 Task: Fill out the 'New Customer Data' form with the provided customer details, including name, gender, age, mobile number, date, current address, email, and permanent address. Save the form after completion.
Action: Mouse moved to (535, 105)
Screenshot: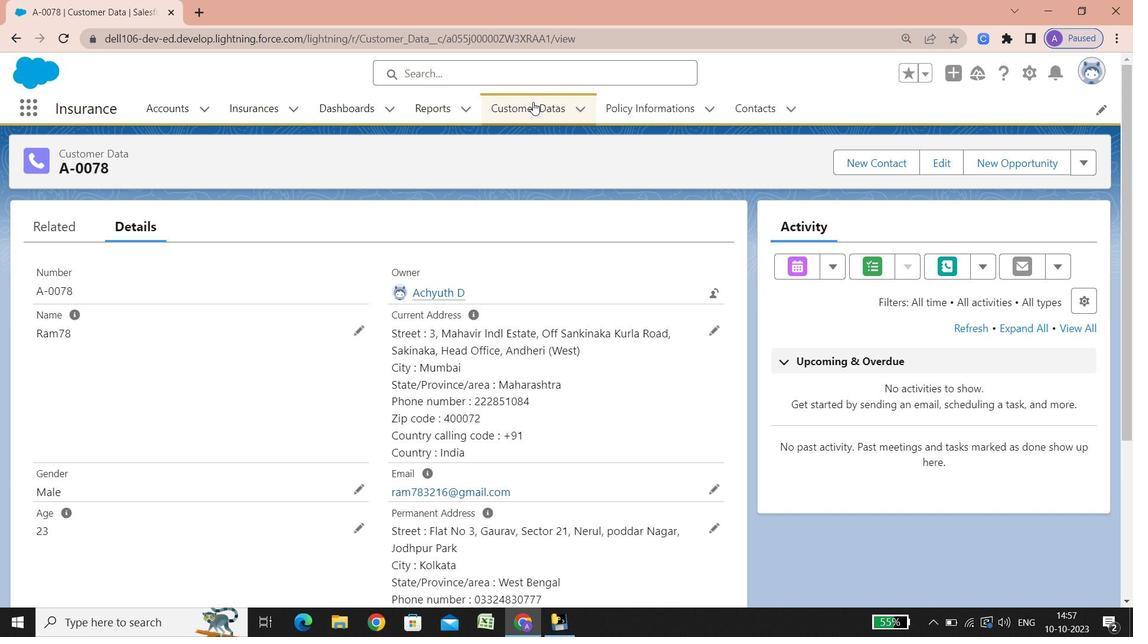 
Action: Mouse pressed left at (535, 105)
Screenshot: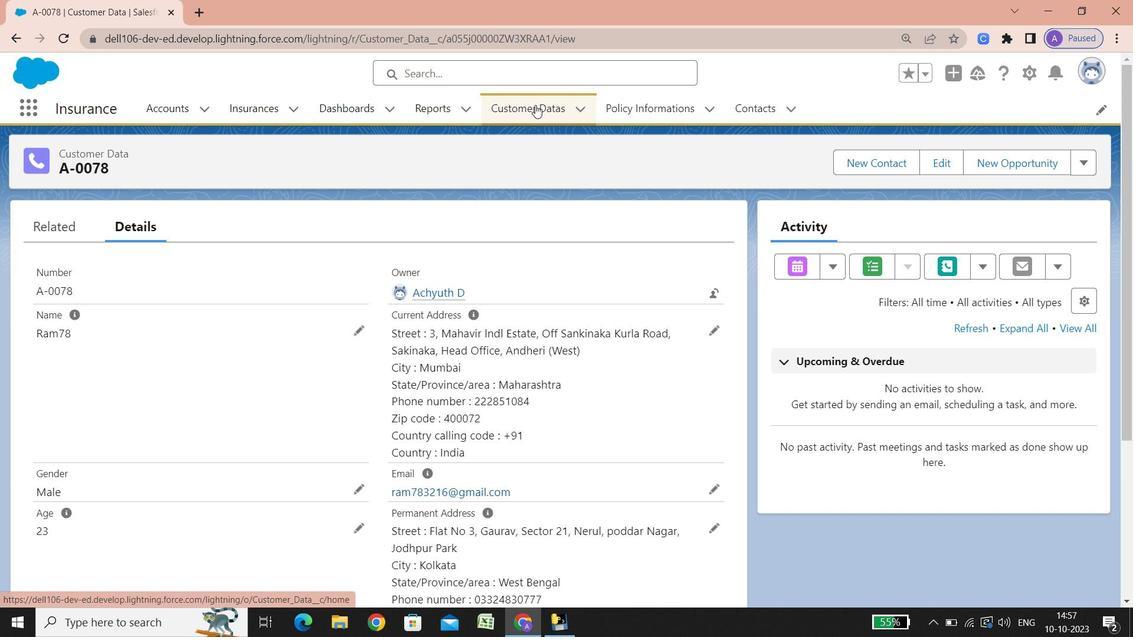 
Action: Mouse moved to (516, 105)
Screenshot: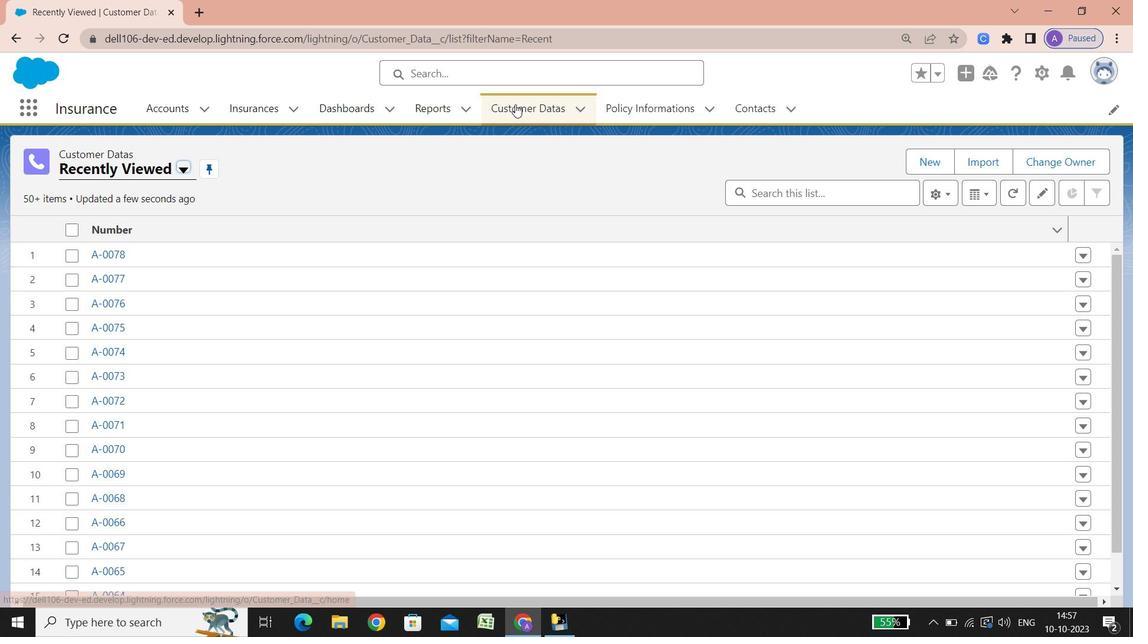 
Action: Mouse pressed left at (516, 105)
Screenshot: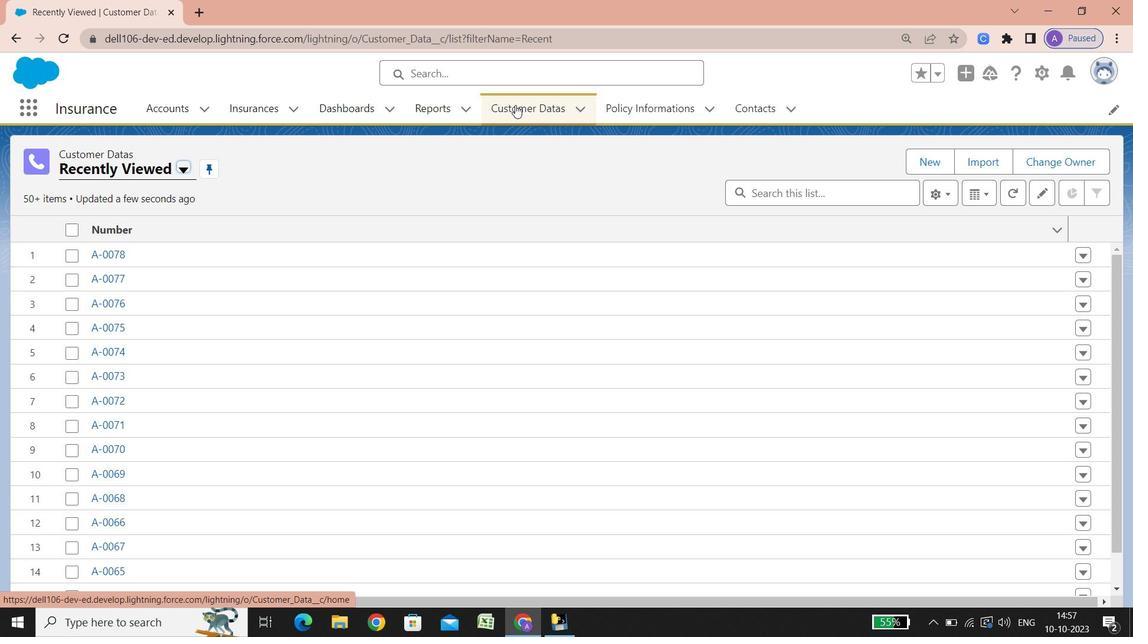 
Action: Mouse pressed left at (516, 105)
Screenshot: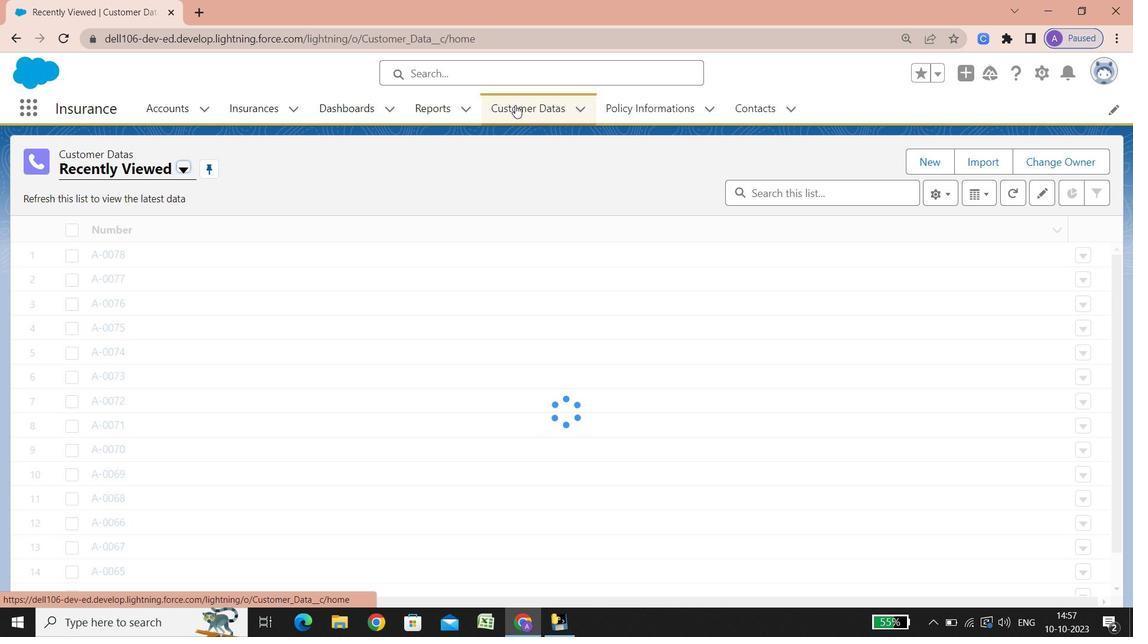 
Action: Mouse moved to (941, 157)
Screenshot: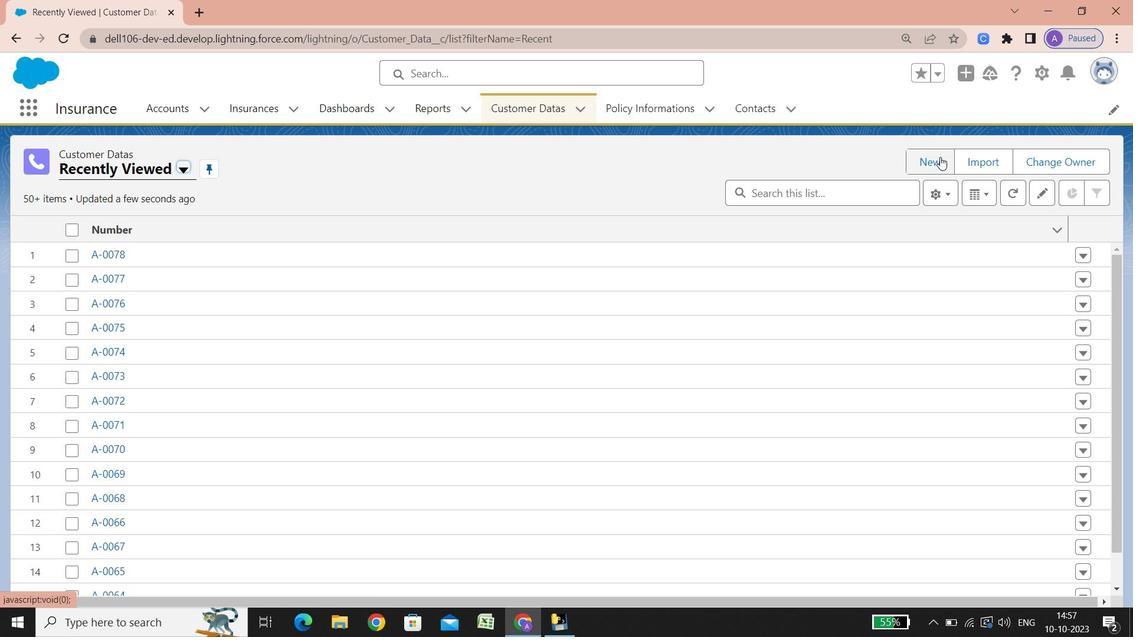 
Action: Mouse pressed left at (941, 157)
Screenshot: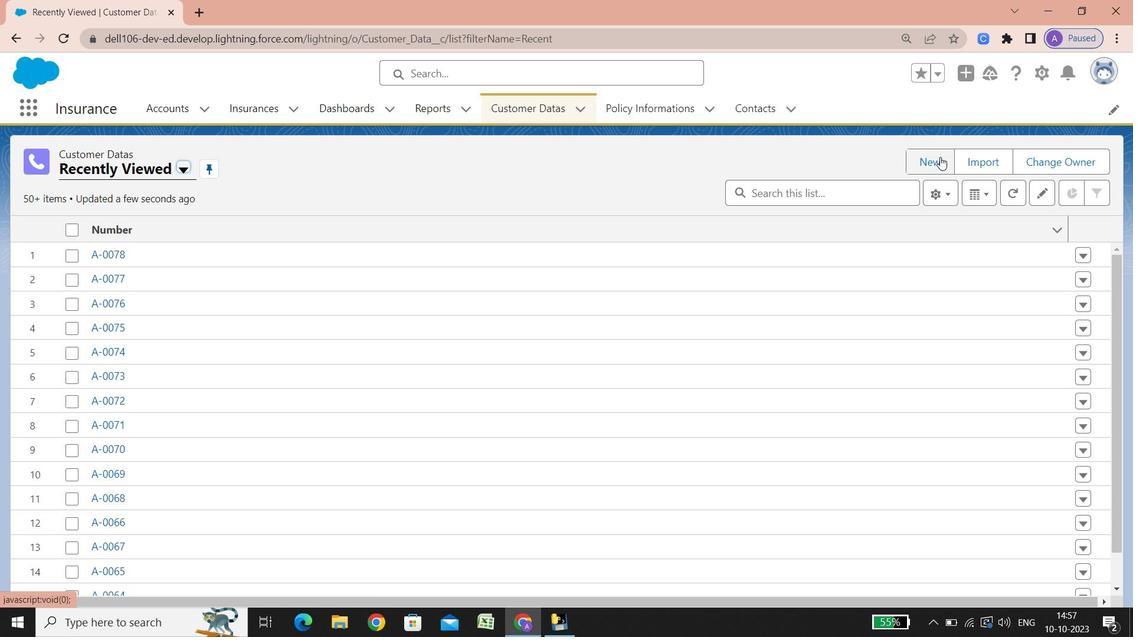 
Action: Mouse moved to (1133, 102)
Screenshot: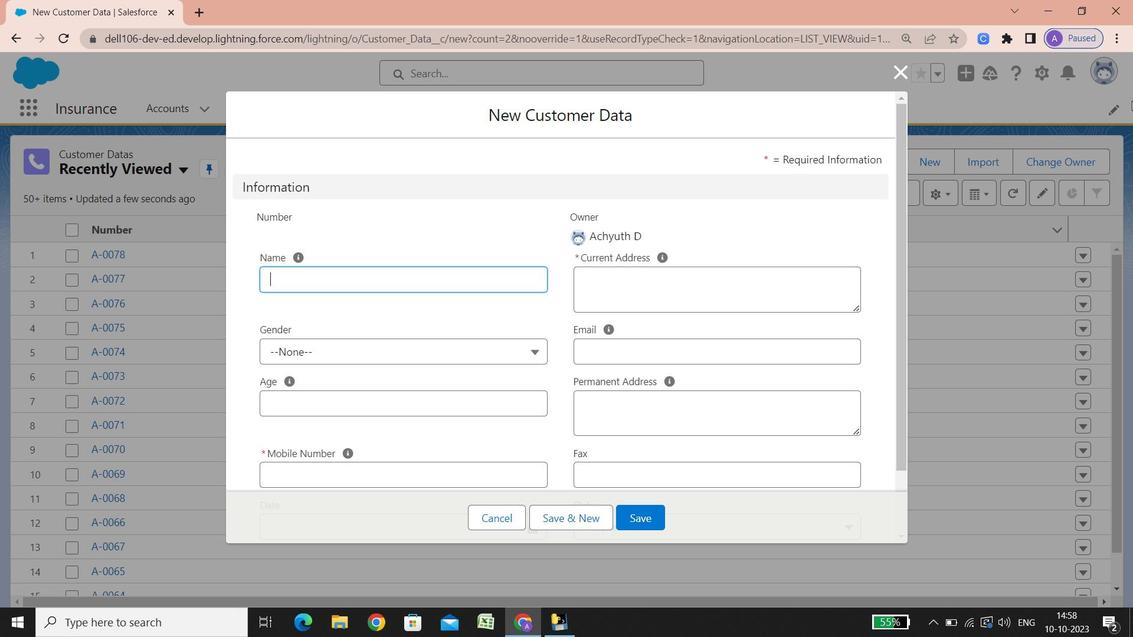 
Action: Mouse pressed left at (1132, 102)
Screenshot: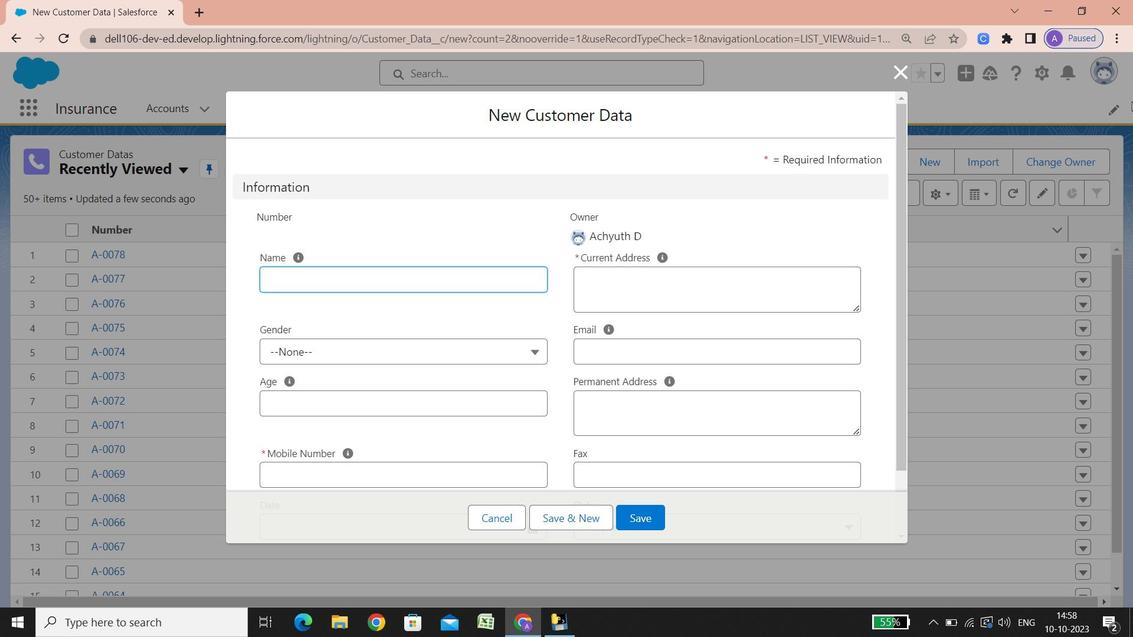 
Action: Mouse moved to (280, 278)
Screenshot: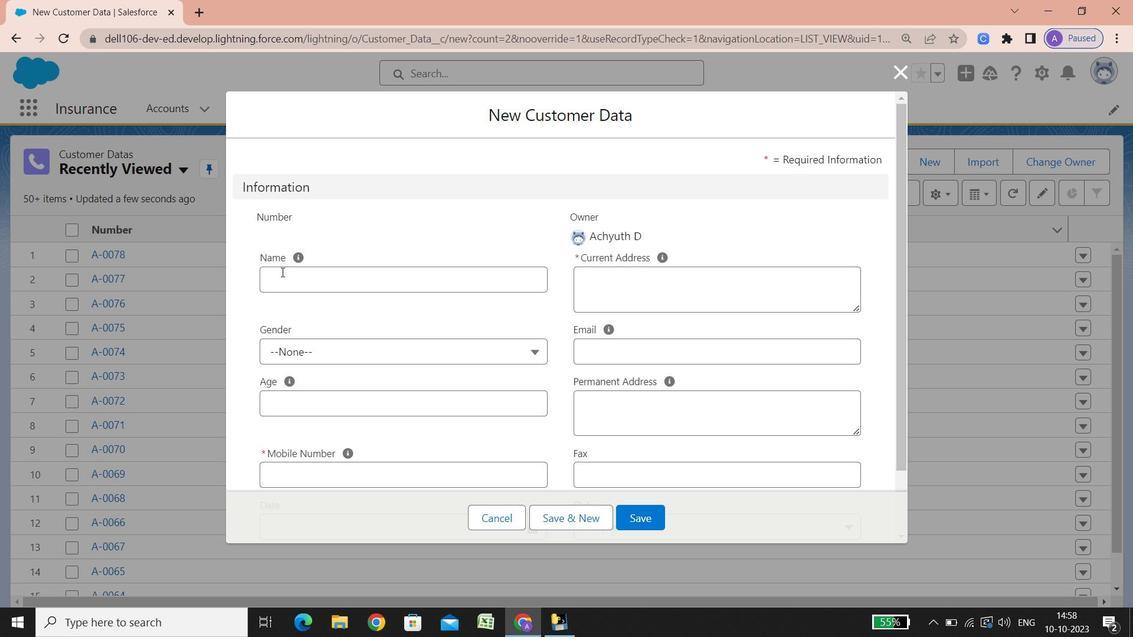 
Action: Mouse pressed left at (280, 278)
Screenshot: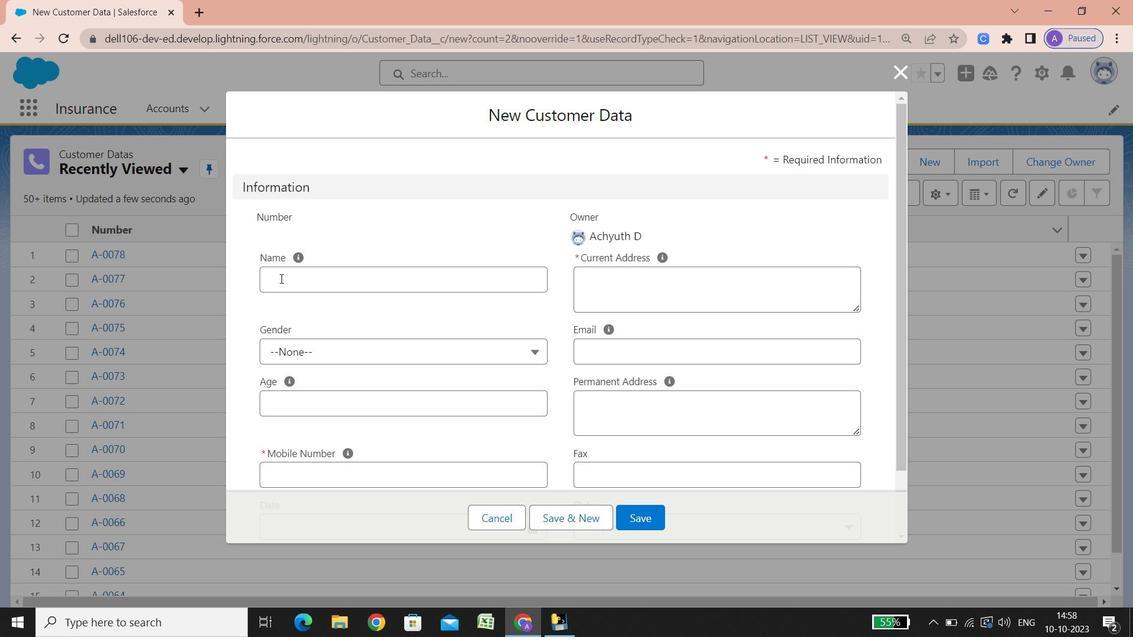
Action: Key pressed <Key.shift>Ram79
Screenshot: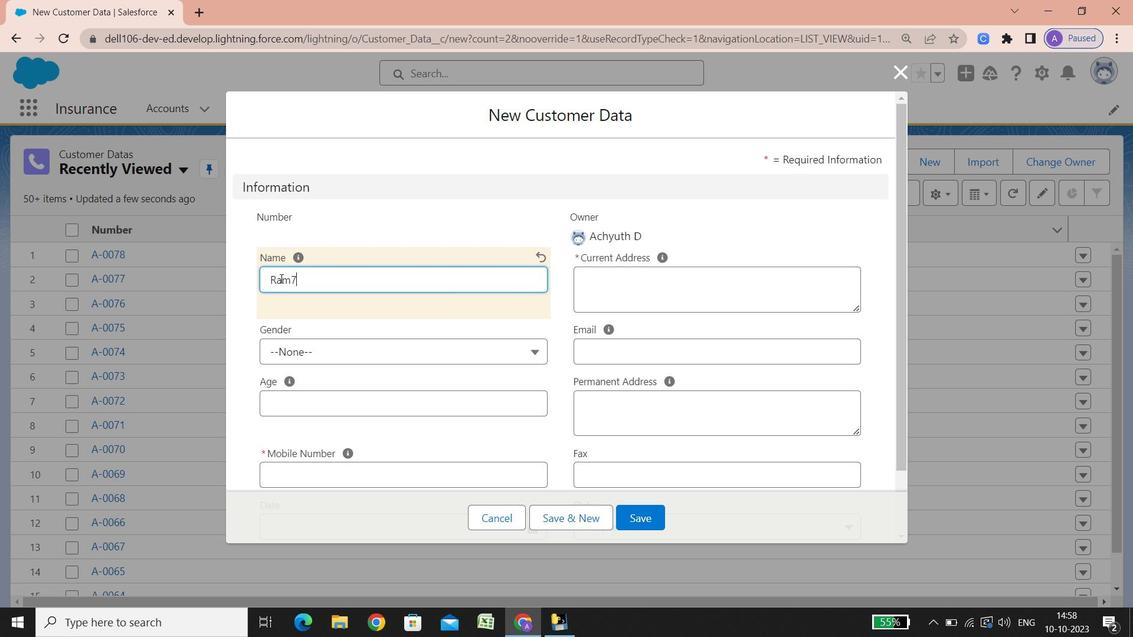 
Action: Mouse moved to (477, 355)
Screenshot: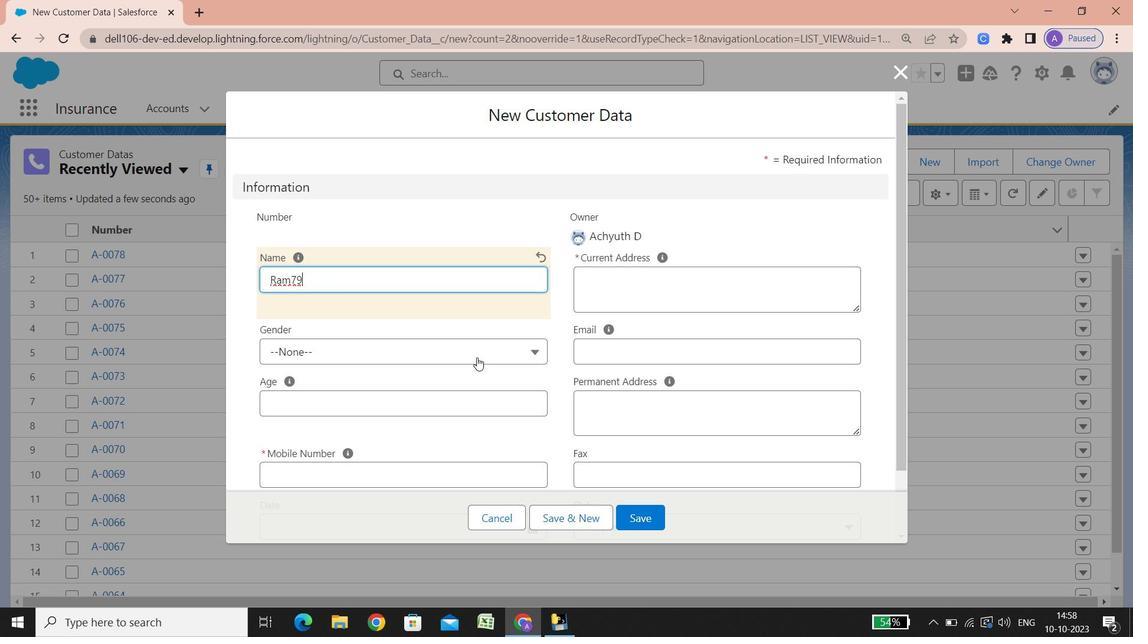 
Action: Mouse pressed left at (477, 355)
Screenshot: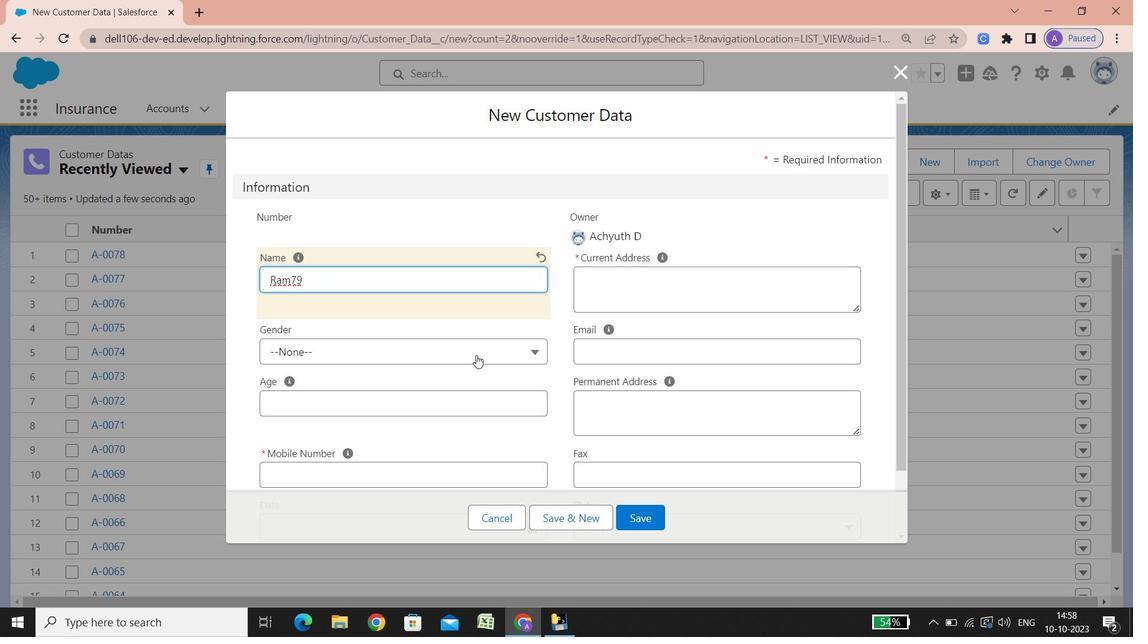 
Action: Mouse moved to (337, 413)
Screenshot: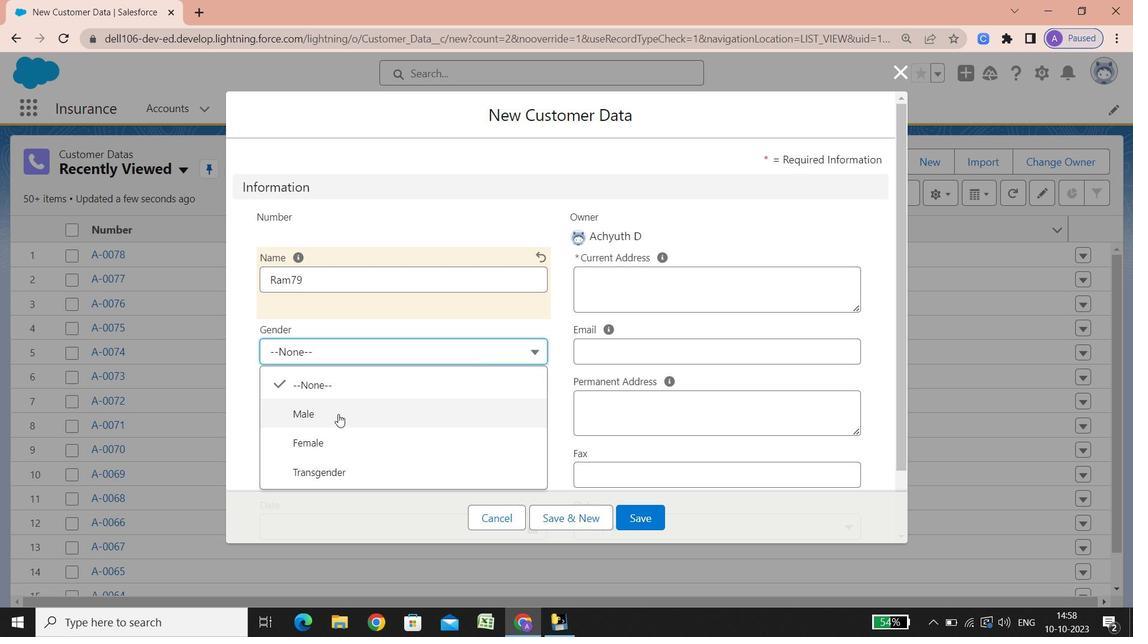 
Action: Mouse pressed left at (337, 413)
Screenshot: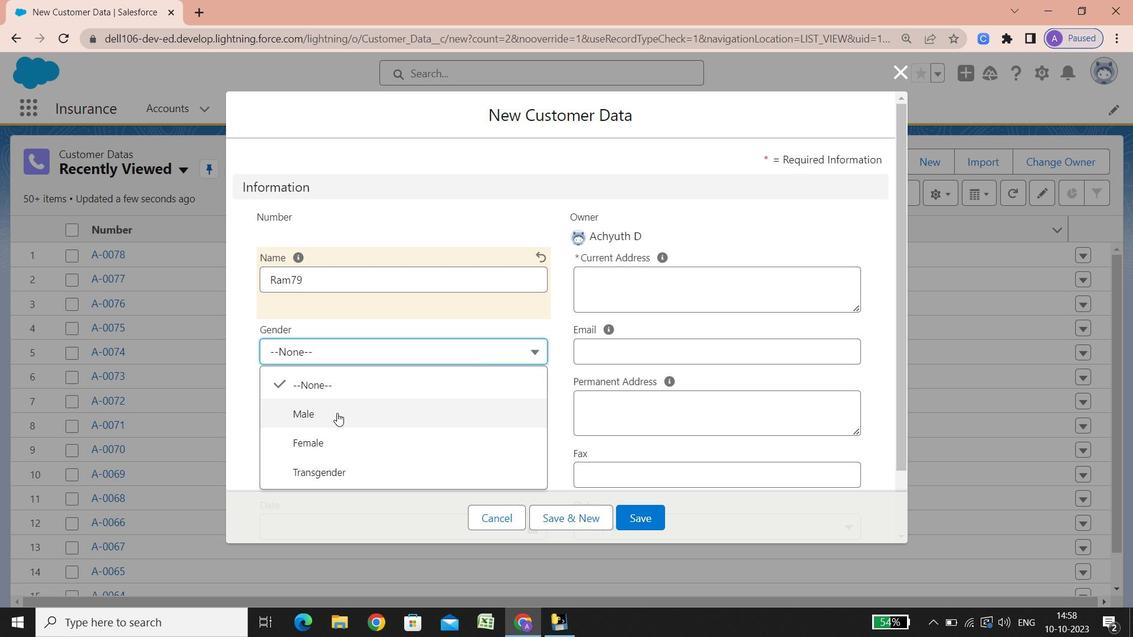 
Action: Mouse moved to (343, 409)
Screenshot: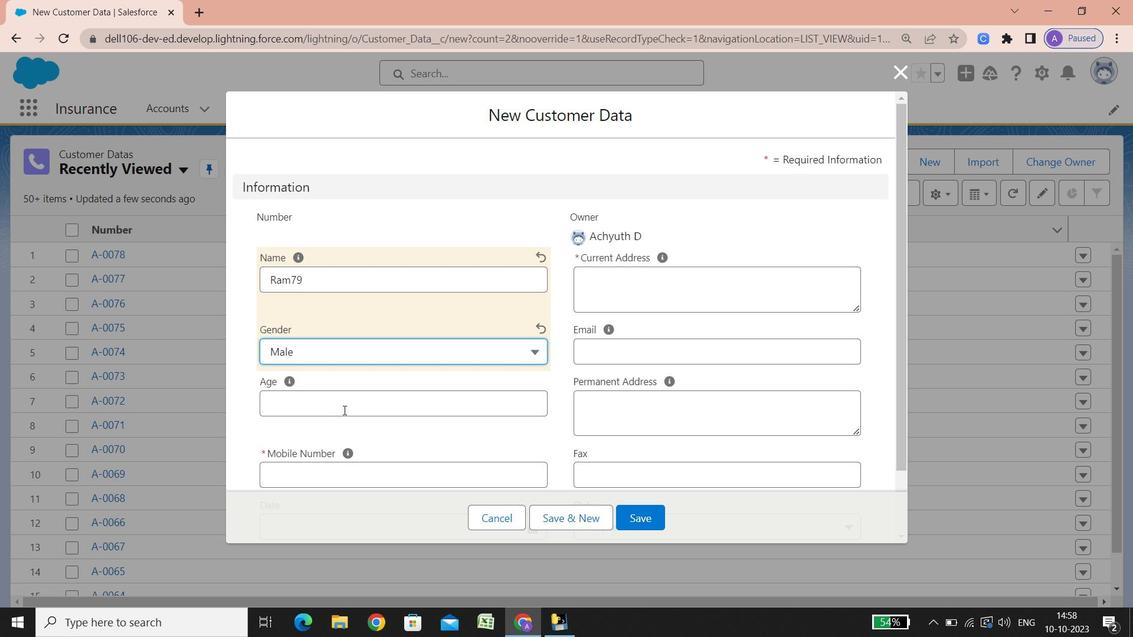 
Action: Mouse pressed left at (343, 409)
Screenshot: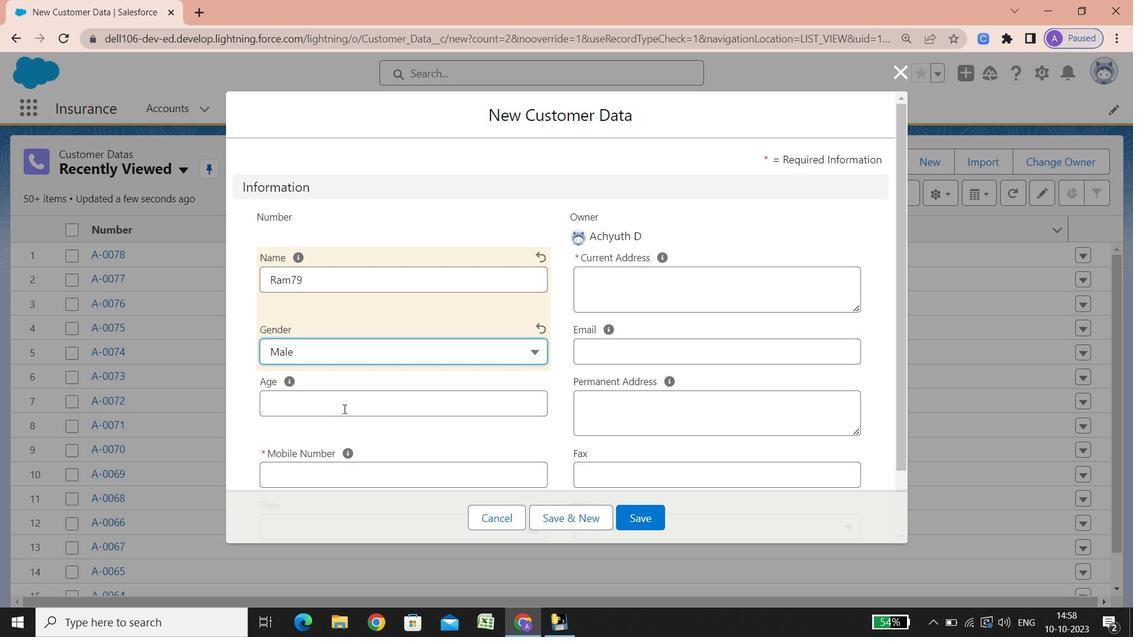 
Action: Key pressed 23
Screenshot: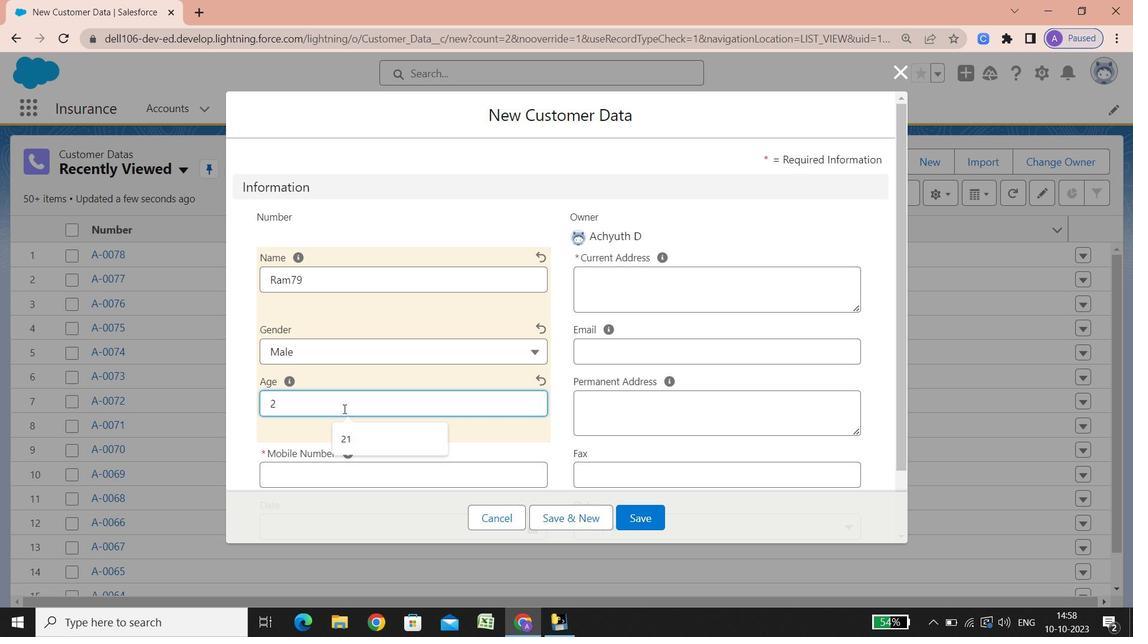 
Action: Mouse scrolled (343, 409) with delta (0, 0)
Screenshot: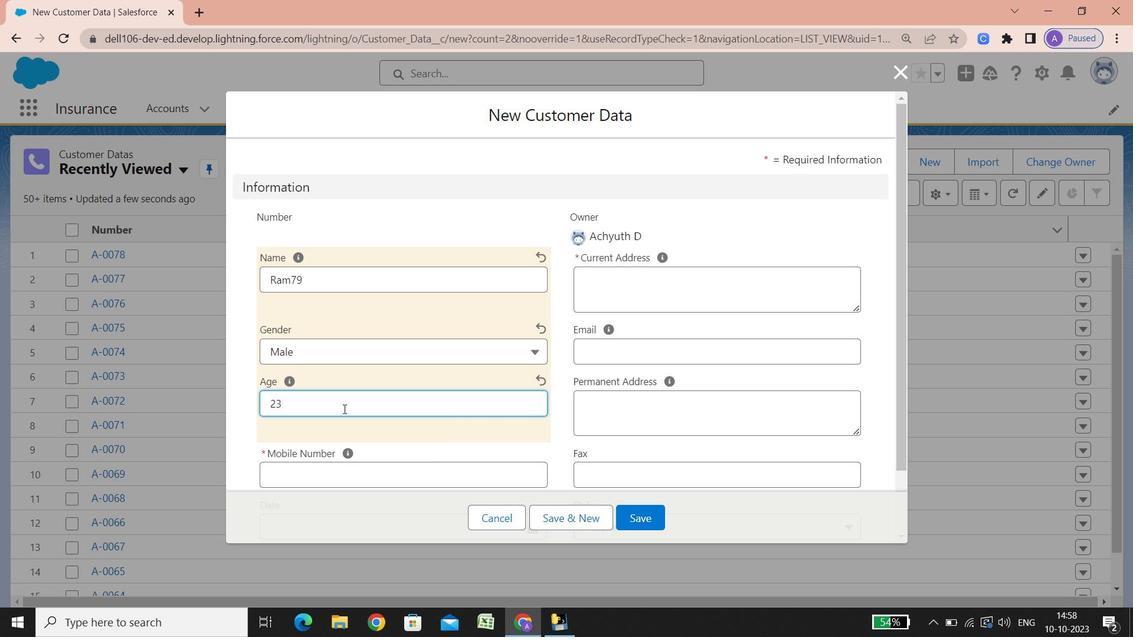 
Action: Mouse scrolled (343, 409) with delta (0, 0)
Screenshot: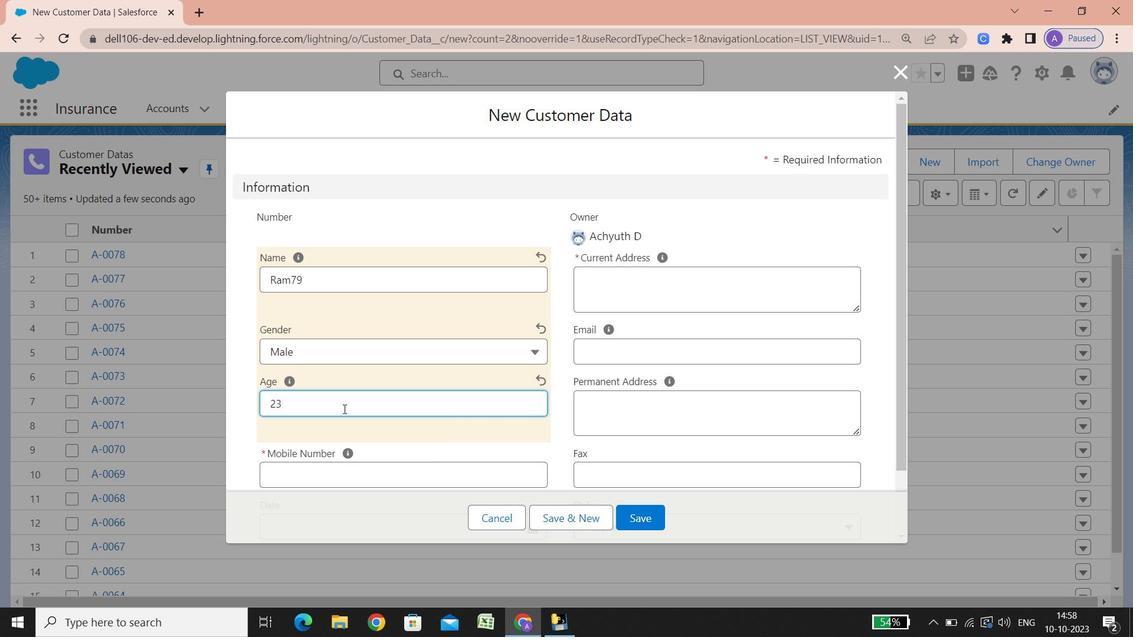 
Action: Mouse scrolled (343, 409) with delta (0, 0)
Screenshot: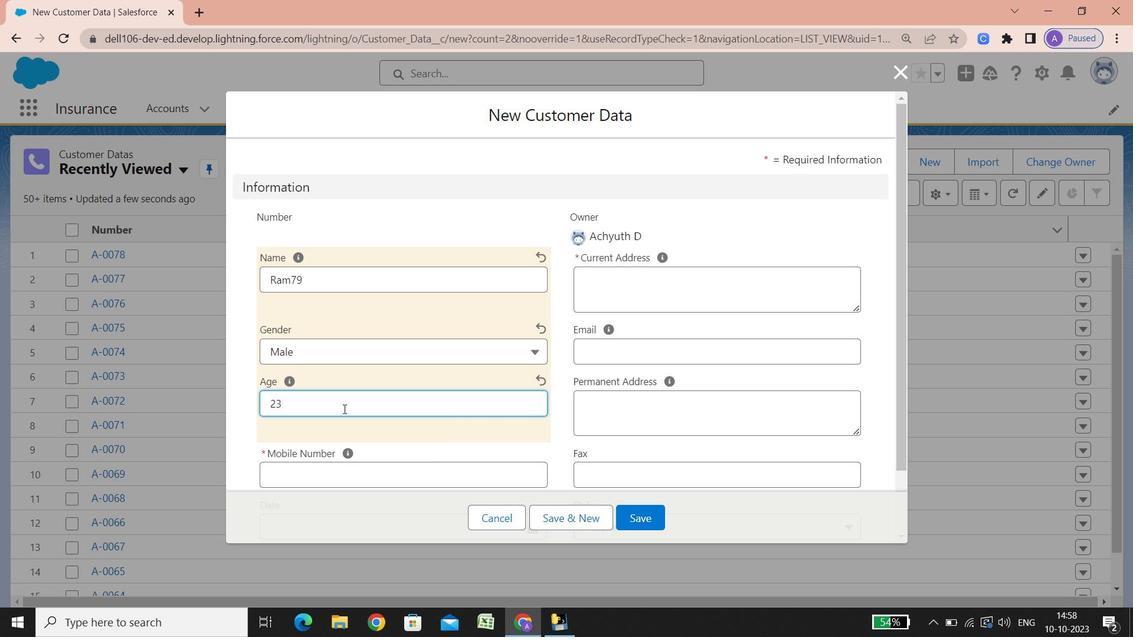 
Action: Mouse scrolled (343, 409) with delta (0, 0)
Screenshot: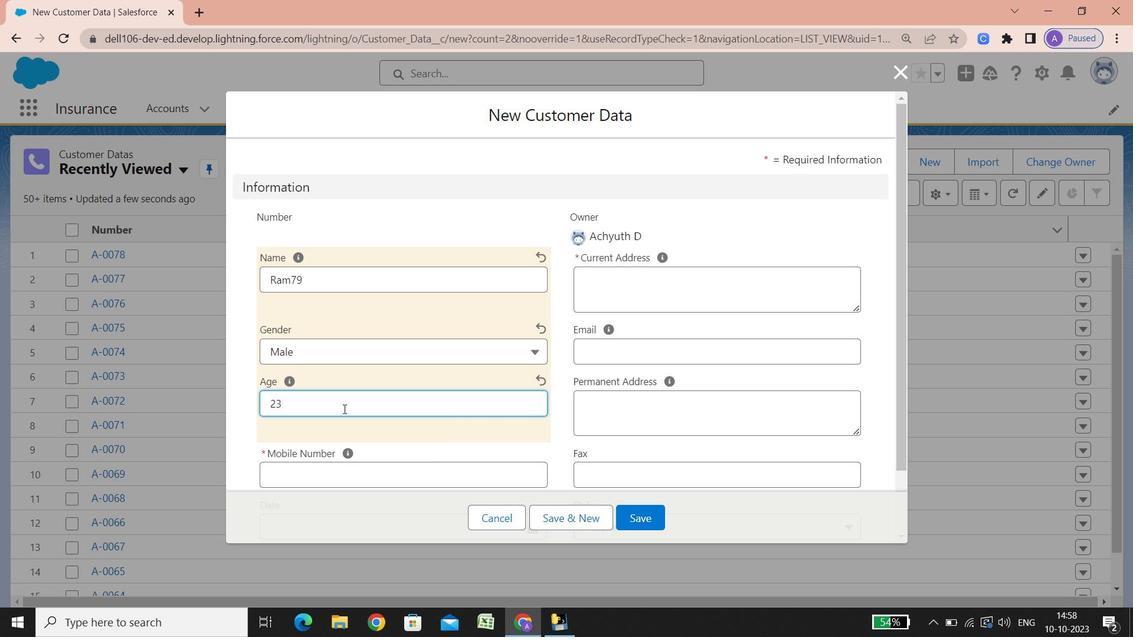 
Action: Mouse scrolled (343, 409) with delta (0, 0)
Screenshot: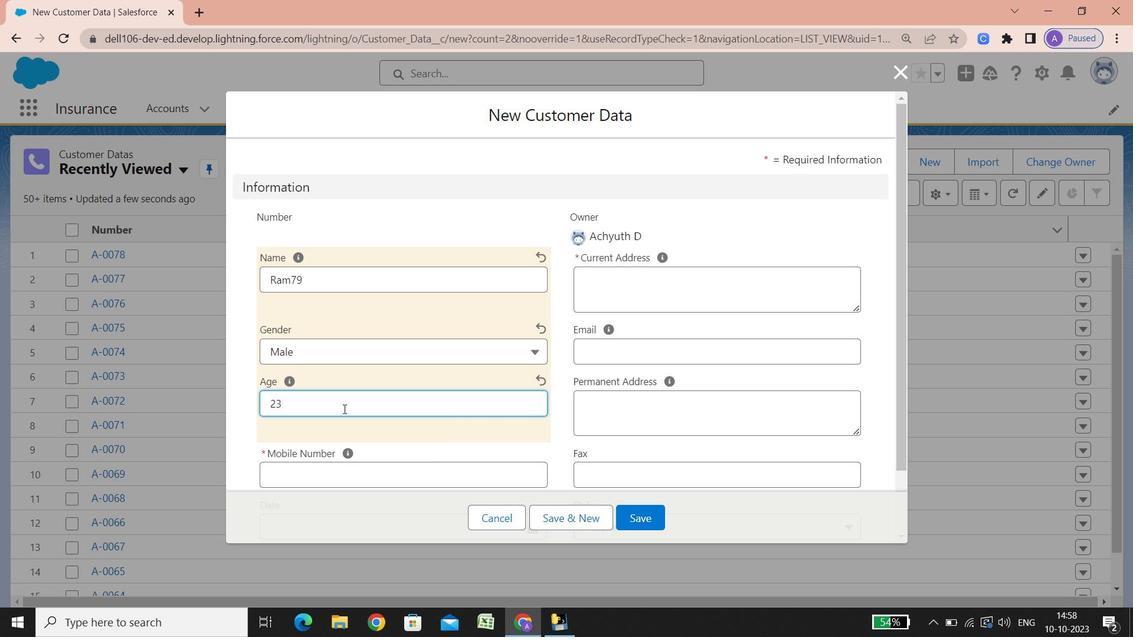 
Action: Mouse scrolled (343, 409) with delta (0, 0)
Screenshot: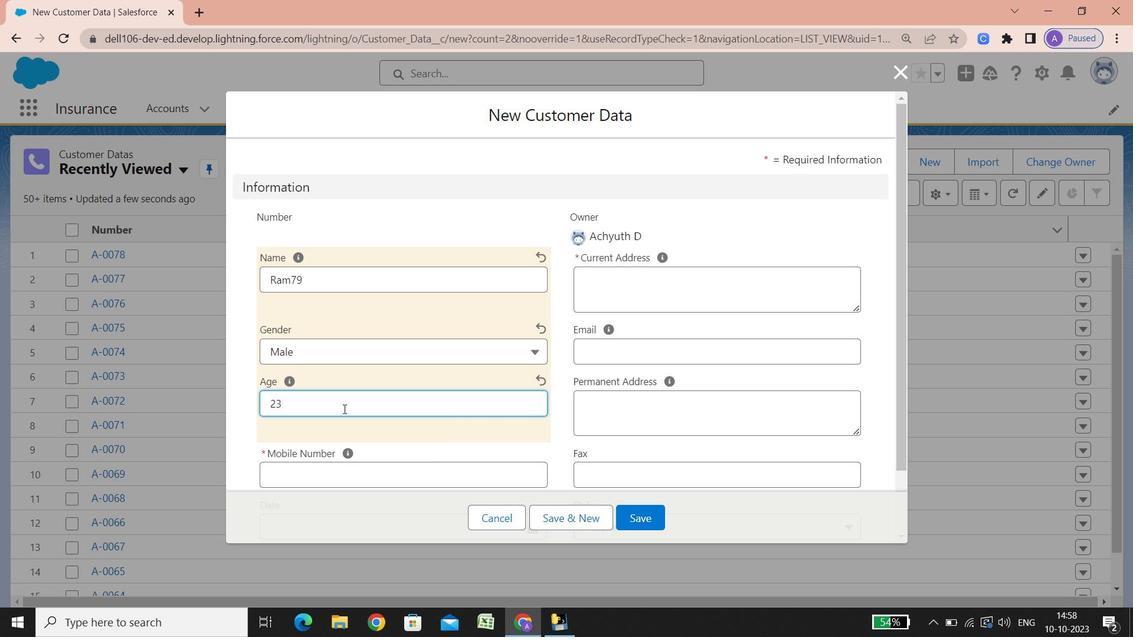 
Action: Mouse scrolled (343, 409) with delta (0, 0)
Screenshot: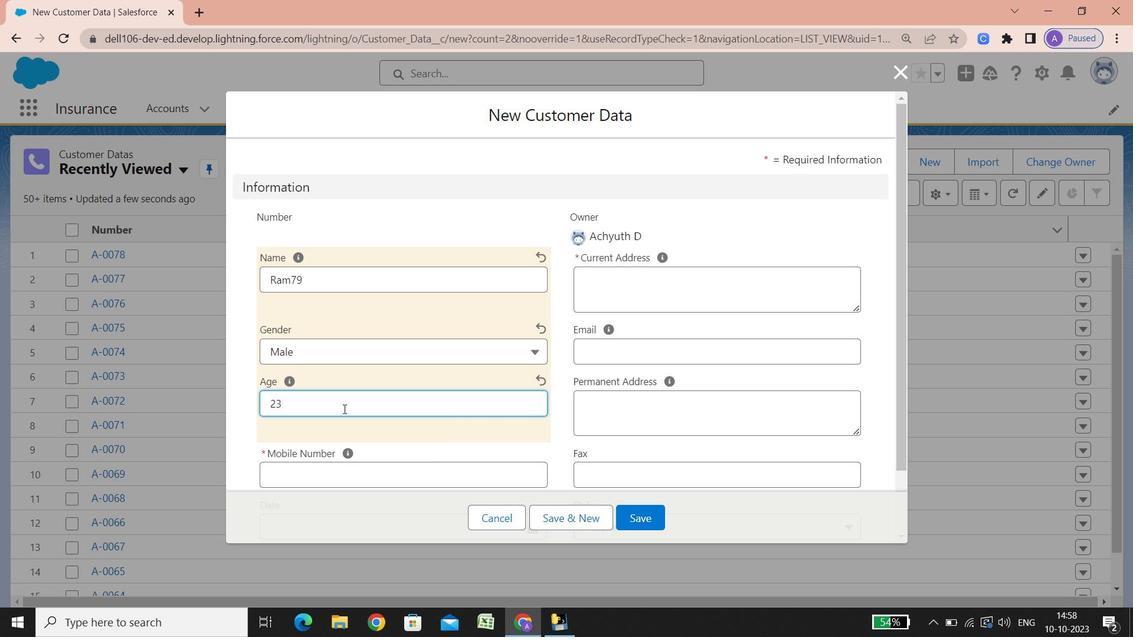 
Action: Mouse scrolled (343, 409) with delta (0, 0)
Screenshot: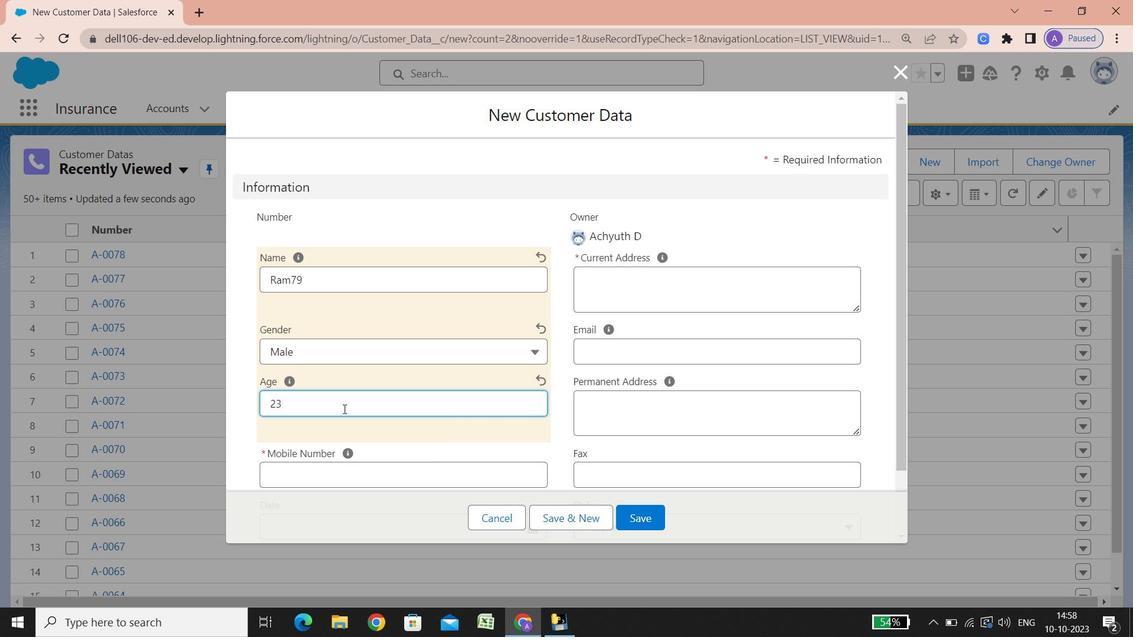 
Action: Mouse scrolled (343, 409) with delta (0, 0)
Screenshot: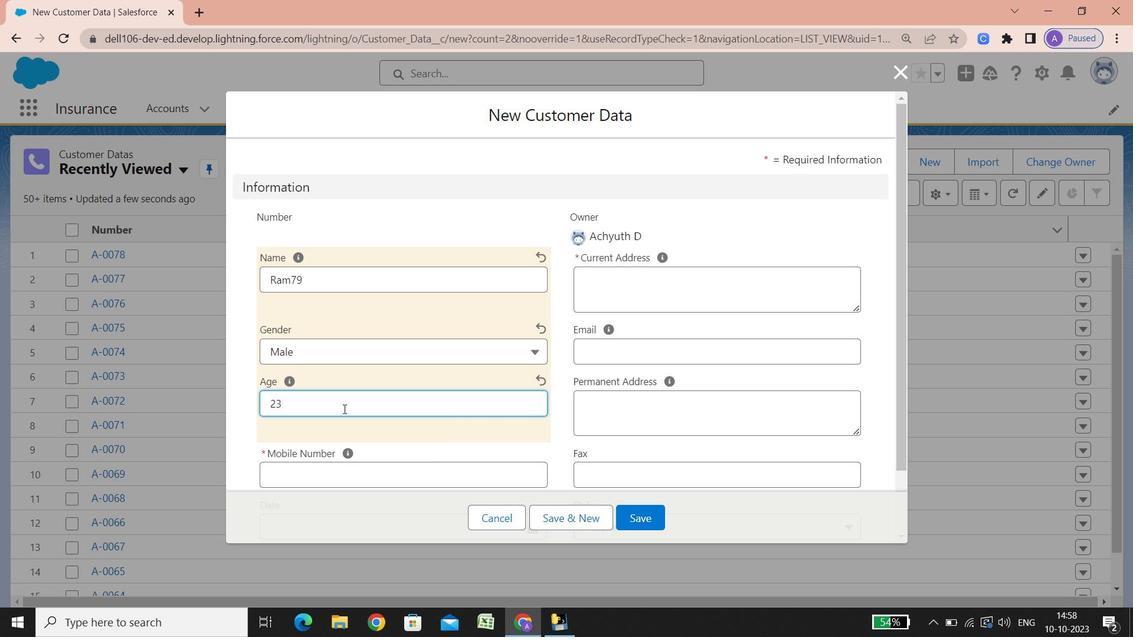 
Action: Mouse scrolled (343, 409) with delta (0, 0)
Screenshot: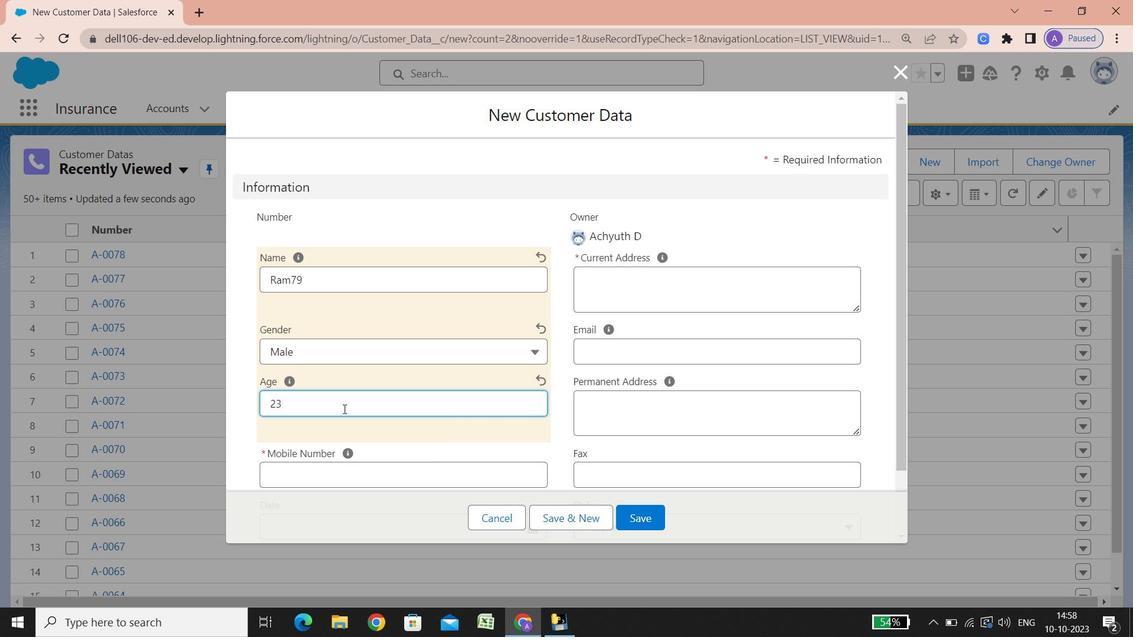 
Action: Mouse scrolled (343, 409) with delta (0, 0)
Screenshot: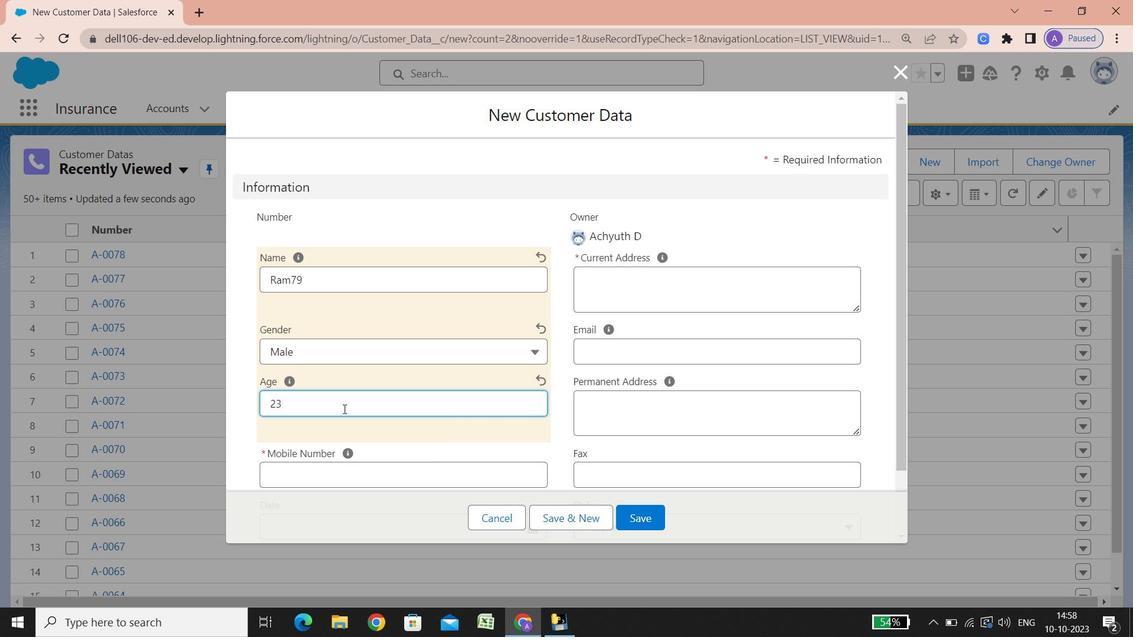 
Action: Mouse scrolled (343, 409) with delta (0, 0)
Screenshot: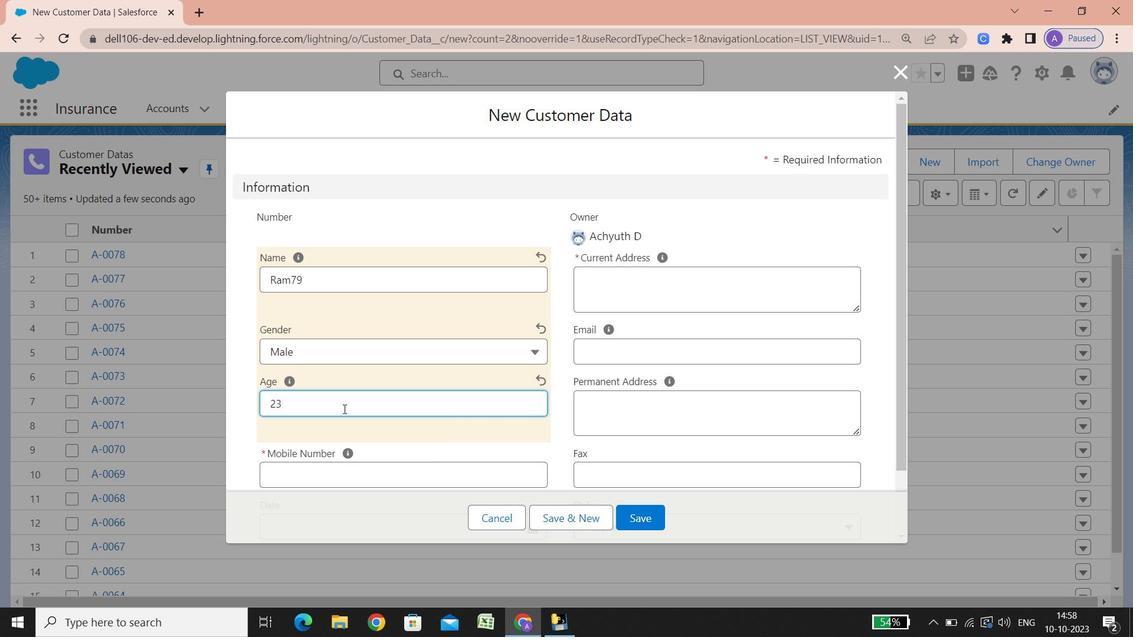 
Action: Mouse scrolled (343, 409) with delta (0, 0)
Screenshot: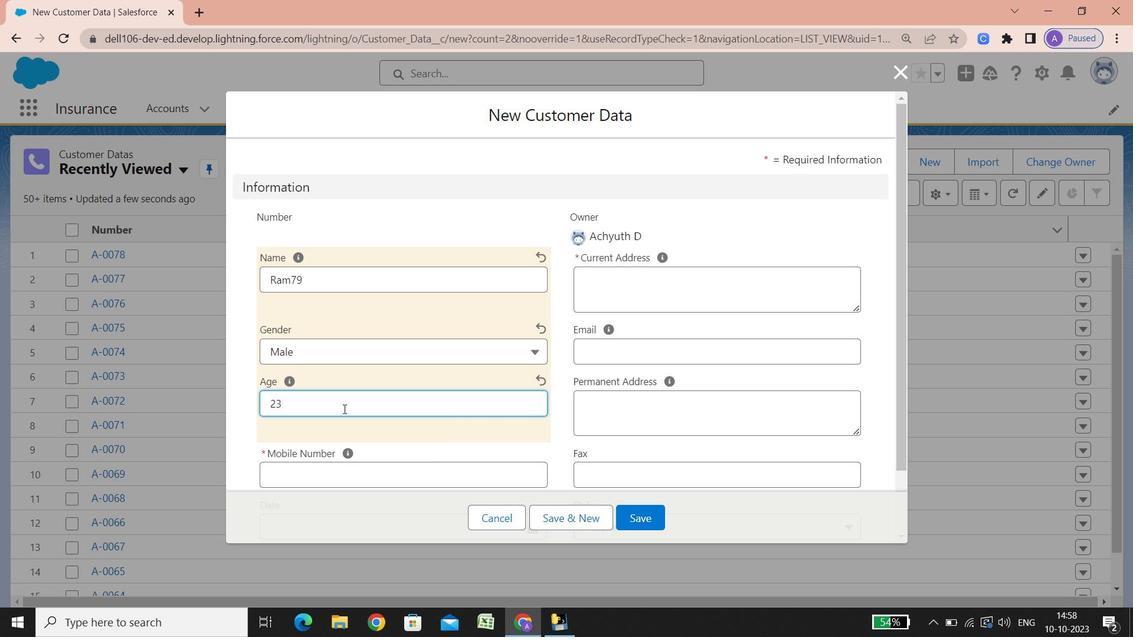 
Action: Mouse scrolled (343, 409) with delta (0, 0)
Screenshot: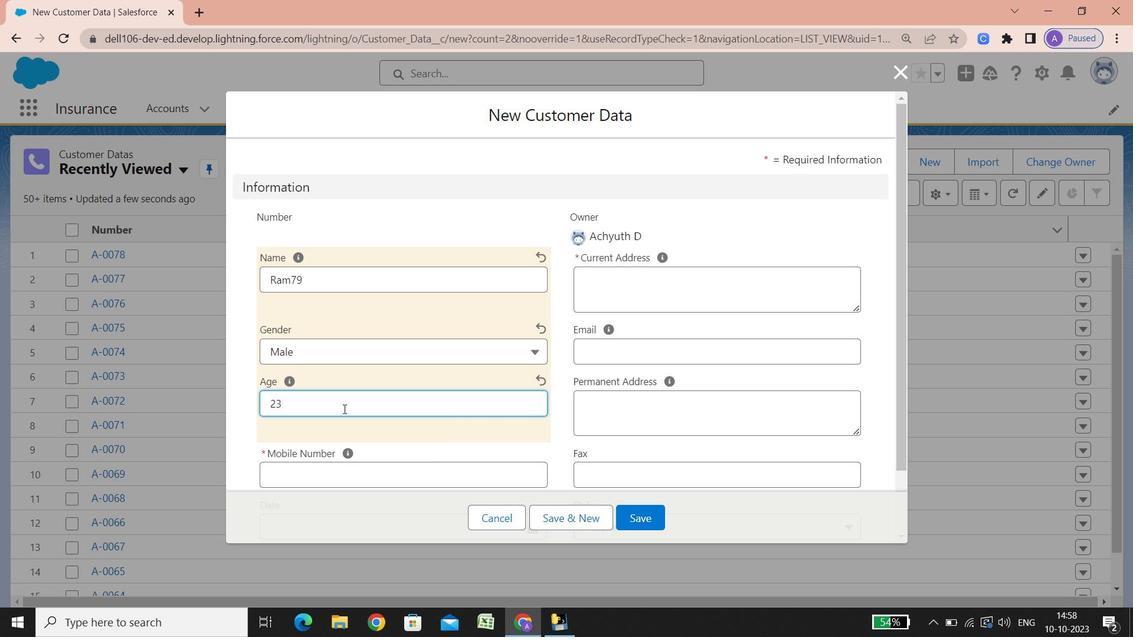 
Action: Mouse scrolled (343, 409) with delta (0, 0)
Screenshot: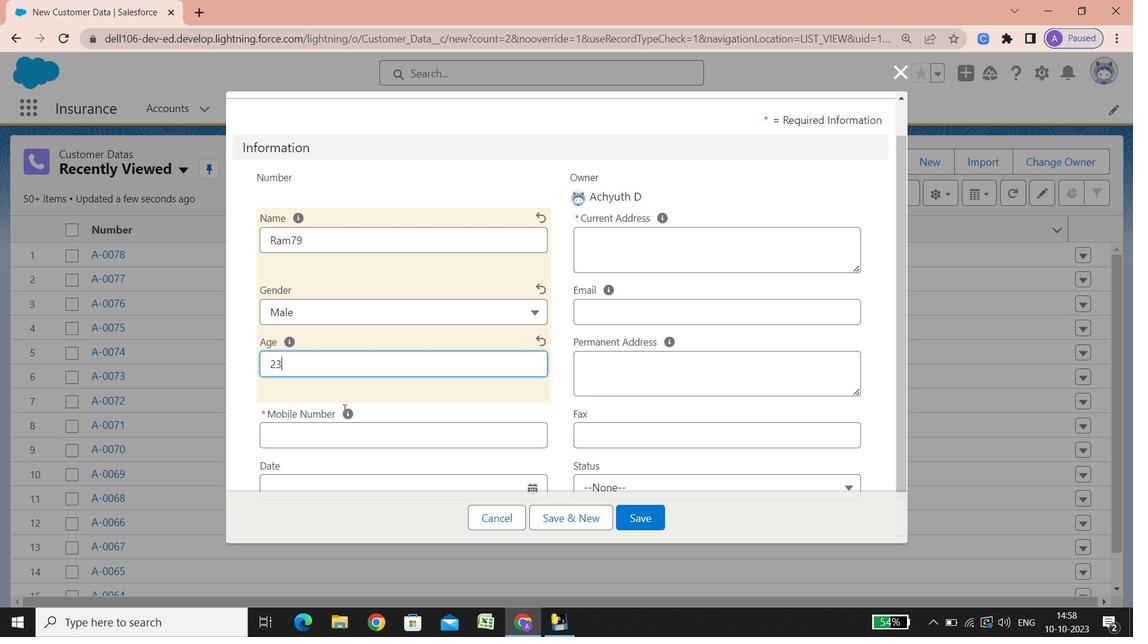 
Action: Mouse scrolled (343, 409) with delta (0, 0)
Screenshot: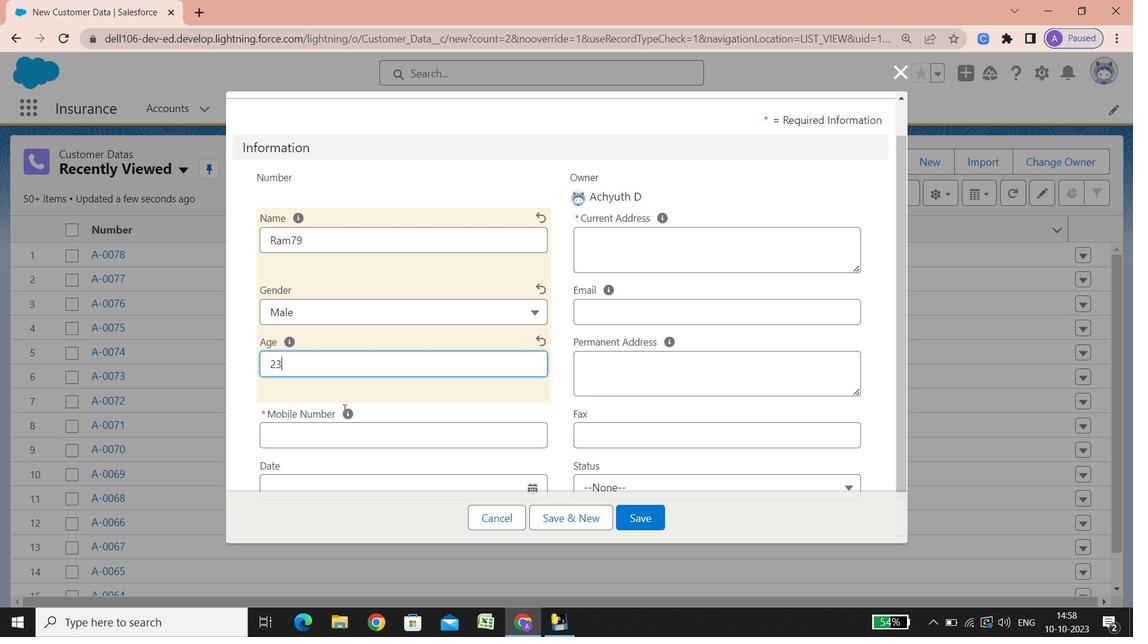 
Action: Mouse scrolled (343, 409) with delta (0, 0)
Screenshot: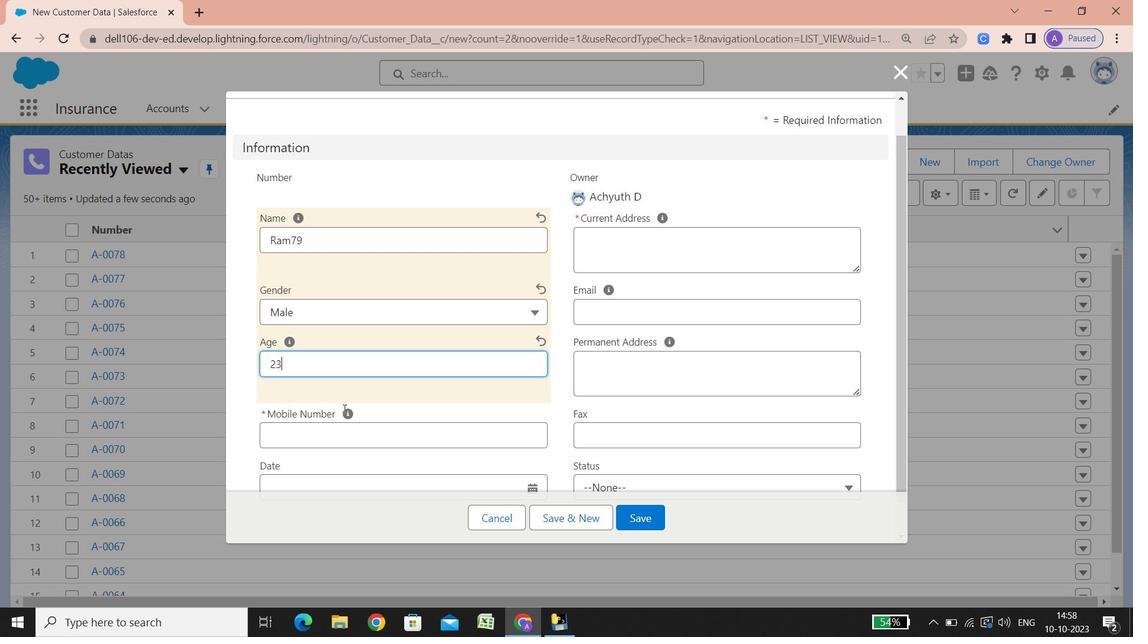 
Action: Mouse scrolled (343, 409) with delta (0, 0)
Screenshot: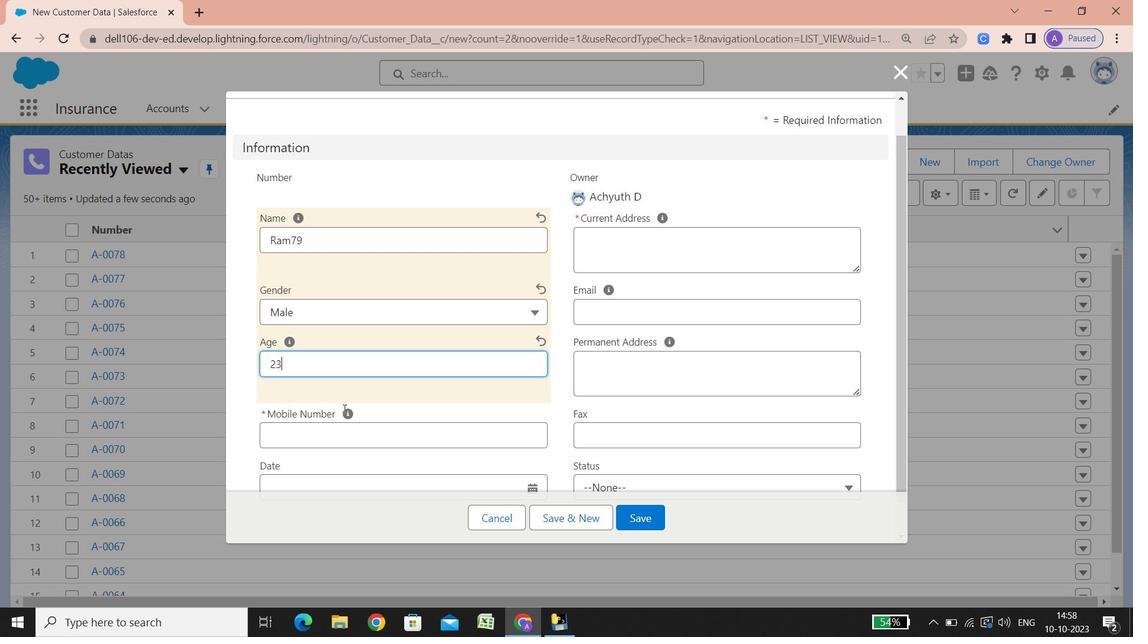
Action: Mouse scrolled (343, 409) with delta (0, 0)
Screenshot: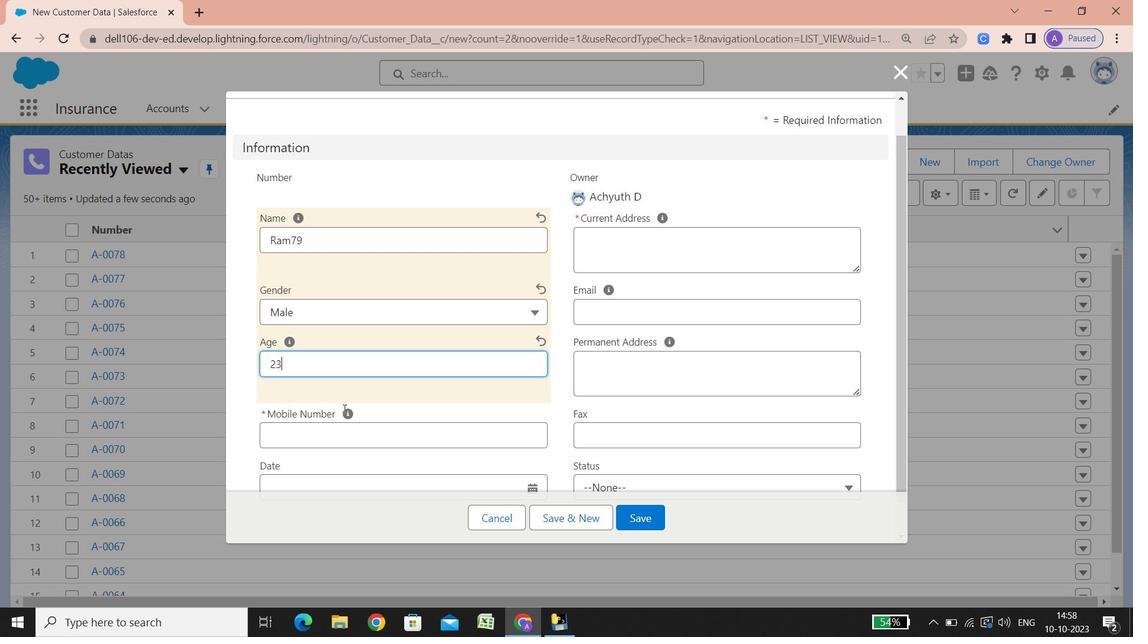 
Action: Mouse scrolled (343, 409) with delta (0, 0)
Screenshot: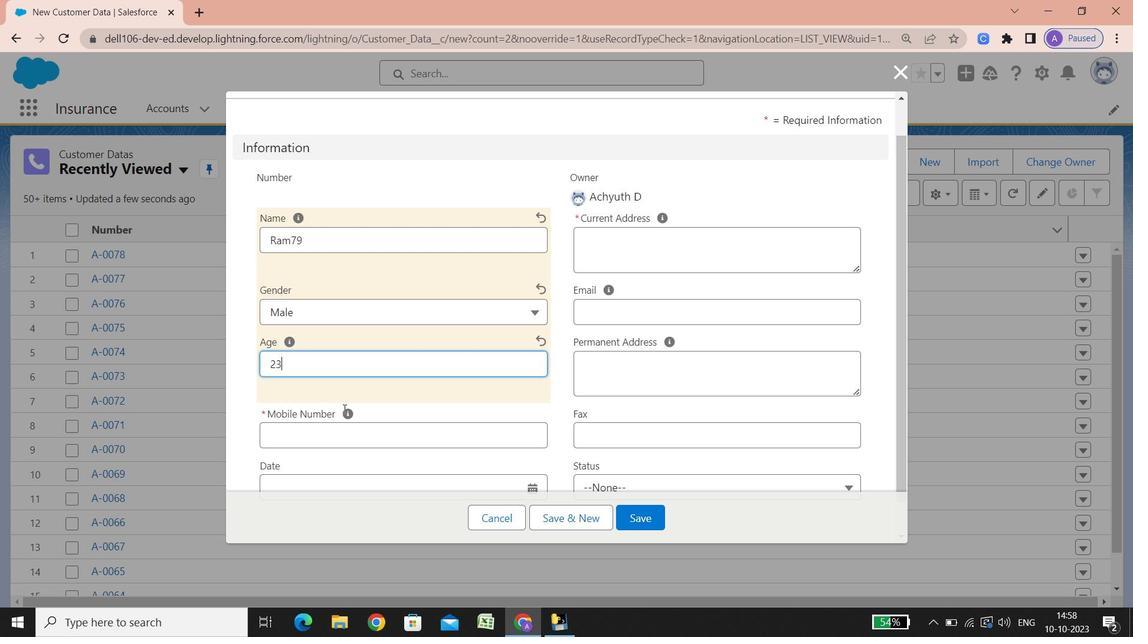 
Action: Mouse scrolled (343, 409) with delta (0, 0)
Screenshot: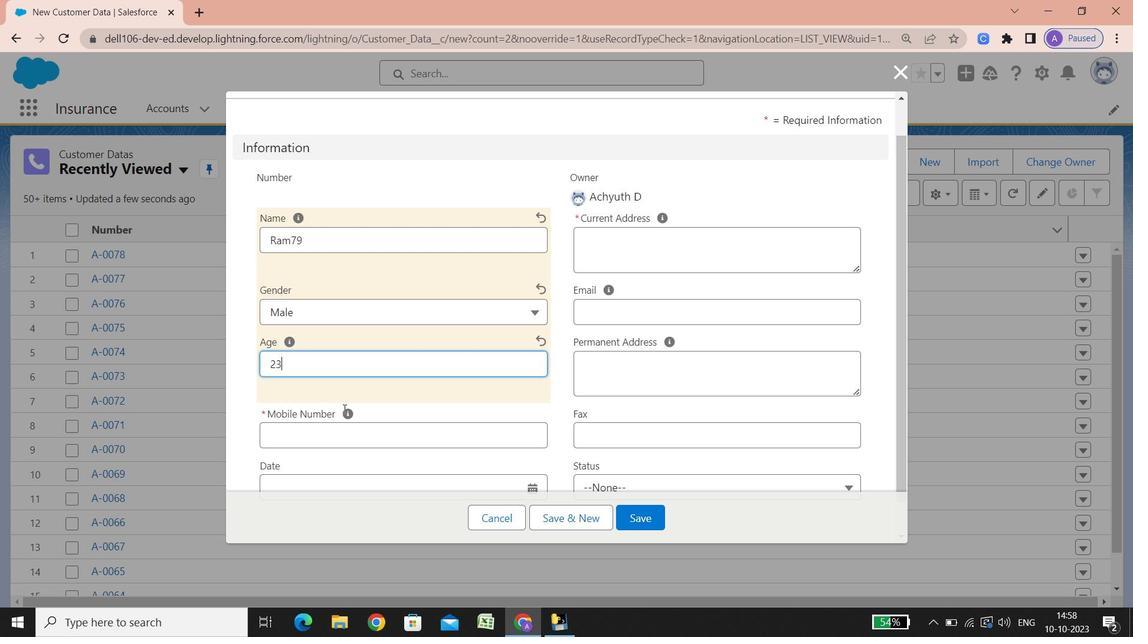 
Action: Mouse scrolled (343, 409) with delta (0, 0)
Screenshot: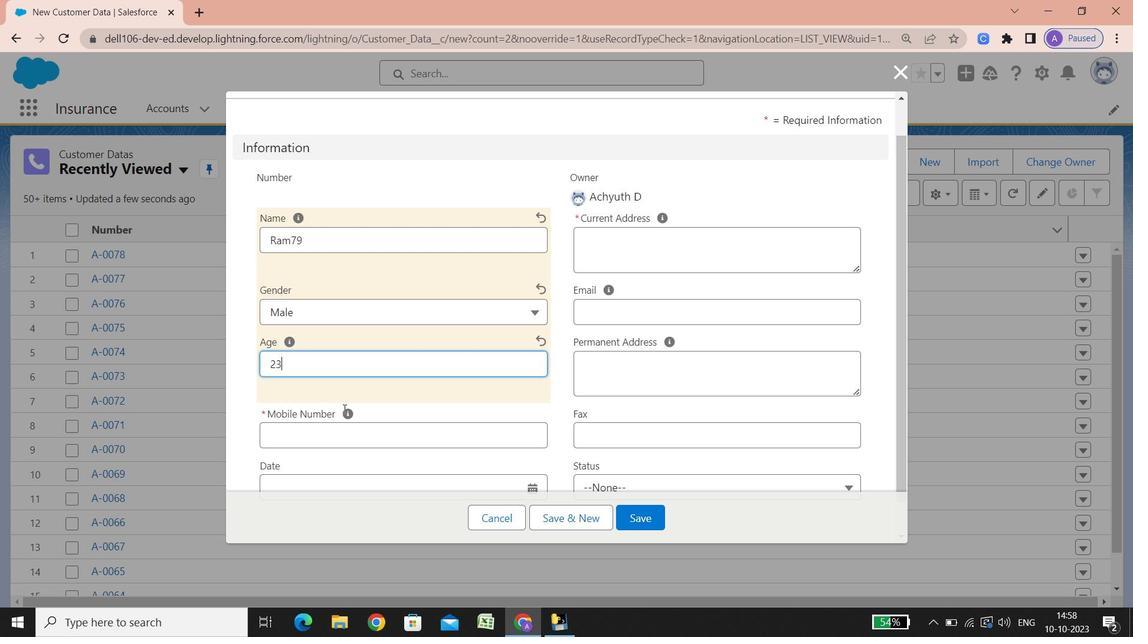 
Action: Mouse scrolled (343, 409) with delta (0, 0)
Screenshot: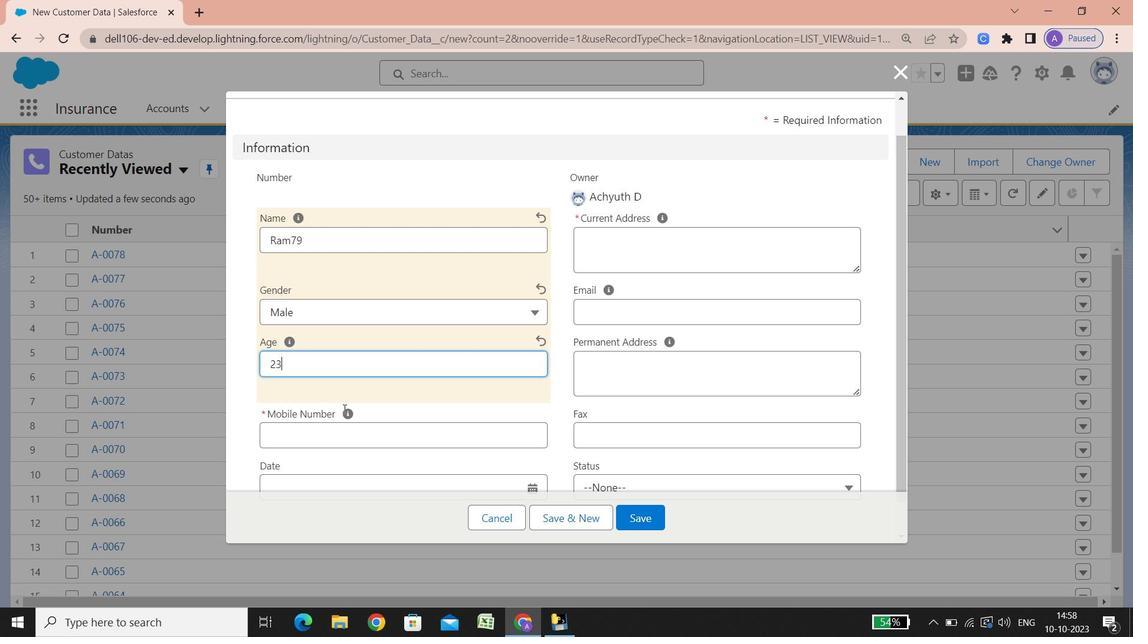 
Action: Mouse scrolled (343, 409) with delta (0, 0)
Screenshot: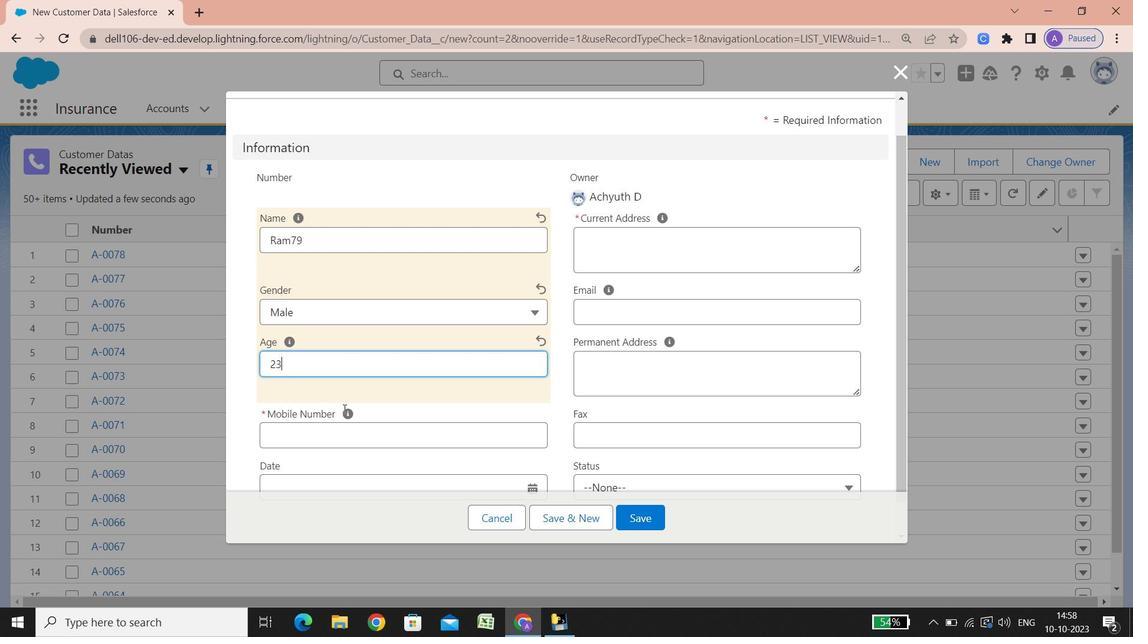 
Action: Mouse scrolled (343, 409) with delta (0, 0)
Screenshot: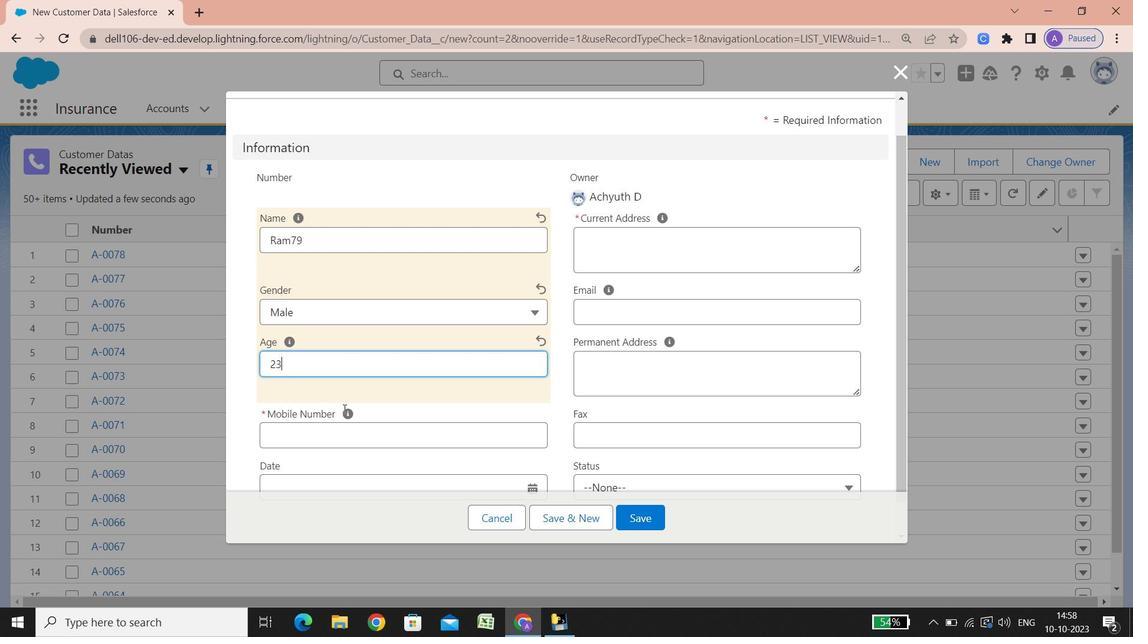 
Action: Mouse scrolled (343, 409) with delta (0, 0)
Screenshot: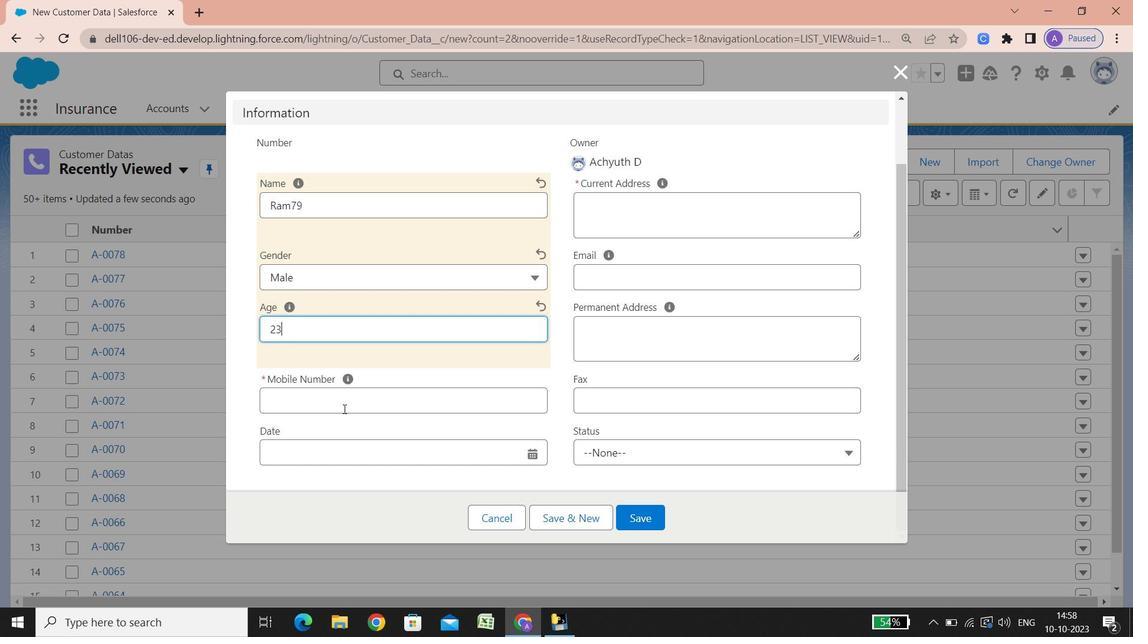 
Action: Mouse moved to (315, 401)
Screenshot: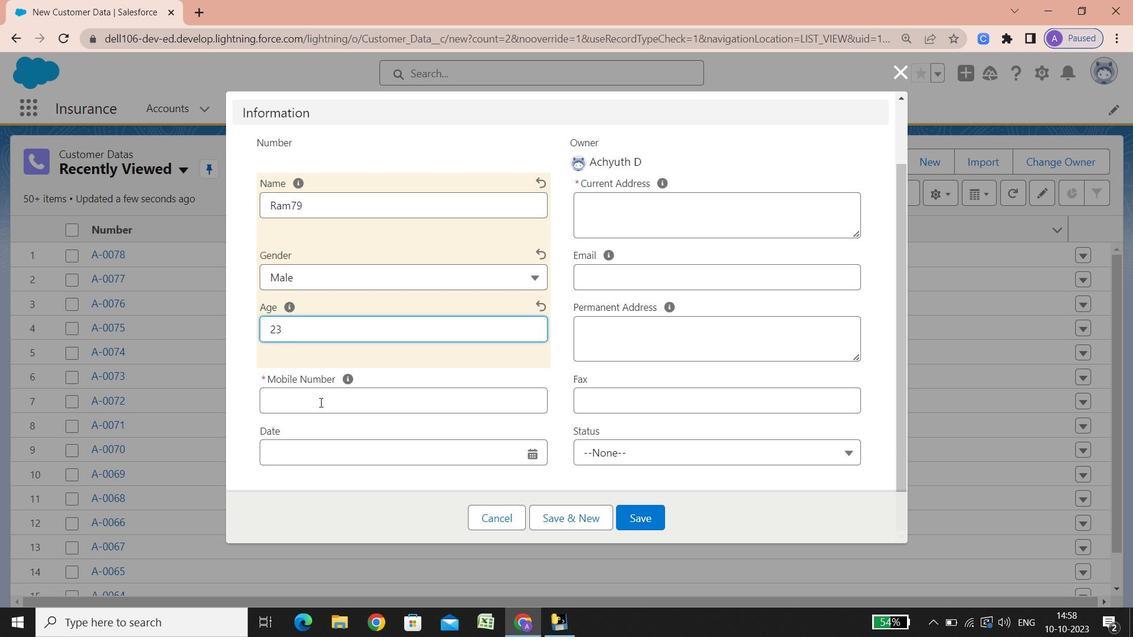 
Action: Mouse pressed left at (315, 401)
Screenshot: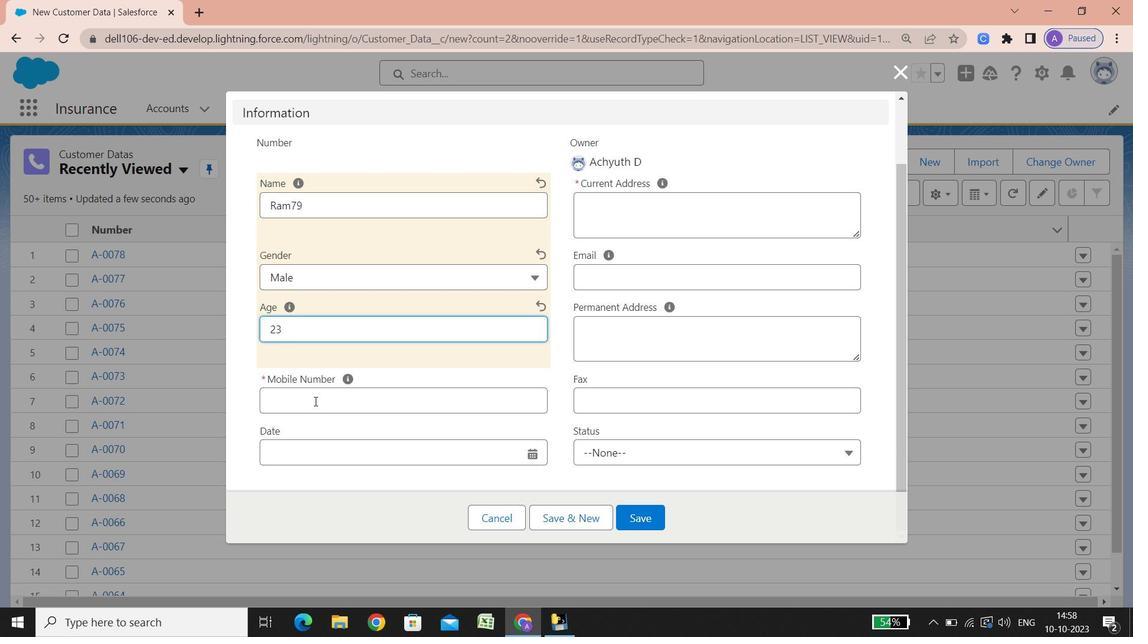 
Action: Key pressed 02223813363
Screenshot: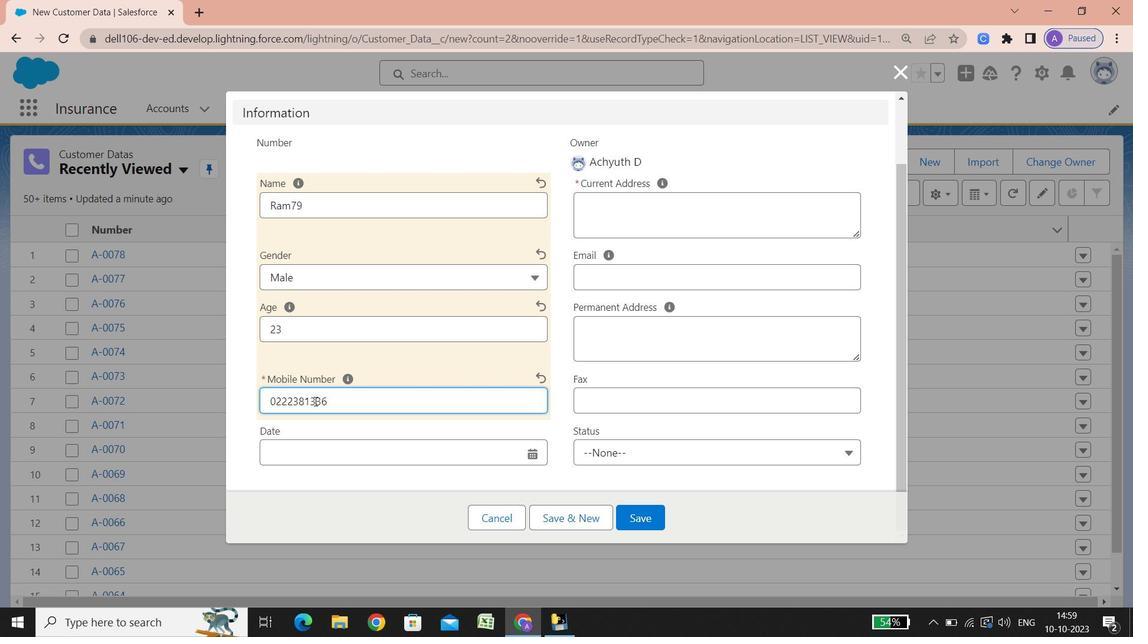 
Action: Mouse moved to (492, 451)
Screenshot: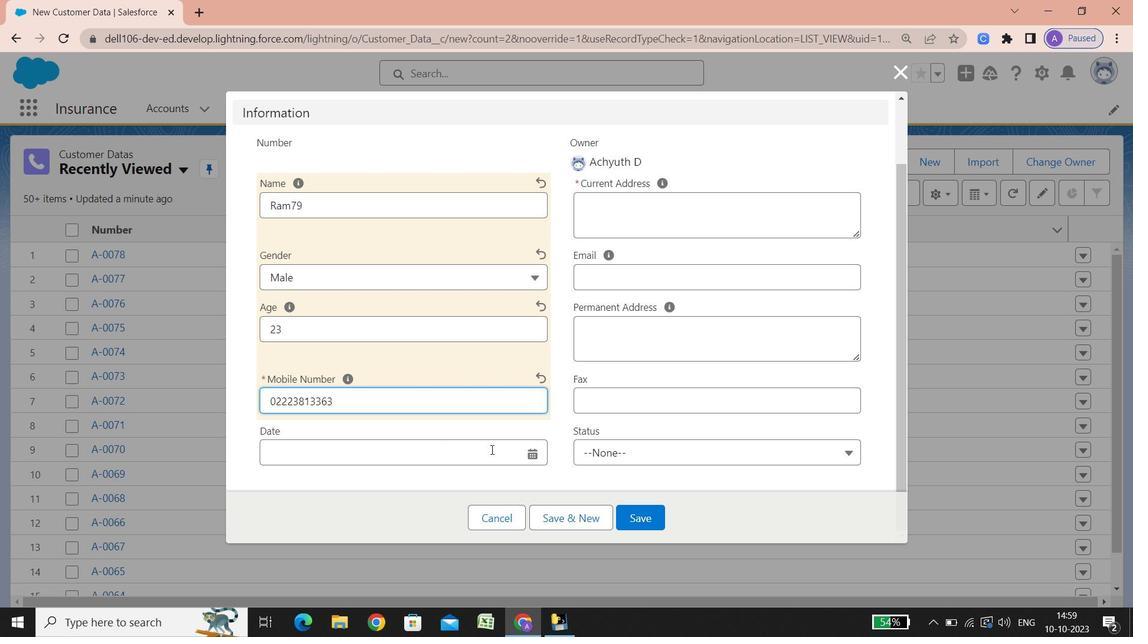 
Action: Mouse pressed left at (492, 451)
Screenshot: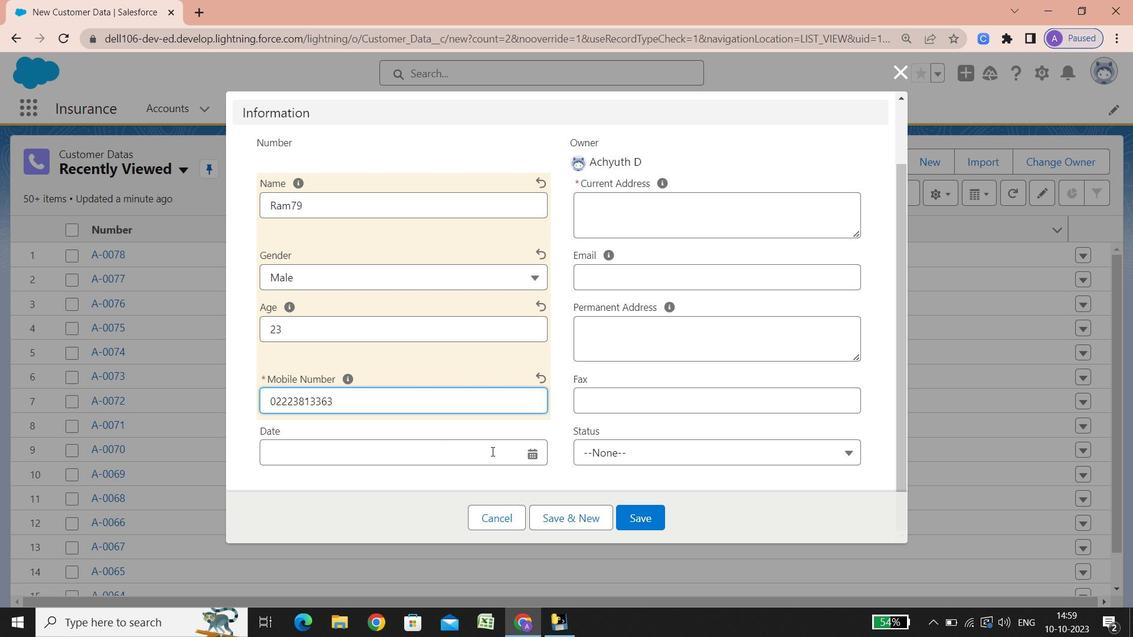 
Action: Mouse moved to (436, 430)
Screenshot: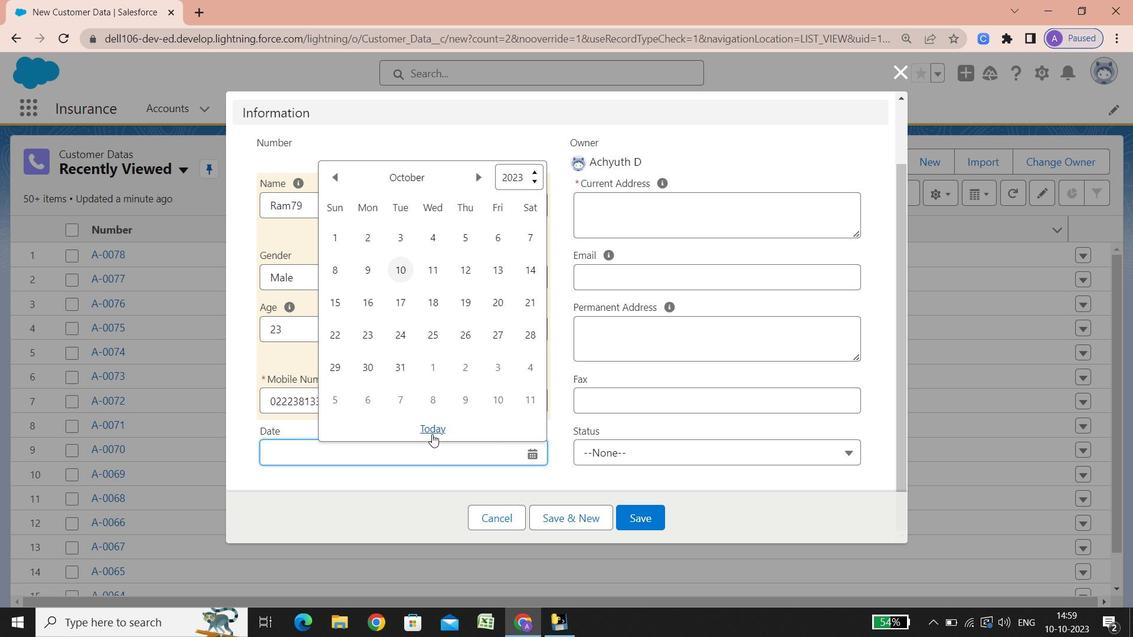 
Action: Mouse pressed left at (436, 430)
Screenshot: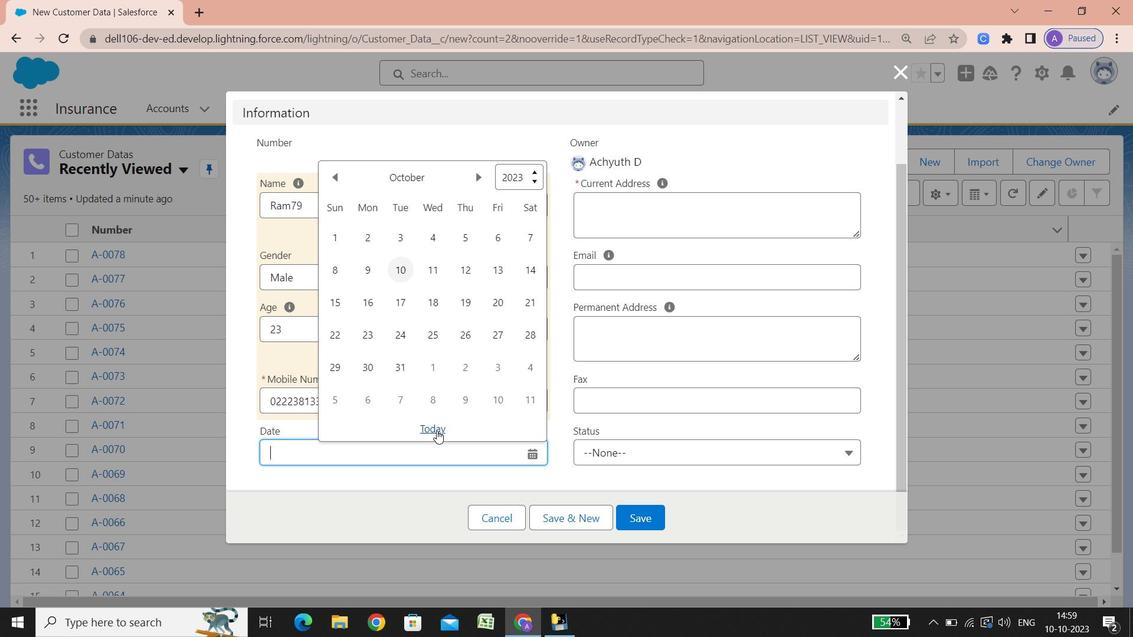 
Action: Mouse moved to (589, 216)
Screenshot: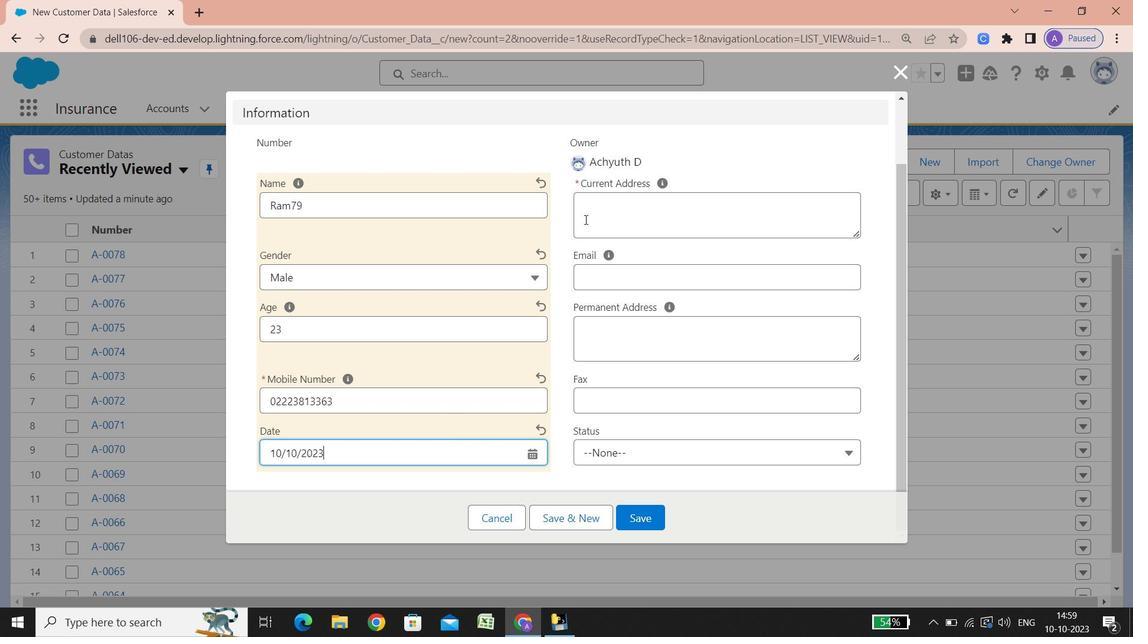 
Action: Mouse pressed left at (589, 216)
Screenshot: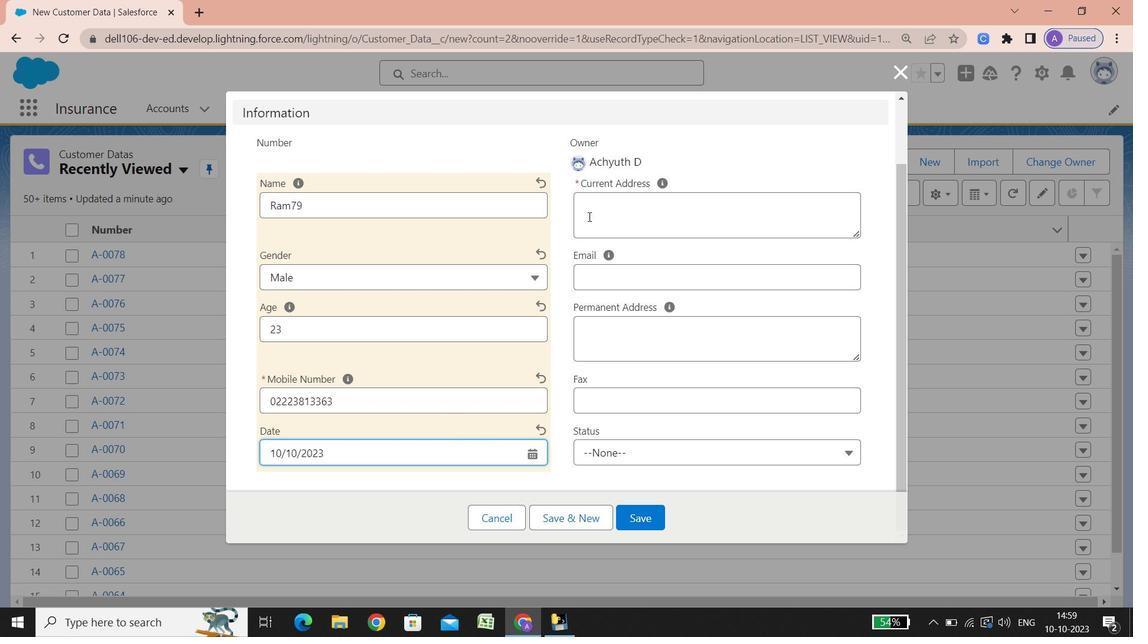
Action: Key pressed <Key.shift>Street<Key.space><Key.shift_r><Key.shift_r><Key.shift_r>:<Key.space>4,<Key.space>90,<Key.space><Key.shift>Abhyankar<Key.space><Key.shift>Bldg,<Key.space><Key.shift>Sleater<Key.space><Key.shift><Key.shift><Key.shift><Key.shift>Road,<Key.space><Key.shift>Nana<Key.space><Key.shift>Chowk,<Key.space><Key.space><Key.shift>Grant<Key.space><Key.shift><Key.shift><Key.shift><Key.shift><Key.shift><Key.shift><Key.shift>Roag<Key.backspace>d<Key.space>
Screenshot: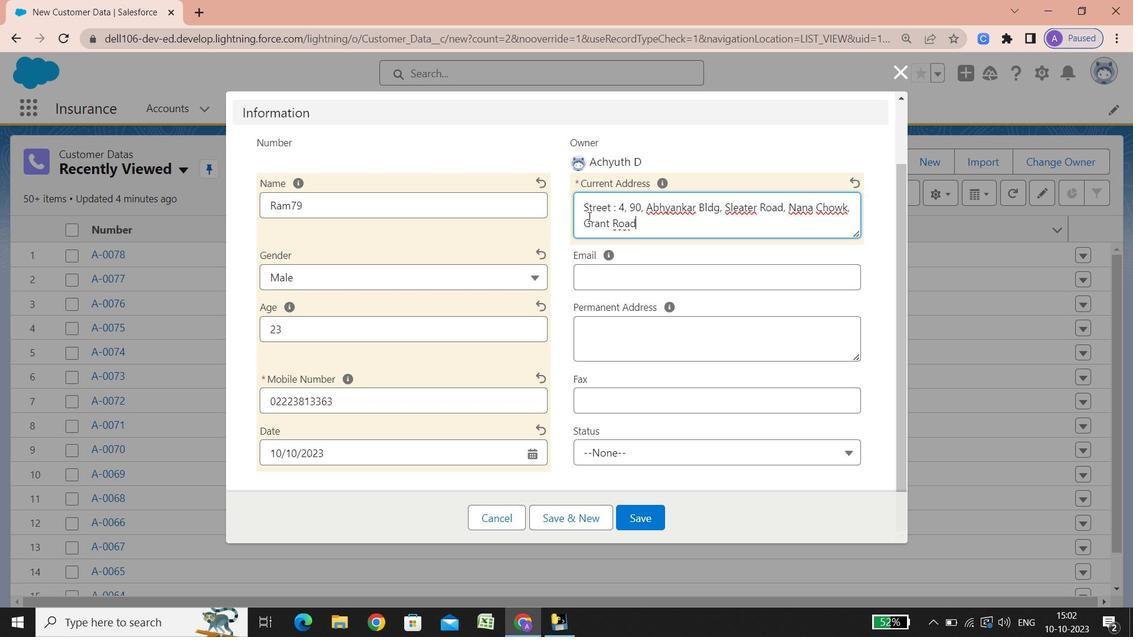 
Action: Mouse moved to (592, 216)
Screenshot: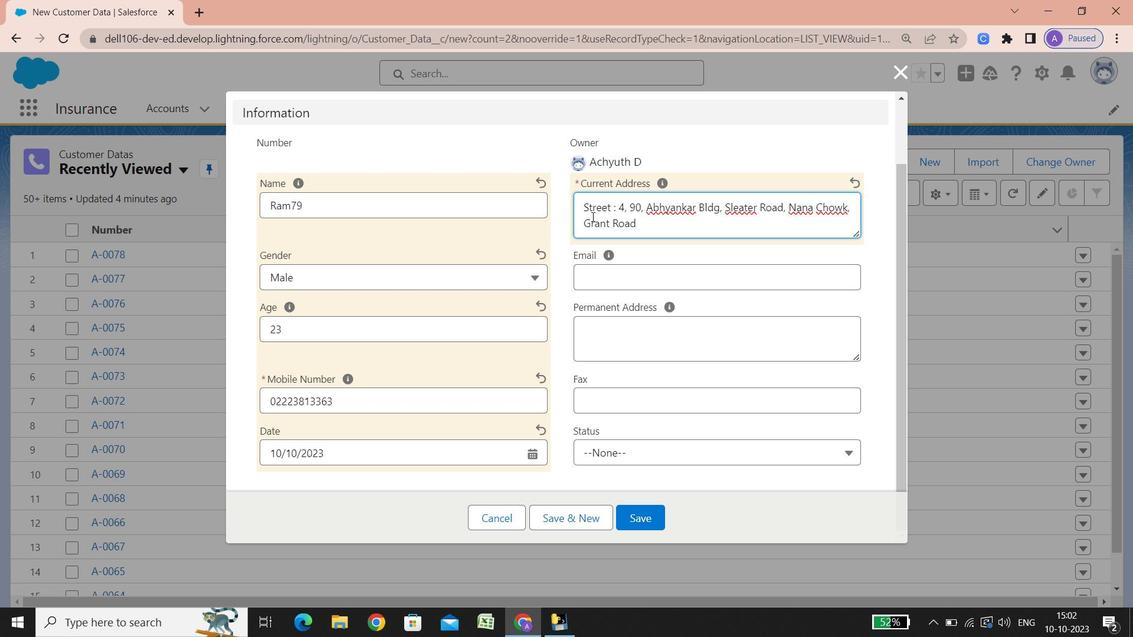 
Action: Key pressed <Key.backspace>,<Key.space><Key.shift><Key.shift><Key.shift><Key.shift><Key.shift><Key.shift><Key.shift><Key.shift><Key.shift><Key.shift><Key.shift><Key.shift><Key.shift><Key.shift><Key.shift><Key.shift><Key.shift><Key.shift><Key.shift><Key.shift><Key.shift><Key.shift><Key.shift><Key.shift><Key.shift><Key.shift><Key.shift><Key.shift><Key.shift><Key.shift><Key.shift><Key.shift><Key.shift><Key.shift><Key.shift><Key.shift><Key.shift><Key.shift><Key.shift>Opp<Key.space><Key.shift>Joy<Key.space><Key.shift>Ice<Key.space><Key.shift>Cream<Key.space><Key.shift>Company,<Key.space><Key.shift><Key.shift><Key.shift><Key.shift>Kandivali<Key.space><Key.shift_r><Key.shift_r><Key.shift_r><Key.shift_r>(<Key.shift>west<Key.shift_r><Key.shift_r><Key.shift_r><Key.shift_r><Key.shift_r>)<Key.enter><Key.shift>City<Key.space><Key.shift_r>:<Key.space><Key.shift>Mumbai<Key.enter><Key.shift>State/<Key.shift>Province/area<Key.space><Key.shift_r>:<Key.space><Key.shift>Maharashtra<Key.enter><Key.shift>Phone<Key.space>number<Key.space><Key.shift_r>:<Key.space>02223813363<Key.enter><Key.shift><Key.shift><Key.shift><Key.shift>Zip<Key.space>code<Key.space><Key.shift_r>:<Key.space>400007<Key.enter><Key.shift>Country<Key.space>calling<Key.space>code<Key.space><Key.shift_r><Key.shift_r><Key.shift_r><Key.shift_r><Key.shift_r><Key.shift_r>:<Key.space><Key.shift_r><Key.shift_r><Key.shift_r><Key.shift_r><Key.shift_r><Key.shift_r>+91<Key.enter><Key.shift>Country<Key.space><Key.shift_r>:<Key.space><Key.shift>India
Screenshot: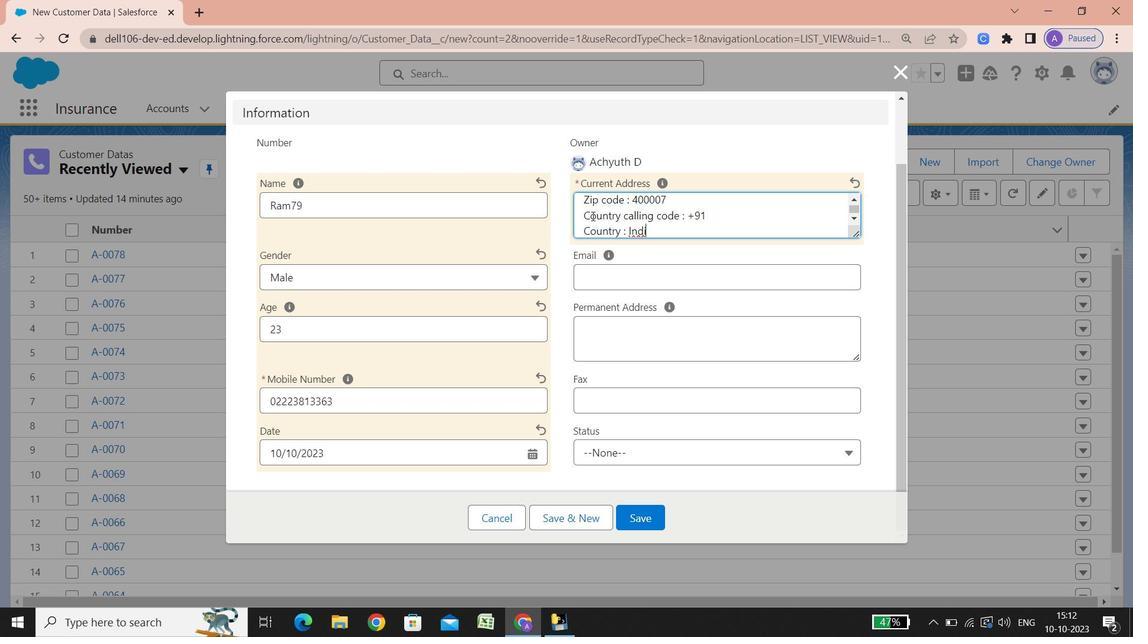 
Action: Mouse moved to (582, 276)
Screenshot: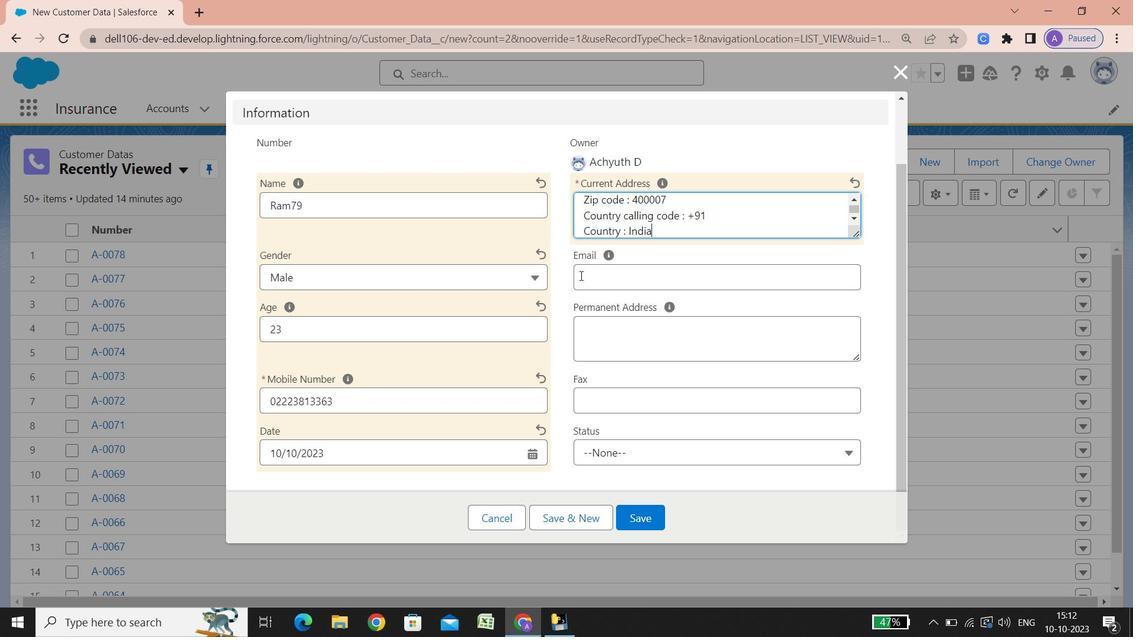 
Action: Mouse pressed left at (582, 276)
Screenshot: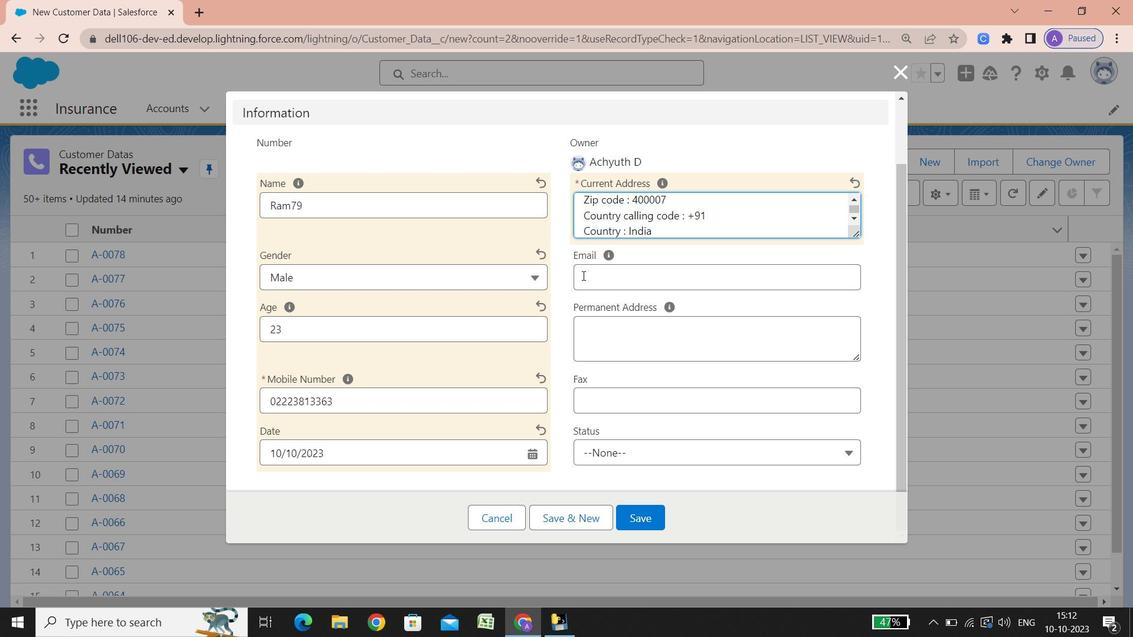 
Action: Key pressed <Key.shift><Key.shift><Key.shift><Key.shift>Ram792355<Key.shift>@gmail.com
Screenshot: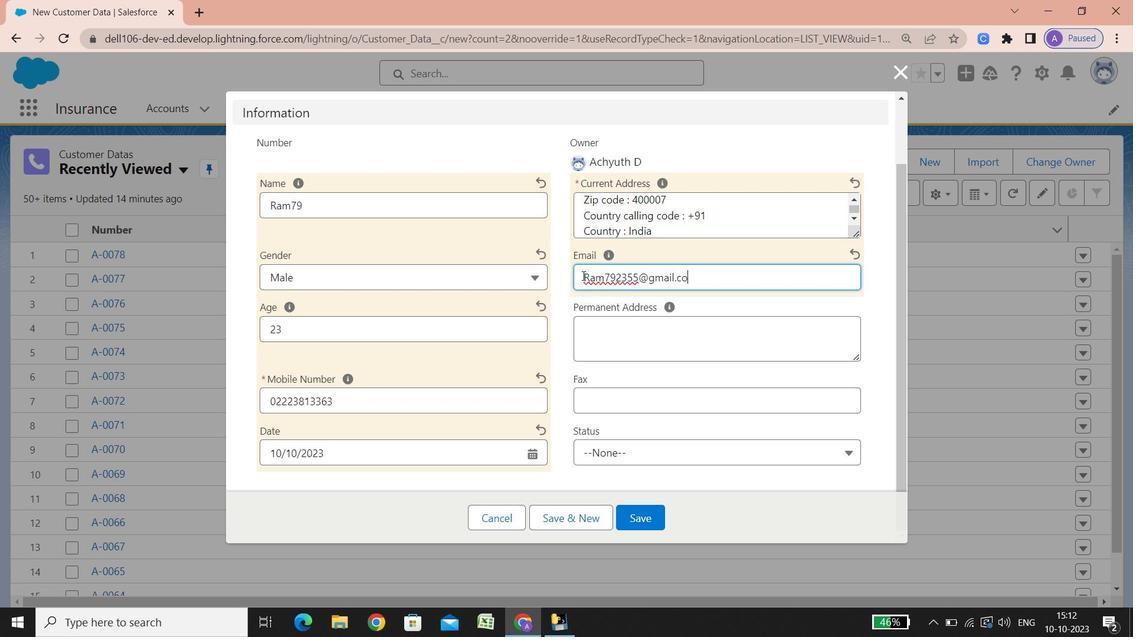 
Action: Mouse moved to (575, 322)
Screenshot: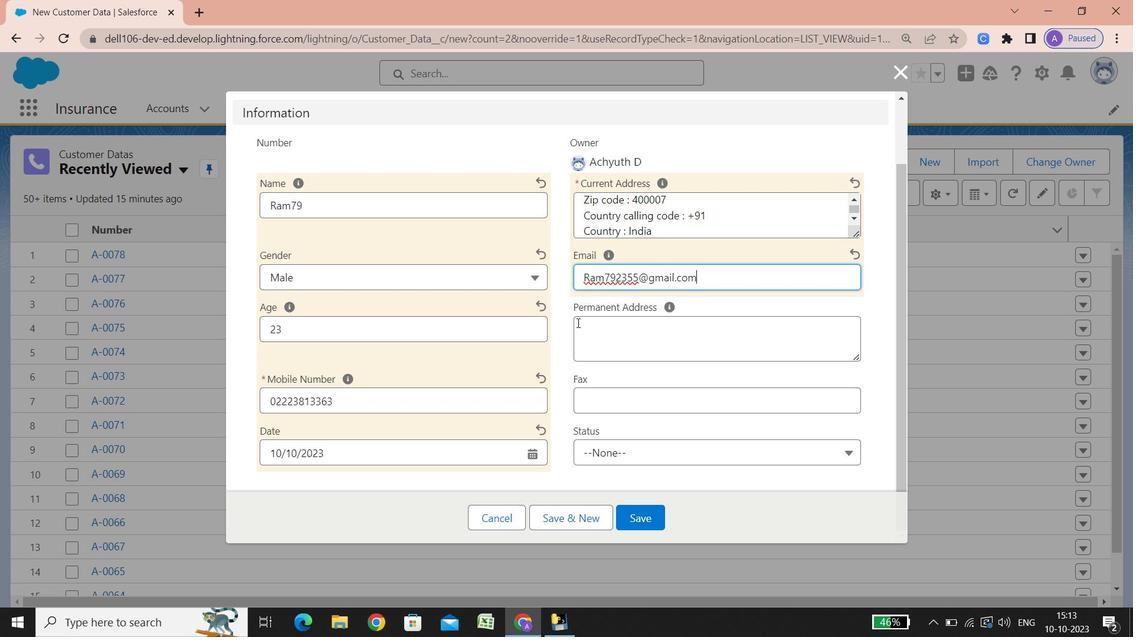 
Action: Mouse pressed left at (575, 322)
Screenshot: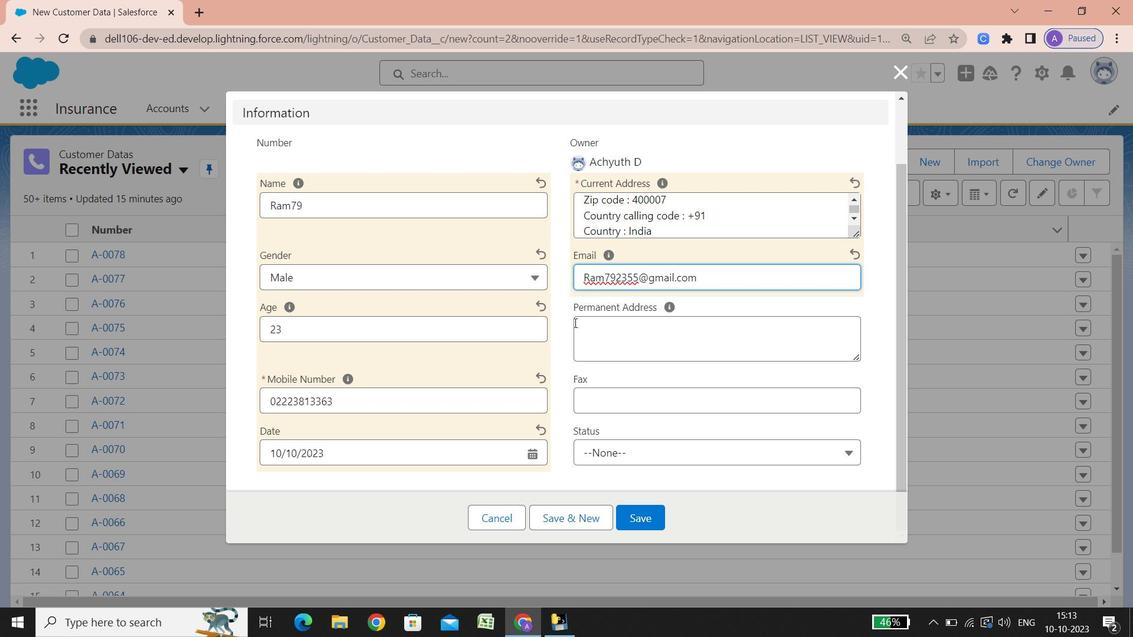 
Action: Key pressed <Key.shift><Key.shift><Key.shift><Key.shift><Key.shift><Key.shift><Key.shift><Key.shift><Key.shift><Key.shift><Key.shift><Key.shift><Key.shift><Key.shift><Key.shift><Key.shift><Key.shift><Key.shift><Key.shift><Key.shift><Key.shift><Key.shift><Key.shift><Key.shift>Street<Key.space><Key.shift_r>:<Key.space>7-1-454,<Key.space><Key.shift><Key.shift><Key.shift><Key.shift><Key.shift><Key.shift><Key.shift><Key.shift><Key.shift><Key.shift><Key.shift><Key.shift><Key.shift><Key.shift><Key.shift><Key.shift><Key.shift><Key.shift><Key.shift>Near<Key.space><Key.shift><Key.shift><Key.shift><Key.shift><Key.shift><Key.shift><Key.shift><Key.shift><Key.shift><Key.shift><Key.shift><Key.shift><Key.shift><Key.shift><Key.shift><Key.shift><Key.shift><Key.shift><Key.shift><Key.shift>ADC<Key.space>softtech<Key.left><Key.left><Key.left><Key.left><Key.space><Key.right><Key.right><Key.right><Key.right><Key.right><Key.right><Key.right><Key.right><Key.right><Key.right><Key.right><Key.right><Key.right><Key.right><Key.right><Key.right><Key.right><Key.right><Key.space><Key.shift>pvt<Key.space>ltd,<Key.space>
Screenshot: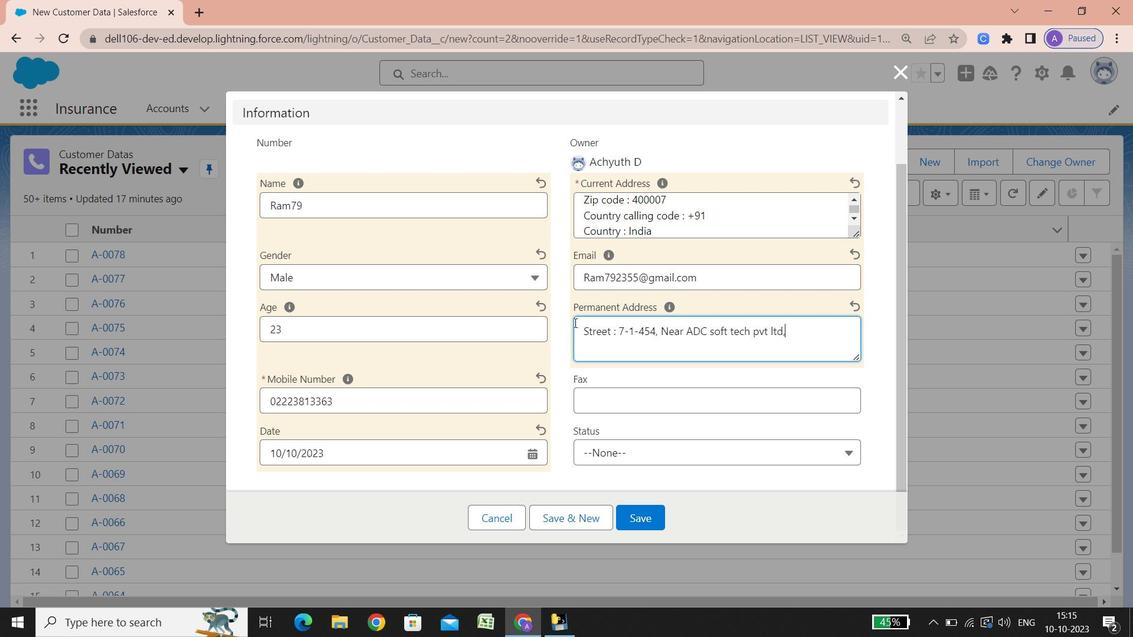 
Action: Mouse moved to (575, 324)
Screenshot: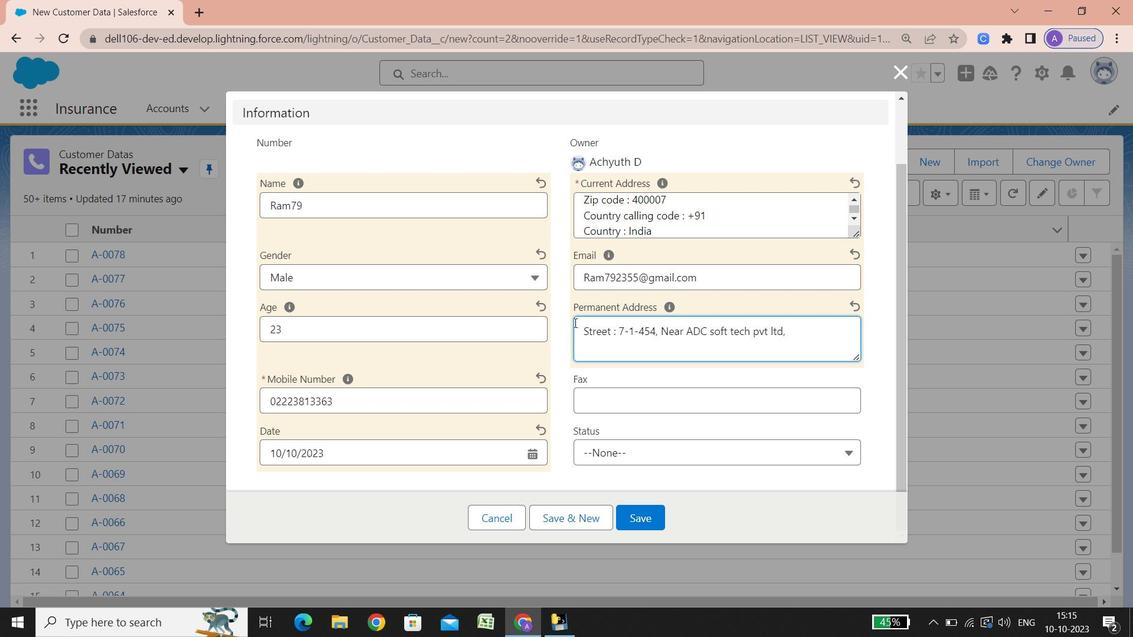 
Action: Key pressed <Key.shift><Key.shift><Key.shift><Key.shift><Key.shift><Key.shift><Key.shift><Key.shift><Key.shift><Key.shift><Key.shift><Key.shift><Key.shift><Key.shift><Key.shift><Key.shift><Key.shift><Key.shift><Key.shift><Key.shift><Key.shift>Wipro<Key.space><Key.shift><Key.shift><Key.shift><Key.shift><Key.shift><Key.shift><Key.shift><Key.shift><Key.shift>Cycle,<Key.space><Key.shift>k<Key.backspace><Key.shift><Key.shift><Key.shift><Key.shift><Key.shift><Key.shift><Key.shift><Key.shift><Key.shift><Key.shift><Key.shift><Key.shift><Key.shift><Key.shift>Basement<Key.space><Key.shift><Key.shift><Key.shift><Key.shift><Key.shift><Key.shift><Key.shift><Key.shift><Key.shift><Key.shift><Key.shift><Key.shift><Key.shift><Key.shift><Key.shift><Key.shift><Key.shift><Key.shift><Key.shift><Key.shift><Key.shift><Key.shift><Key.shift><Key.shift><Key.shift><Key.shift><Key.shift><Key.shift><Key.shift><Key.shift><Key.shift><Key.shift><Key.shift><Key.shift>Sector<Key.space>11,<Key.space><Key.shift>Kondapur<Key.backspace><Key.backspace>uram<Key.enter><Key.shift><Key.shift><Key.shift><Key.shift><Key.shift><Key.shift><Key.shift><Key.shift><Key.shift><Key.shift><Key.shift><Key.shift><Key.shift><Key.shift><Key.shift><Key.shift><Key.shift><Key.shift><Key.shift><Key.shift><Key.shift><Key.shift><Key.shift><Key.shift><Key.shift><Key.shift><Key.shift><Key.shift><Key.shift>C
Screenshot: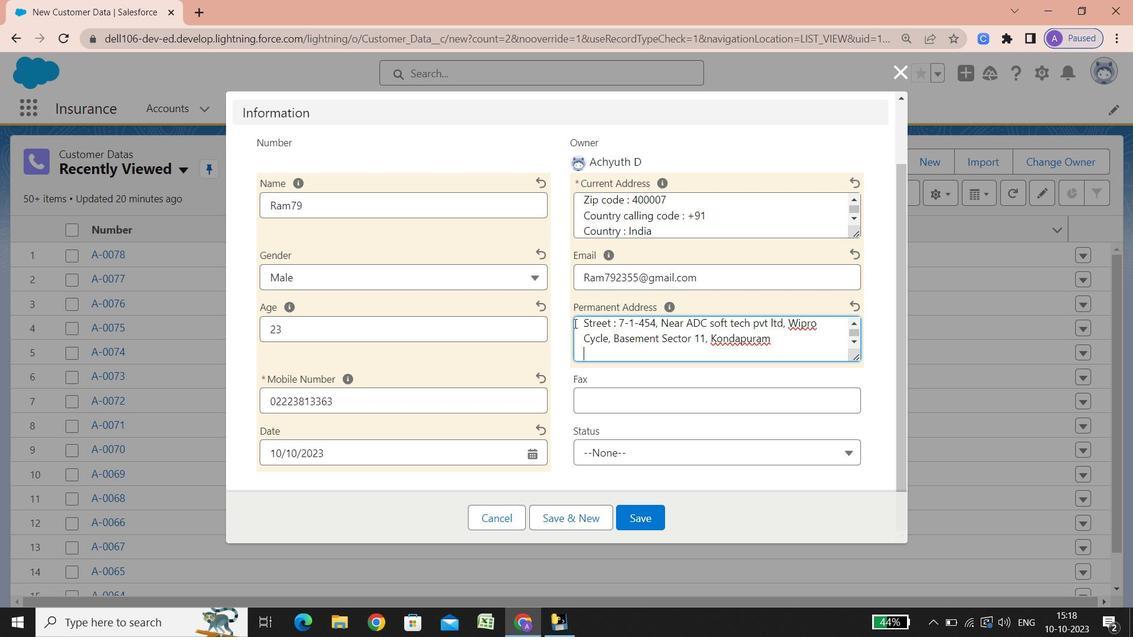 
Action: Mouse moved to (567, 321)
Screenshot: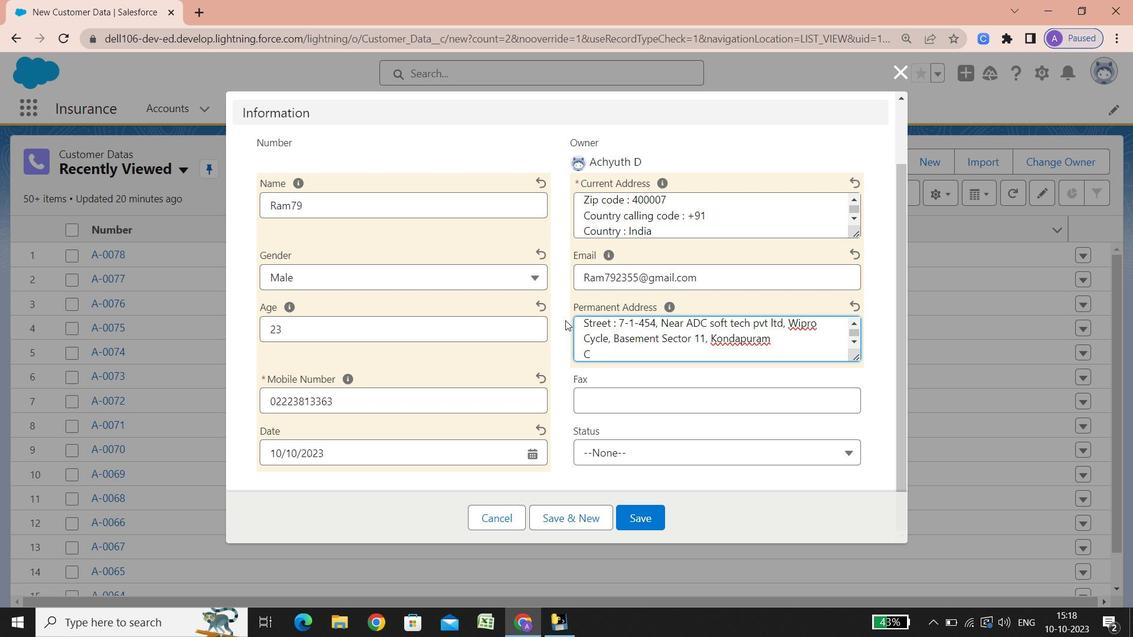 
Action: Key pressed i
Screenshot: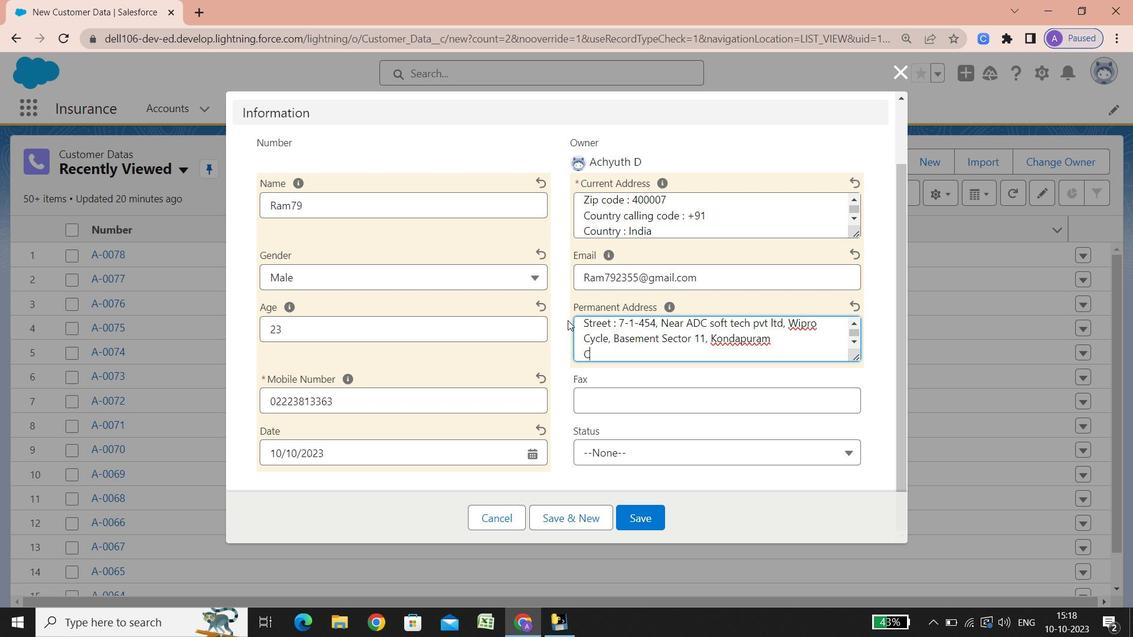 
Action: Mouse moved to (570, 331)
Screenshot: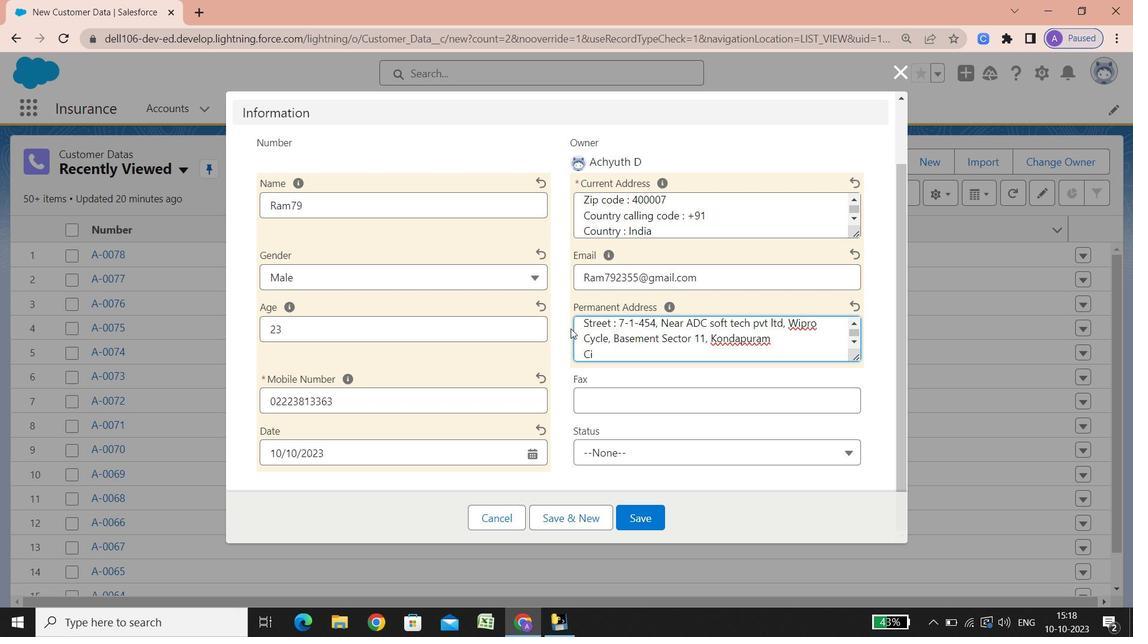 
Action: Key pressed ty<Key.space><Key.shift_r>:<Key.space><Key.shift><Key.shift>Hyderabad<Key.enter><Key.shift><Key.shift><Key.shift><Key.shift><Key.shift><Key.shift><Key.shift><Key.shift><Key.shift><Key.shift><Key.shift><Key.shift><Key.shift><Key.shift><Key.shift><Key.shift><Key.shift><Key.shift>State/<Key.shift><Key.shift><Key.shift><Key.shift><Key.shift><Key.shift><Key.shift><Key.shift><Key.shift><Key.shift><Key.shift><Key.shift><Key.shift><Key.shift><Key.shift><Key.shift><Key.shift><Key.shift><Key.shift><Key.shift><Key.shift><Key.shift><Key.shift><Key.shift><Key.shift><Key.shift><Key.shift><Key.shift><Key.shift><Key.shift>Province/area<Key.space><Key.shift_r><Key.shift_r>:<Key.space><Key.shift><Key.shift><Key.shift><Key.shift><Key.shift><Key.shift><Key.shift><Key.shift><Key.shift><Key.shift><Key.shift><Key.shift><Key.shift><Key.shift><Key.shift><Key.shift>Andhra<Key.space><Key.shift>Pradesh<Key.enter><Key.shift><Key.shift>Phone<Key.space>number<Key.space><Key.shift_r>:<Key.space>04023734542<Key.enter><Key.shift>Zip<Key.space>code<Key.space><Key.shift_r>:<Key.space>500016<Key.enter><Key.shift>Country<Key.space>calling<Key.space>code<Key.space><Key.shift_r>:<Key.space><Key.shift_r>+91<Key.enter><Key.shift><Key.shift><Key.shift><Key.shift><Key.shift><Key.shift><Key.shift><Key.shift><Key.shift><Key.shift><Key.shift><Key.shift><Key.shift><Key.shift>Country<Key.space><Key.shift_r>:<Key.space><Key.shift>India
Screenshot: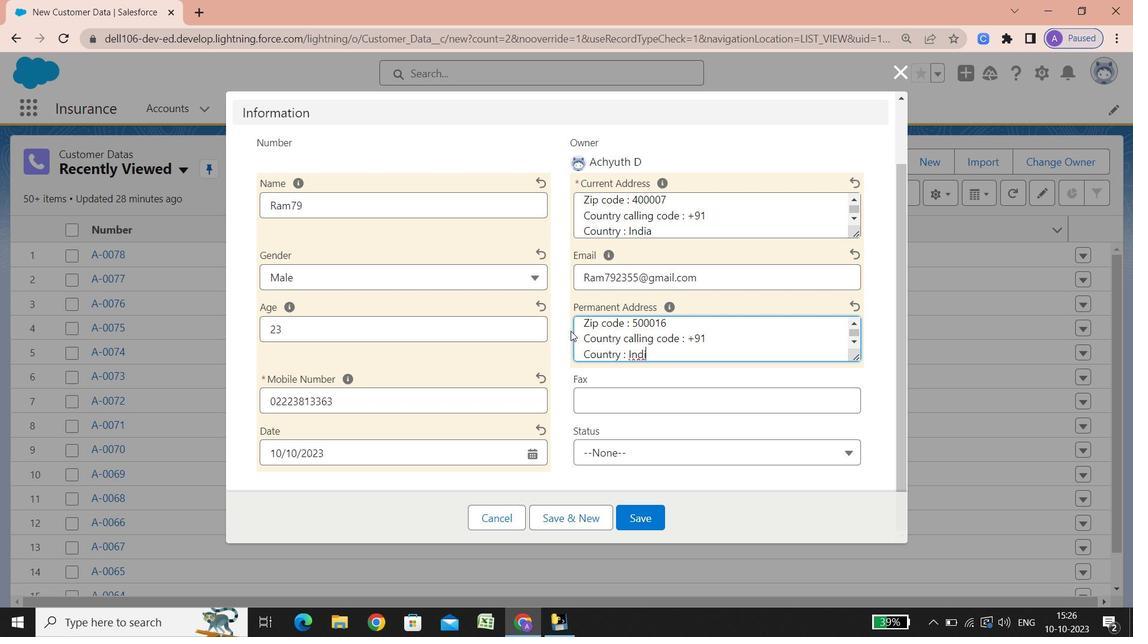 
Action: Mouse moved to (583, 400)
Screenshot: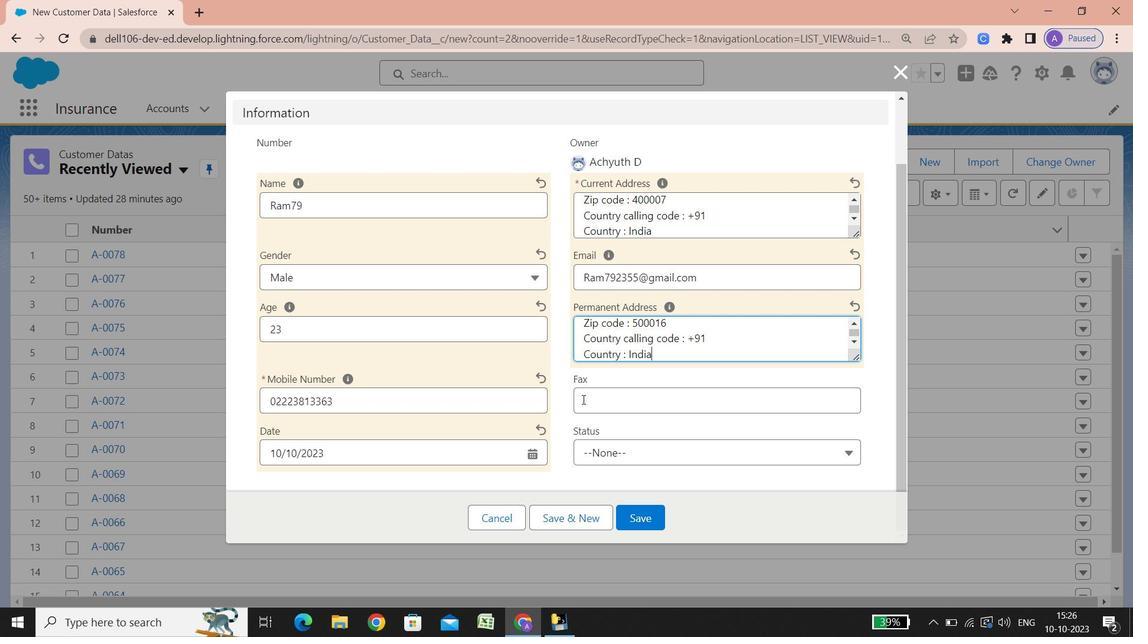 
Action: Mouse pressed left at (583, 400)
Screenshot: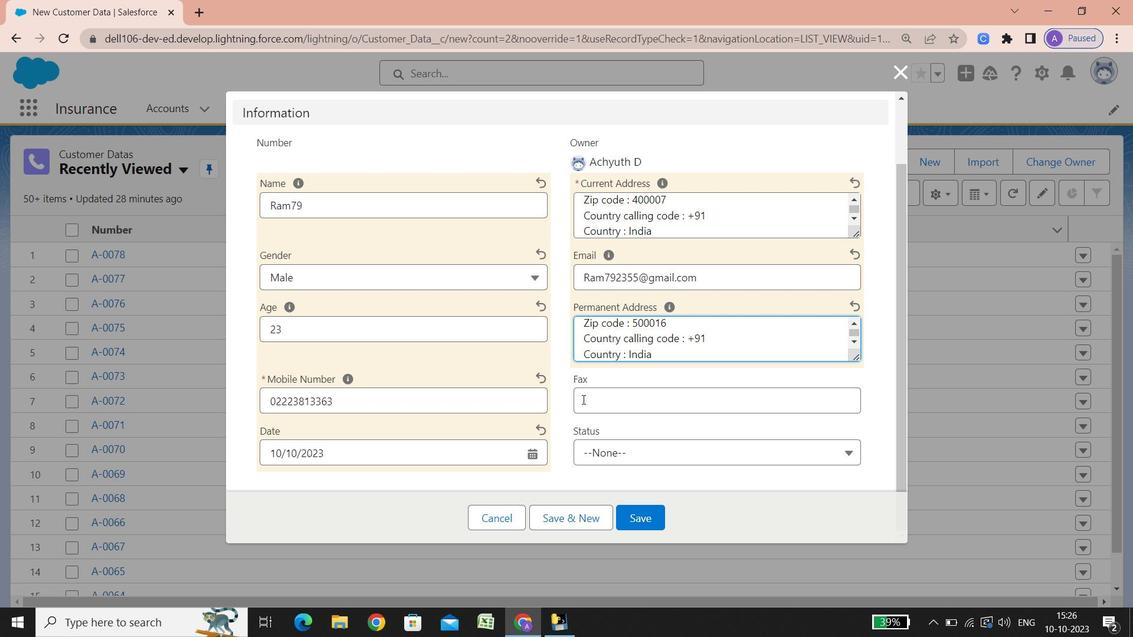 
Action: Key pressed 555
Screenshot: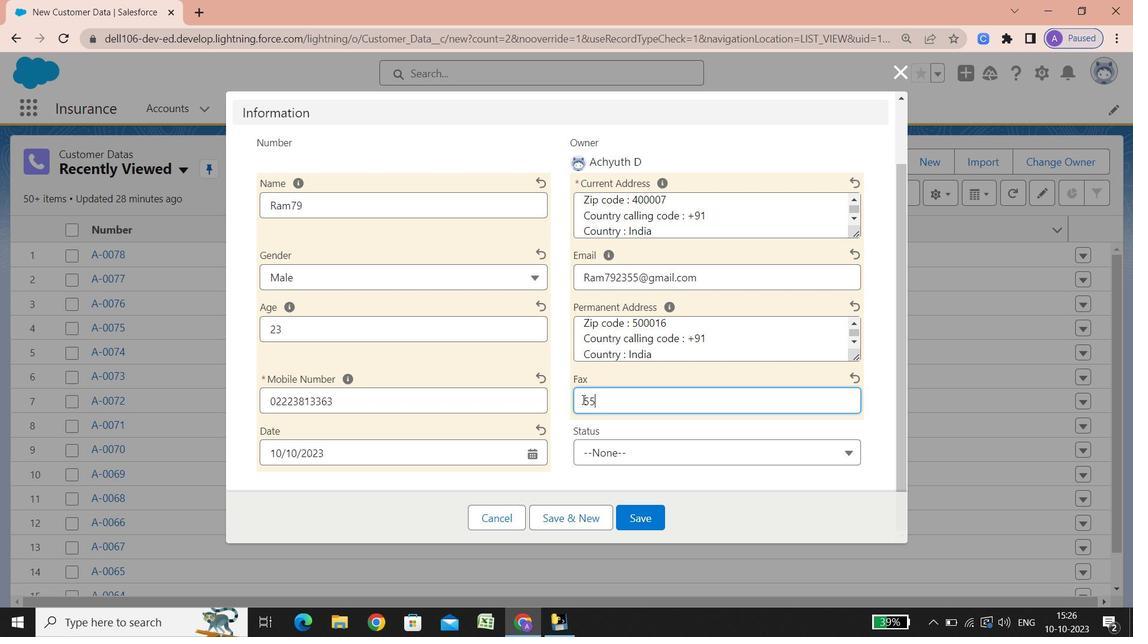 
Action: Mouse moved to (658, 415)
Screenshot: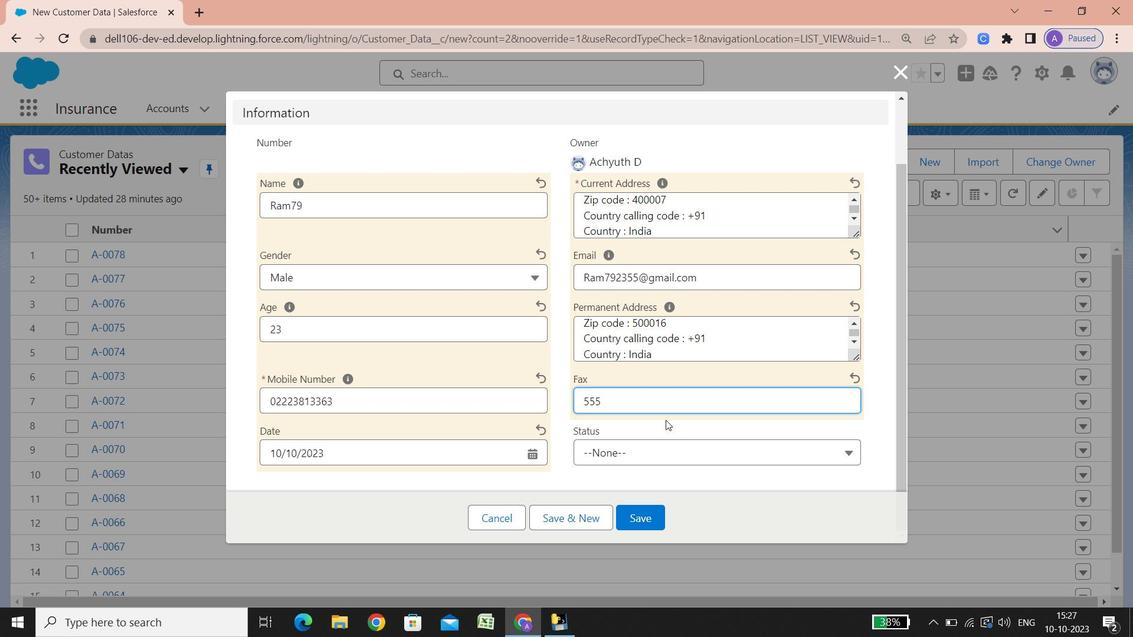 
Action: Key pressed <'6'><'5'><'6'><'6'><'6'><'6'><'6'><'6'><'6'><'6'><'2'><'5'><'6'><'4'><'5'><'6'><'4'><'4'><Key.backspace><Key.backspace><Key.backspace><Key.backspace>
Screenshot: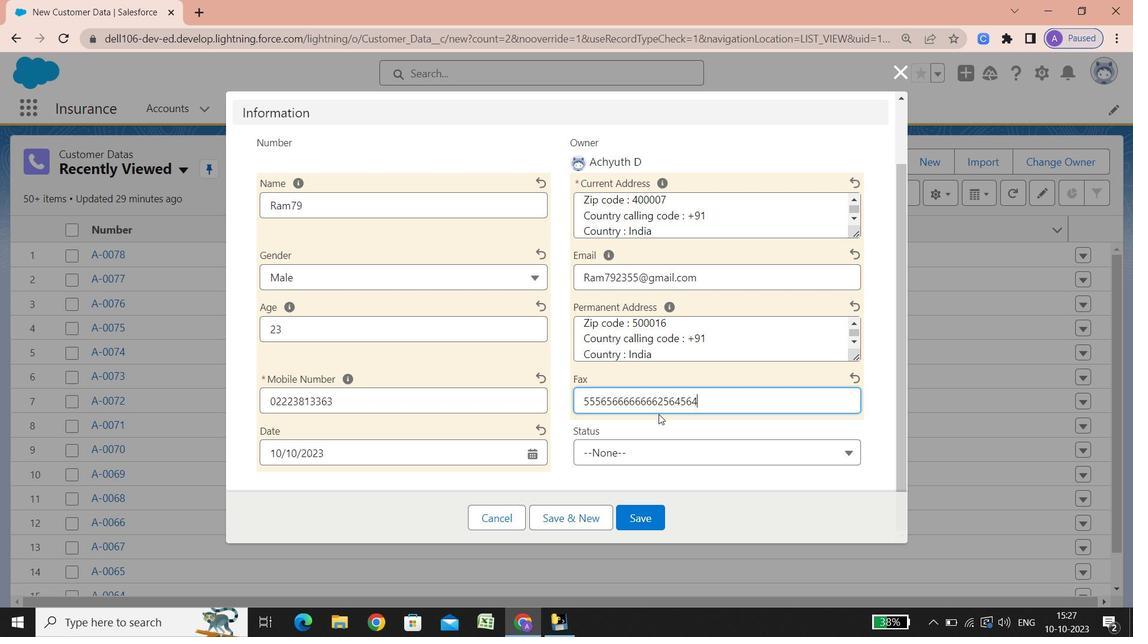 
Action: Mouse moved to (697, 446)
Screenshot: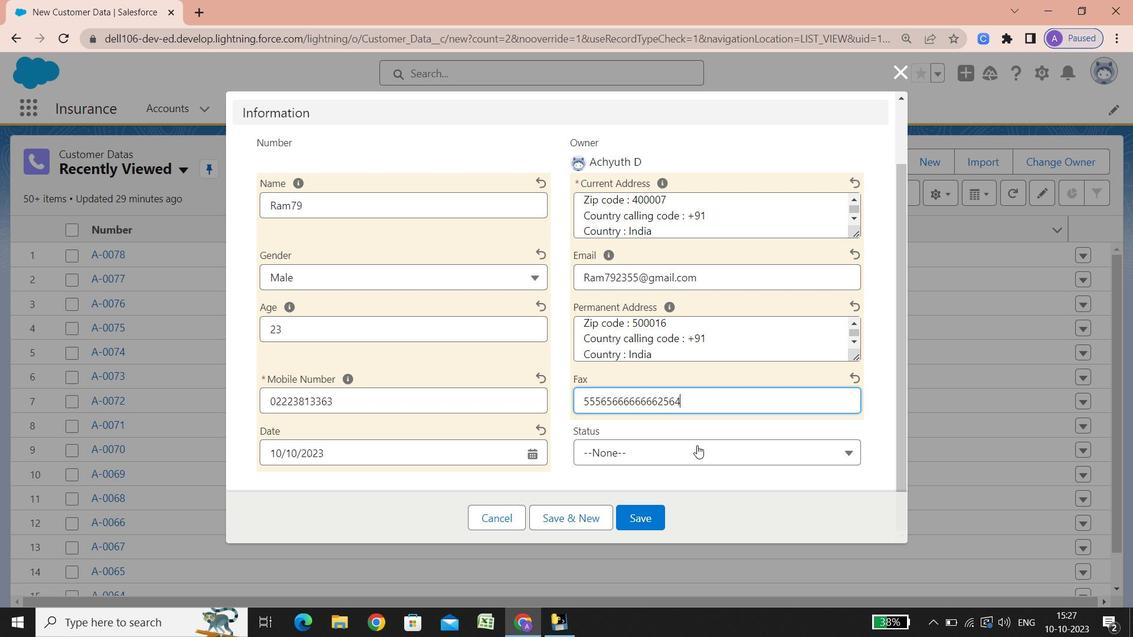 
Action: Mouse pressed left at (697, 446)
Screenshot: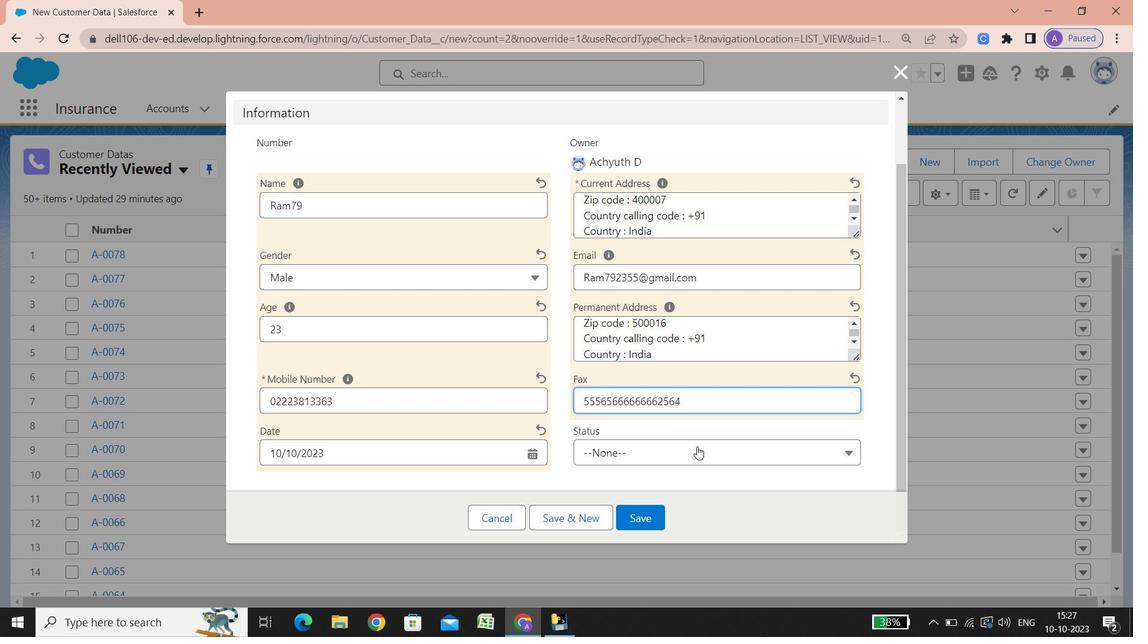 
Action: Mouse moved to (637, 536)
Screenshot: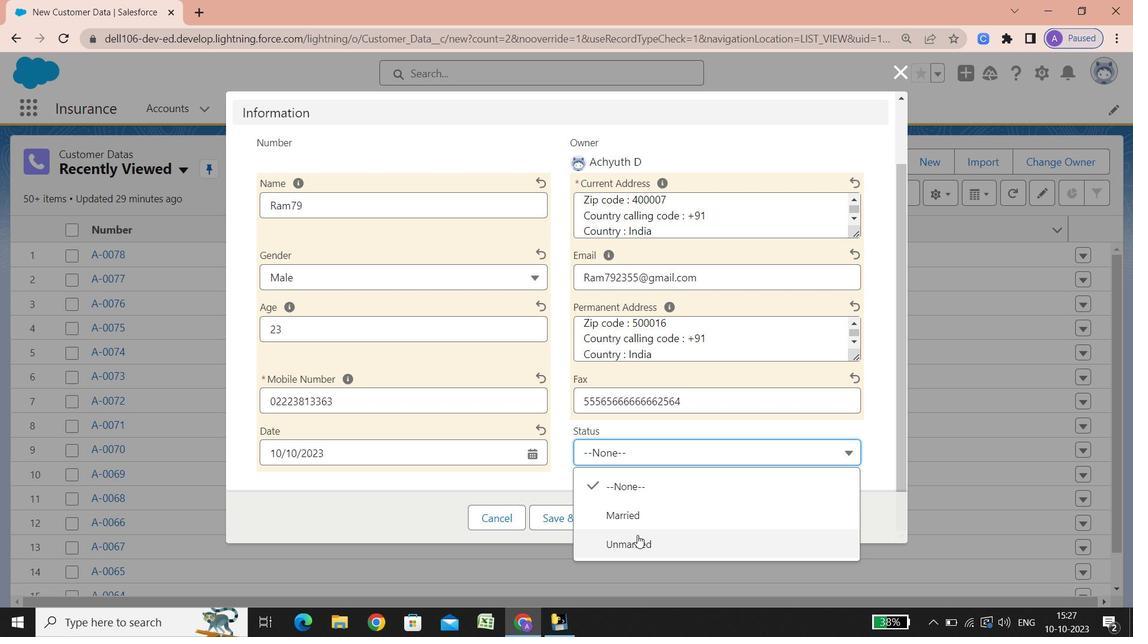 
Action: Mouse pressed left at (637, 536)
Screenshot: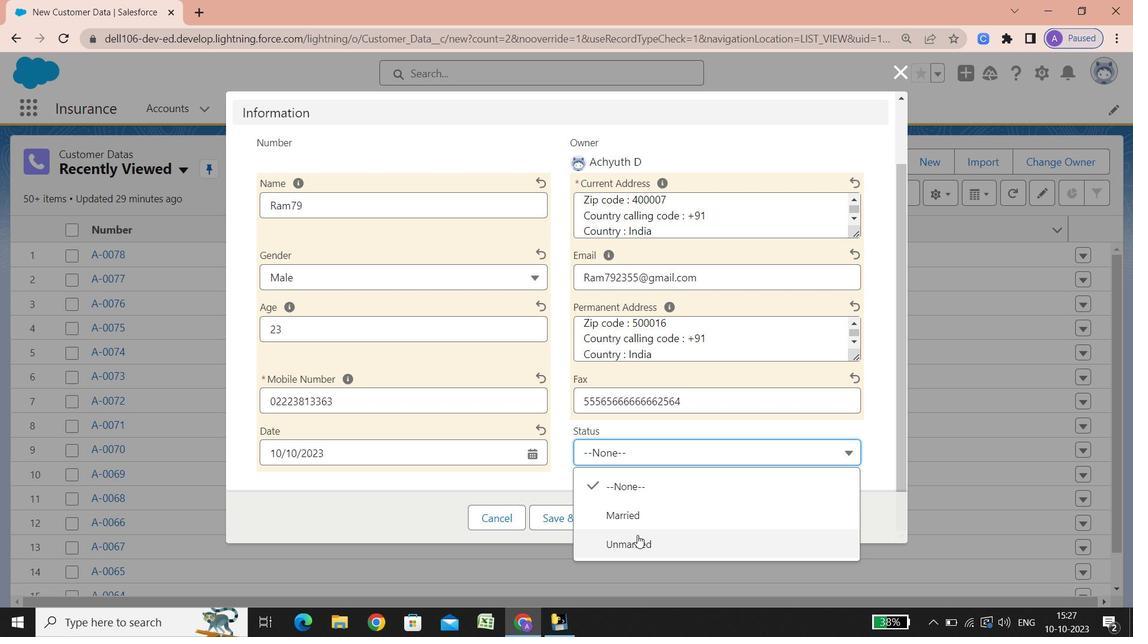 
Action: Mouse moved to (629, 516)
Screenshot: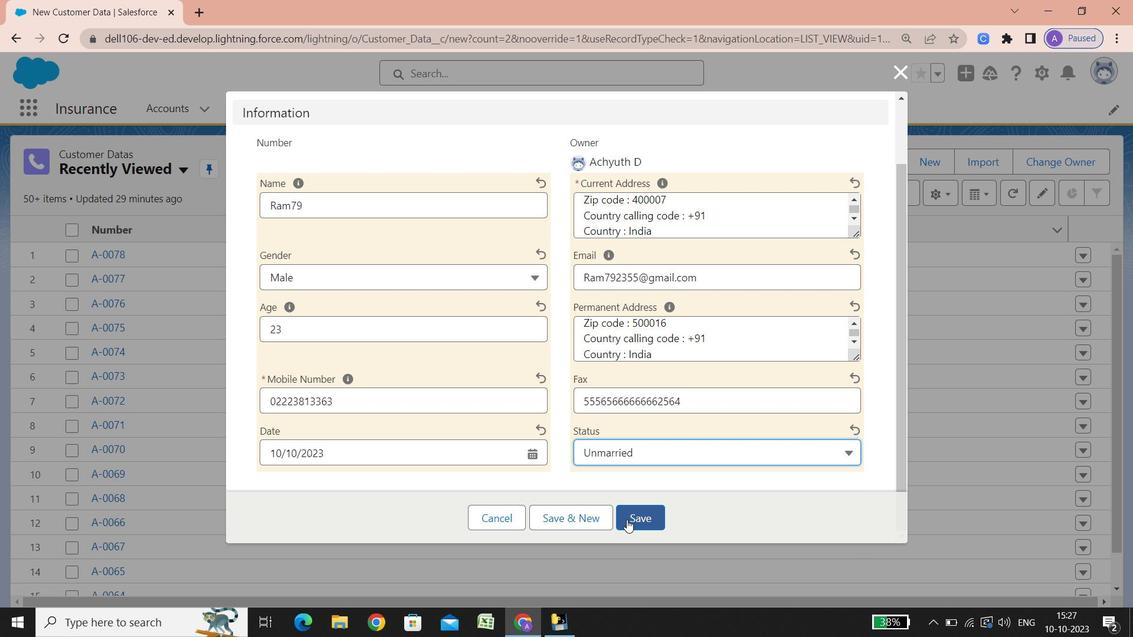 
Action: Mouse pressed left at (629, 516)
Screenshot: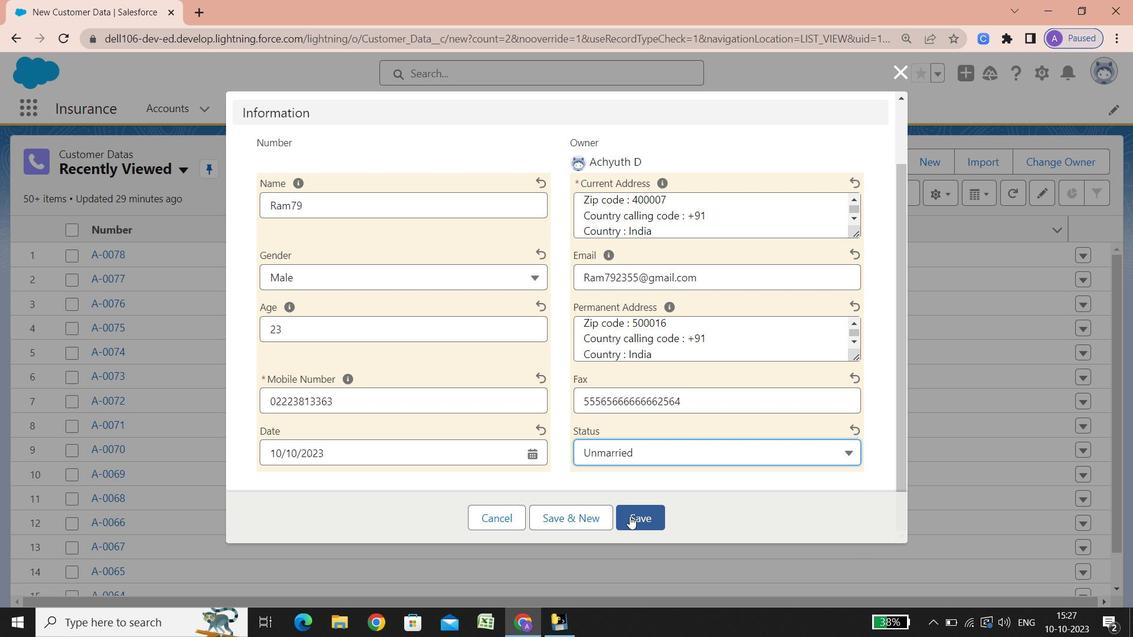 
Action: Mouse moved to (696, 467)
Screenshot: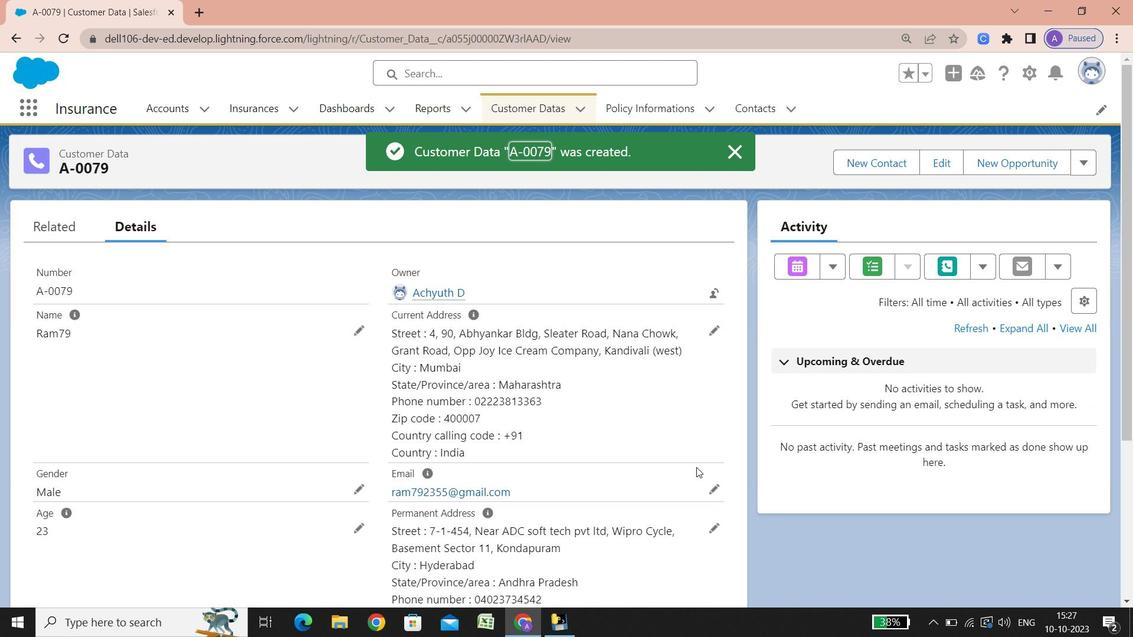 
Action: Mouse scrolled (696, 466) with delta (0, 0)
Screenshot: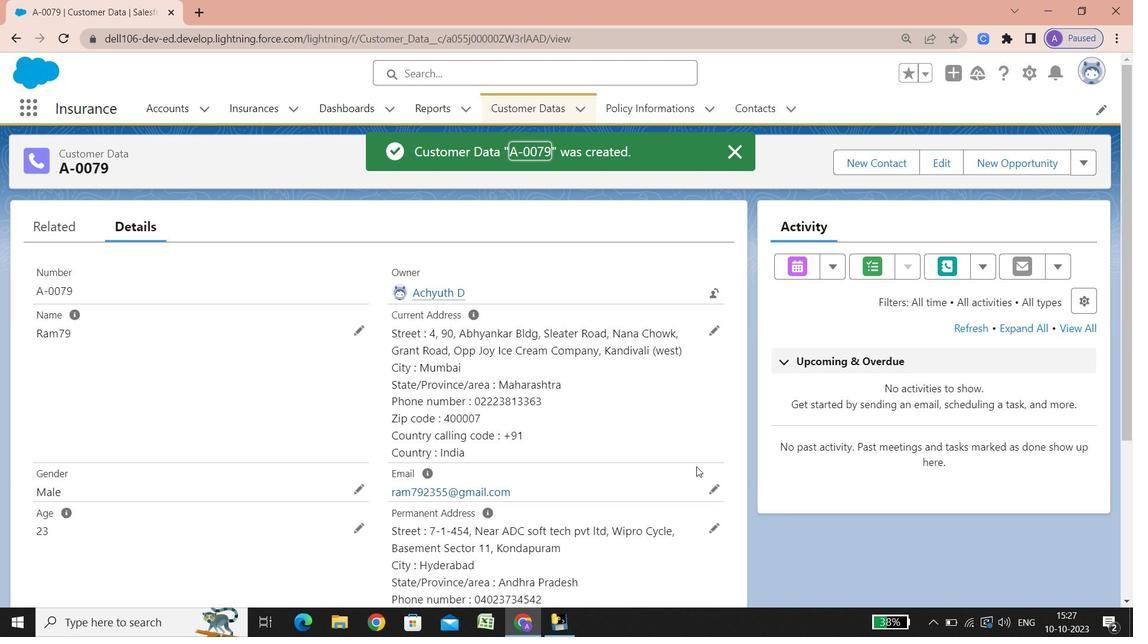 
Action: Mouse scrolled (696, 466) with delta (0, 0)
Screenshot: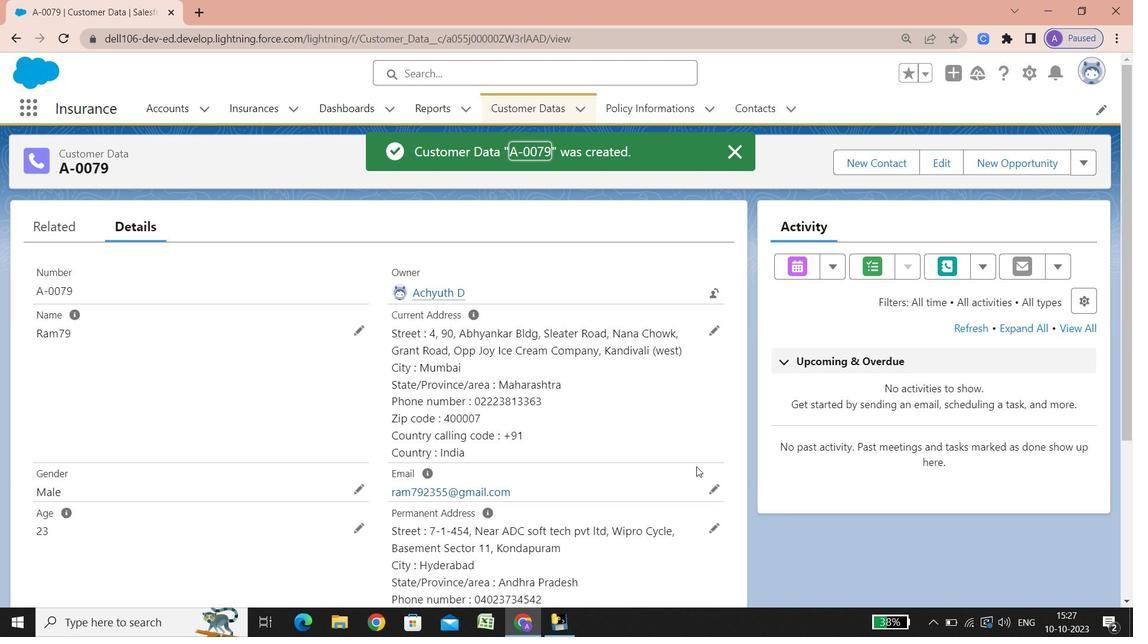 
Action: Mouse scrolled (696, 466) with delta (0, 0)
Screenshot: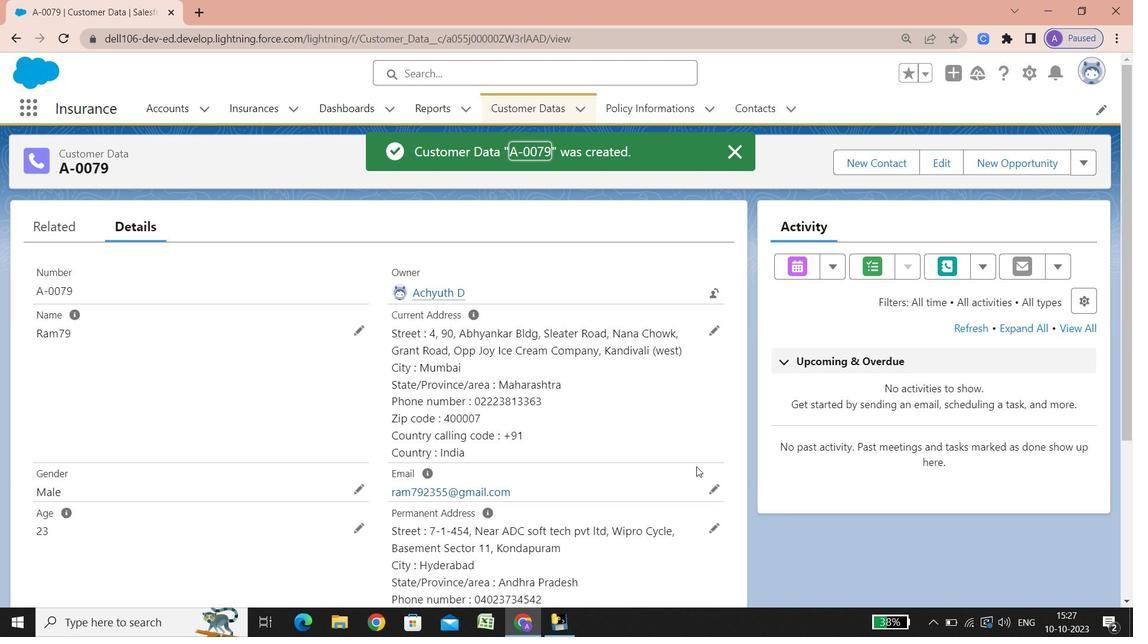 
Action: Mouse scrolled (696, 466) with delta (0, 0)
Screenshot: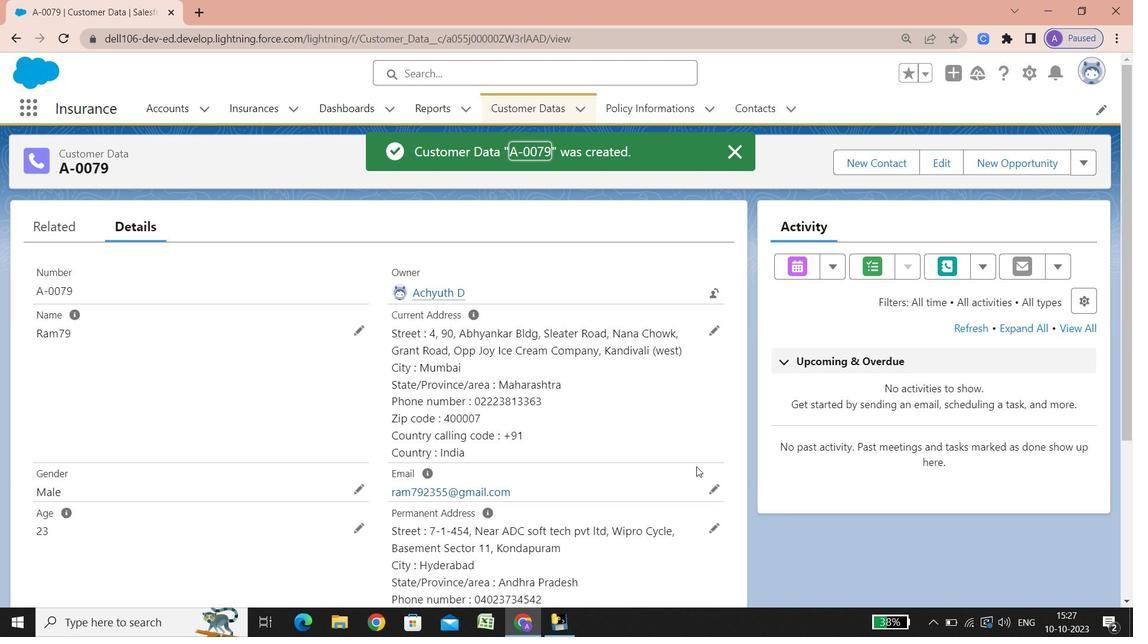 
Action: Mouse scrolled (696, 466) with delta (0, 0)
Screenshot: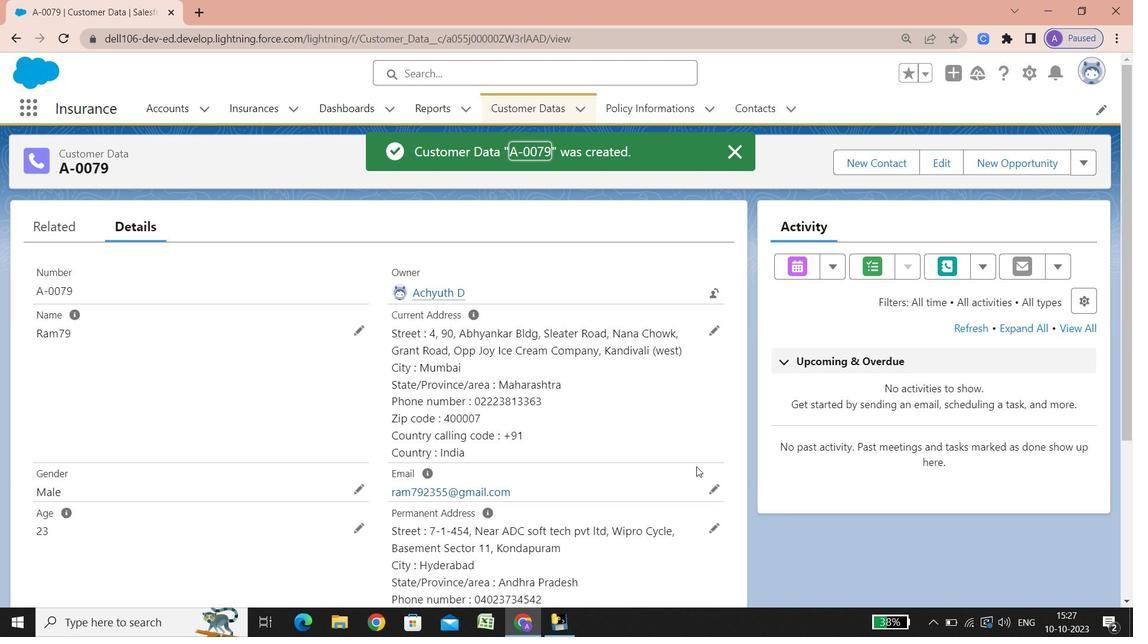 
Action: Mouse scrolled (696, 466) with delta (0, 0)
Screenshot: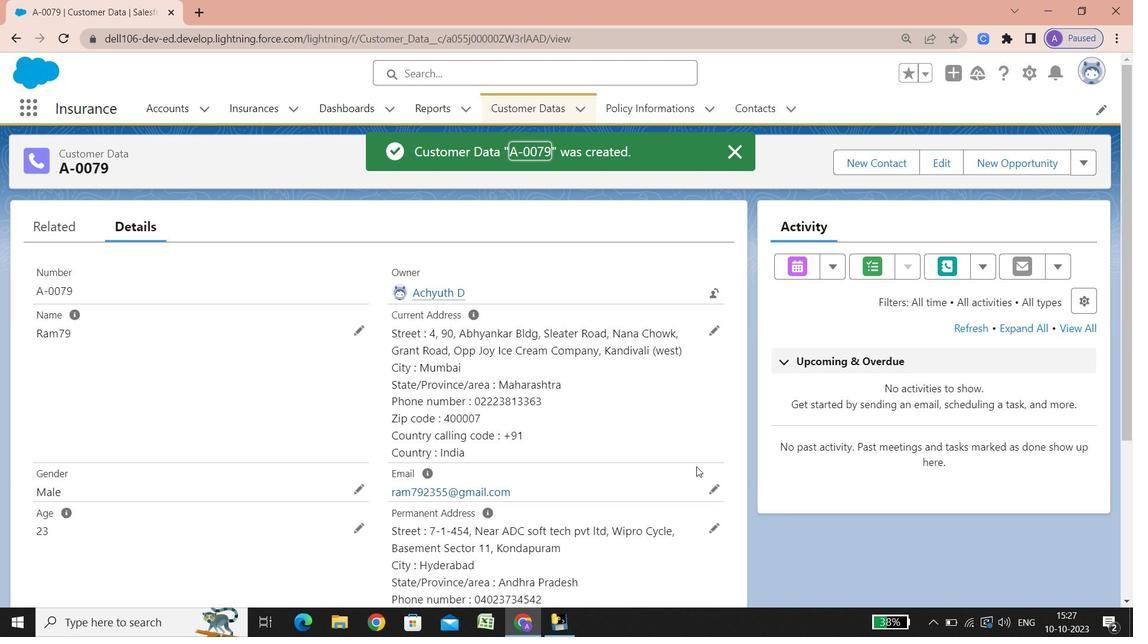 
Action: Mouse scrolled (696, 466) with delta (0, 0)
Screenshot: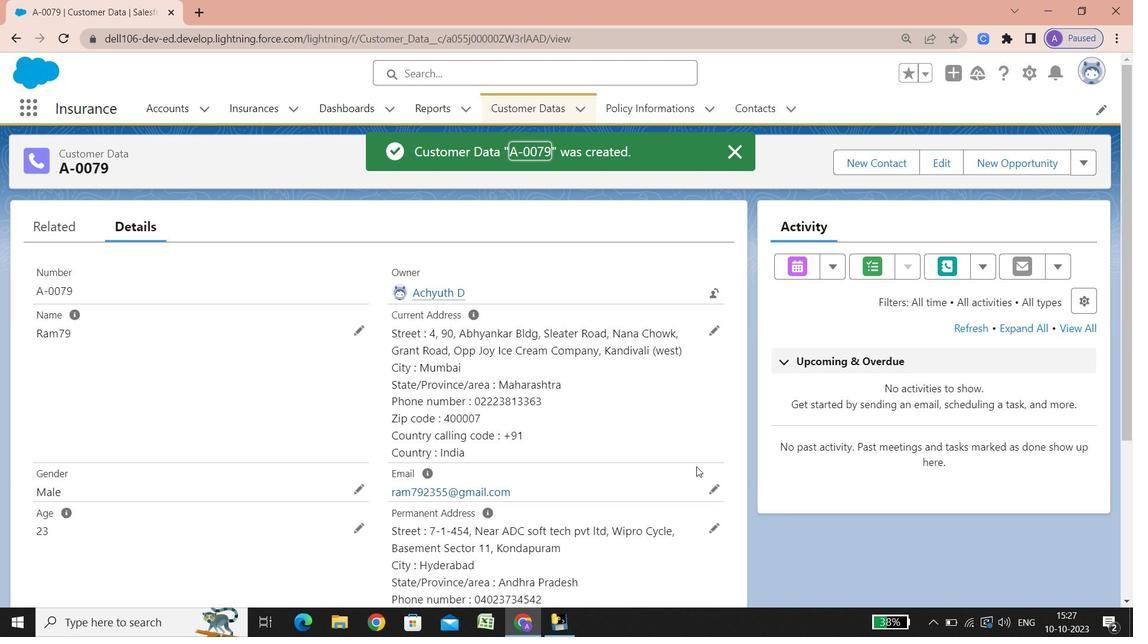 
Action: Mouse scrolled (696, 466) with delta (0, 0)
Screenshot: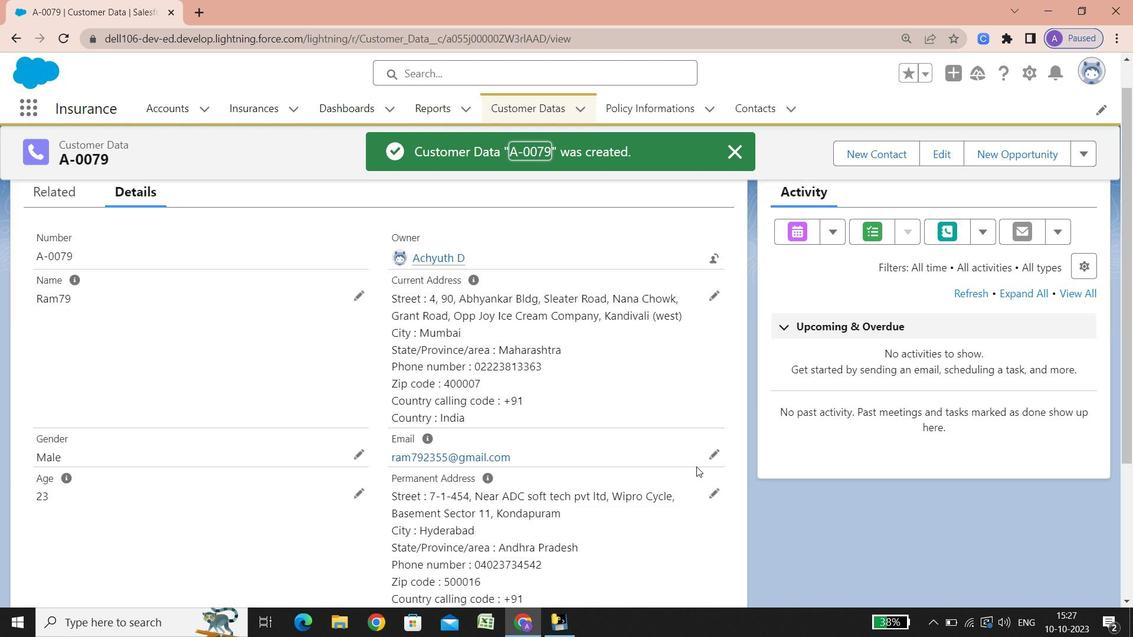 
Action: Mouse scrolled (696, 466) with delta (0, 0)
Screenshot: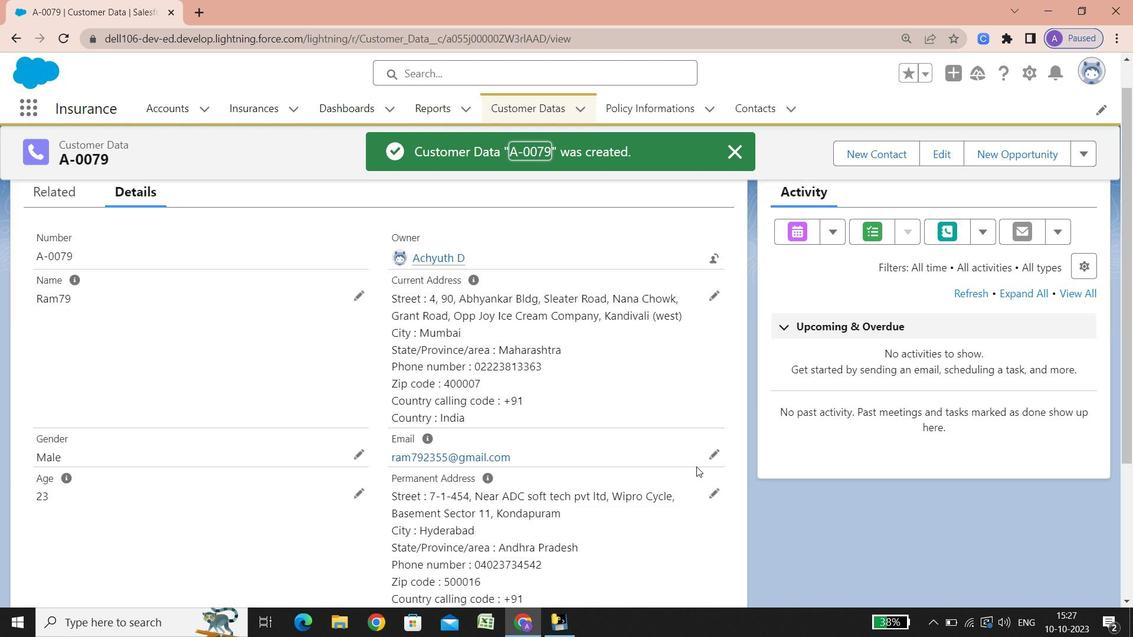 
Action: Mouse scrolled (696, 466) with delta (0, 0)
Screenshot: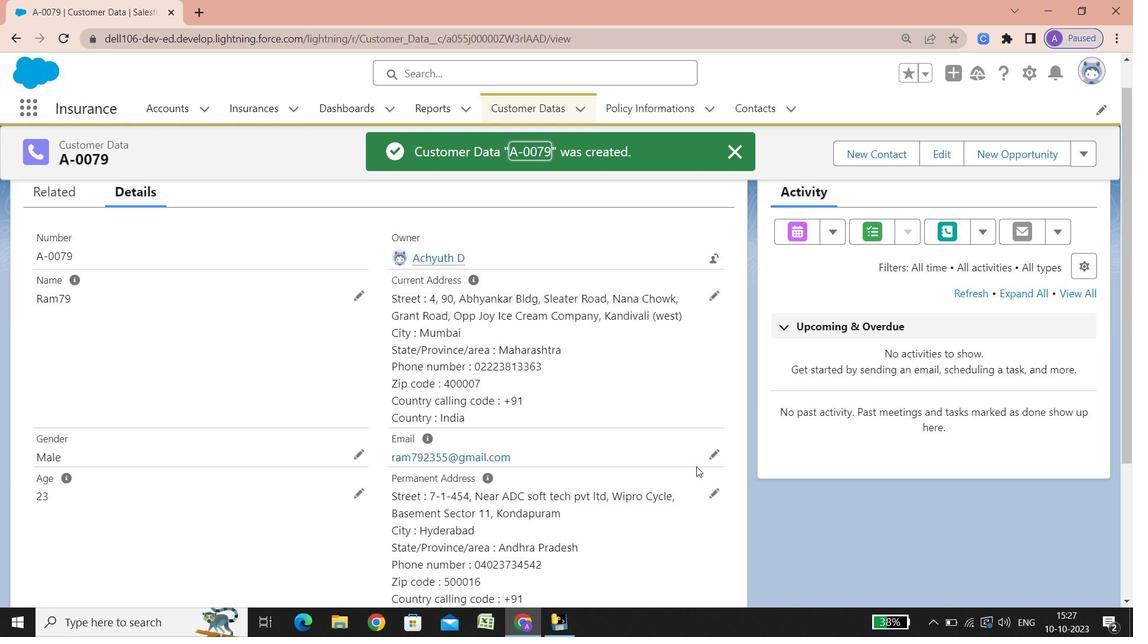 
Action: Mouse scrolled (696, 466) with delta (0, 0)
Screenshot: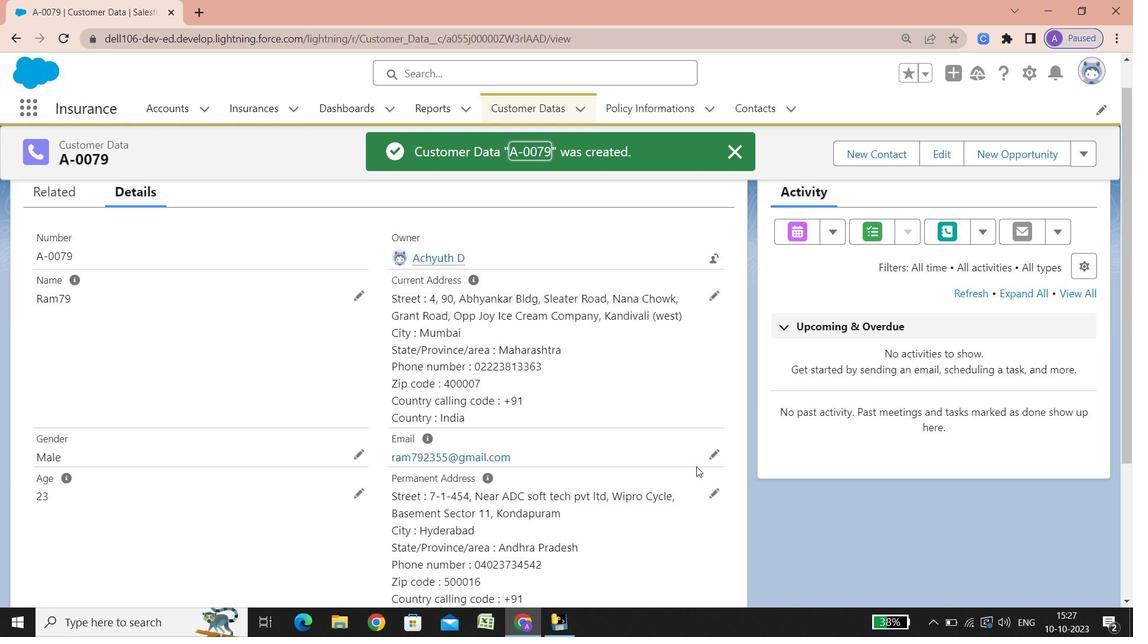 
Action: Mouse scrolled (696, 466) with delta (0, 0)
Screenshot: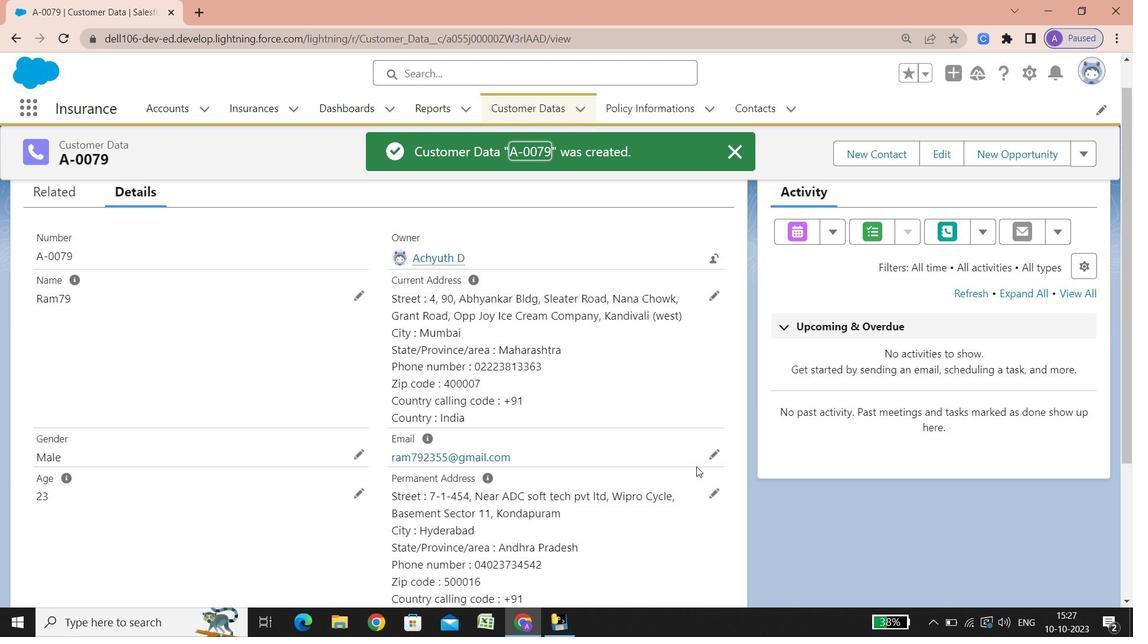 
Action: Mouse scrolled (696, 466) with delta (0, 0)
Screenshot: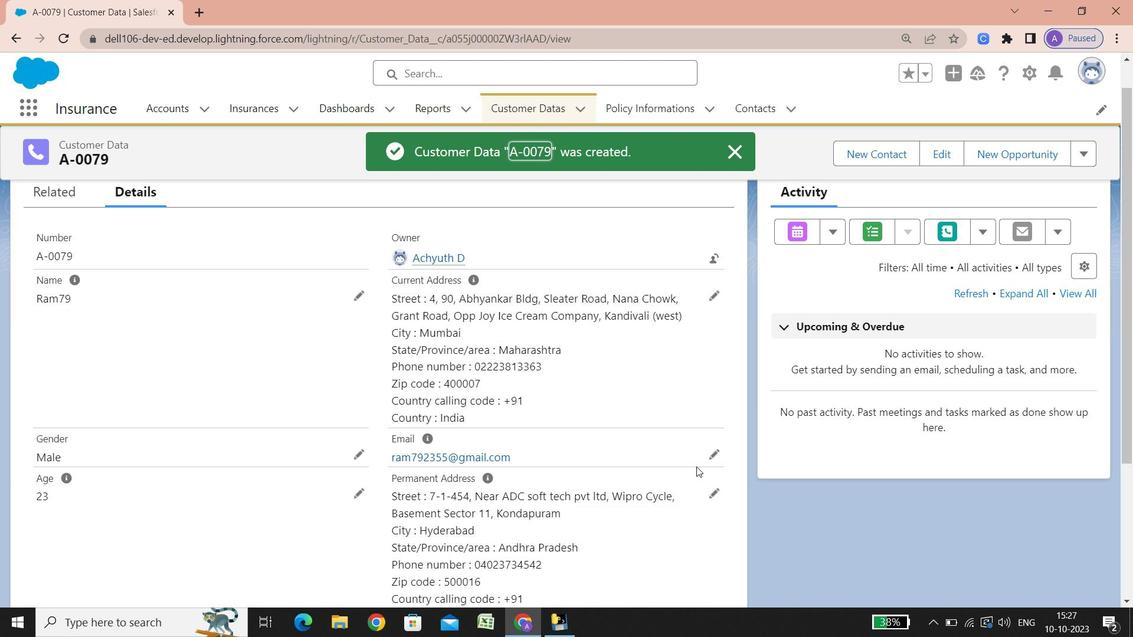 
Action: Mouse moved to (553, 115)
Screenshot: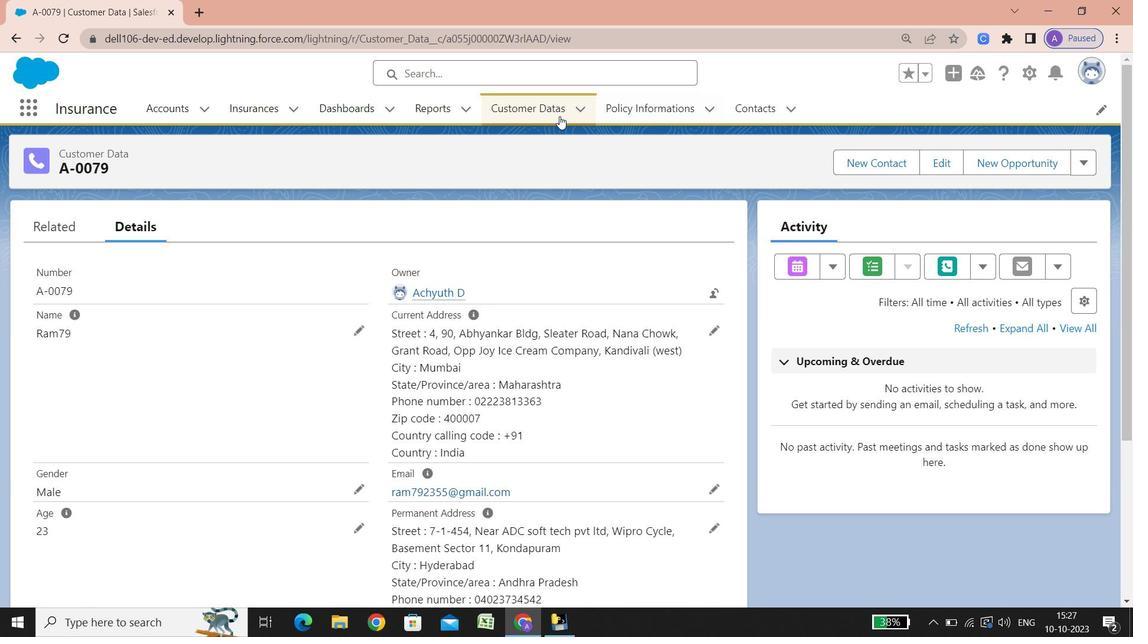 
Action: Mouse pressed left at (553, 115)
Screenshot: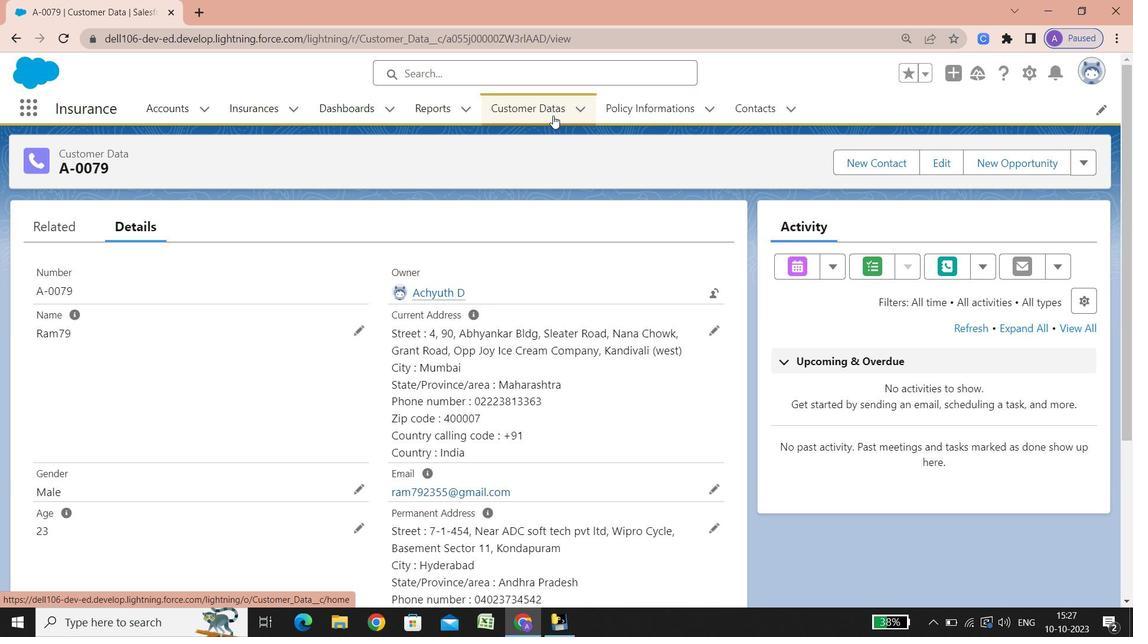 
Action: Mouse moved to (919, 155)
Screenshot: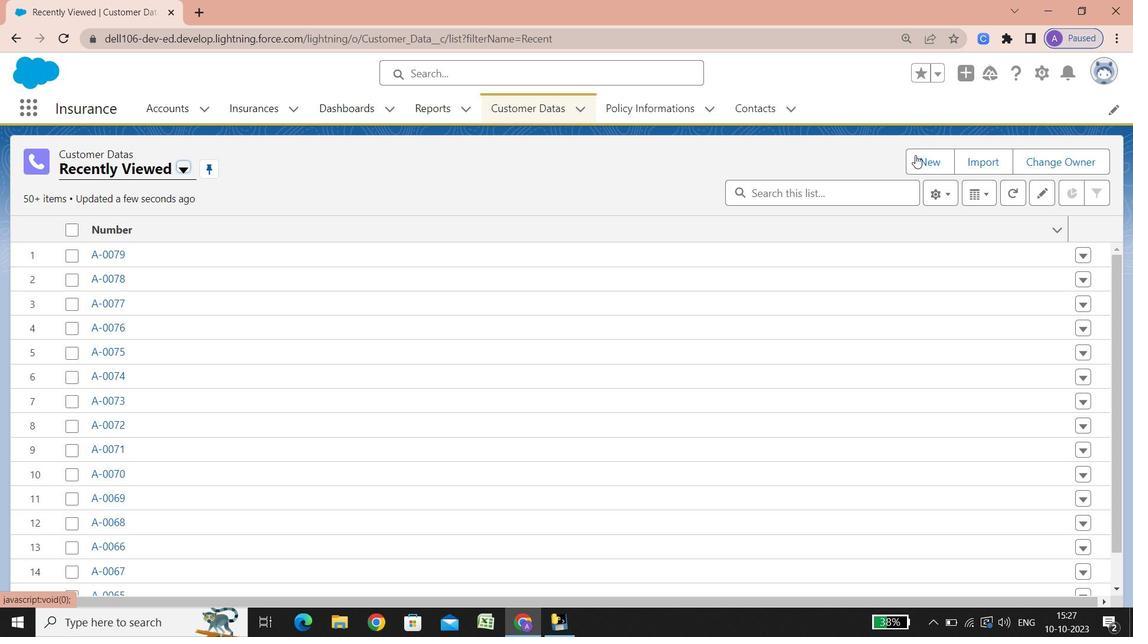 
Action: Mouse pressed left at (919, 155)
Screenshot: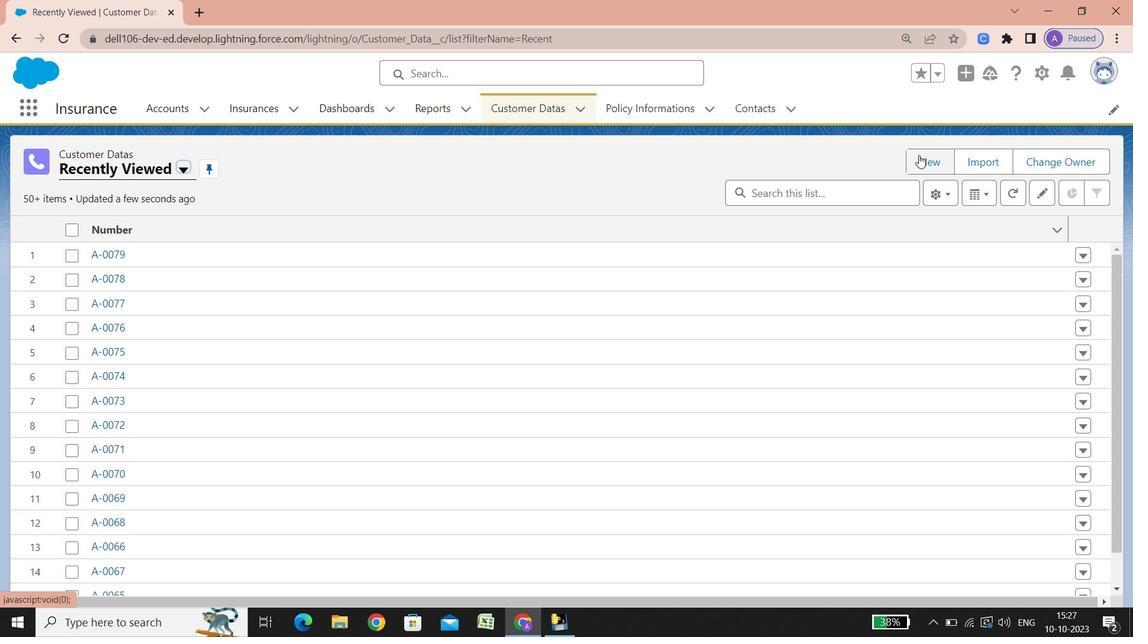 
Action: Mouse moved to (262, 281)
Screenshot: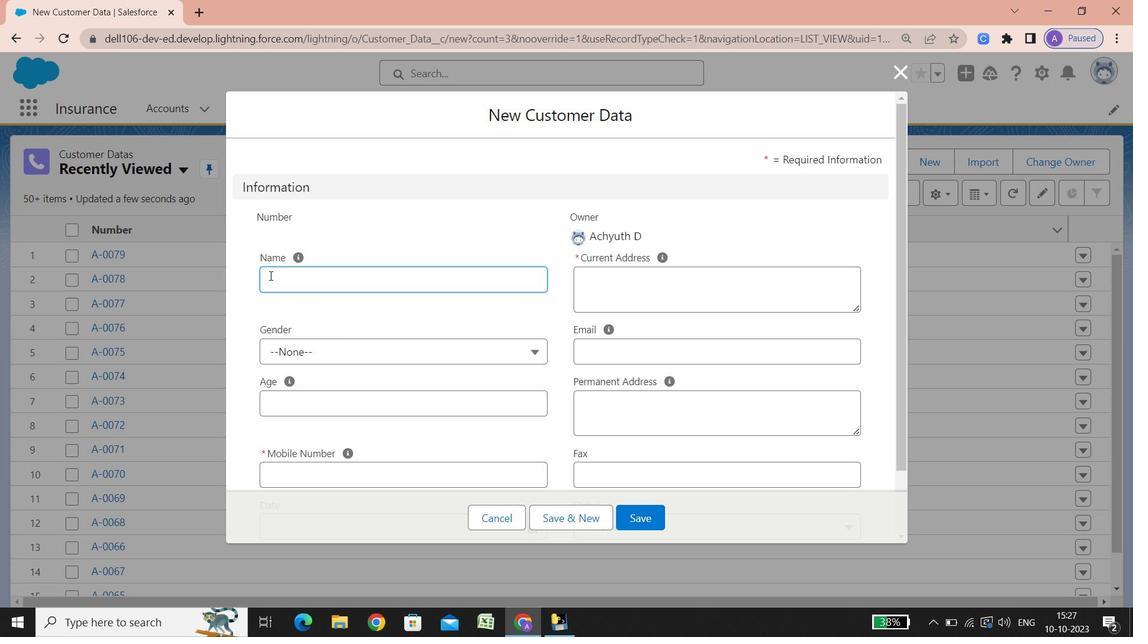 
Action: Key pressed <Key.shift><Key.shift><Key.shift><Key.shift><Key.shift><Key.shift><Key.shift><Key.shift><Key.shift>ctrl+Ram80
Screenshot: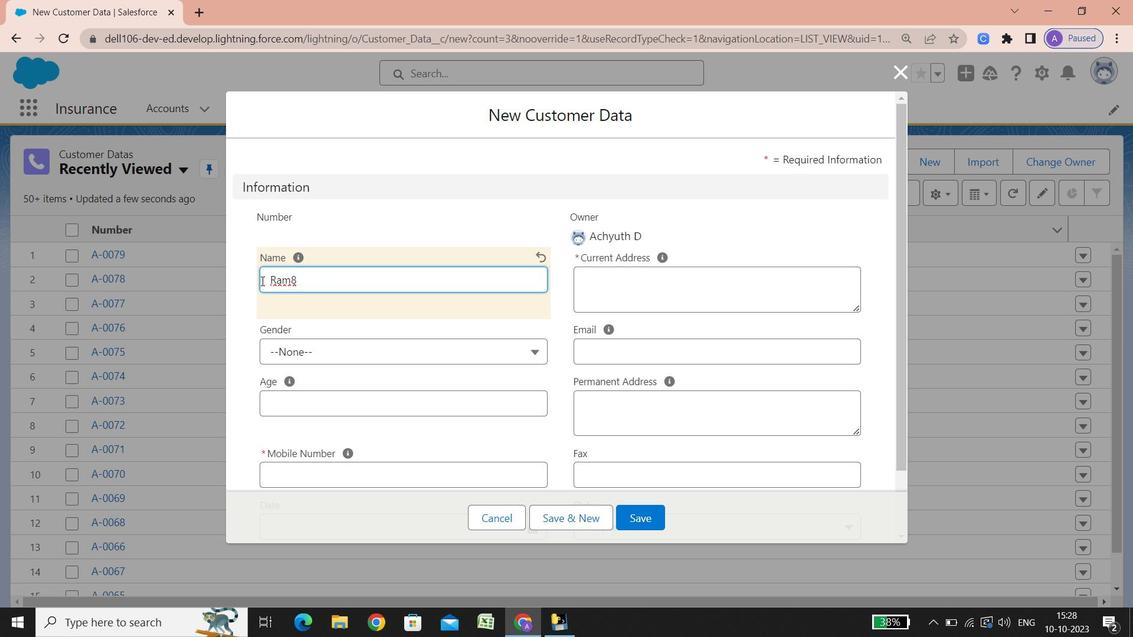 
Action: Mouse moved to (370, 354)
Screenshot: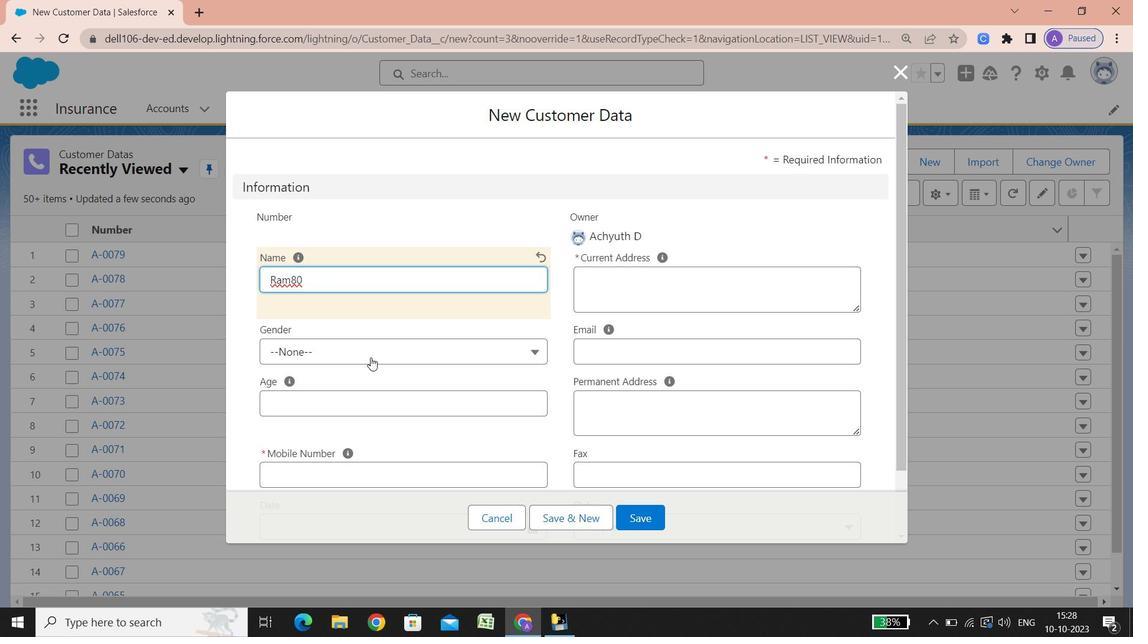 
Action: Mouse pressed left at (370, 354)
Screenshot: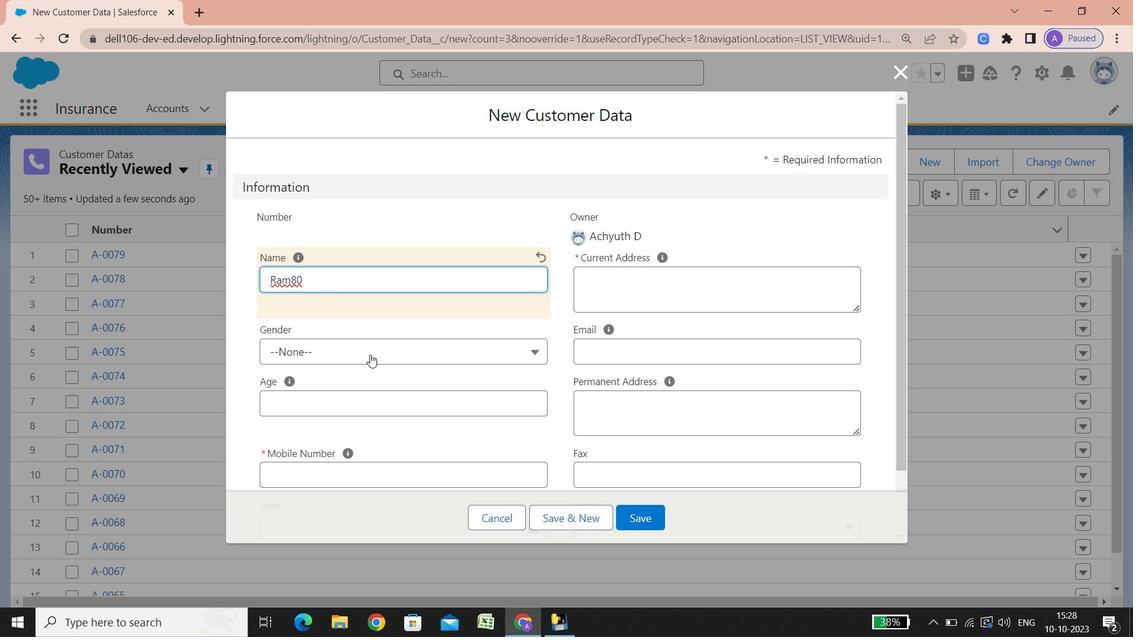 
Action: Mouse moved to (340, 422)
Screenshot: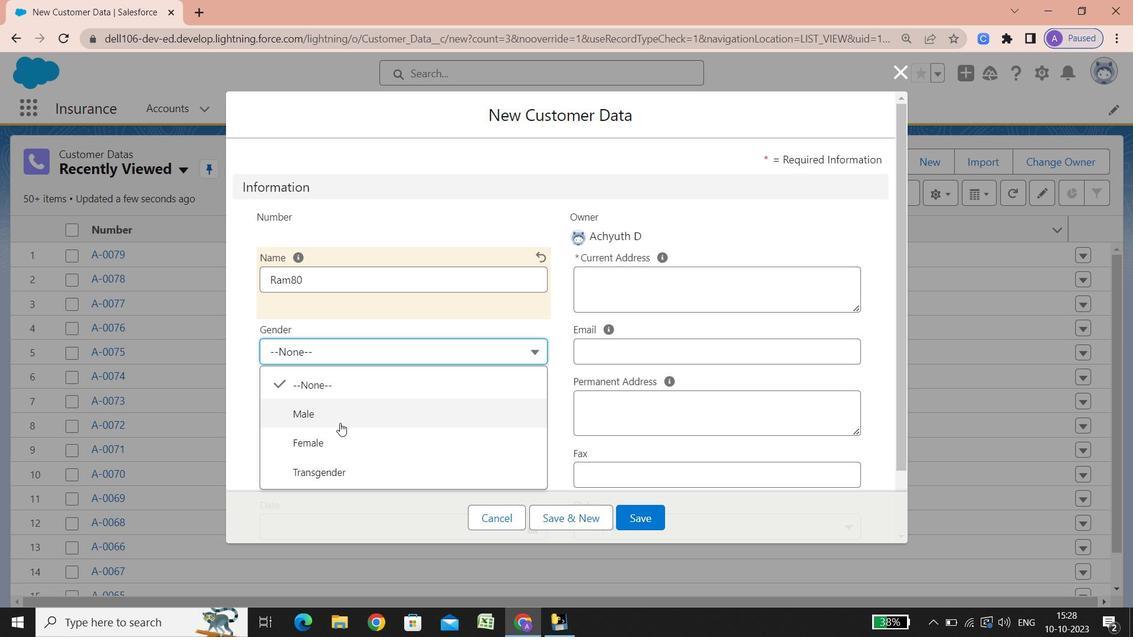 
Action: Mouse pressed left at (340, 422)
Screenshot: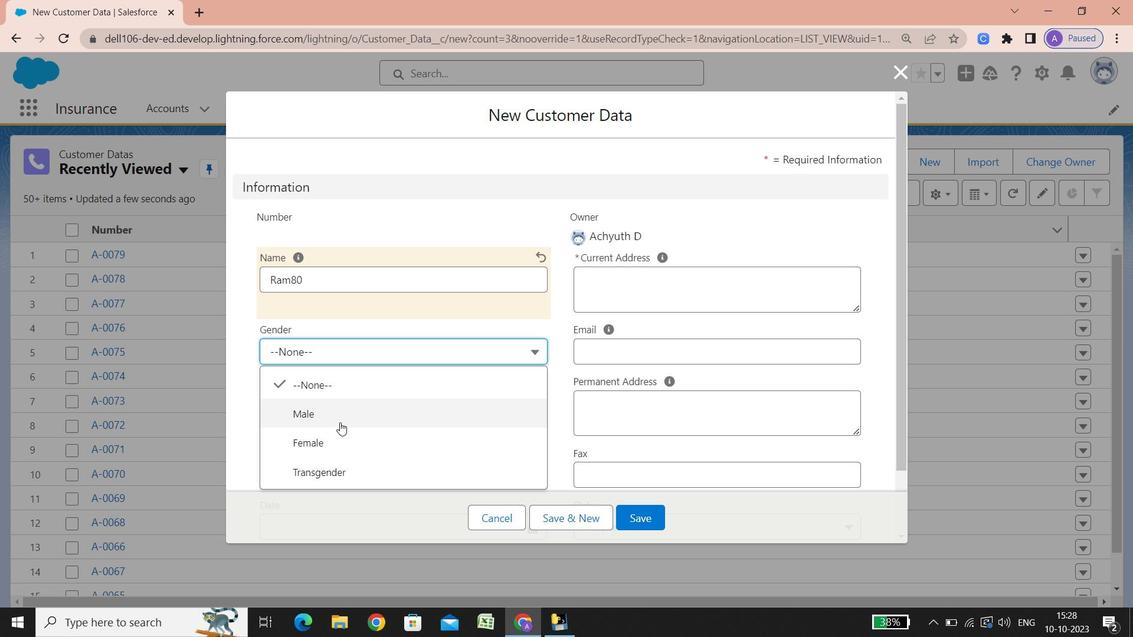 
Action: Mouse moved to (297, 405)
Screenshot: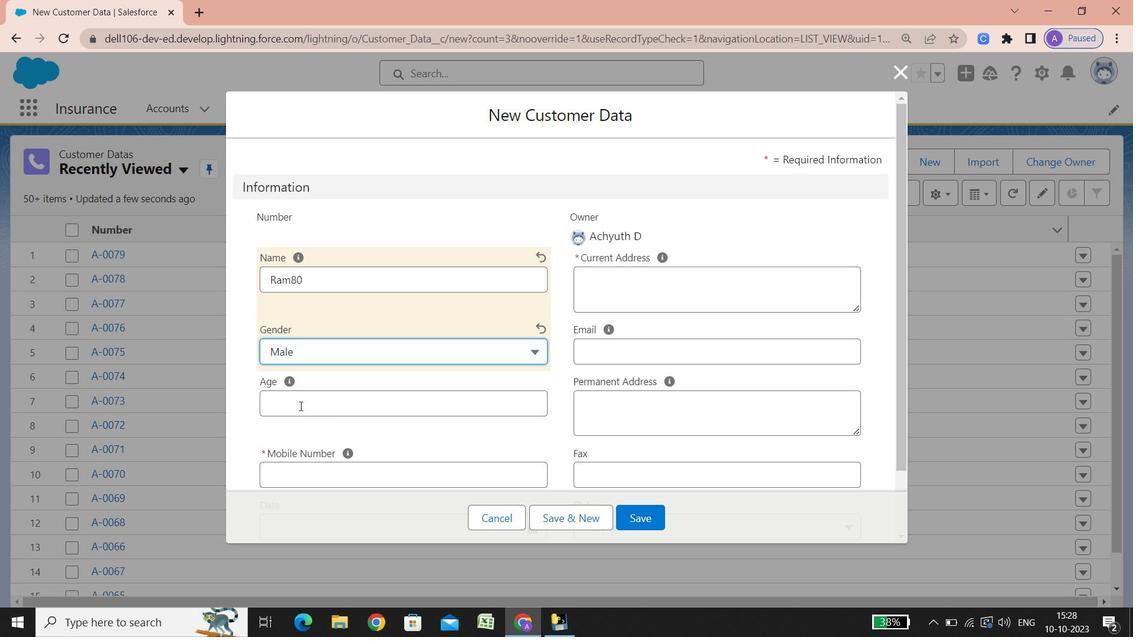 
Action: Mouse pressed left at (297, 405)
Screenshot: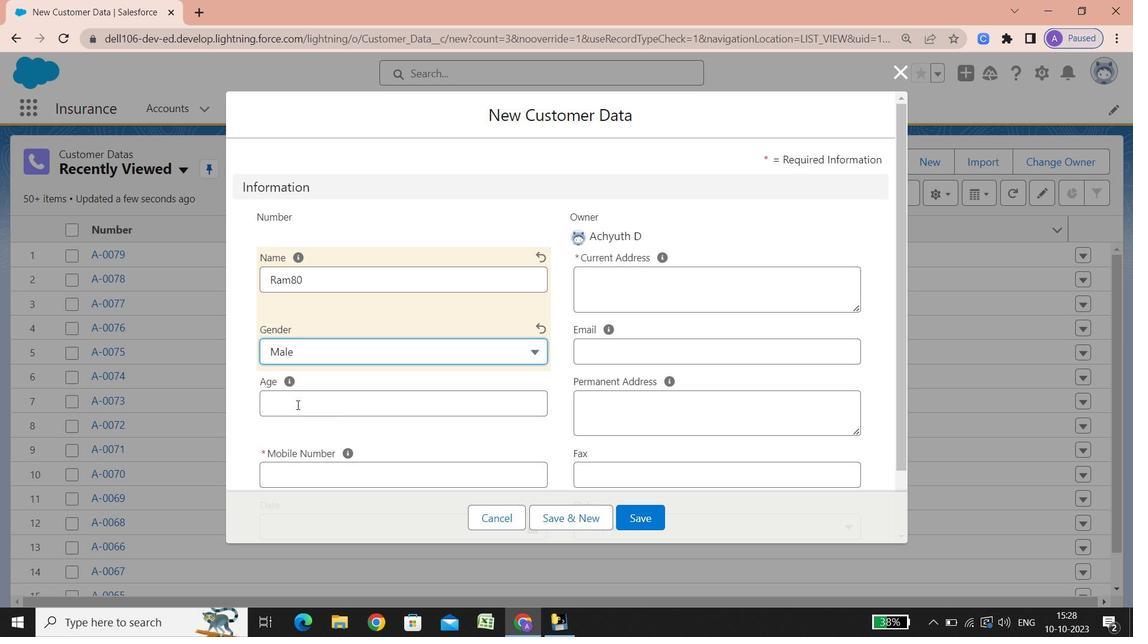 
Action: Mouse moved to (282, 399)
Screenshot: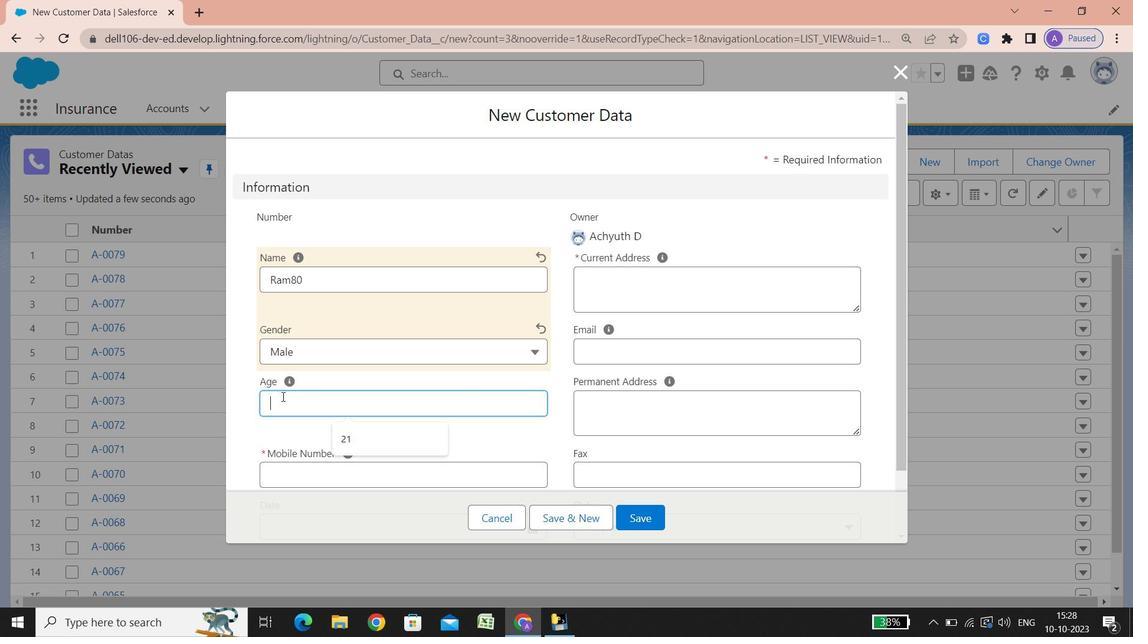 
Action: Key pressed 23
Screenshot: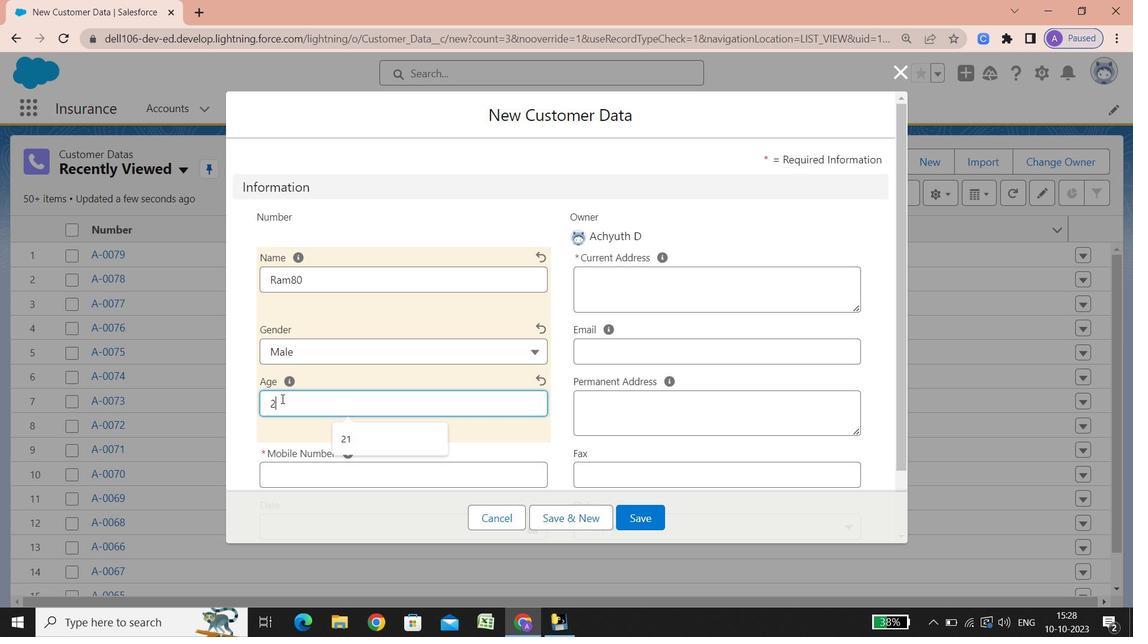 
Action: Mouse scrolled (282, 398) with delta (0, 0)
Screenshot: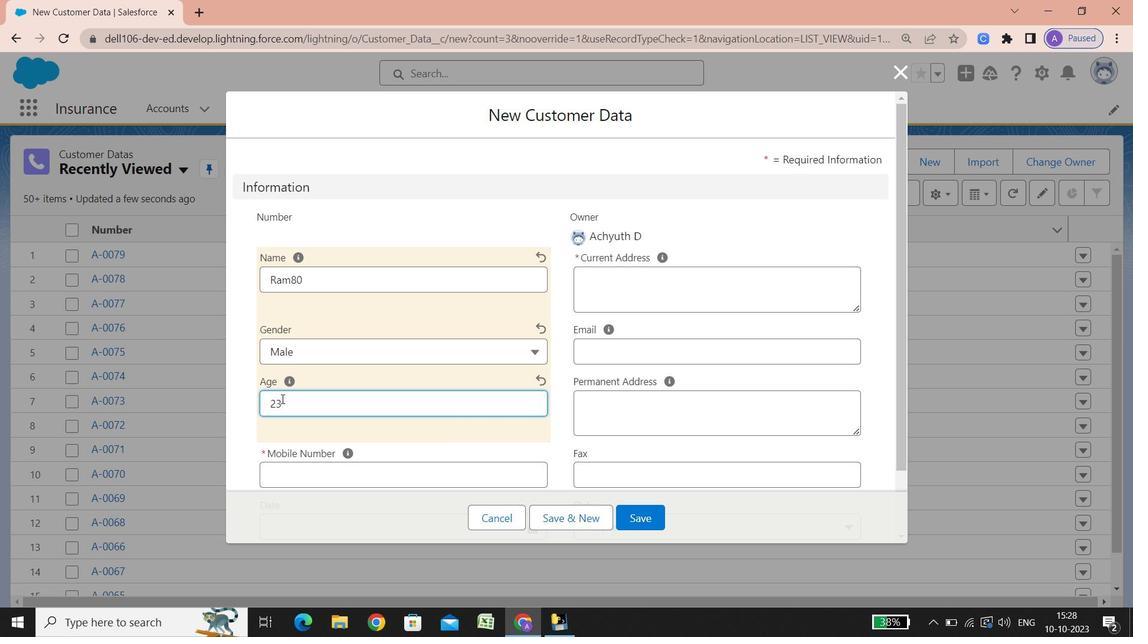 
Action: Mouse scrolled (282, 398) with delta (0, 0)
Screenshot: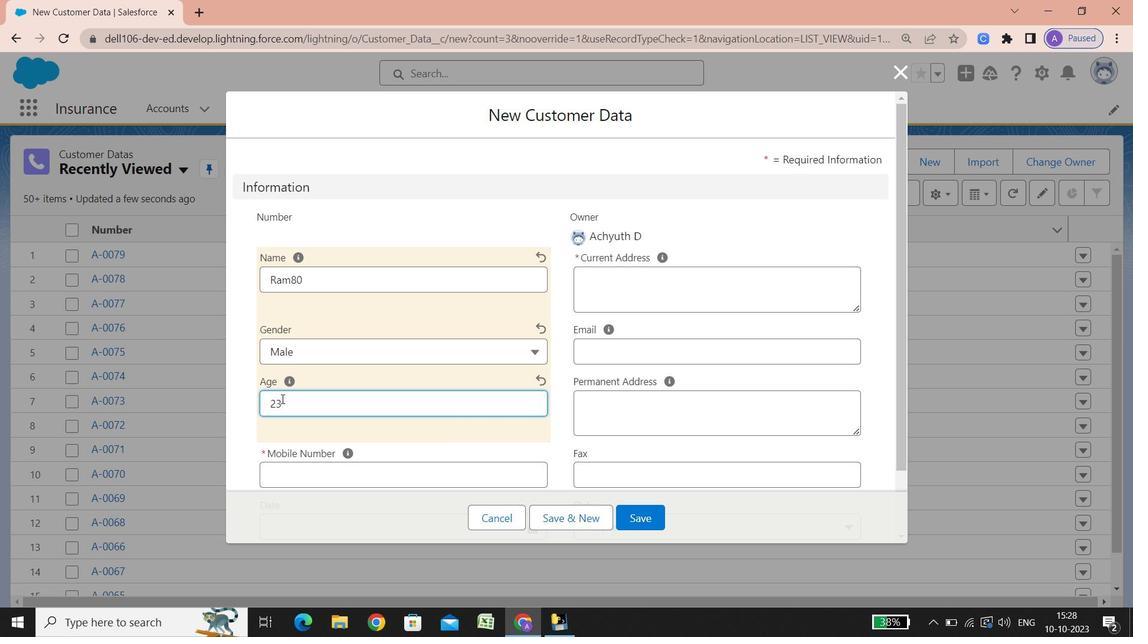 
Action: Mouse scrolled (282, 398) with delta (0, 0)
Screenshot: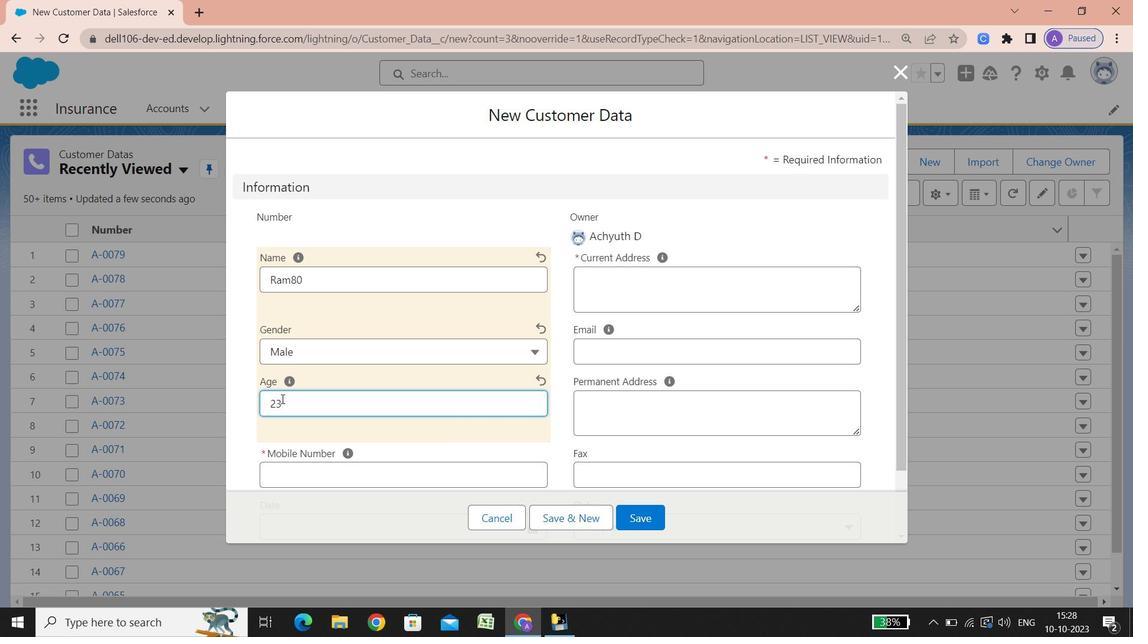 
Action: Mouse scrolled (282, 398) with delta (0, 0)
Screenshot: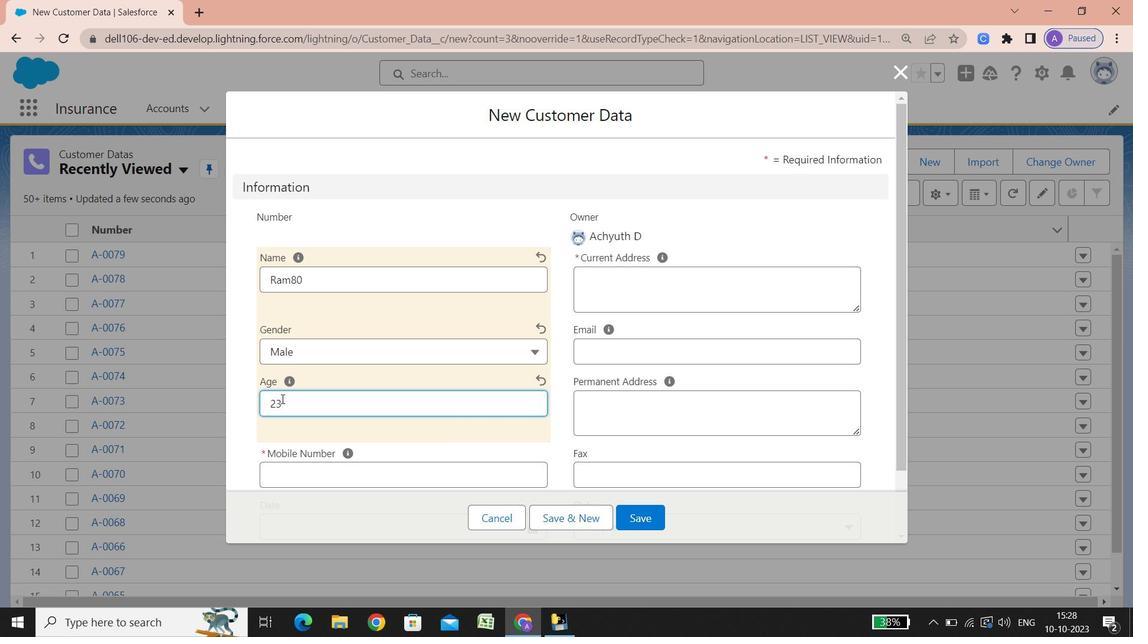 
Action: Mouse scrolled (282, 398) with delta (0, 0)
Screenshot: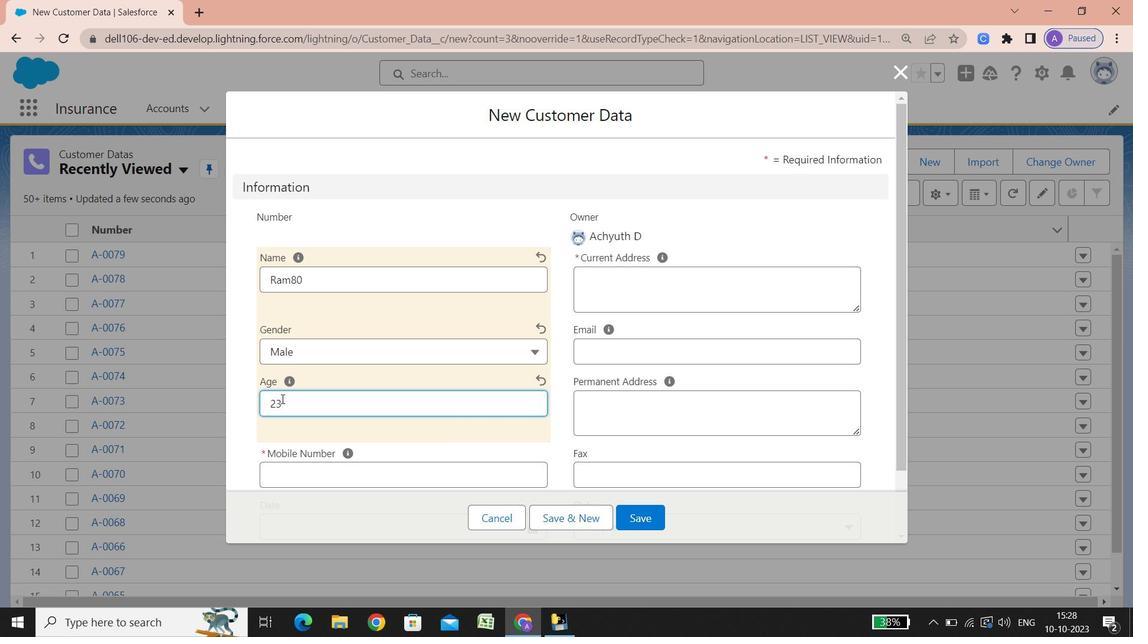 
Action: Mouse scrolled (282, 398) with delta (0, 0)
Screenshot: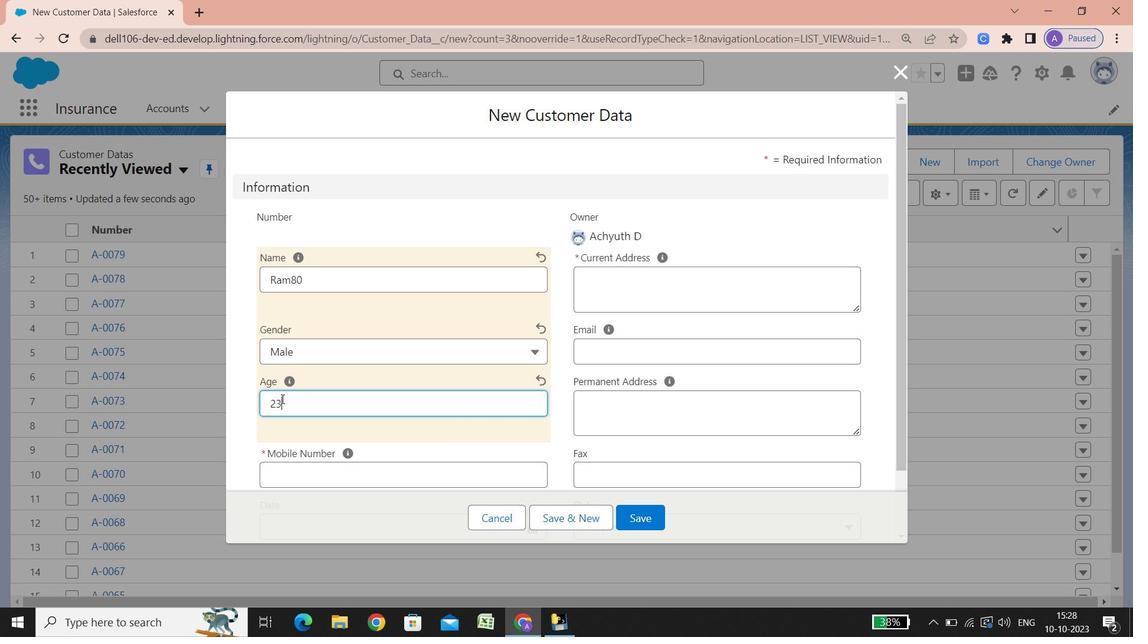
Action: Mouse scrolled (282, 398) with delta (0, 0)
Screenshot: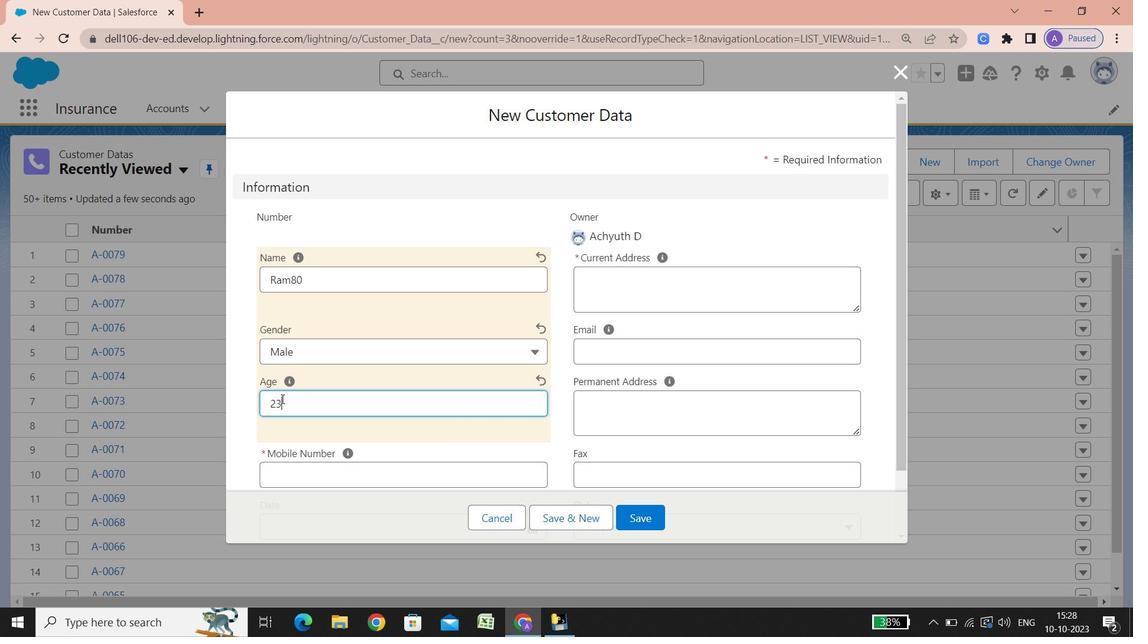 
Action: Mouse scrolled (282, 398) with delta (0, 0)
Screenshot: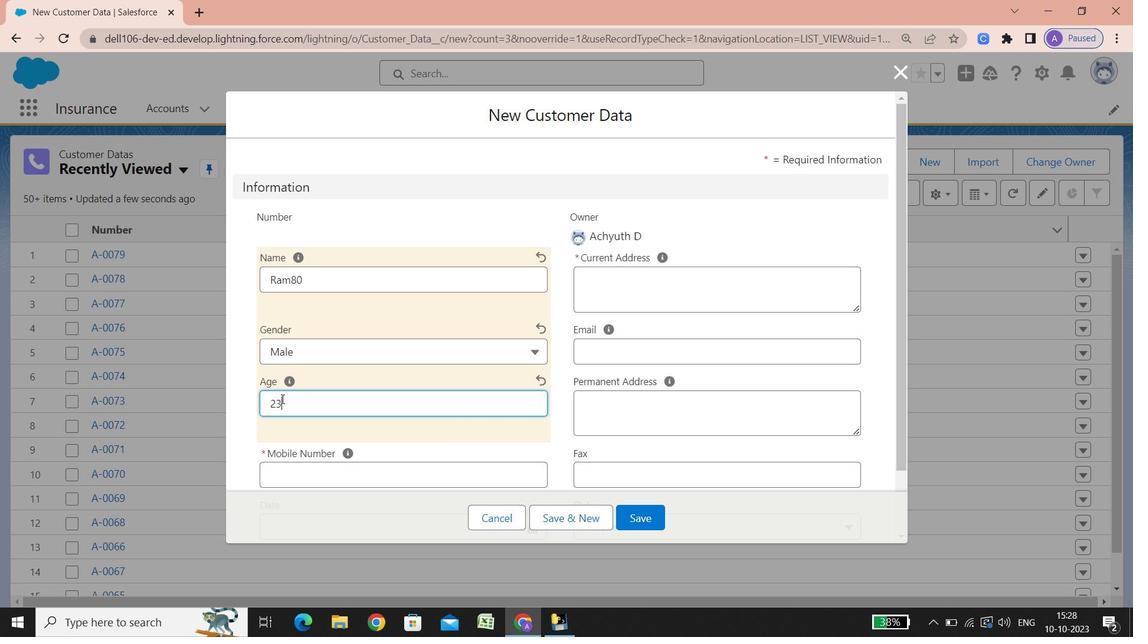 
Action: Mouse scrolled (282, 398) with delta (0, 0)
Screenshot: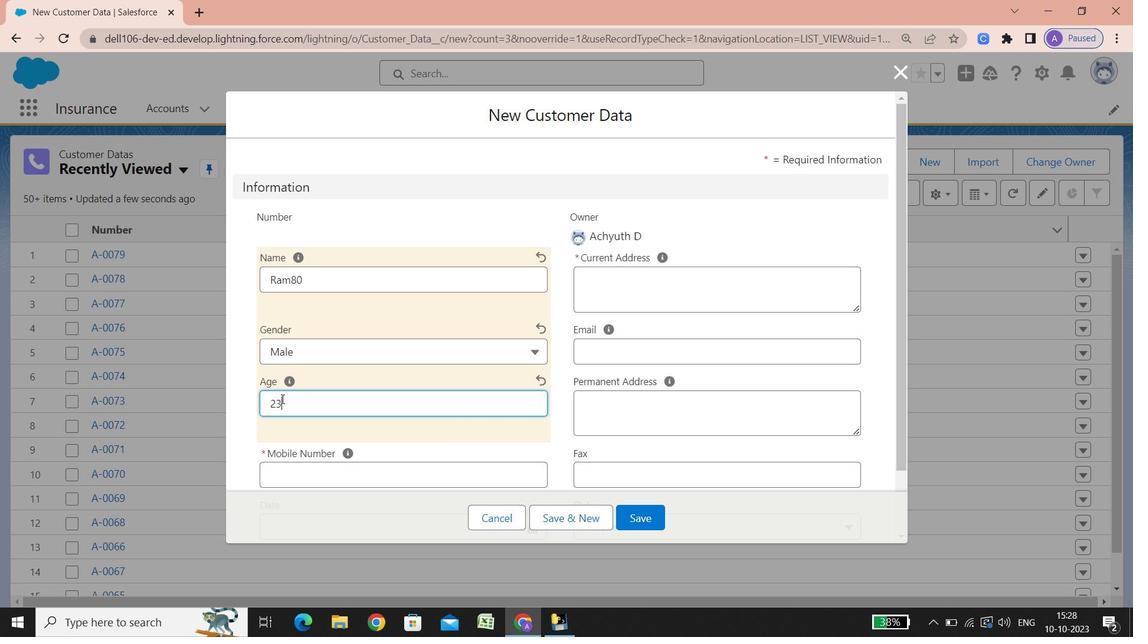 
Action: Mouse scrolled (282, 398) with delta (0, 0)
Screenshot: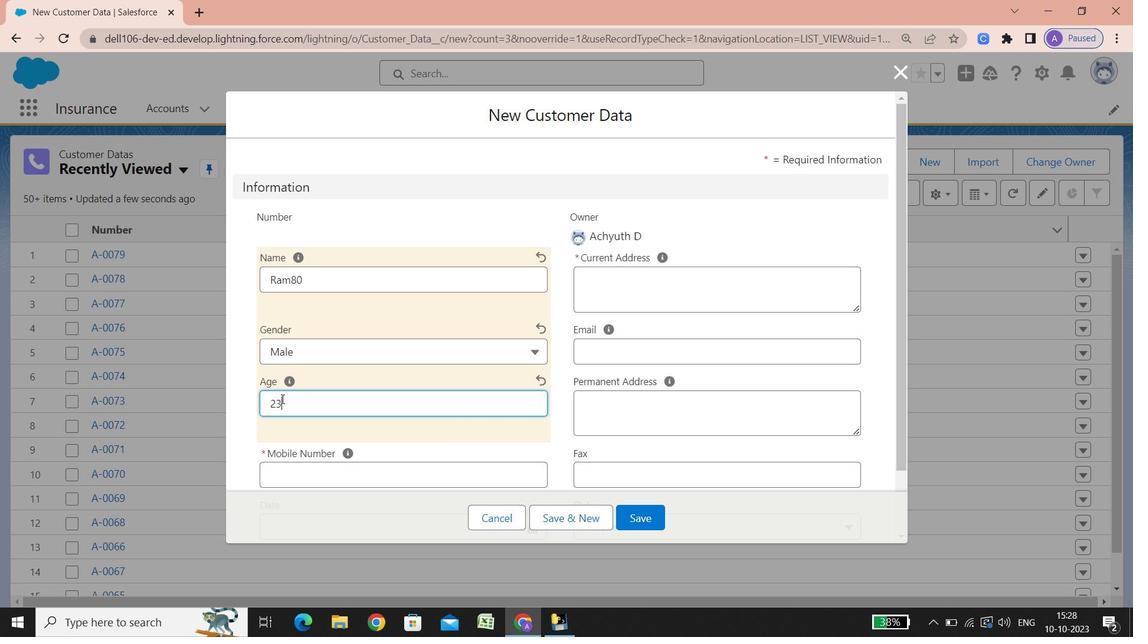 
Action: Mouse scrolled (282, 398) with delta (0, 0)
Screenshot: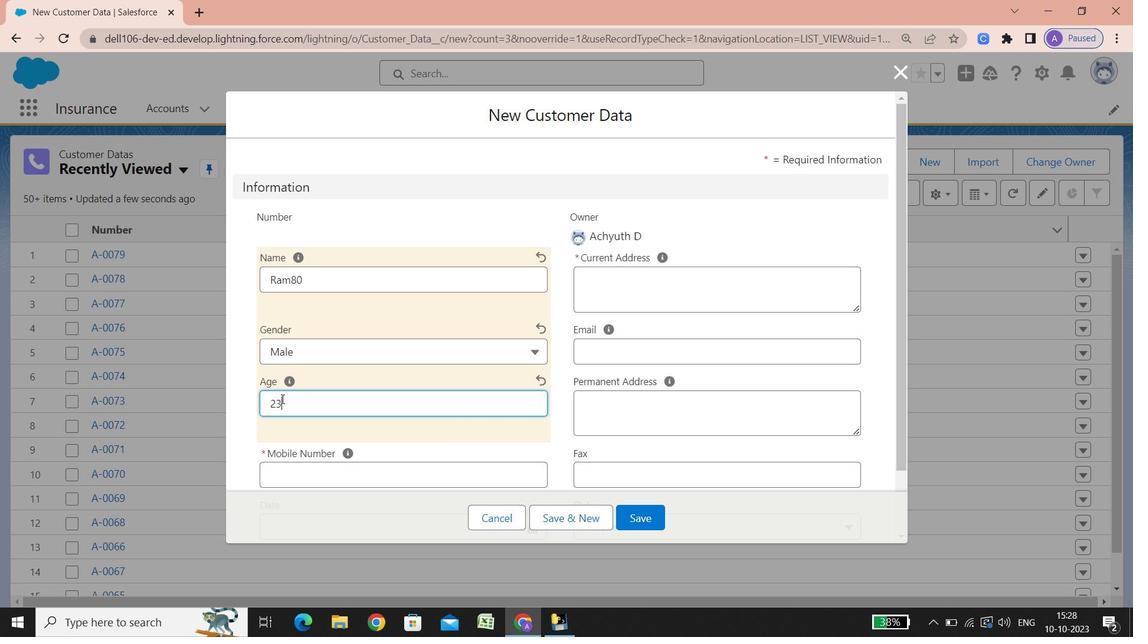 
Action: Mouse scrolled (282, 398) with delta (0, 0)
Screenshot: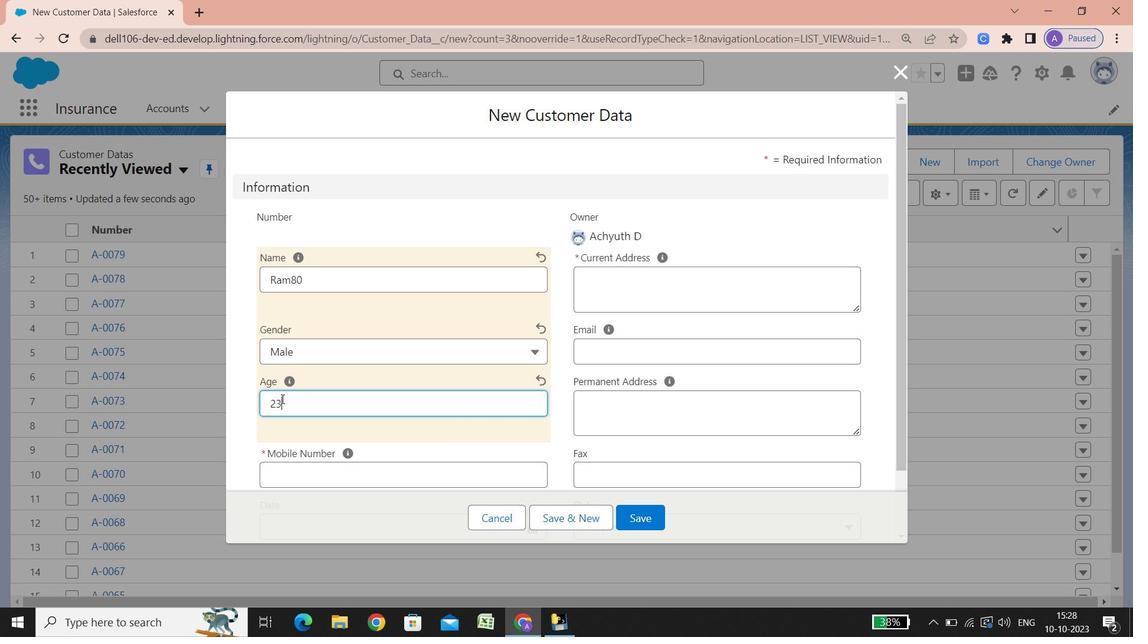 
Action: Mouse scrolled (282, 398) with delta (0, 0)
Screenshot: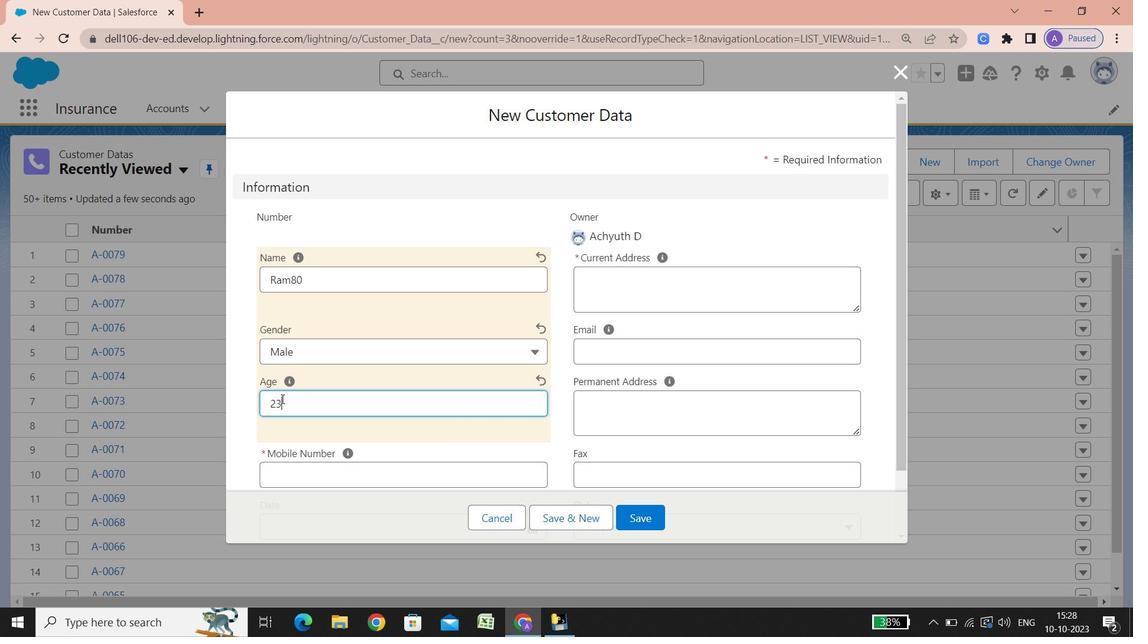 
Action: Mouse scrolled (282, 398) with delta (0, 0)
Screenshot: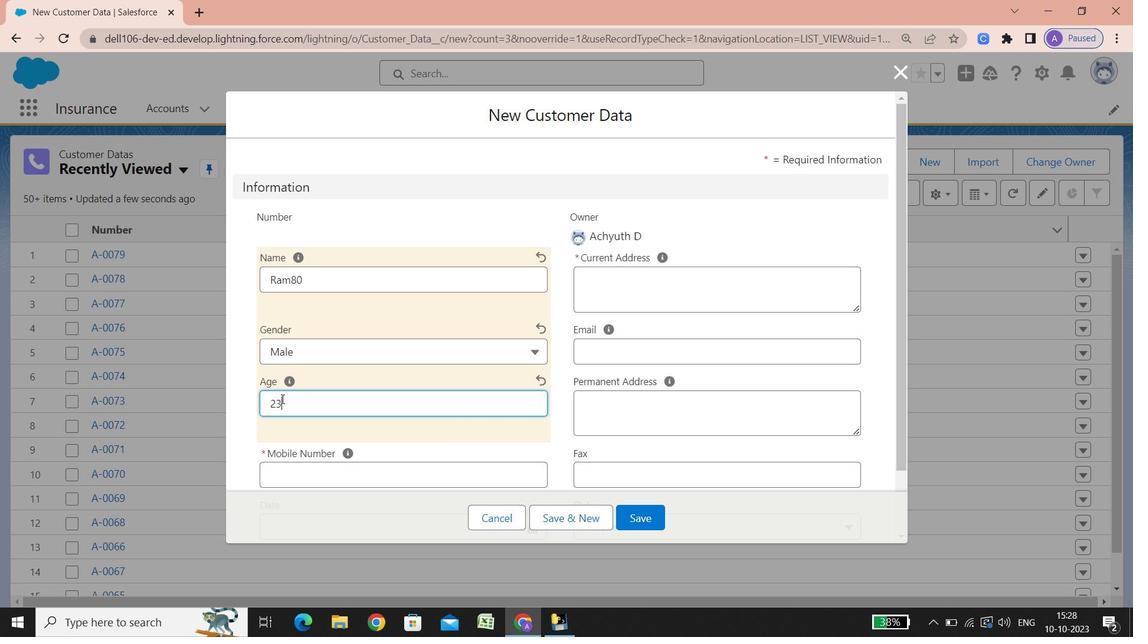 
Action: Mouse scrolled (282, 398) with delta (0, 0)
Screenshot: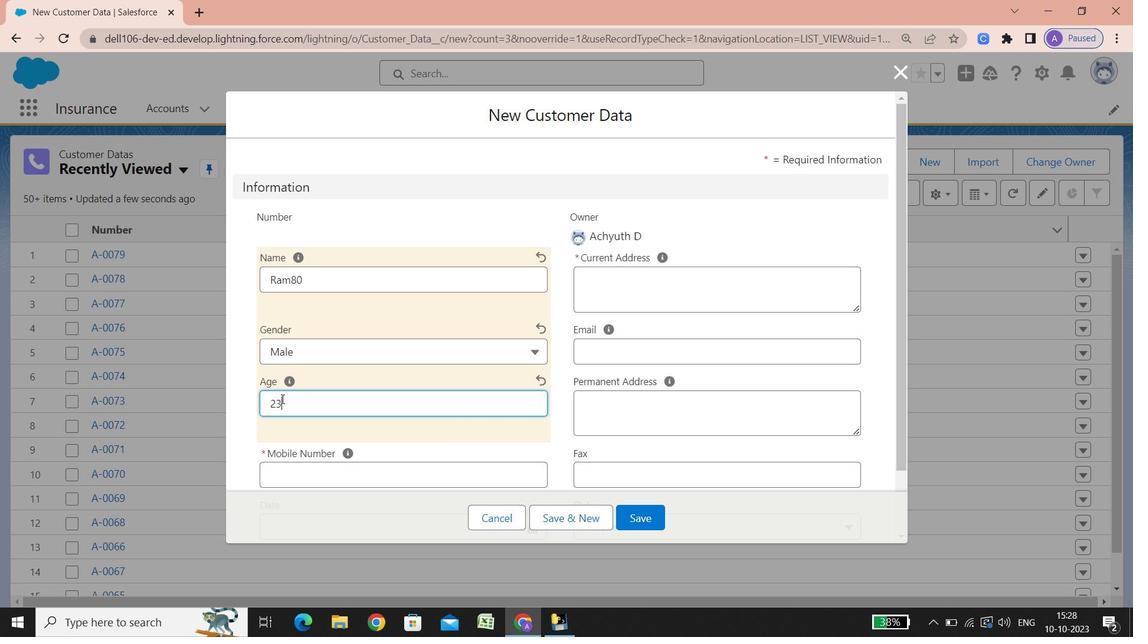 
Action: Mouse scrolled (282, 398) with delta (0, 0)
Screenshot: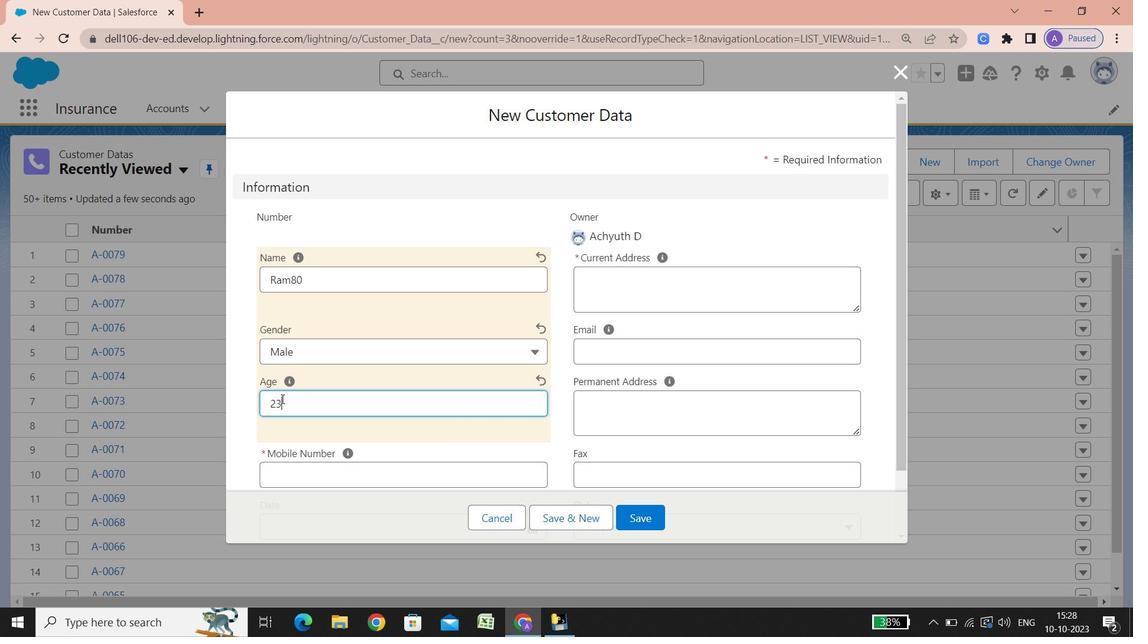 
Action: Mouse scrolled (282, 398) with delta (0, 0)
Screenshot: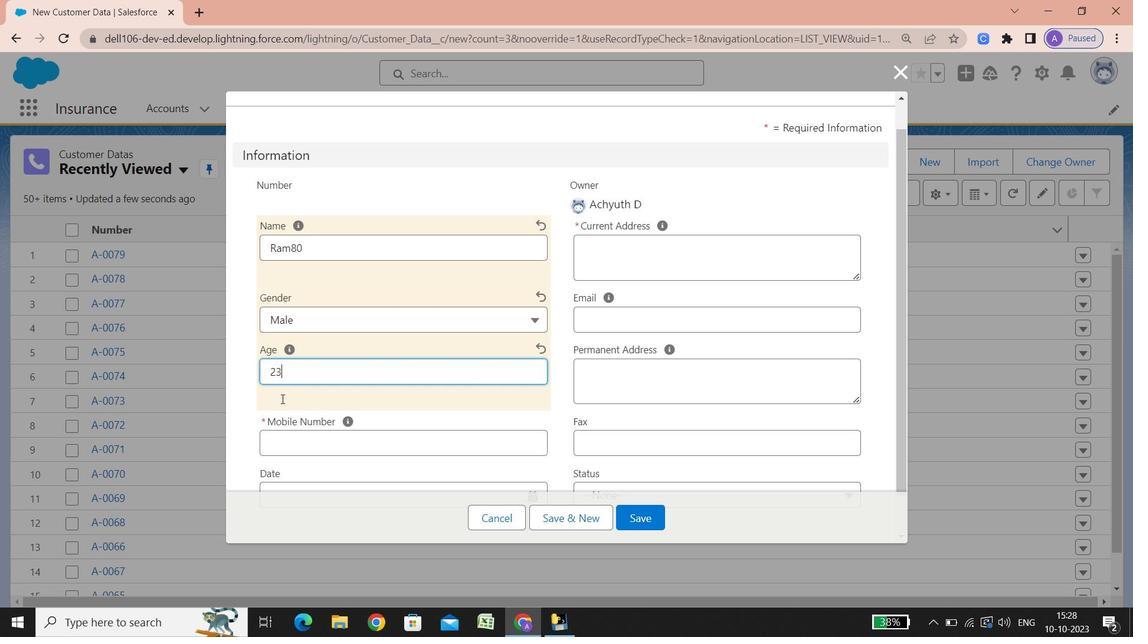 
Action: Mouse scrolled (282, 398) with delta (0, 0)
Screenshot: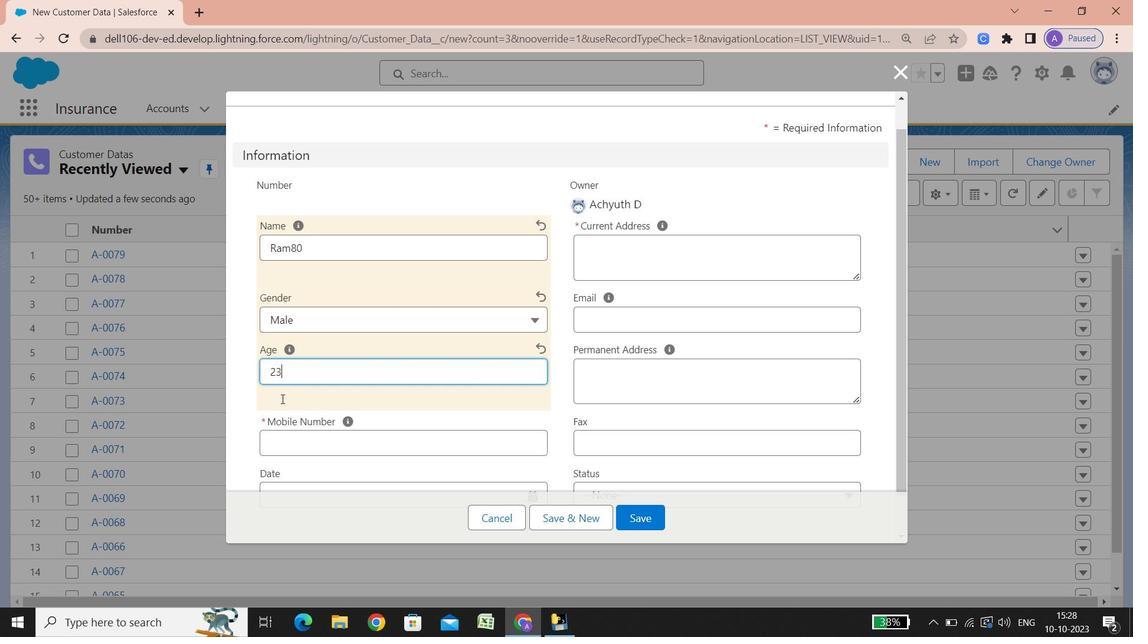 
Action: Mouse scrolled (282, 398) with delta (0, 0)
Screenshot: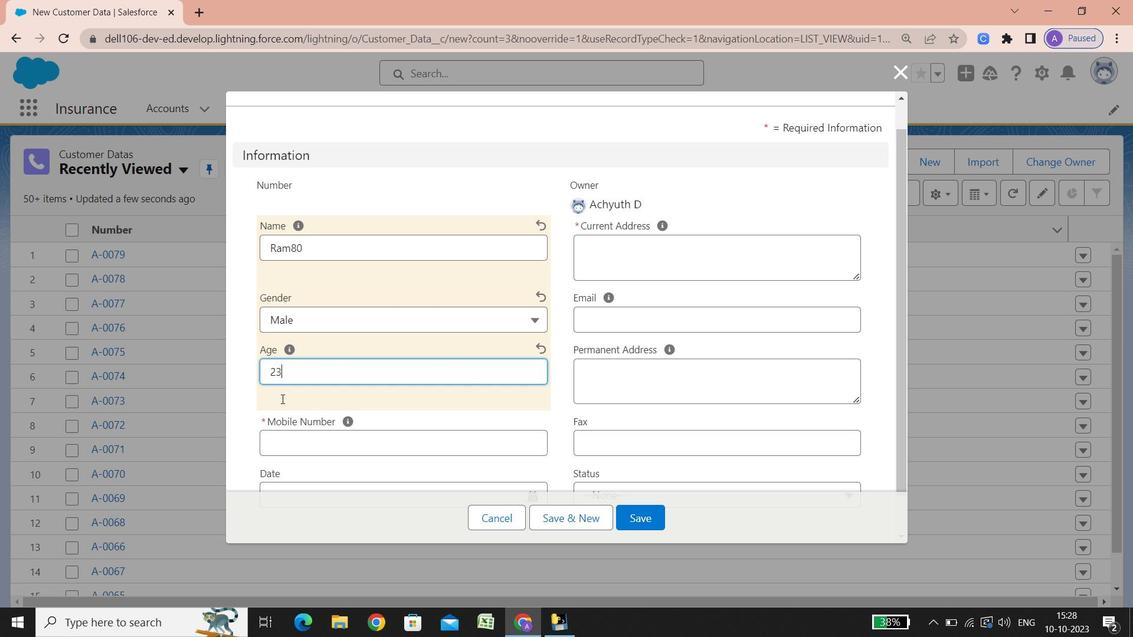 
Action: Mouse scrolled (282, 398) with delta (0, 0)
Screenshot: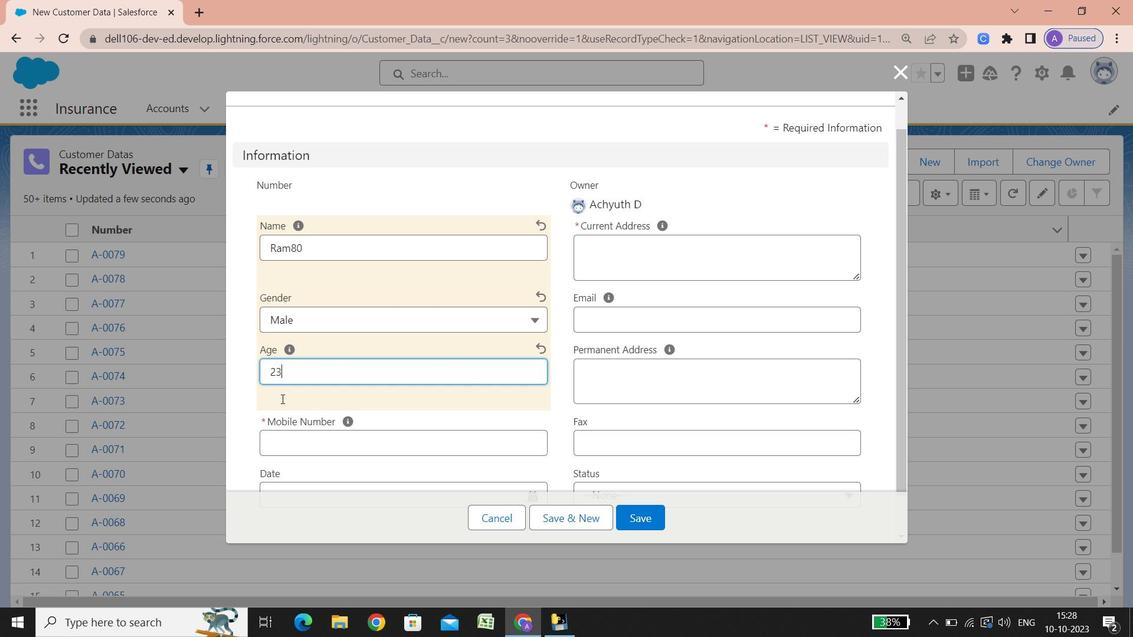 
Action: Mouse scrolled (282, 398) with delta (0, 0)
Screenshot: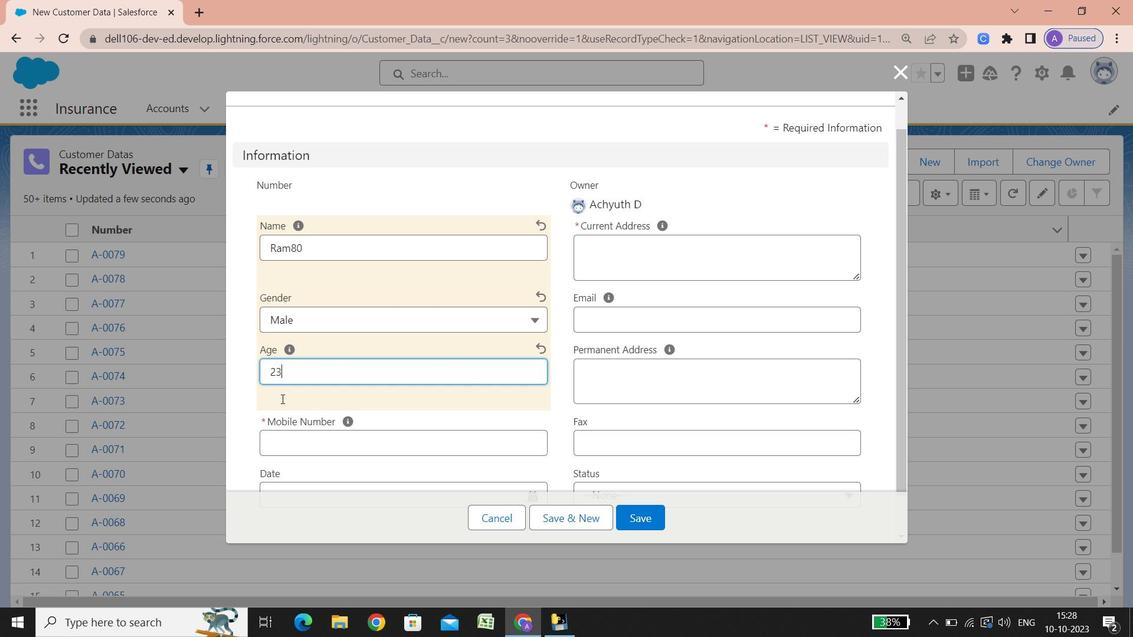 
Action: Mouse scrolled (282, 398) with delta (0, 0)
Screenshot: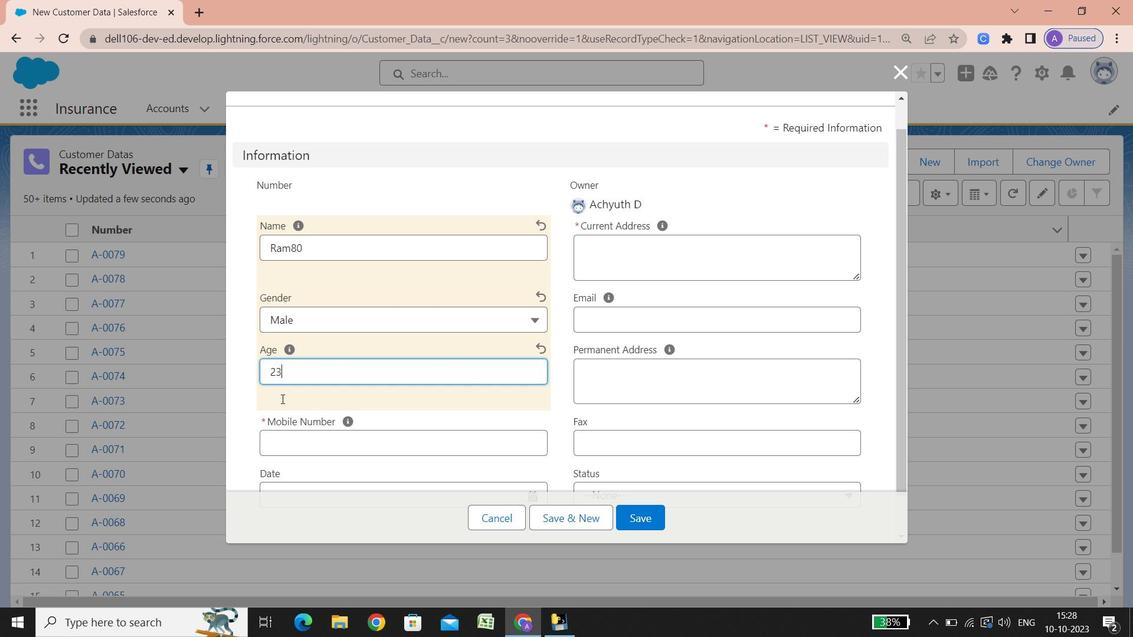 
Action: Mouse scrolled (282, 398) with delta (0, 0)
Screenshot: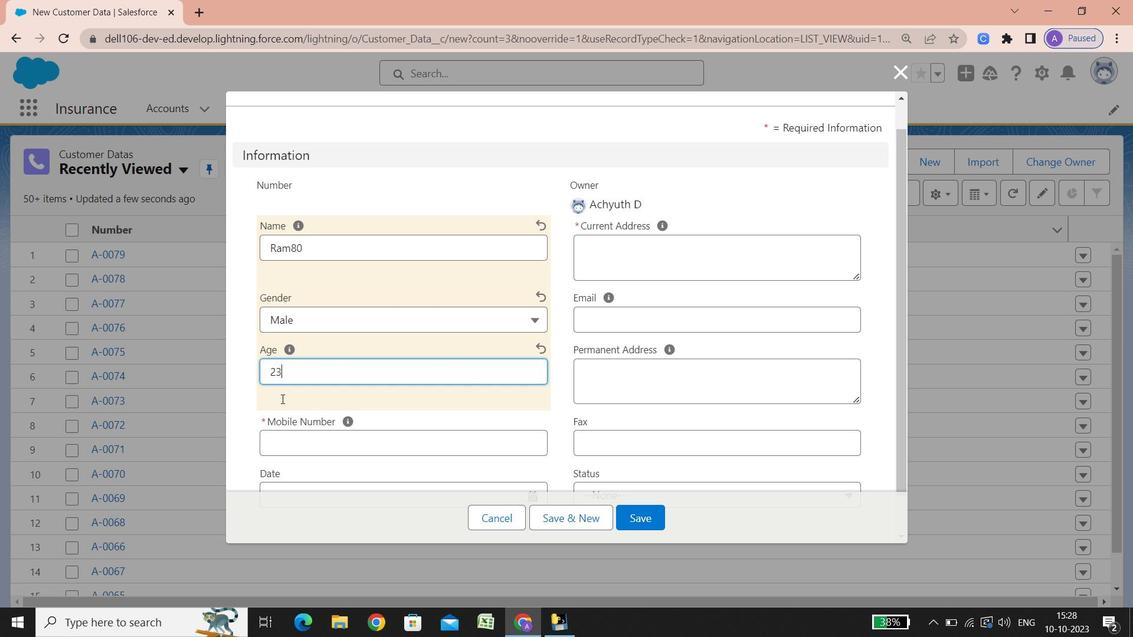 
Action: Mouse scrolled (282, 398) with delta (0, 0)
Screenshot: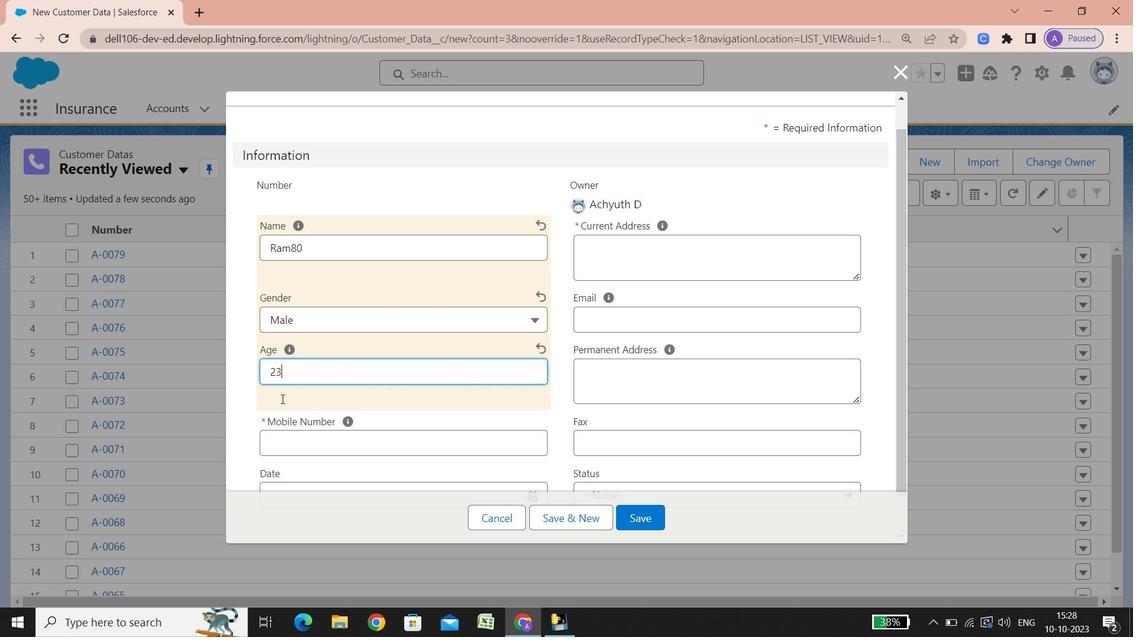 
Action: Mouse scrolled (282, 398) with delta (0, 0)
Screenshot: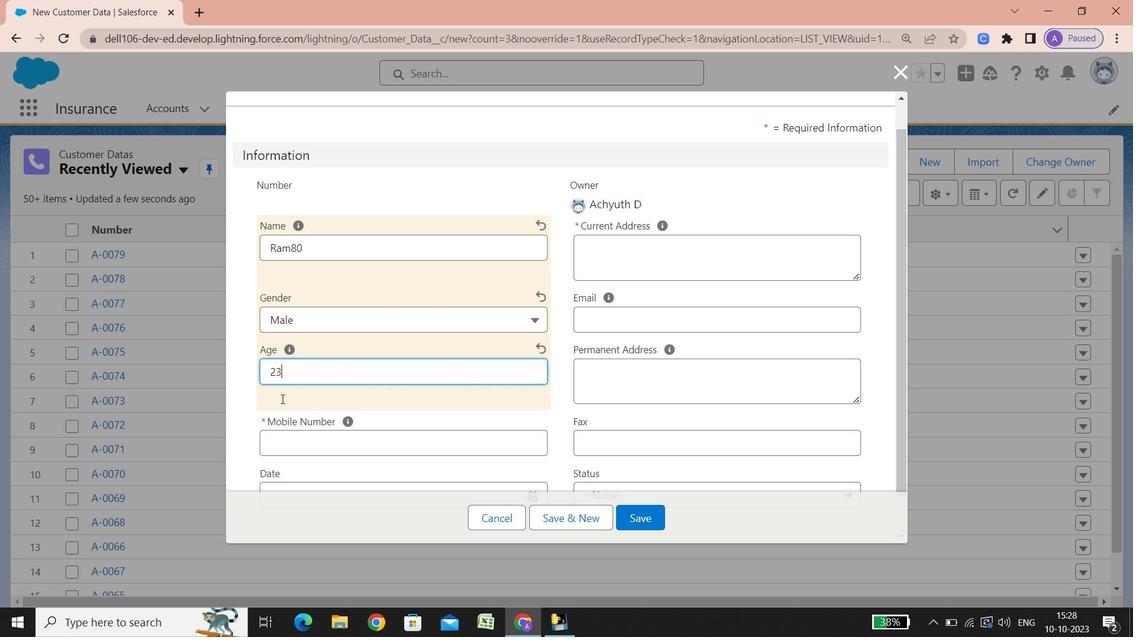 
Action: Mouse scrolled (282, 398) with delta (0, 0)
Screenshot: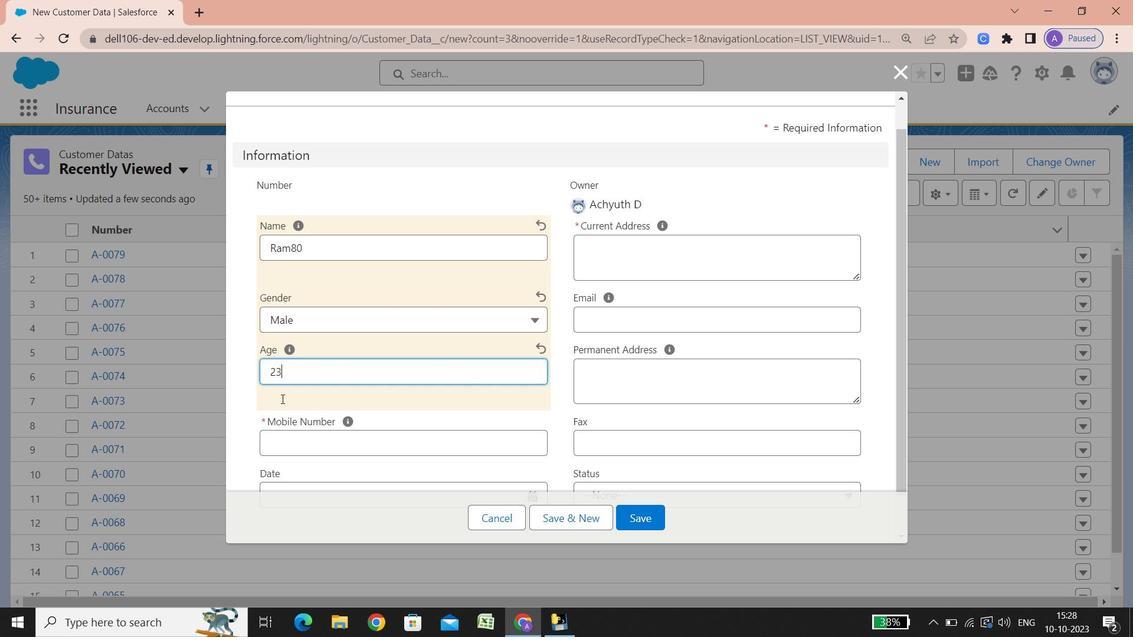 
Action: Mouse scrolled (282, 398) with delta (0, 0)
Screenshot: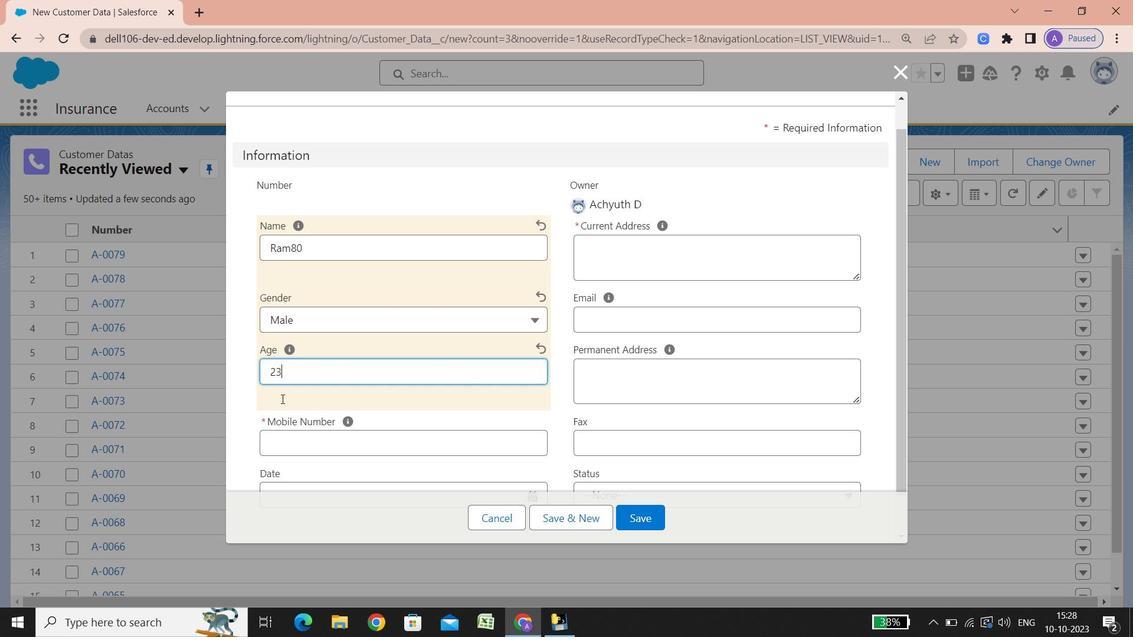 
Action: Mouse scrolled (282, 398) with delta (0, 0)
Screenshot: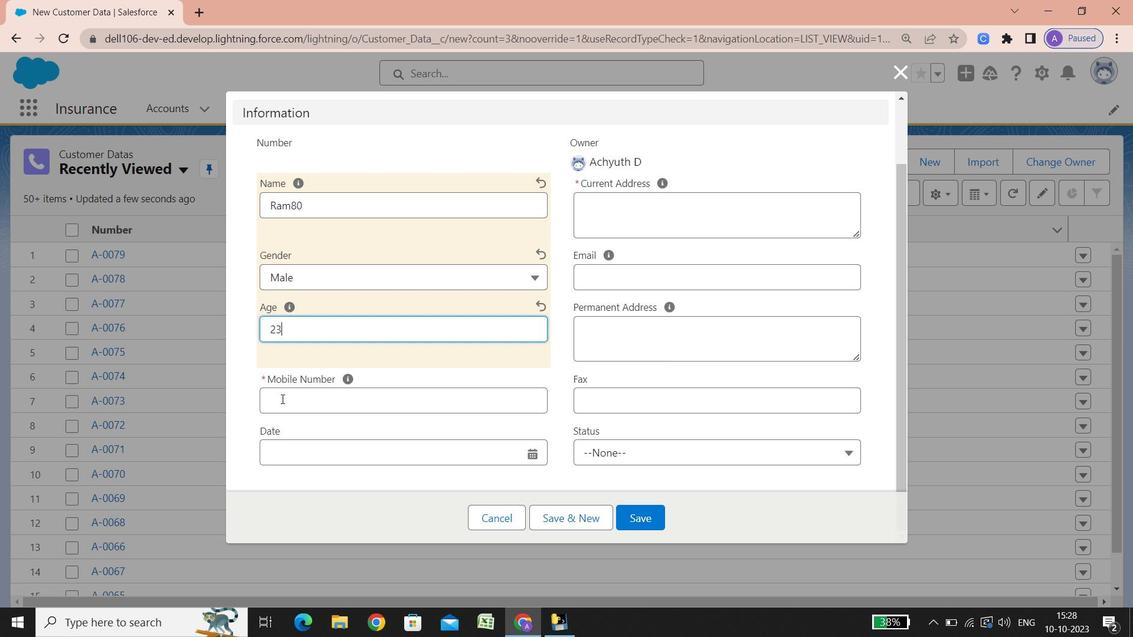 
Action: Mouse scrolled (282, 398) with delta (0, 0)
Screenshot: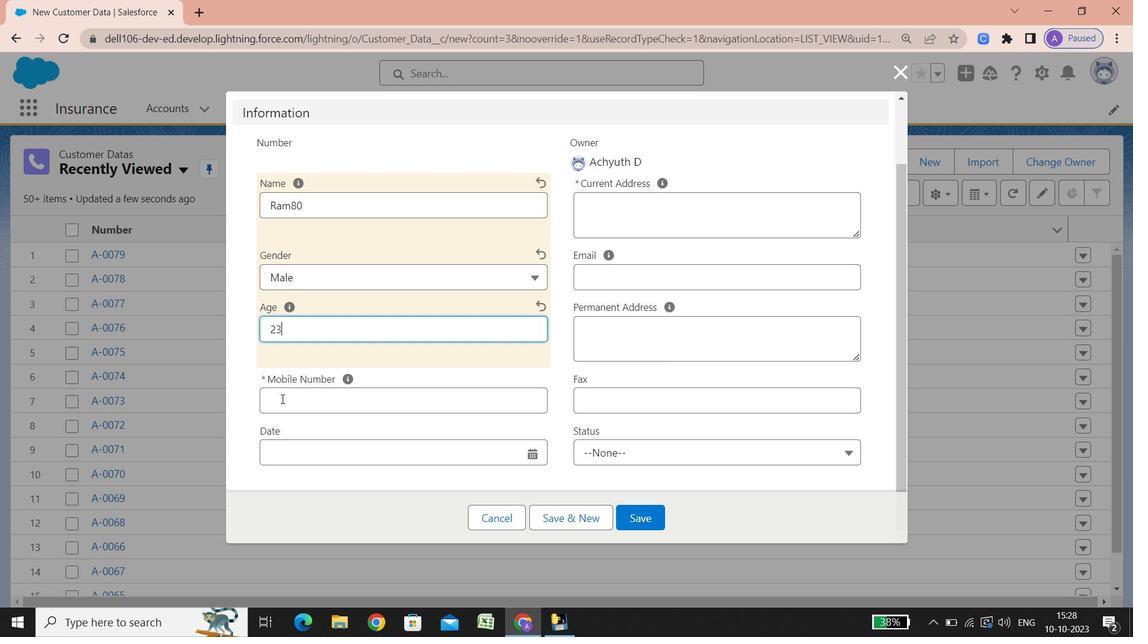 
Action: Mouse scrolled (282, 398) with delta (0, 0)
Screenshot: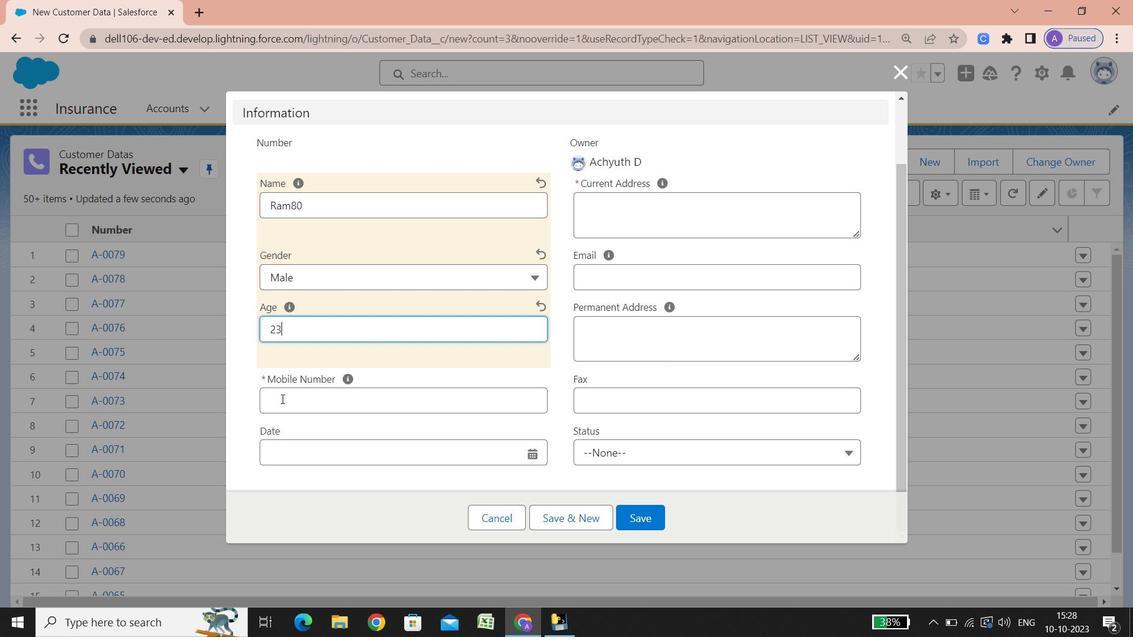 
Action: Mouse scrolled (282, 398) with delta (0, 0)
Screenshot: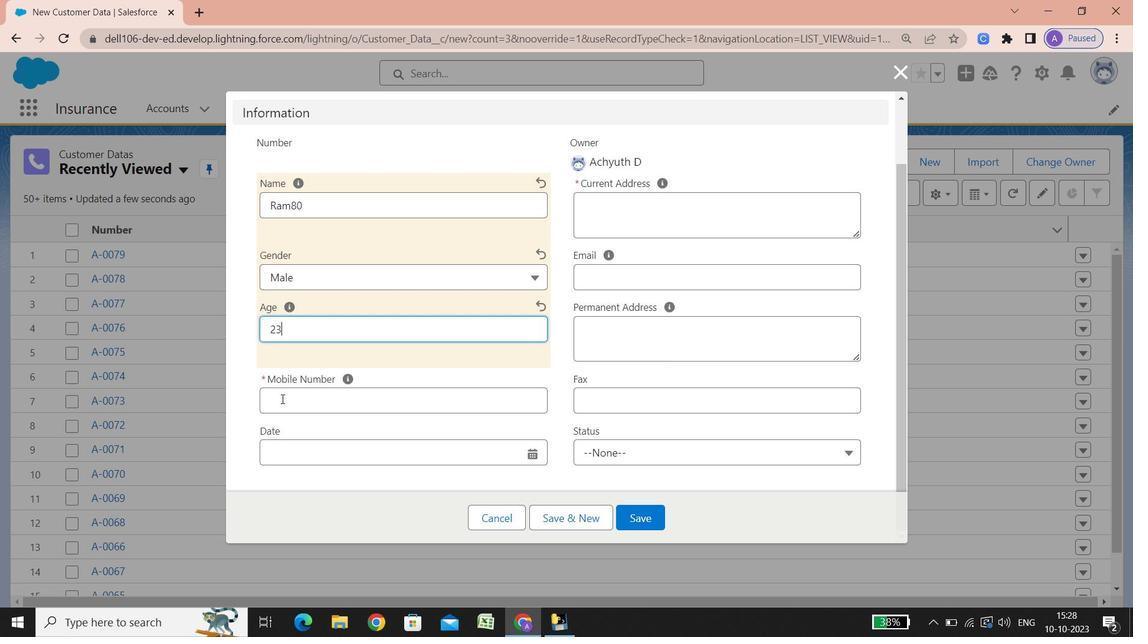 
Action: Mouse scrolled (282, 398) with delta (0, 0)
Screenshot: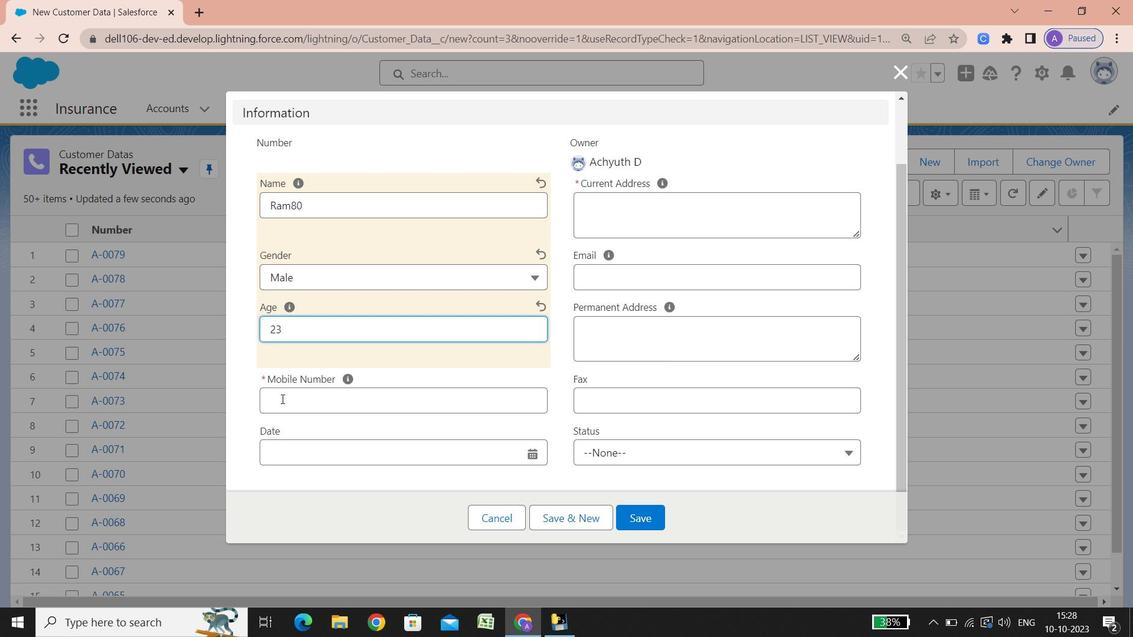 
Action: Mouse scrolled (282, 398) with delta (0, 0)
Screenshot: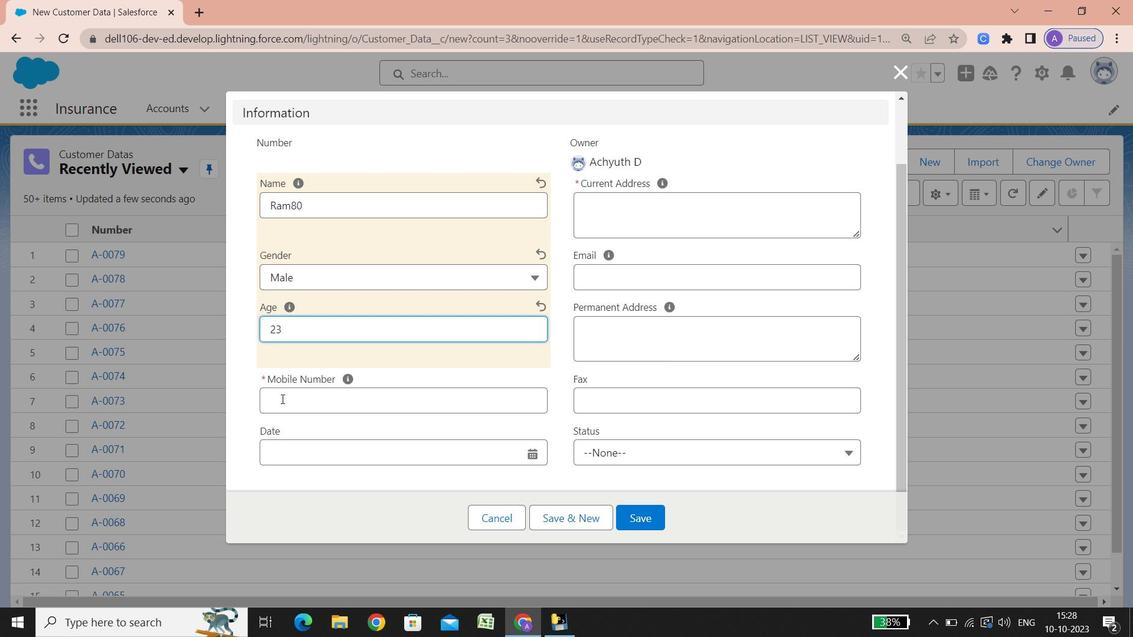 
Action: Mouse scrolled (282, 398) with delta (0, 0)
Screenshot: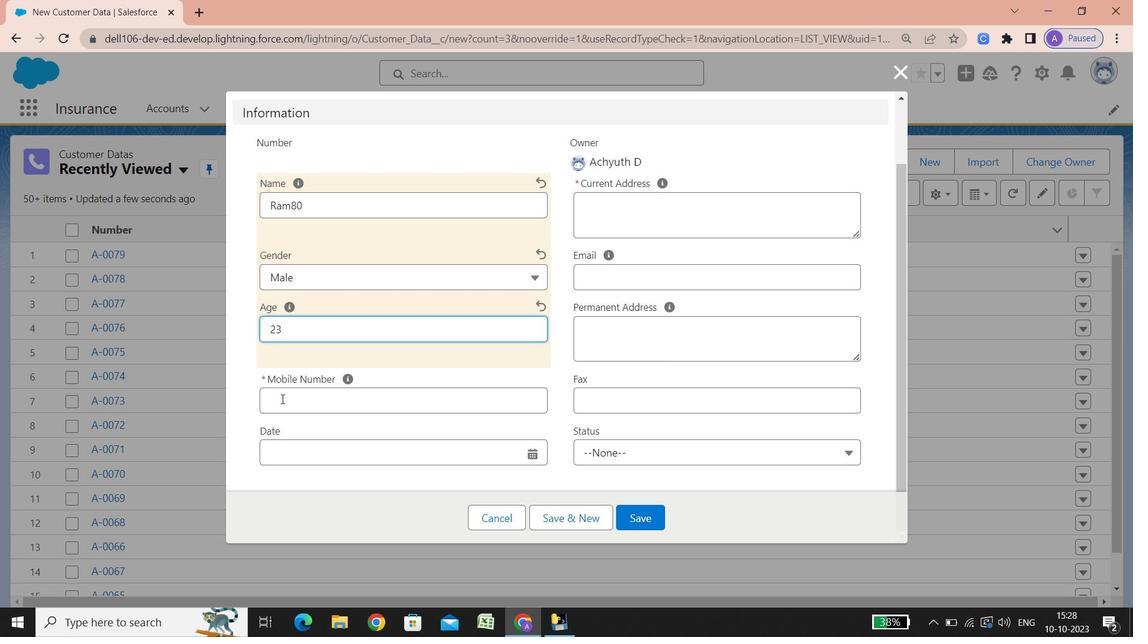 
Action: Mouse scrolled (282, 398) with delta (0, 0)
Screenshot: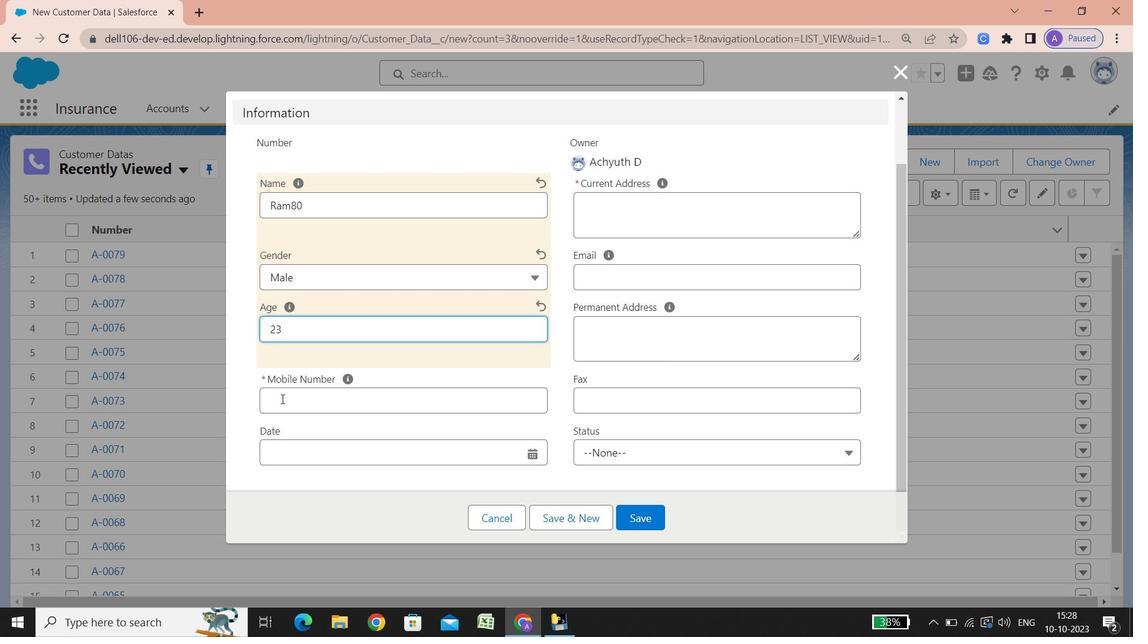 
Action: Mouse scrolled (282, 398) with delta (0, 0)
Screenshot: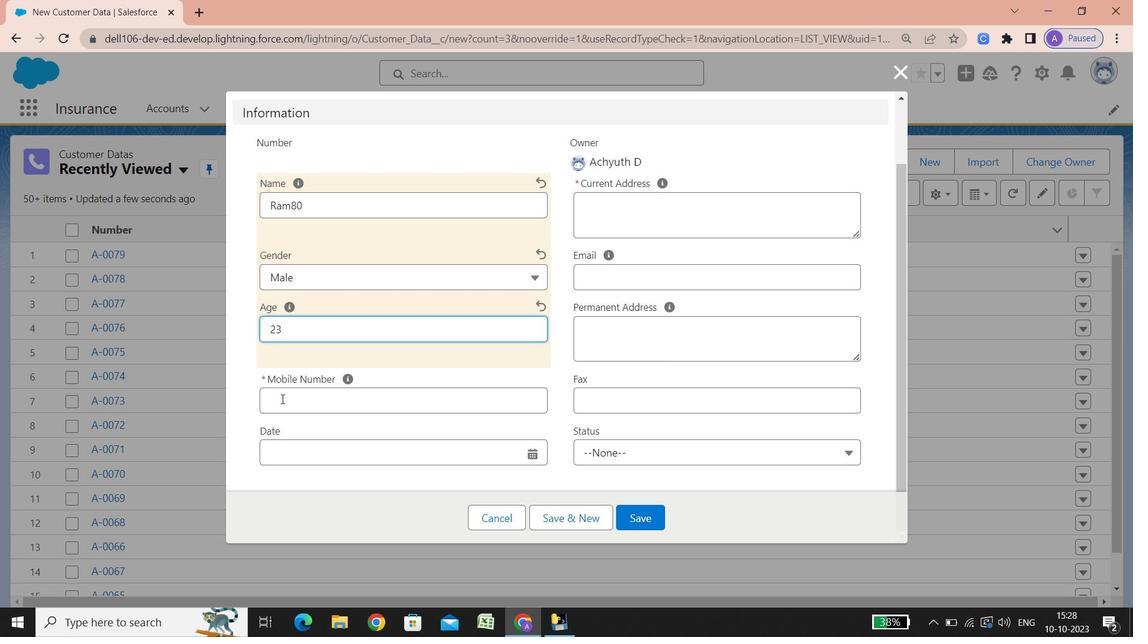 
Action: Mouse scrolled (282, 398) with delta (0, 0)
Screenshot: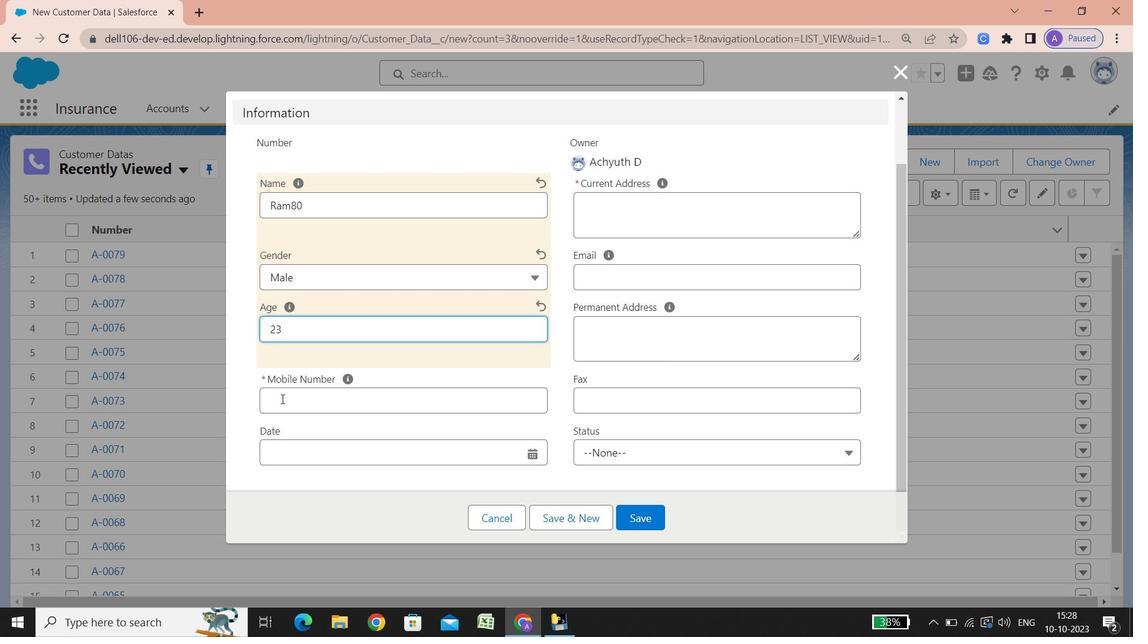 
Action: Mouse scrolled (282, 398) with delta (0, 0)
Screenshot: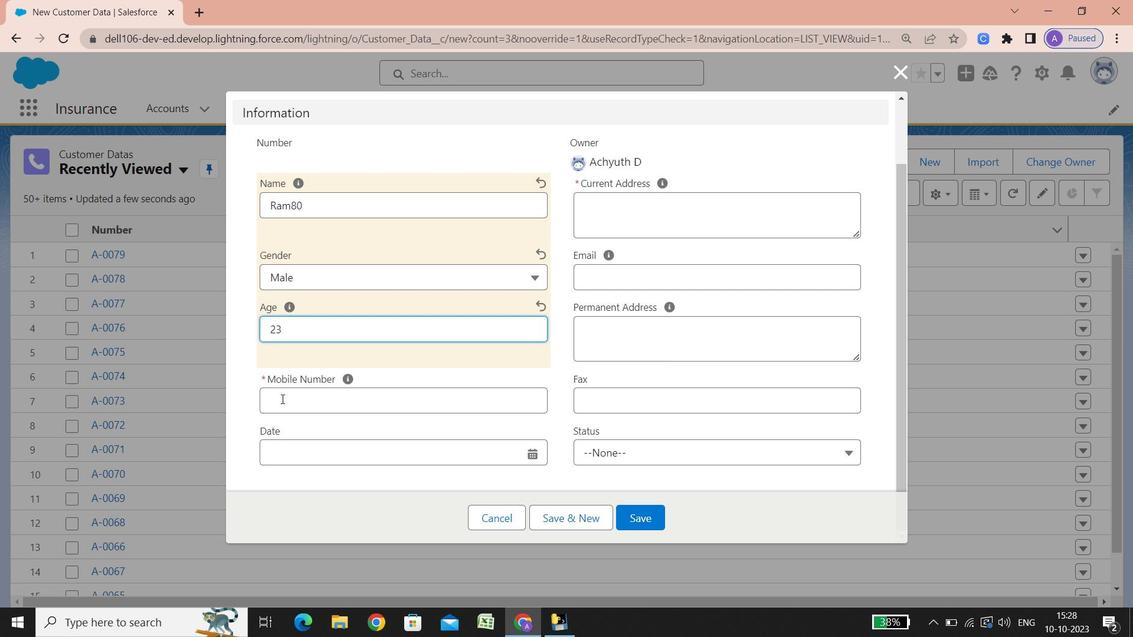 
Action: Mouse scrolled (282, 398) with delta (0, 0)
Screenshot: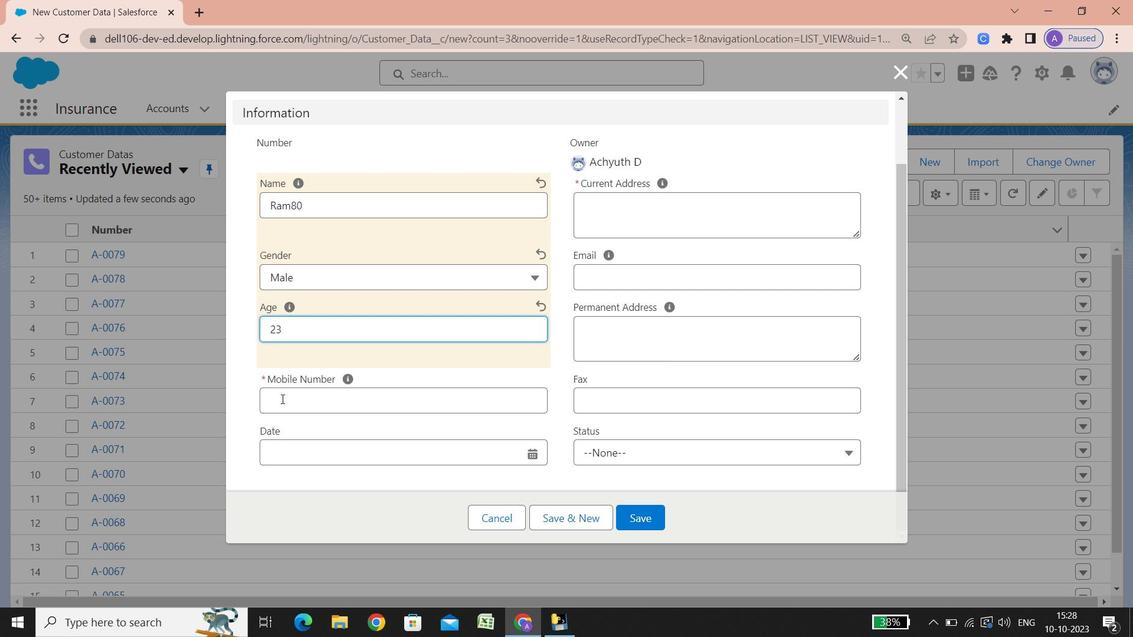 
Action: Mouse scrolled (282, 398) with delta (0, 0)
Screenshot: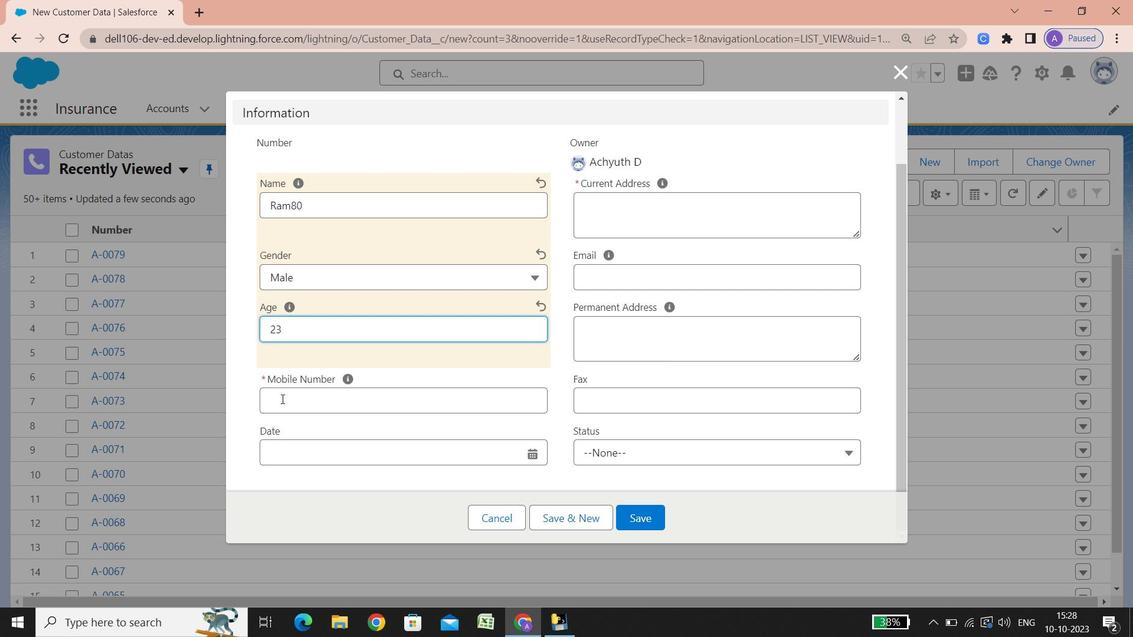 
Action: Mouse scrolled (282, 398) with delta (0, 0)
Screenshot: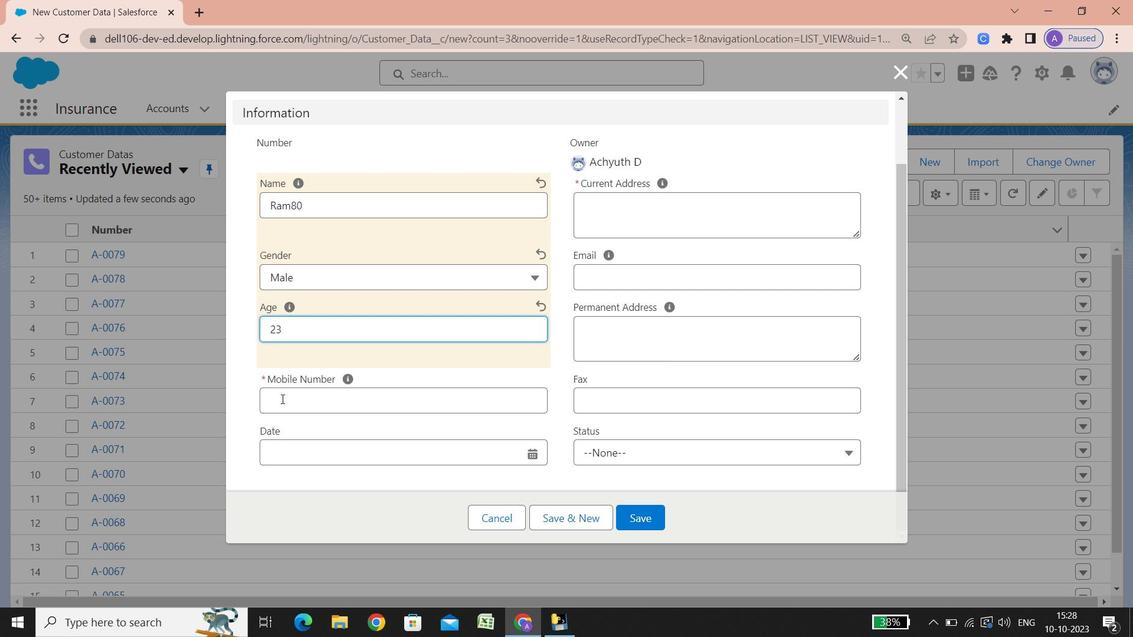 
Action: Mouse scrolled (282, 398) with delta (0, 0)
Screenshot: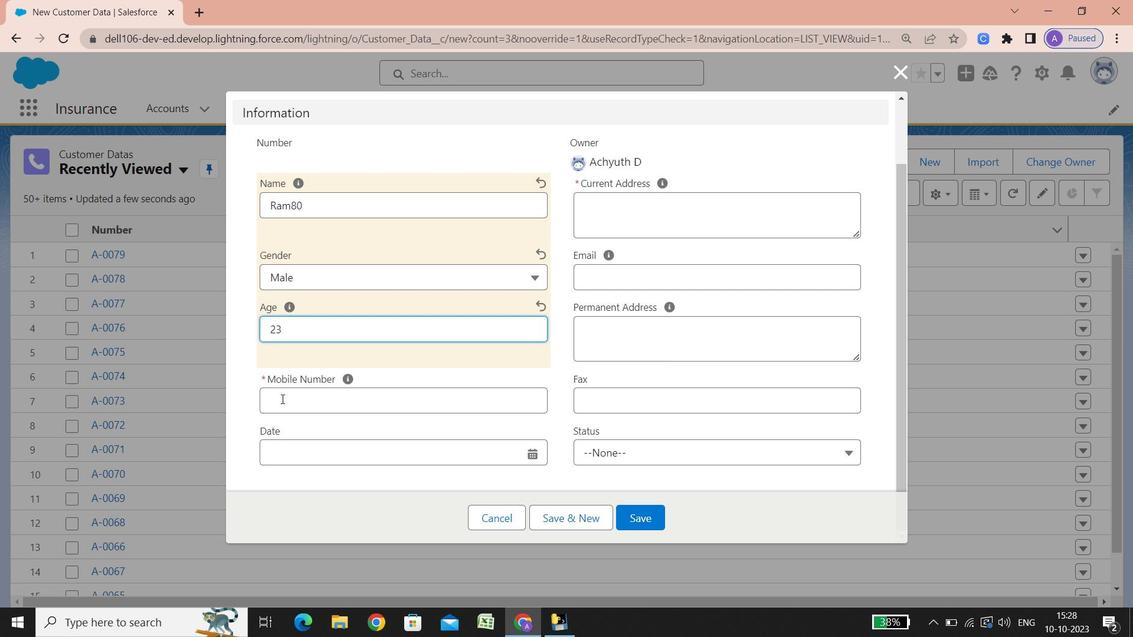 
Action: Mouse scrolled (282, 398) with delta (0, 0)
Screenshot: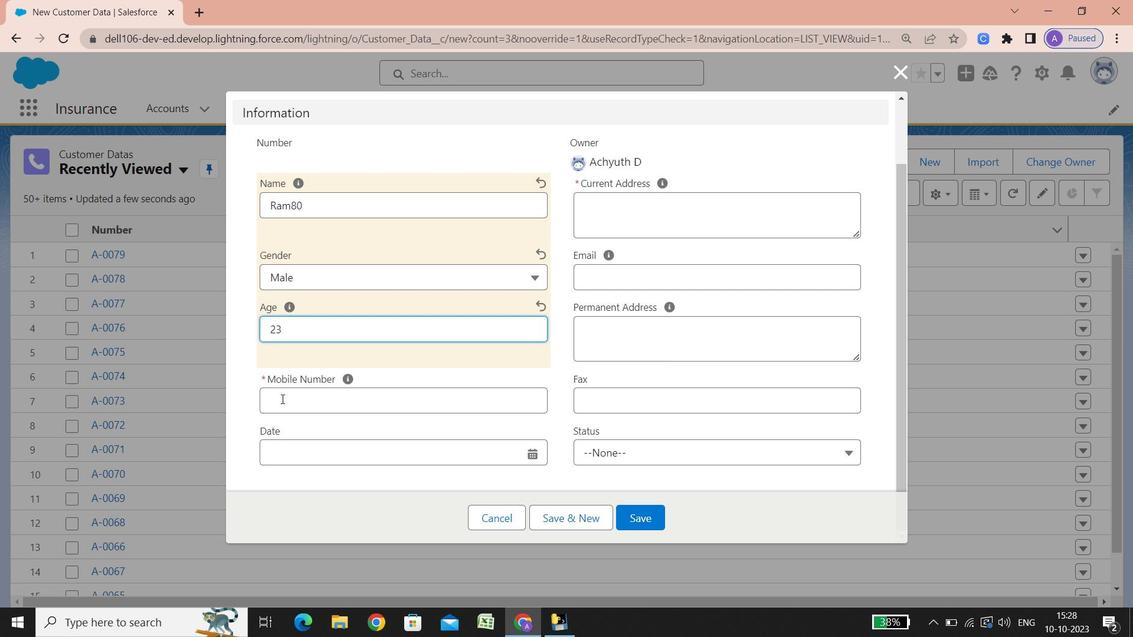 
Action: Mouse scrolled (282, 398) with delta (0, 0)
Screenshot: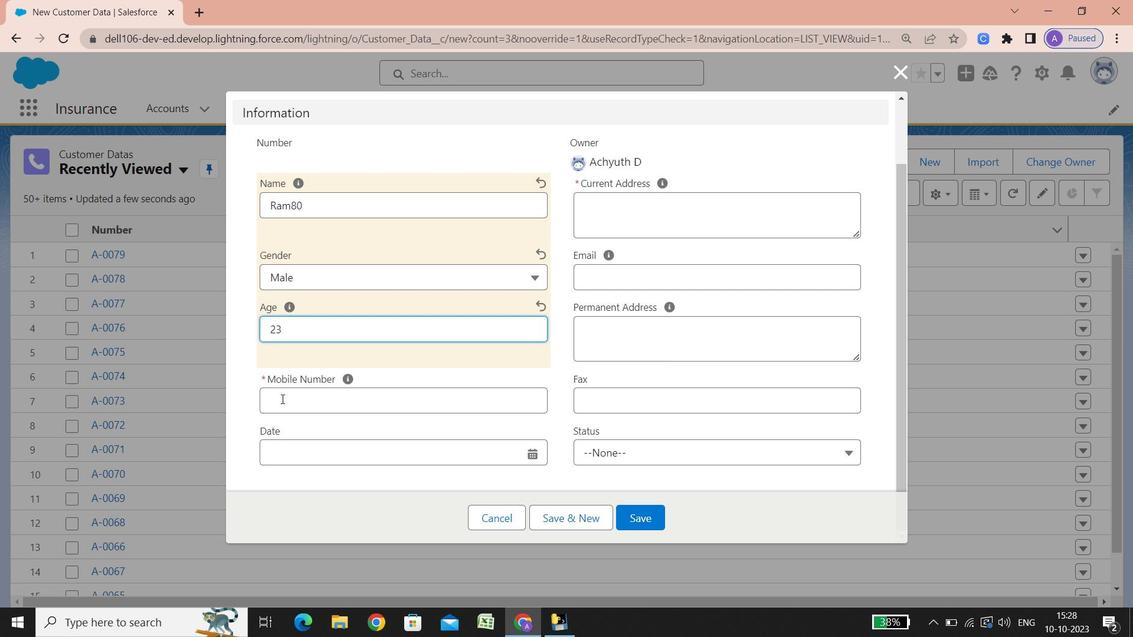 
Action: Mouse scrolled (282, 398) with delta (0, 0)
Screenshot: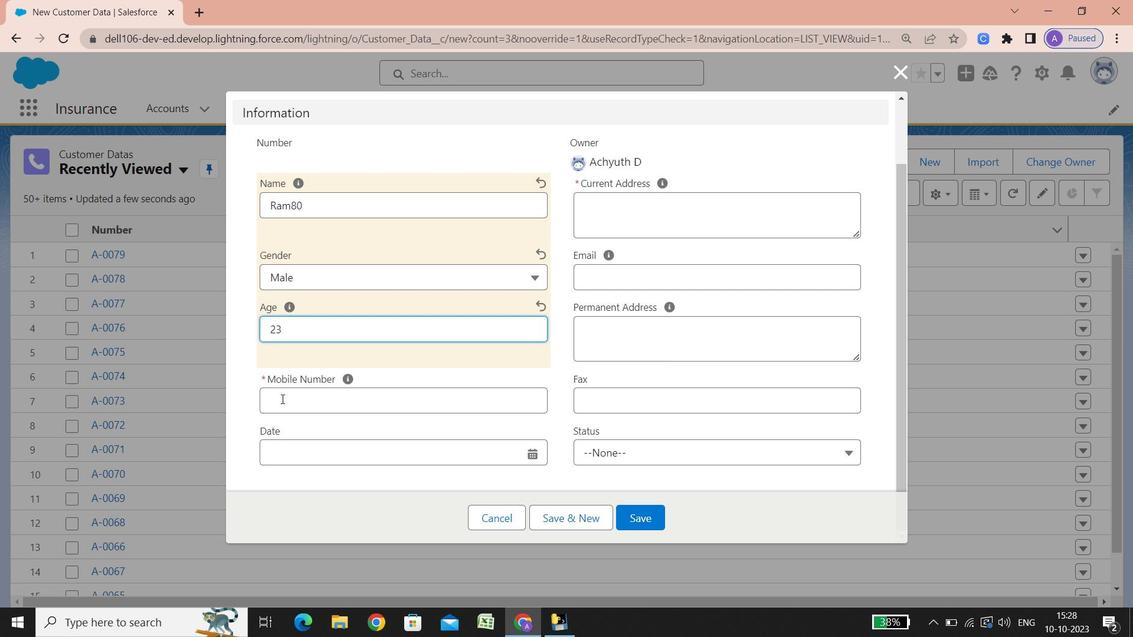 
Action: Mouse scrolled (282, 398) with delta (0, 0)
Screenshot: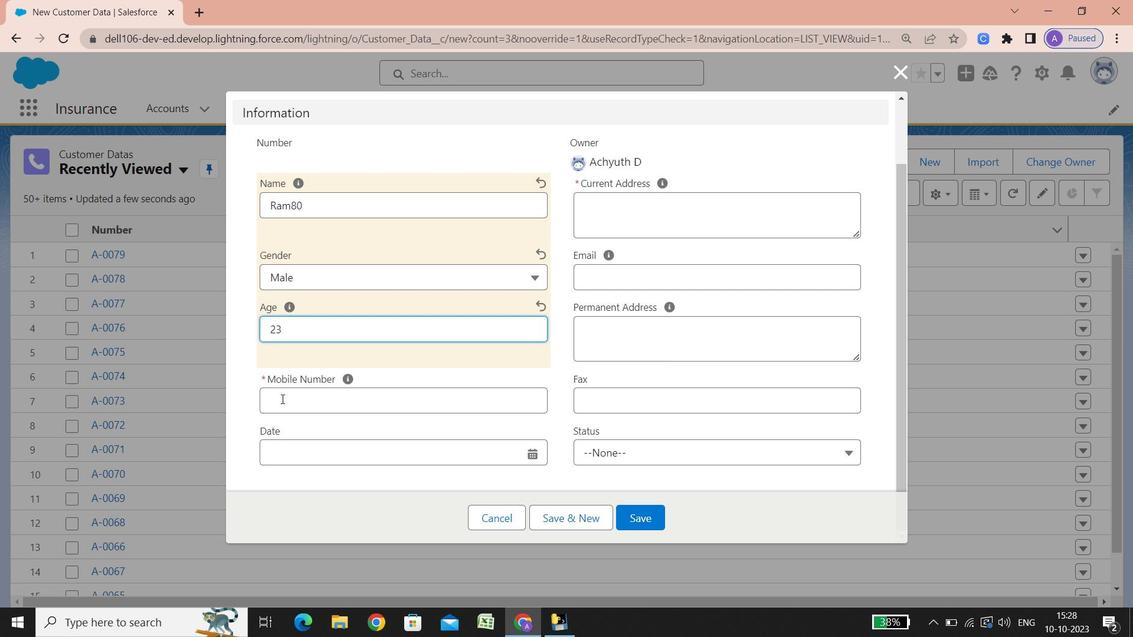 
Action: Mouse scrolled (282, 398) with delta (0, 0)
Screenshot: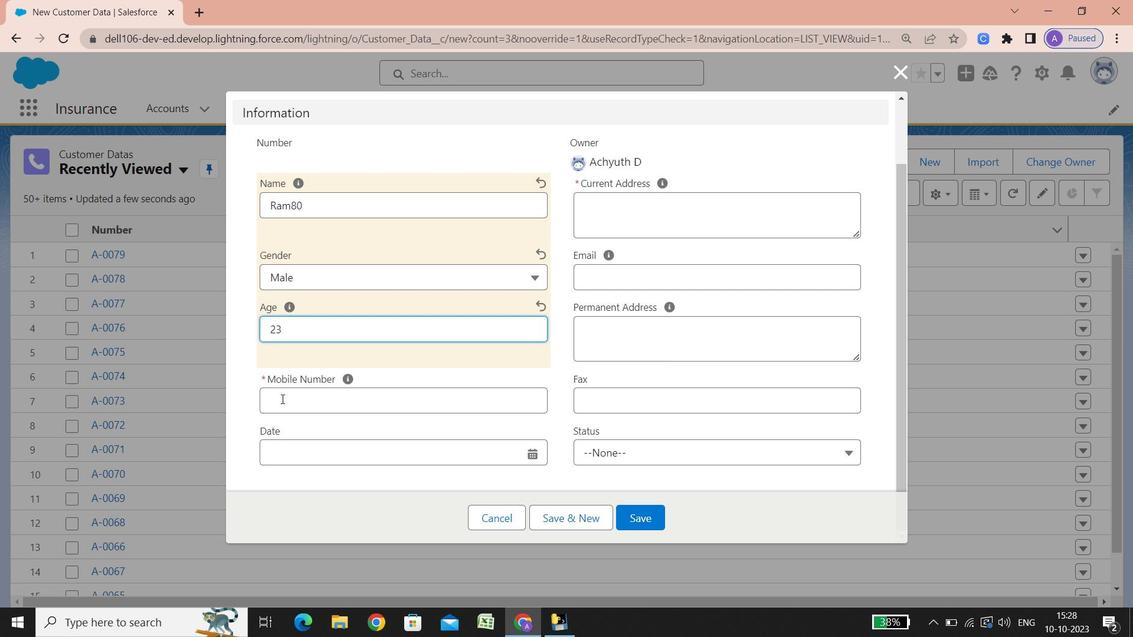 
Action: Mouse scrolled (282, 398) with delta (0, 0)
Screenshot: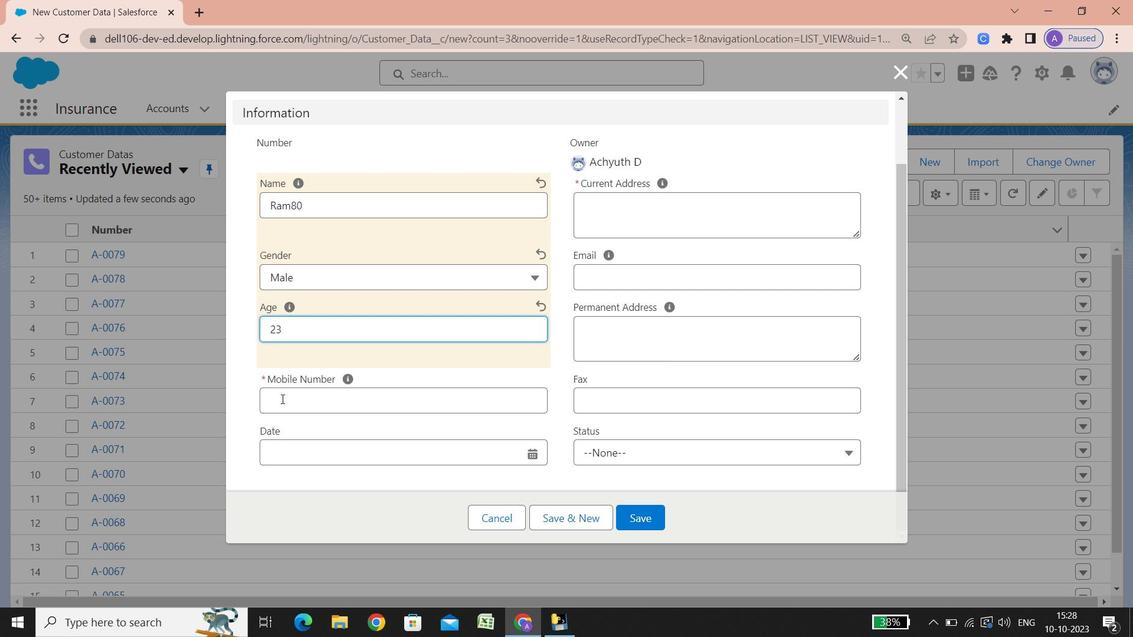 
Action: Mouse scrolled (282, 398) with delta (0, 0)
Screenshot: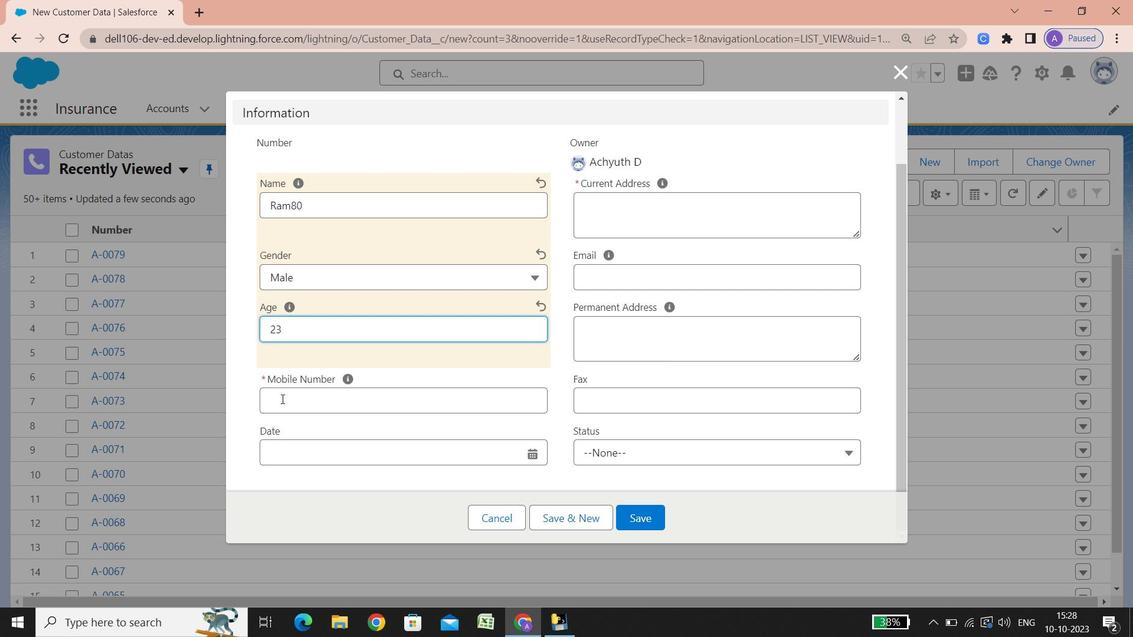 
Action: Mouse scrolled (282, 398) with delta (0, 0)
Screenshot: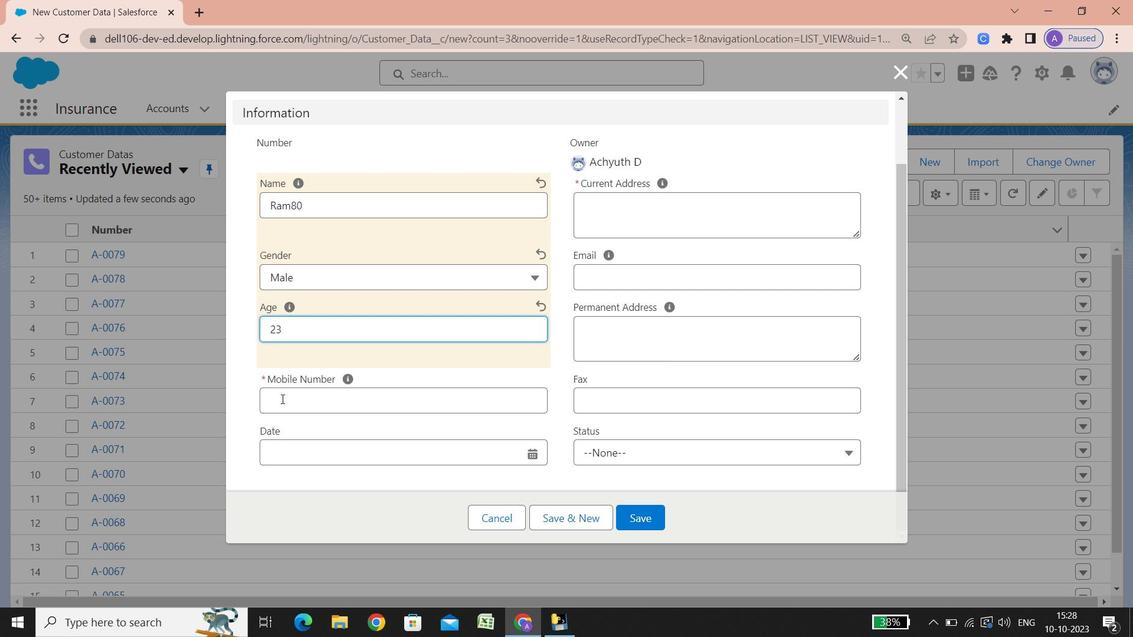 
Action: Mouse scrolled (282, 398) with delta (0, 0)
Screenshot: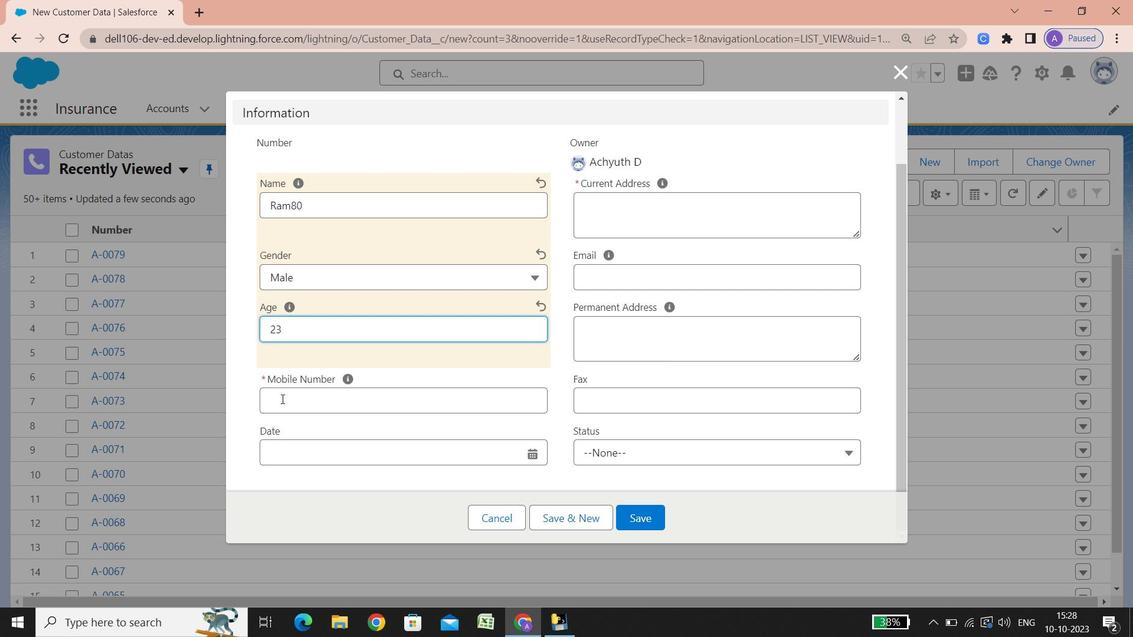 
Action: Mouse scrolled (282, 398) with delta (0, 0)
Screenshot: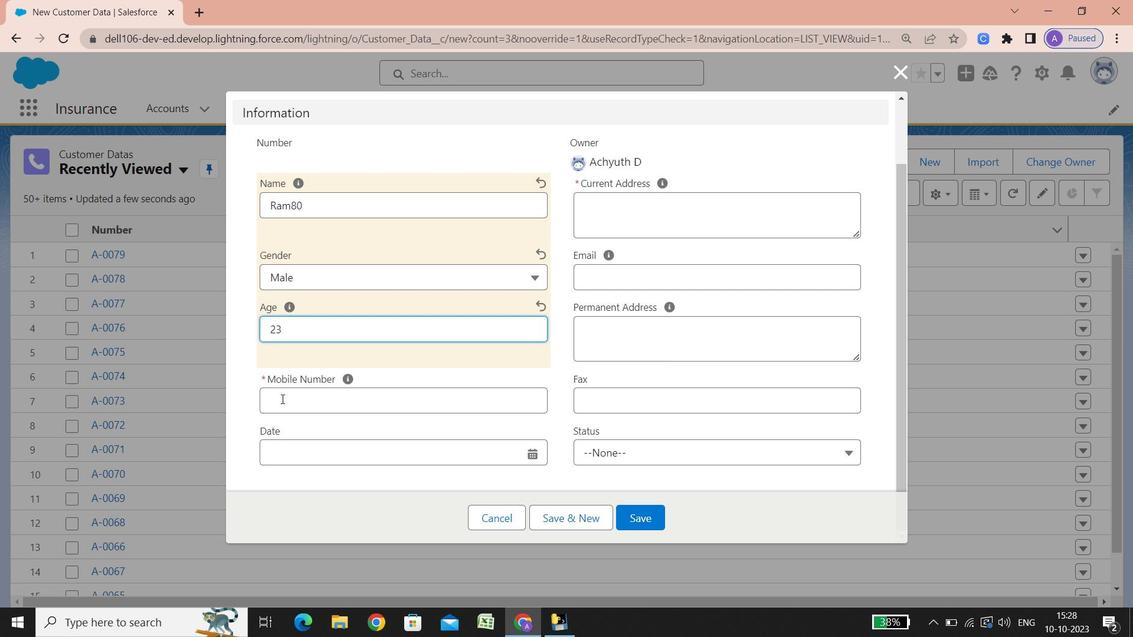 
Action: Mouse scrolled (282, 398) with delta (0, 0)
Screenshot: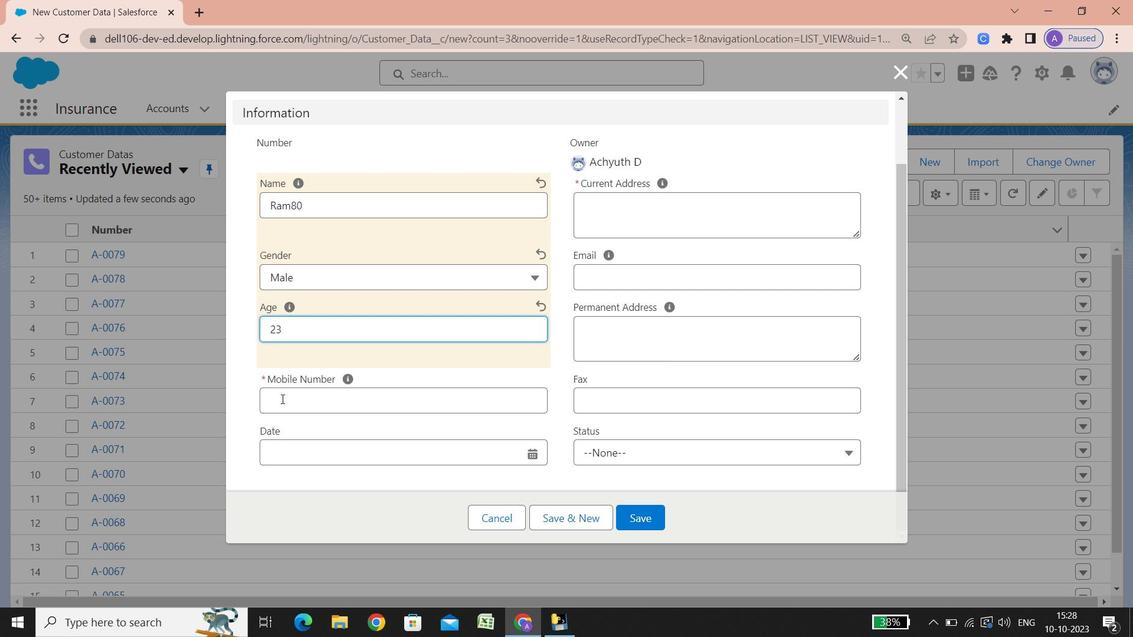 
Action: Mouse scrolled (282, 398) with delta (0, 0)
Screenshot: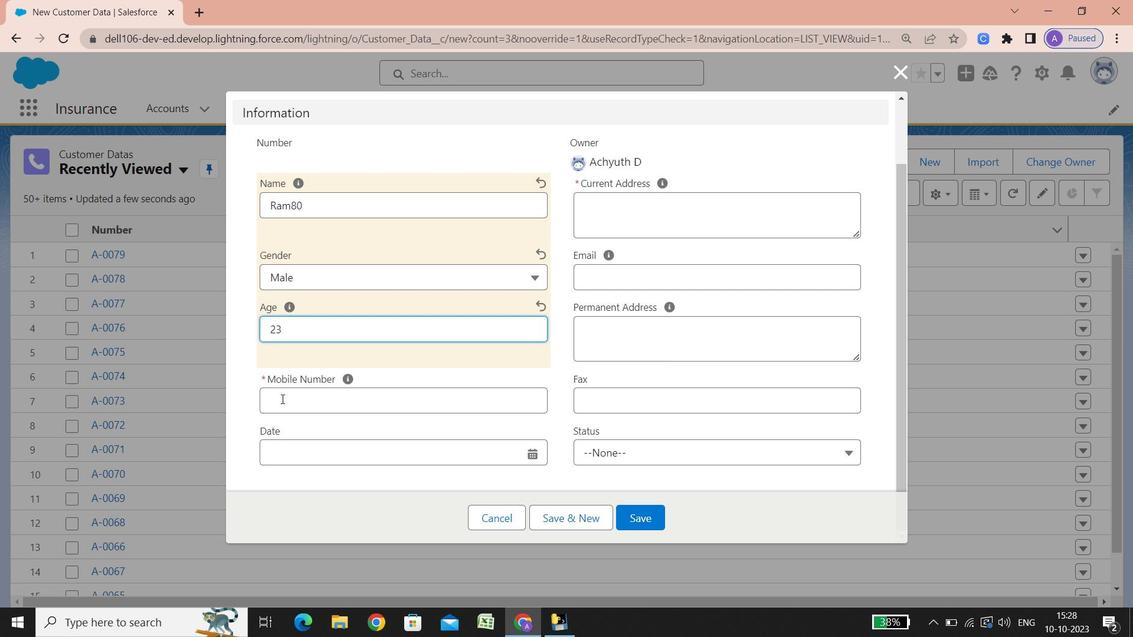 
Action: Mouse scrolled (282, 398) with delta (0, 0)
Screenshot: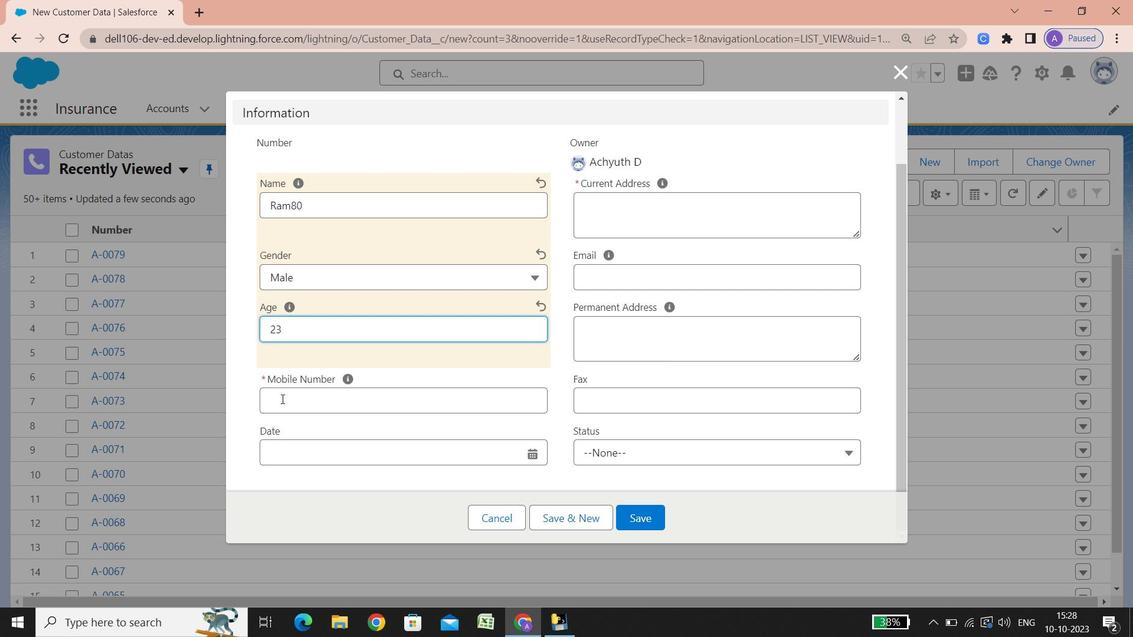 
Action: Mouse scrolled (282, 398) with delta (0, 0)
Screenshot: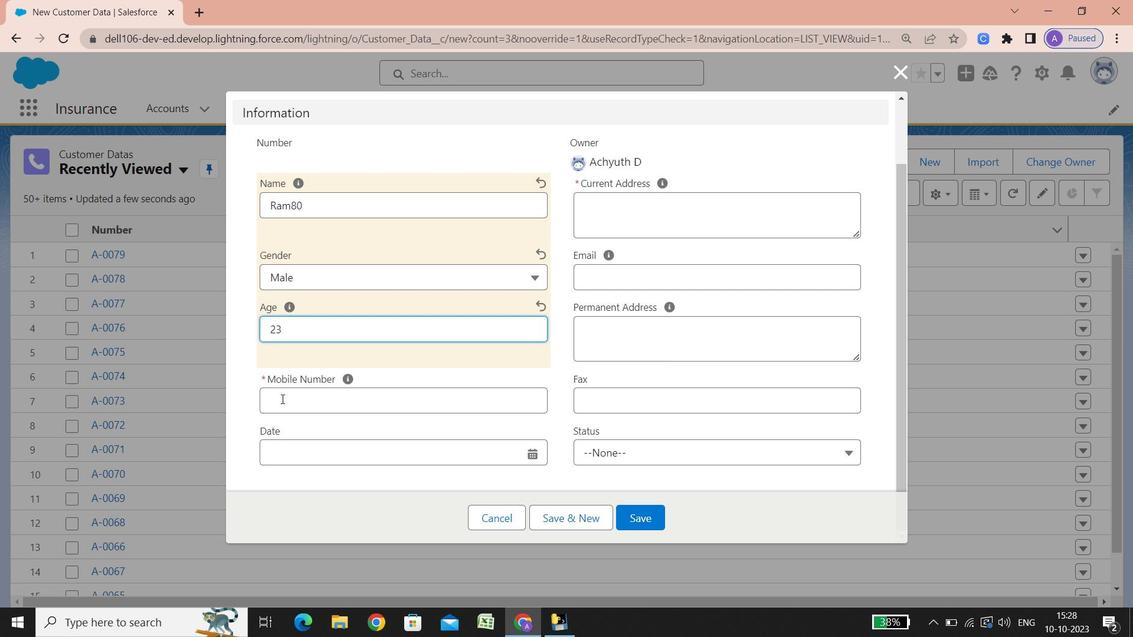 
Action: Mouse scrolled (282, 398) with delta (0, 0)
Screenshot: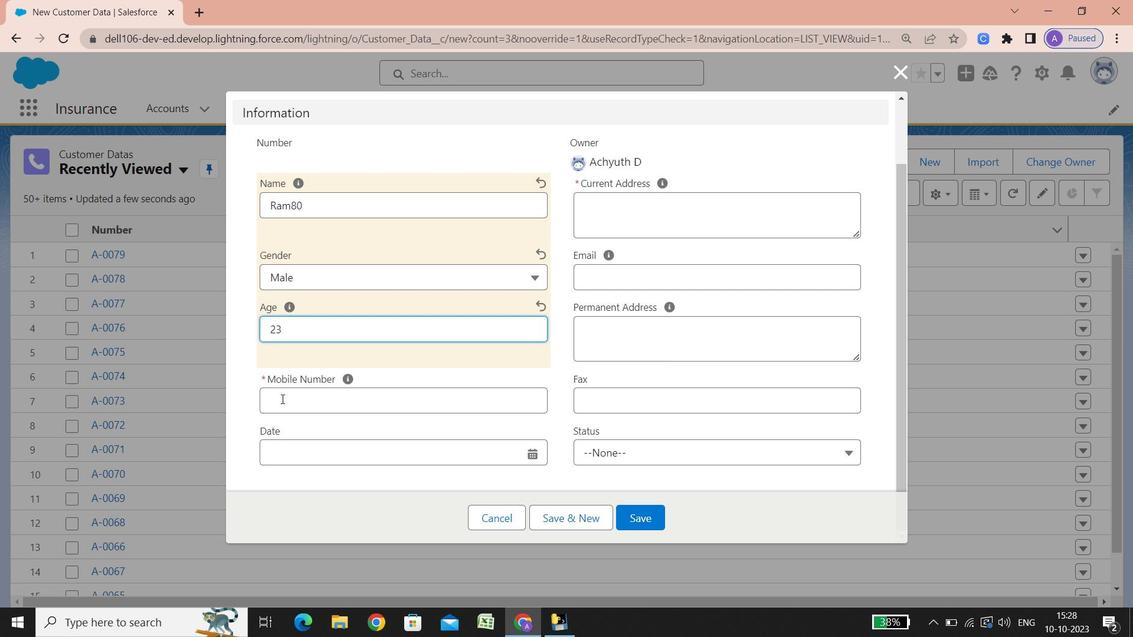 
Action: Mouse scrolled (282, 398) with delta (0, 0)
Screenshot: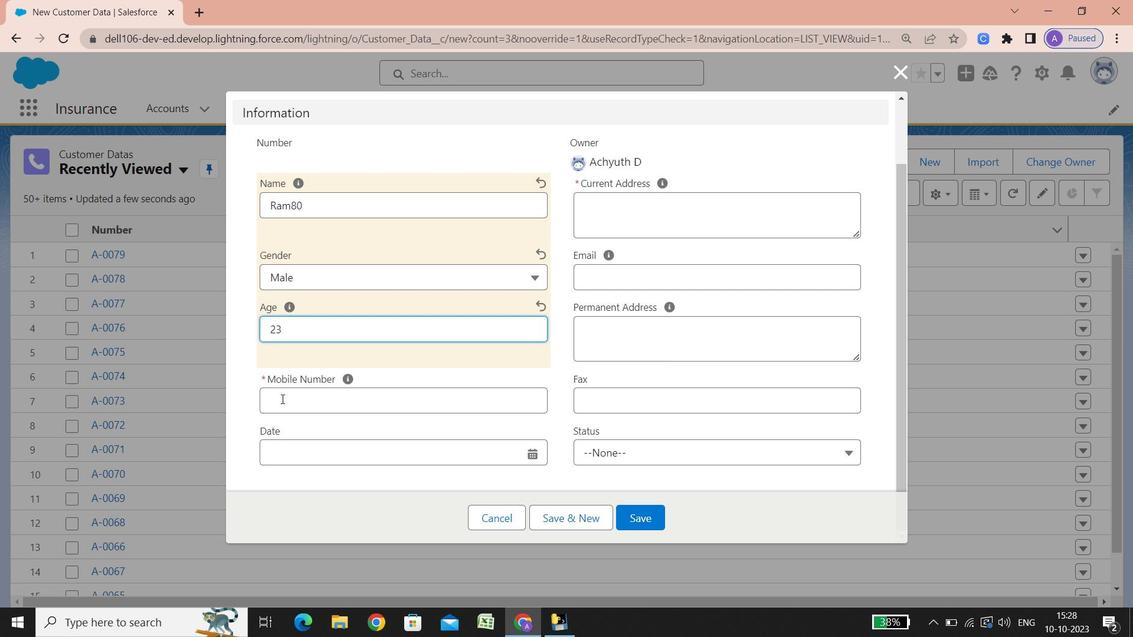 
Action: Mouse scrolled (282, 398) with delta (0, 0)
Screenshot: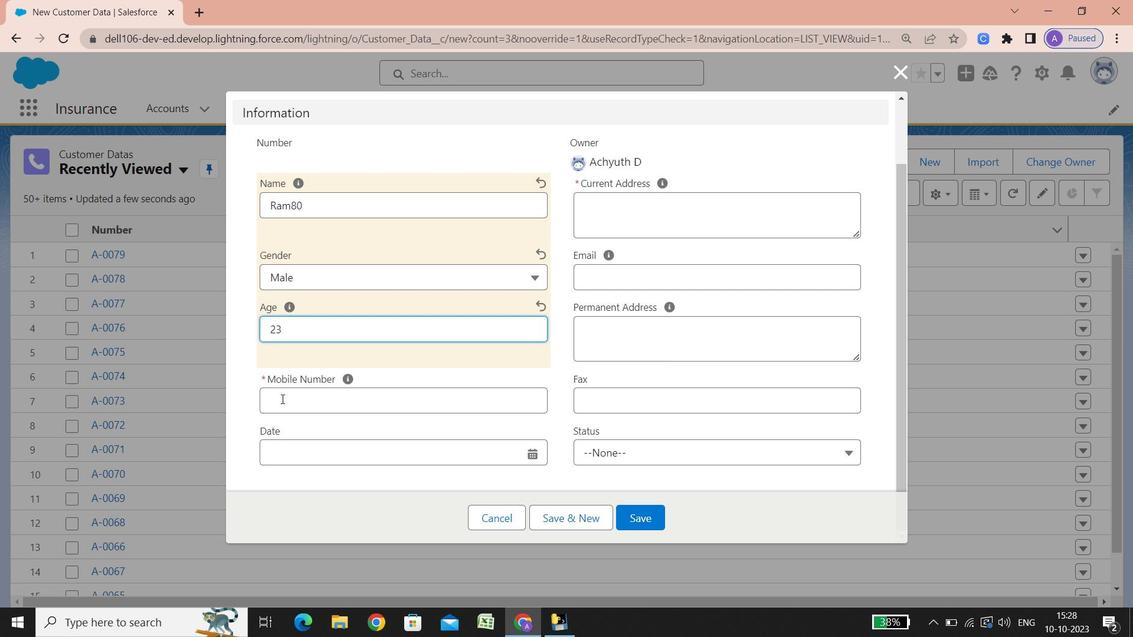 
Action: Mouse scrolled (282, 398) with delta (0, 0)
Screenshot: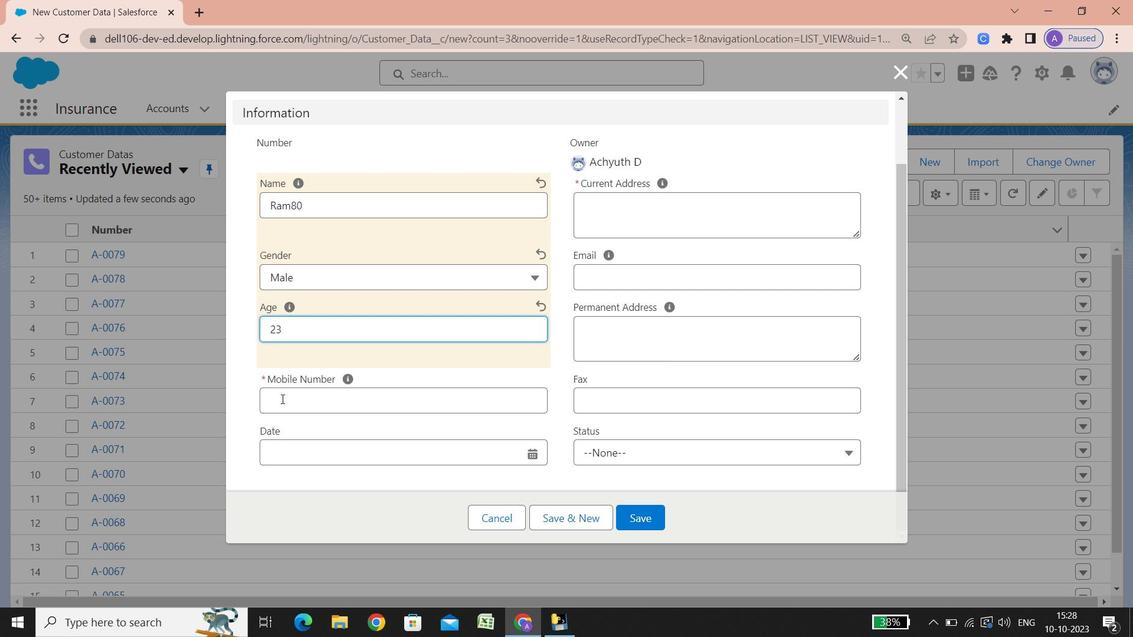 
Action: Mouse scrolled (282, 398) with delta (0, 0)
Screenshot: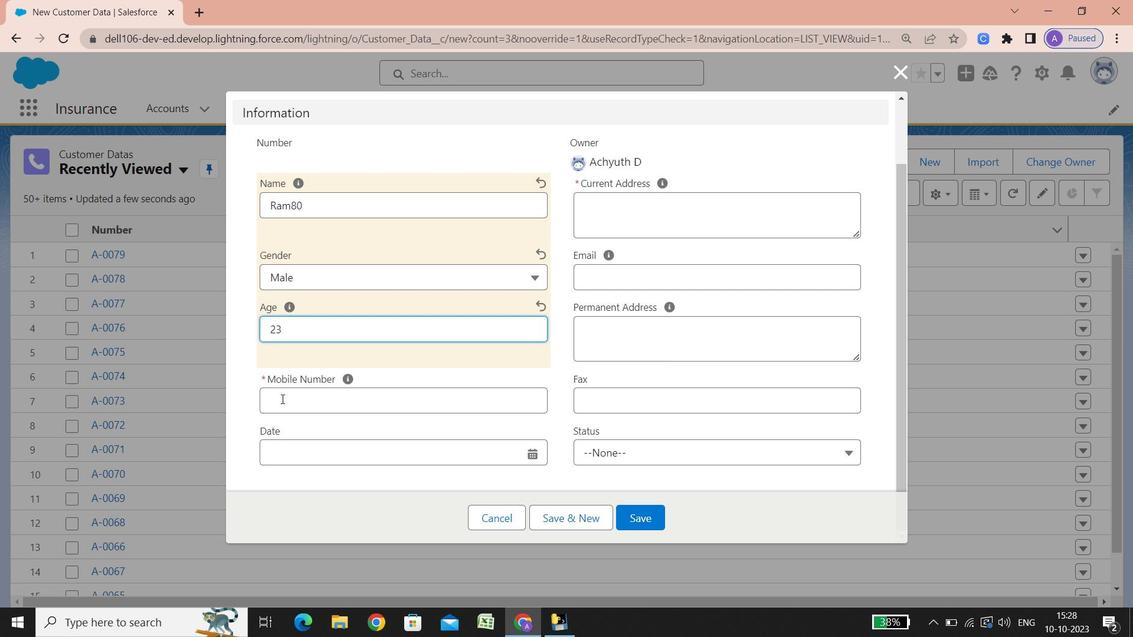 
Action: Mouse scrolled (282, 398) with delta (0, 0)
Screenshot: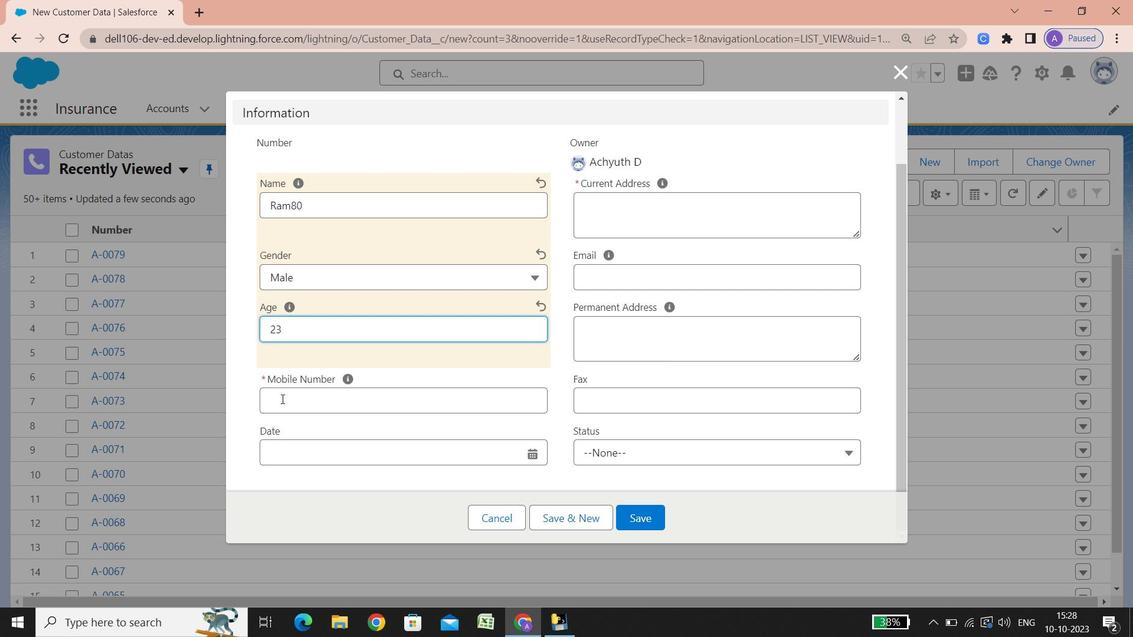
Action: Mouse moved to (281, 399)
Screenshot: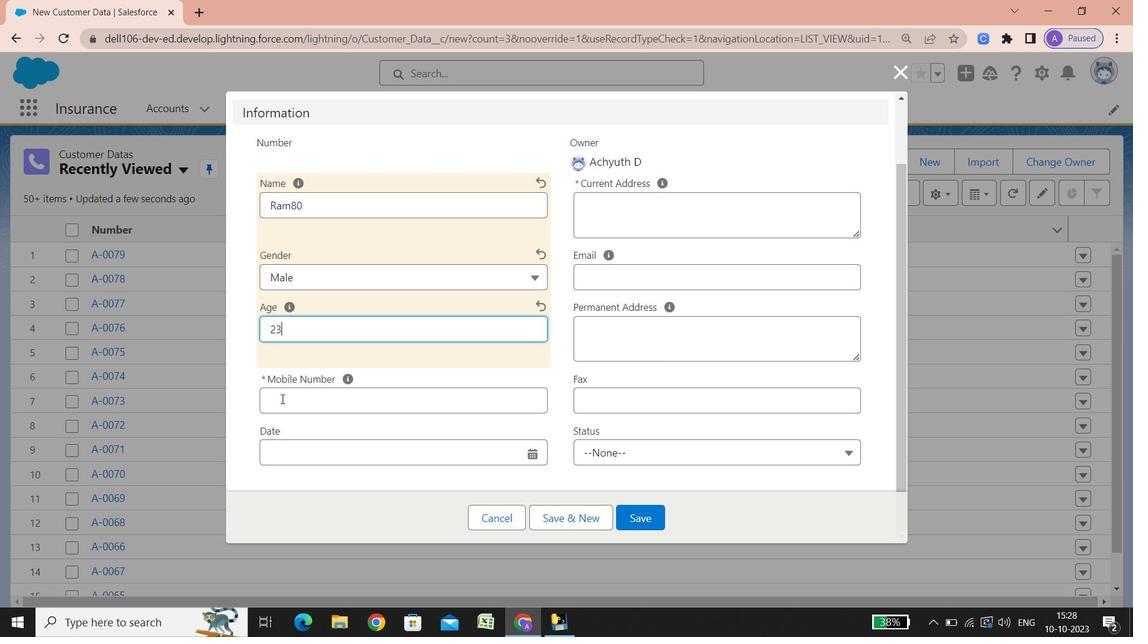 
Action: Mouse pressed left at (281, 399)
Screenshot: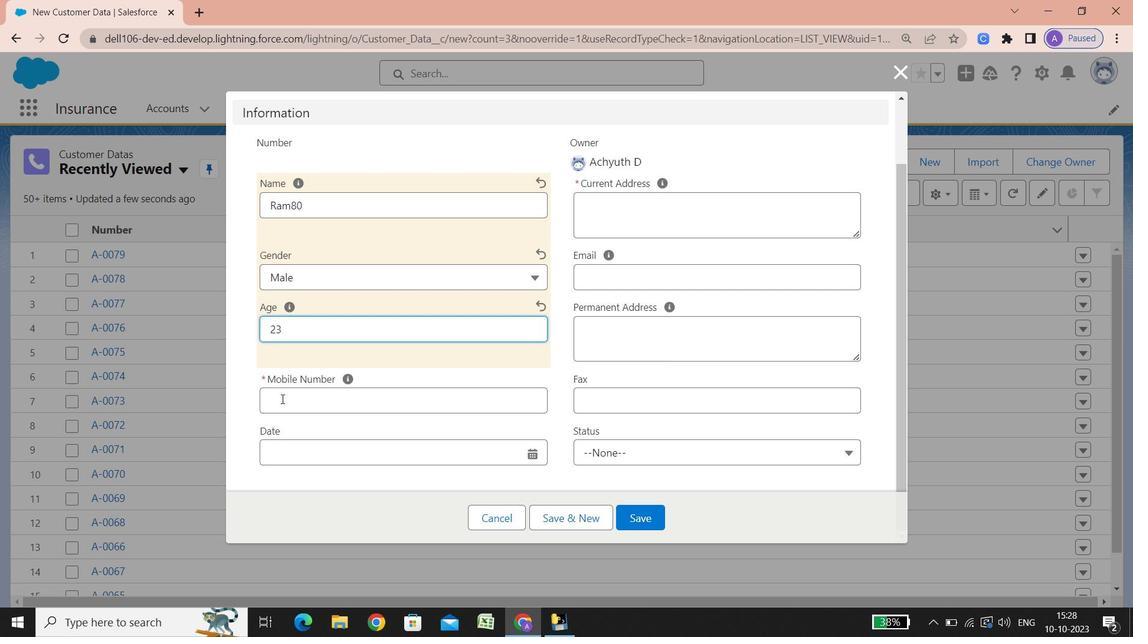 
Action: Key pressed 022280868<Key.backspace>581
Screenshot: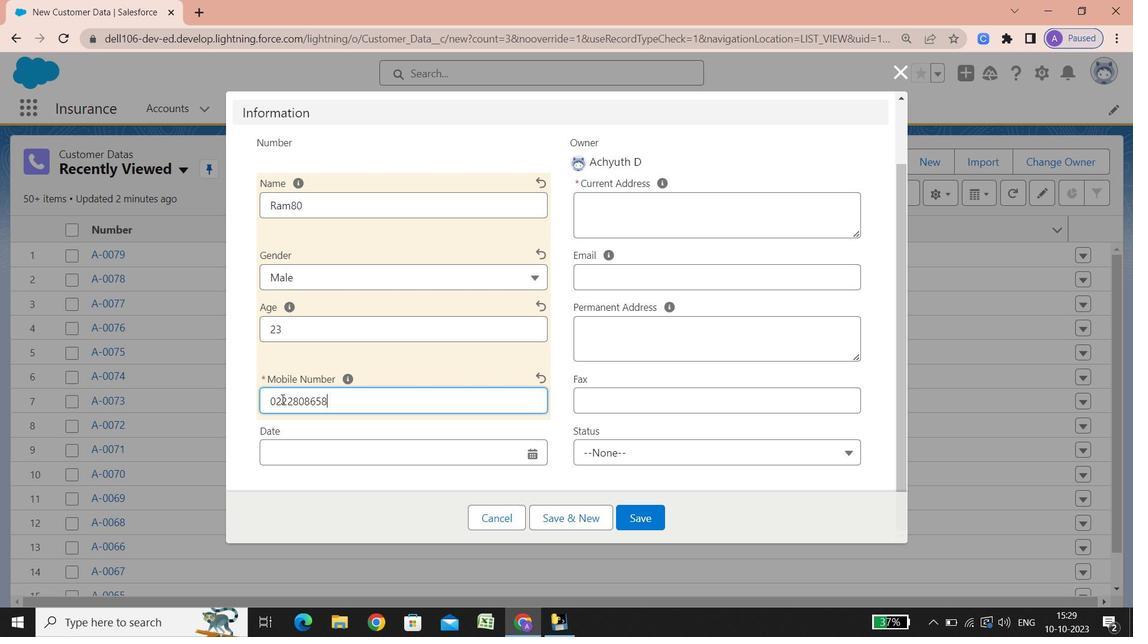 
Action: Mouse moved to (530, 458)
Screenshot: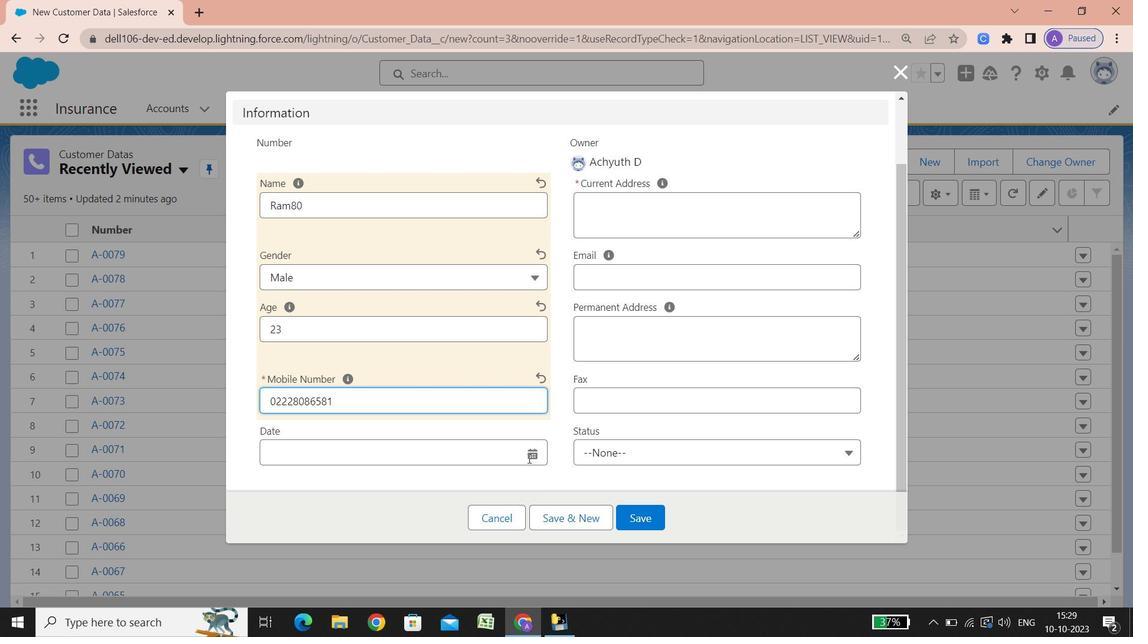 
Action: Mouse pressed left at (530, 458)
Screenshot: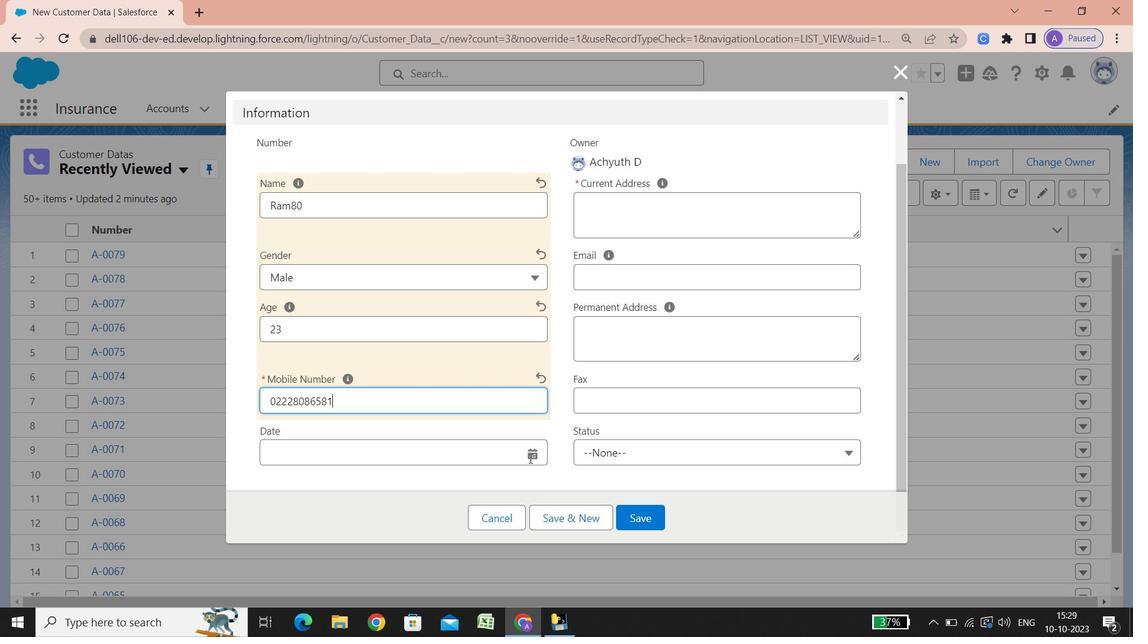 
Action: Mouse moved to (404, 276)
Screenshot: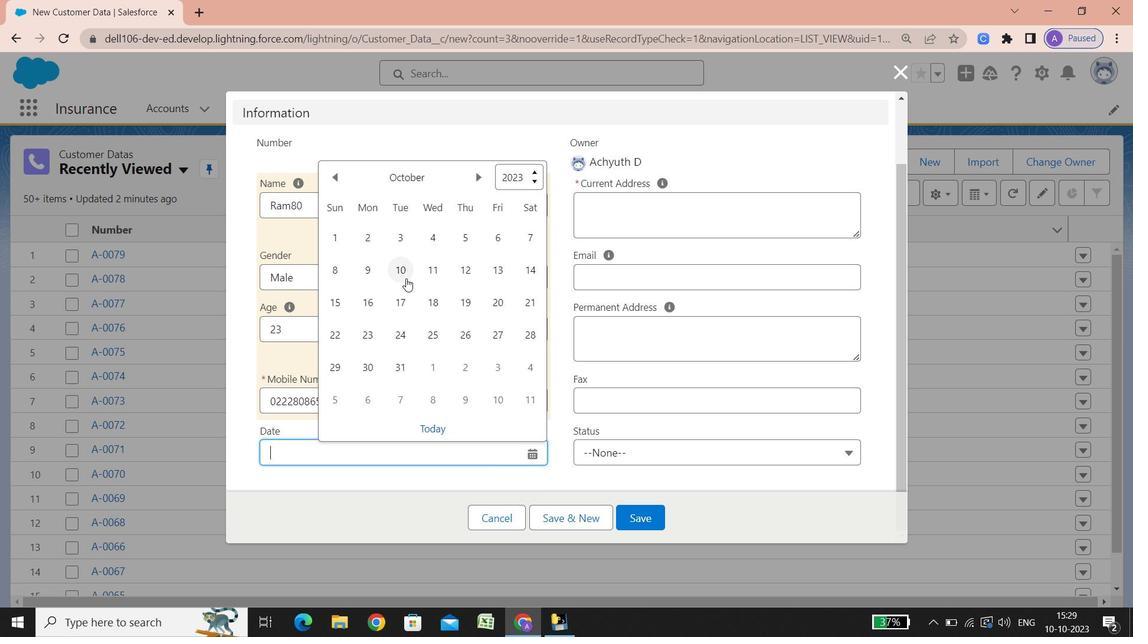 
Action: Mouse pressed left at (404, 276)
Screenshot: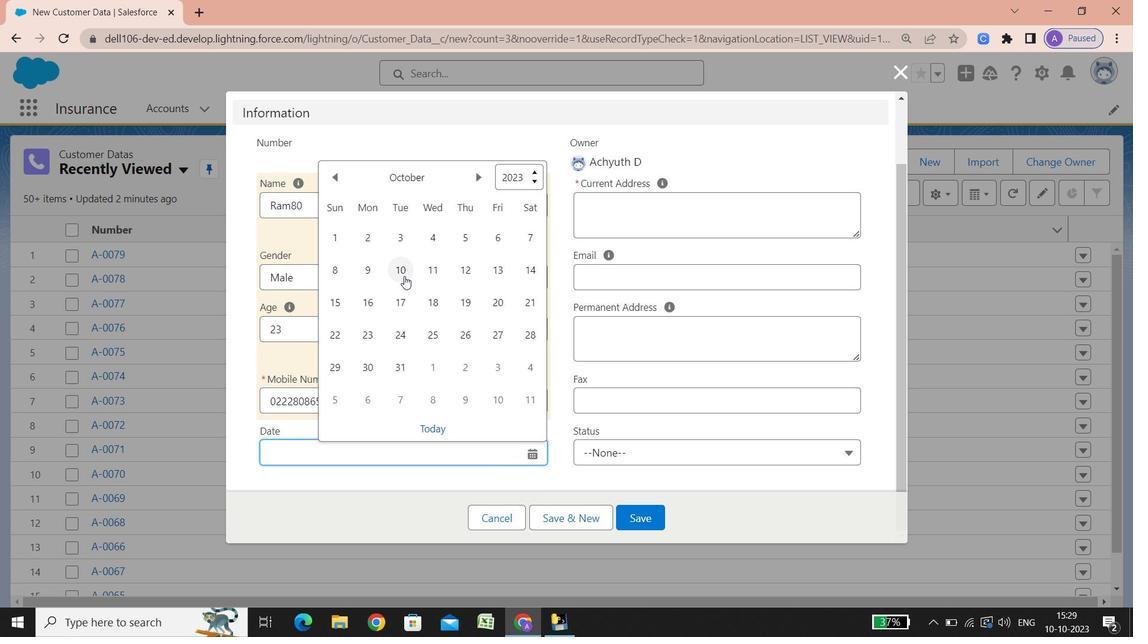 
Action: Mouse moved to (599, 281)
Screenshot: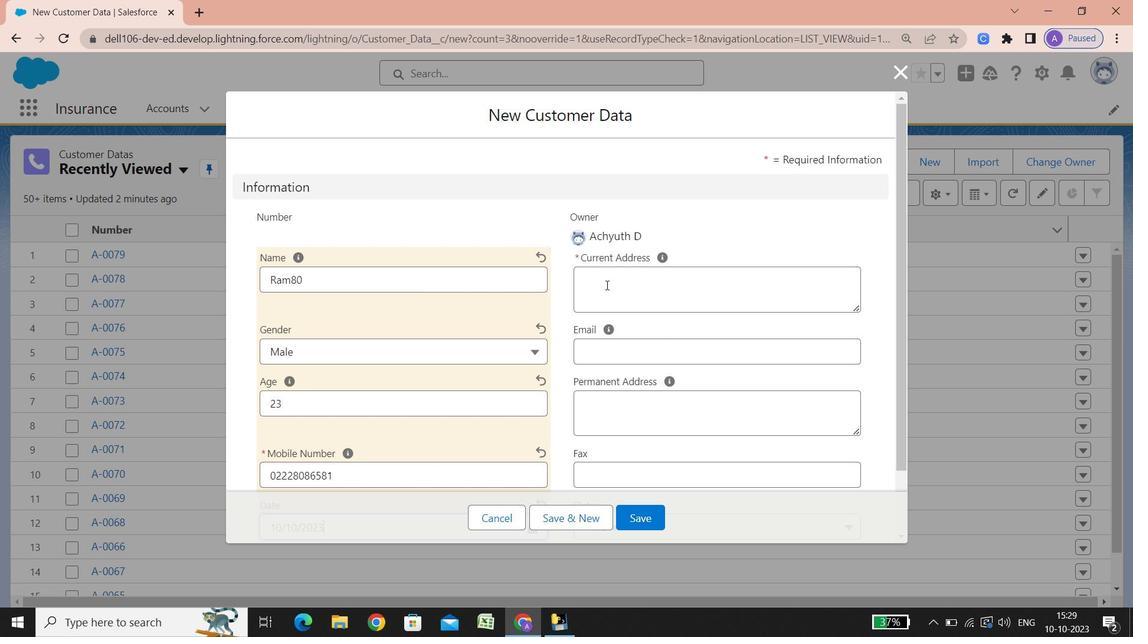 
Action: Mouse pressed left at (599, 281)
Screenshot: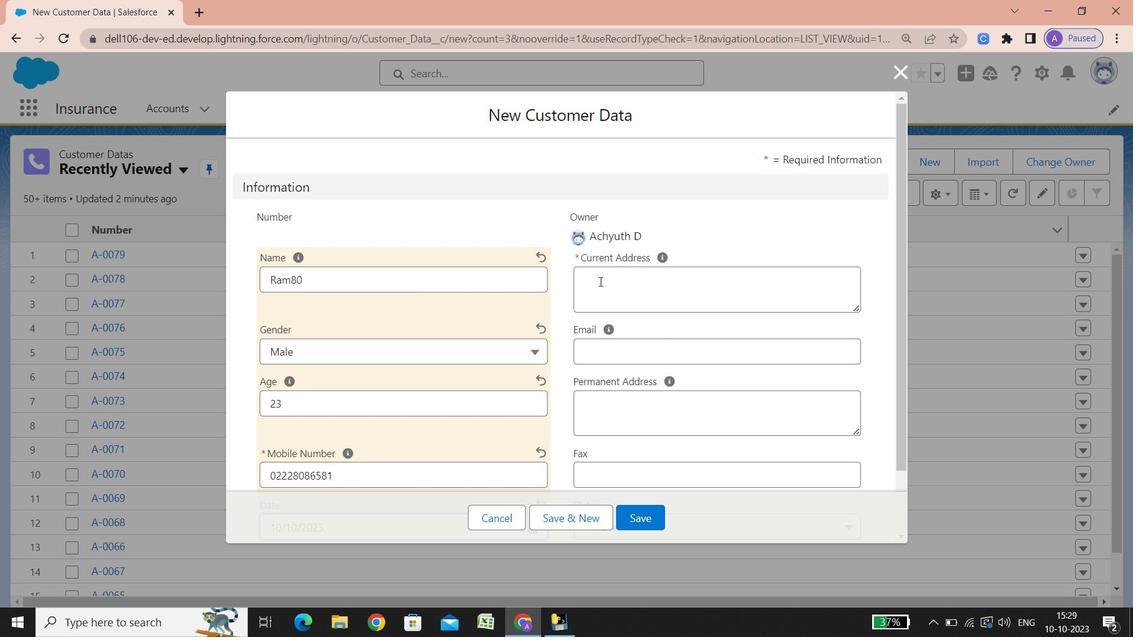 
Action: Key pressed <Key.shift><Key.shift><Key.shift><Key.shift><Key.shift><Key.shift><Key.shift>St
Screenshot: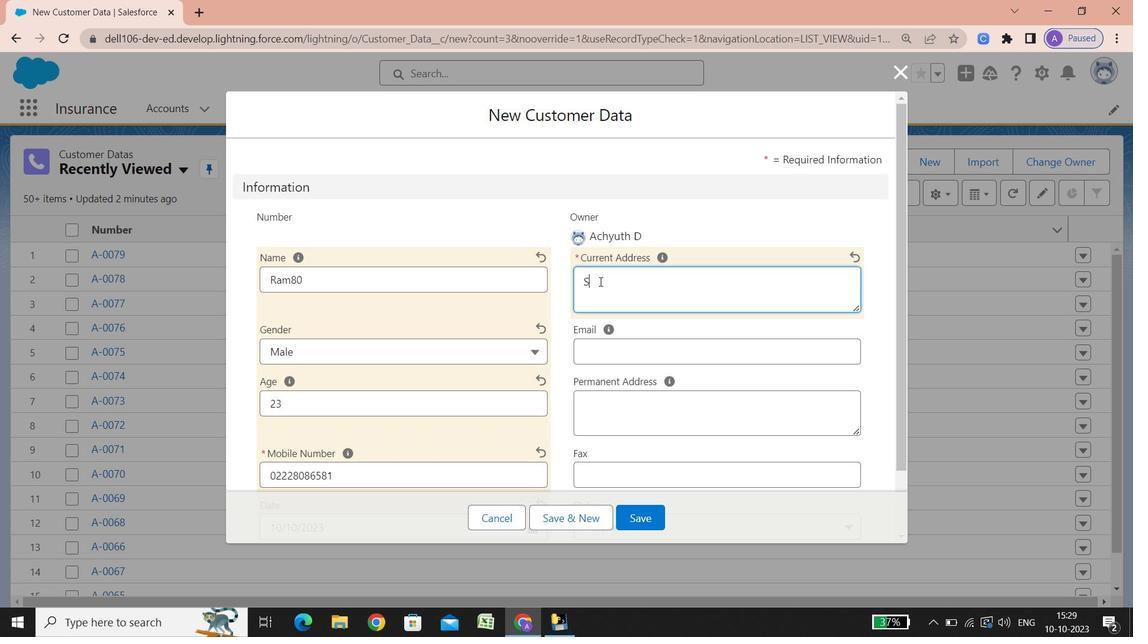 
Action: Mouse moved to (591, 313)
Screenshot: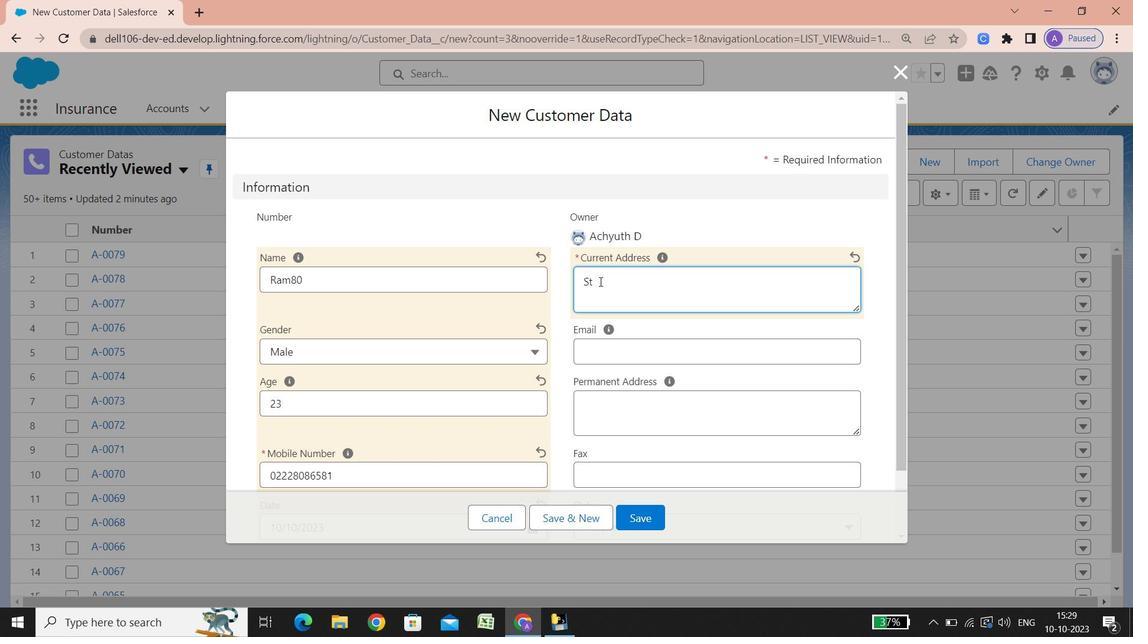 
Action: Key pressed reet<Key.space><Key.shift_r><Key.shift_r><Key.shift_r><Key.shift_r><Key.shift_r><Key.shift_r><Key.shift_r><Key.shift_r>:<Key.space><Key.shift><Key.shift><Key.shift><Key.shift><Key.shift>Rr<Key.space><Key.shift><Key.shift><Key.shift><Key.shift><Key.shift>Sharma<Key.space><Key.shift>Compound,<Key.space><Key.shift><Key.shift><Key.shift><Key.shift>Charkop,
Screenshot: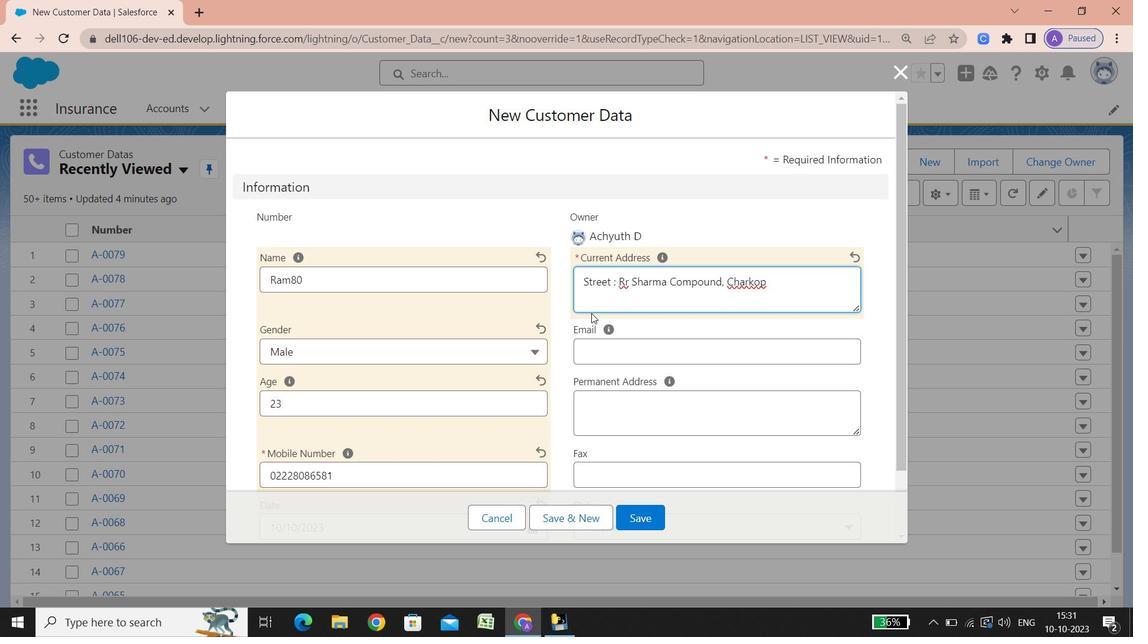 
Action: Mouse moved to (599, 312)
Screenshot: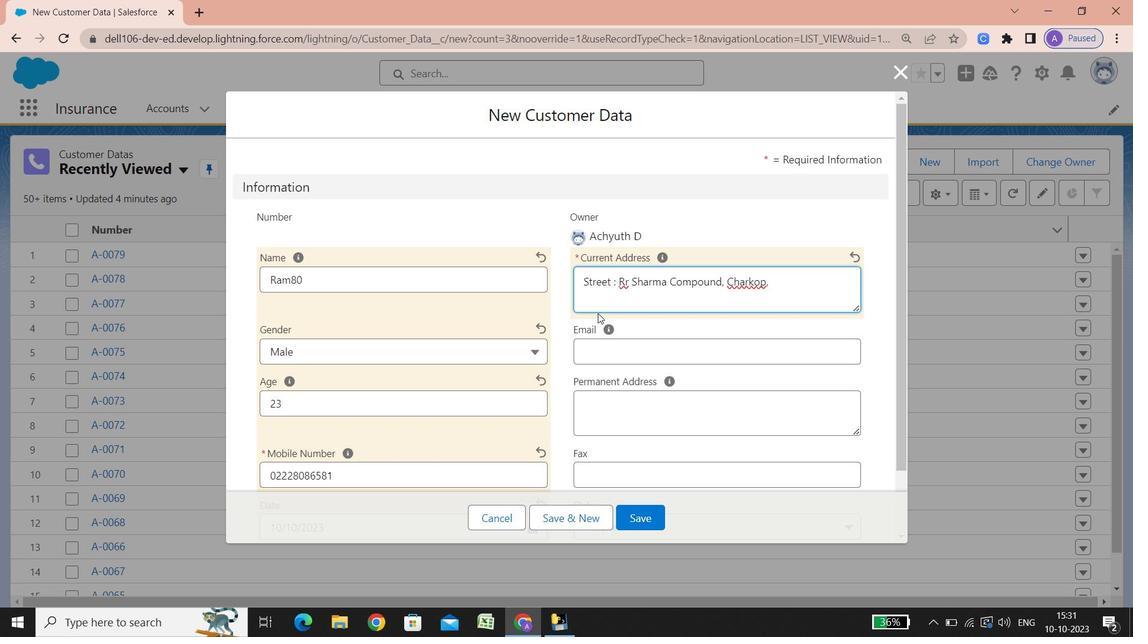 
Action: Key pressed <Key.shift>Opp
Screenshot: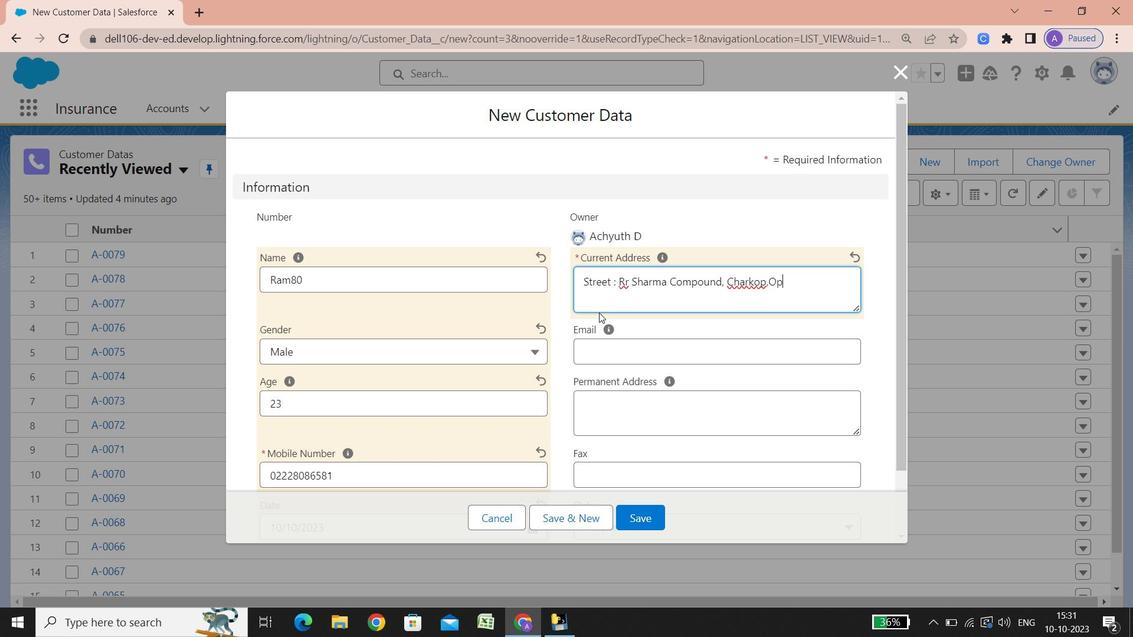 
Action: Mouse moved to (549, 338)
Screenshot: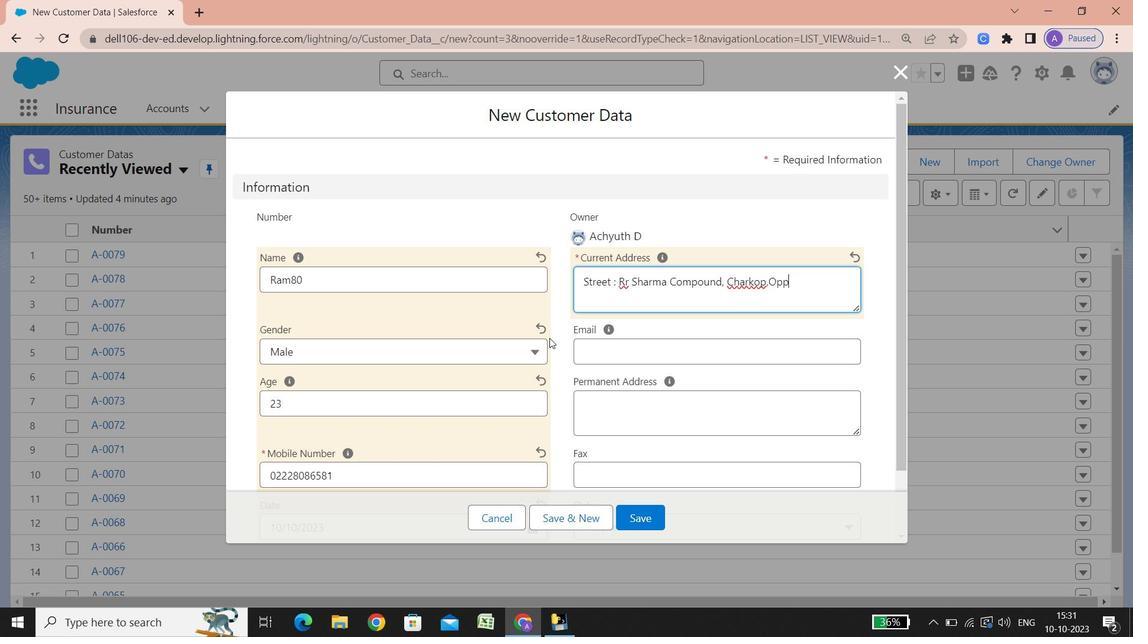 
Action: Mouse pressed right at (549, 338)
Screenshot: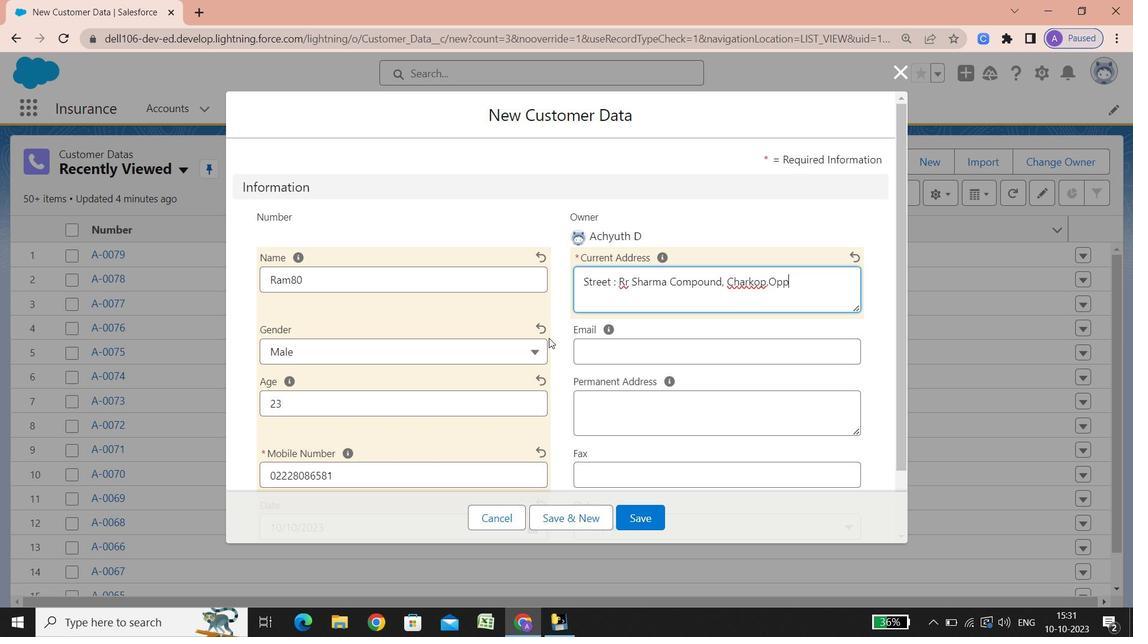 
Action: Mouse moved to (807, 275)
Screenshot: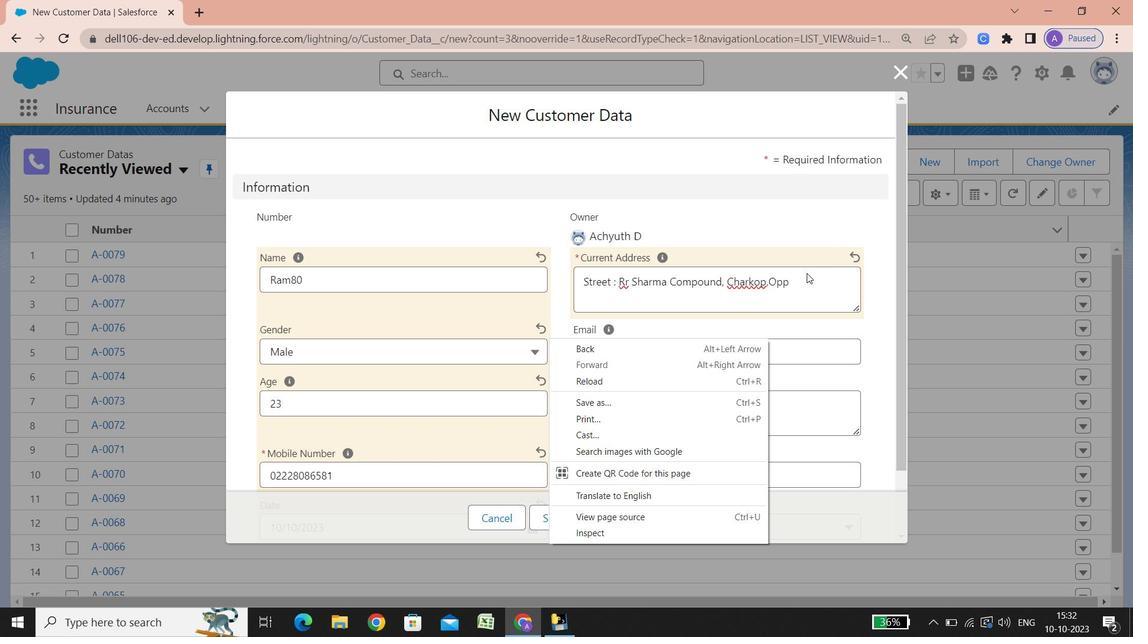 
Action: Mouse pressed left at (807, 275)
Screenshot: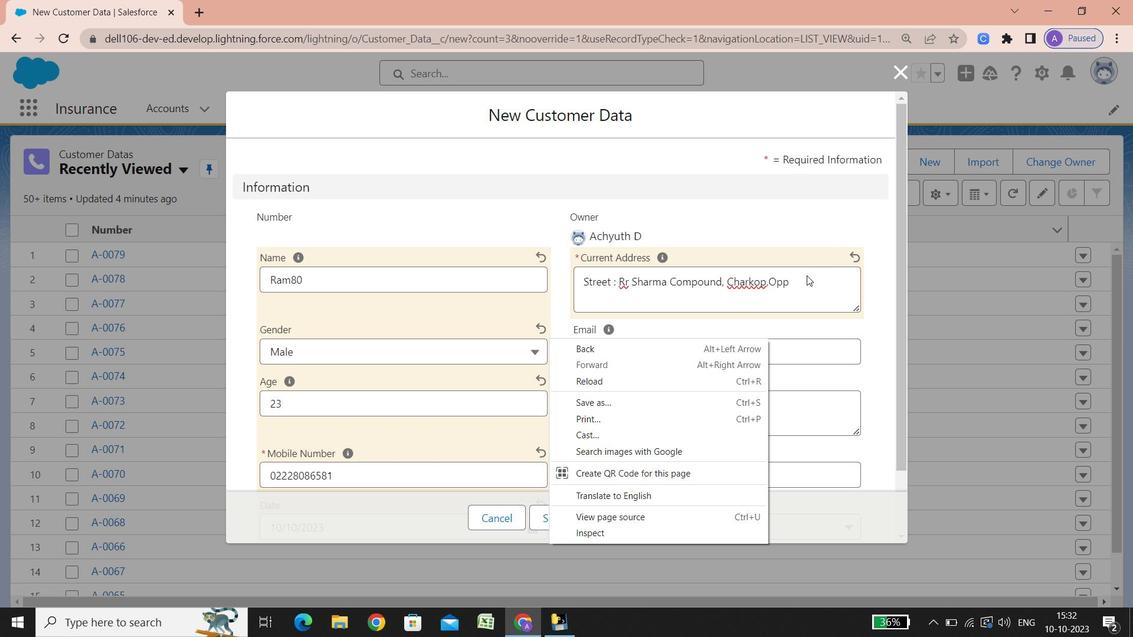 
Action: Mouse moved to (810, 278)
Screenshot: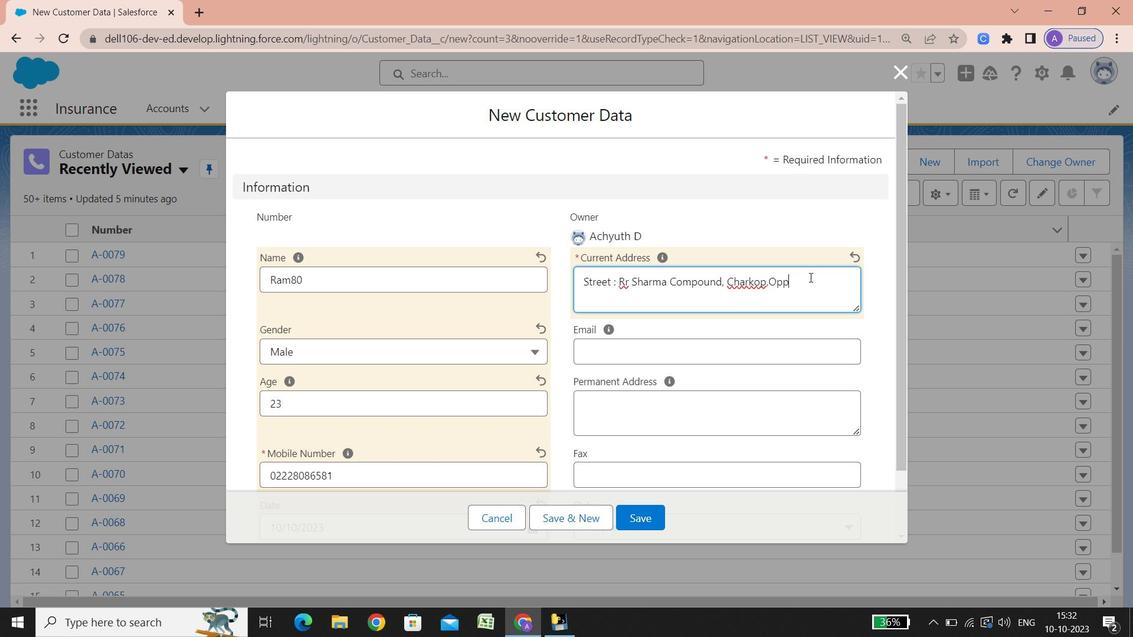 
Action: Key pressed <Key.space><Key.shift><Key.shift><Key.shift>Joy<Key.space><Key.shift>I
Screenshot: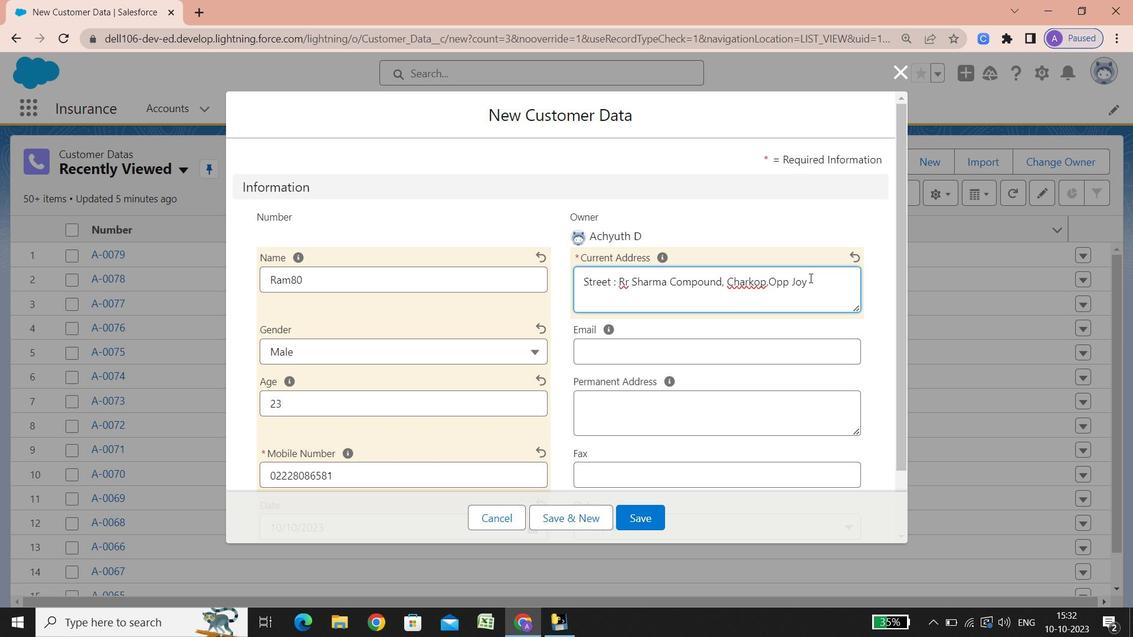 
Action: Mouse moved to (841, 235)
Screenshot: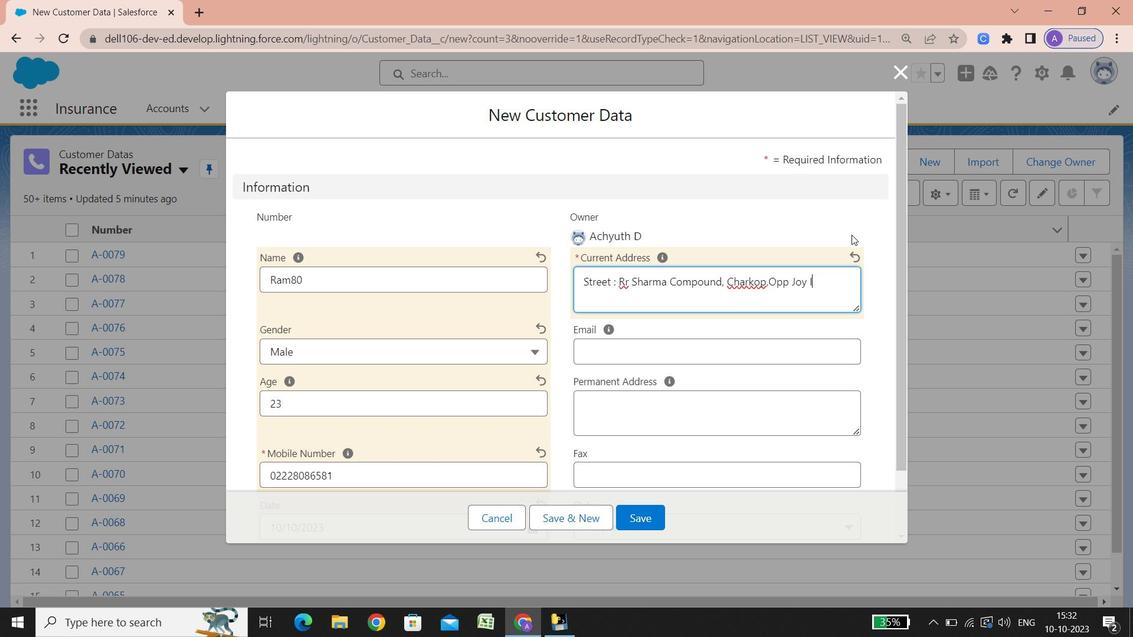 
Action: Key pressed ce<Key.enter><Key.shift><Key.shift><Key.shift><Key.shift><Key.shift><Key.shift><Key.shift><Key.shift><Key.shift><Key.shift><Key.shift><Key.shift><Key.shift><Key.shift><Key.shift><Key.shift><Key.shift><Key.shift><Key.shift><Key.shift>Cream<Key.space><Key.shift>Company,<Key.space><Key.shift>Kandivali<Key.space><Key.shift_r><Key.shift_r><Key.shift_r><Key.shift_r>(west<Key.shift_r><Key.shift_r><Key.shift_r><Key.shift_r><Key.shift_r><Key.shift_r><Key.shift_r><Key.shift_r><Key.shift_r><Key.shift_r>)<Key.enter><Key.shift><Key.shift><Key.shift><Key.shift><Key.shift><Key.shift><Key.shift><Key.shift><Key.shift><Key.shift>City<Key.space><Key.shift_r><Key.shift_r><Key.shift_r><Key.shift_r><Key.shift_r>:<Key.space><Key.shift><Key.shift><Key.shift><Key.shift><Key.shift><Key.shift><Key.shift><Key.shift><Key.shift>Mumbai<Key.enter><Key.shift>State/<Key.shift>Provine<Key.backspace>ce/area<Key.space><Key.shift_r><Key.shift_r><Key.shift_r><Key.shift_r><Key.shift_r><Key.shift_r><Key.shift_r>:<Key.space><Key.shift><Key.shift><Key.shift><Key.shift><Key.shift><Key.shift><Key.shift><Key.shift><Key.shift><Key.shift><Key.shift><Key.shift><Key.shift><Key.shift><Key.shift><Key.shift><Key.shift><Key.shift><Key.shift><Key.shift><Key.shift><Key.shift><Key.shift><Key.shift><Key.shift><Key.shift><Key.shift><Key.shift><Key.shift><Key.shift><Key.shift><Key.shift><Key.shift><Key.shift><Key.shift><Key.shift><Key.shift><Key.shift><Key.shift><Key.shift><Key.shift><Key.shift><Key.shift><Key.shift><Key.shift><Key.shift><Key.shift>Maharr<Key.backspace>ashtra<Key.enter><Key.shift><Key.shift><Key.shift><Key.shift><Key.shift><Key.shift><Key.shift><Key.shift><Key.shift><Key.shift>Phone<Key.space>number<Key.space><Key.shift_r>:<Key.space>02228086581<Key.enter><Key.shift><Key.shift><Key.shift><Key.shift><Key.shift><Key.shift><Key.shift><Key.shift><Key.shift>Zip<Key.space>code<Key.space><Key.shift_r><Key.shift_r><Key.shift_r><Key.shift_r><Key.shift_r><Key.shift_r><Key.shift_r><Key.shift_r><Key.shift_r><Key.shift_r><Key.shift_r><Key.shift_r><Key.shift_r>:<Key.space>400067<Key.enter><Key.shift><Key.shift><Key.shift><Key.shift><Key.shift><Key.shift><Key.shift><Key.shift>Country<Key.space>calli<Key.media_volume_up>ng<Key.space>code<Key.space><Key.shift_r>:<Key.space><Key.shift_r>+91<Key.enter><Key.shift>Country<Key.space><Key.shift_r><Key.shift_r><Key.shift_r><Key.shift_r><Key.shift_r><Key.shift_r><Key.shift_r><Key.shift_r><Key.shift_r>:<Key.alt_gr><Key.shift>ctrl+I<Key.backspace><Key.space>india
Screenshot: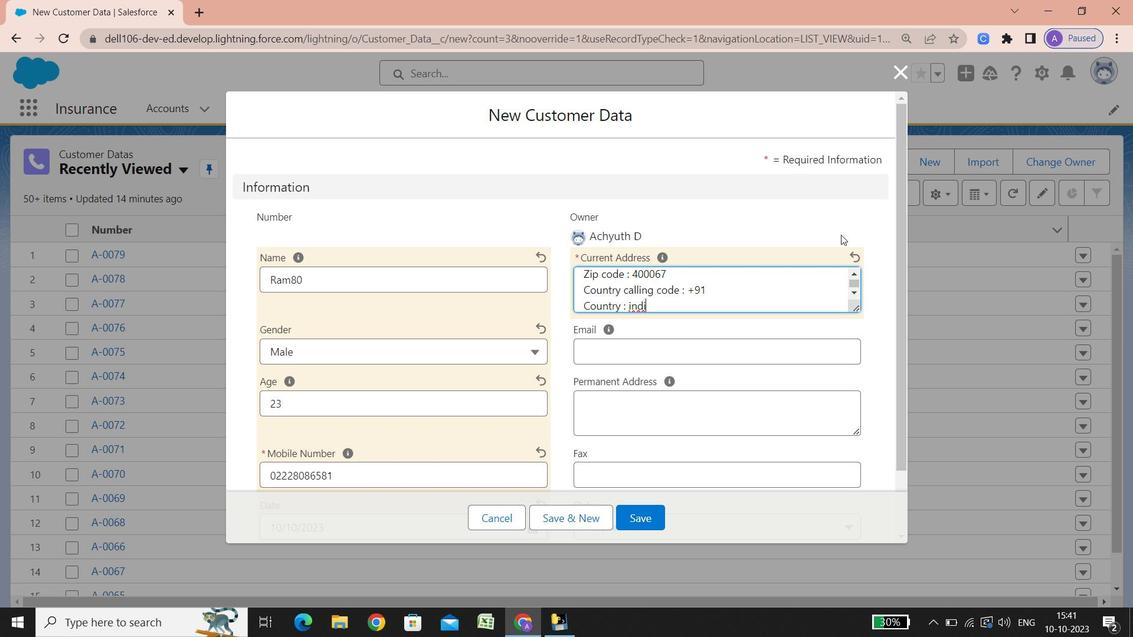 
Action: Mouse moved to (805, 285)
Screenshot: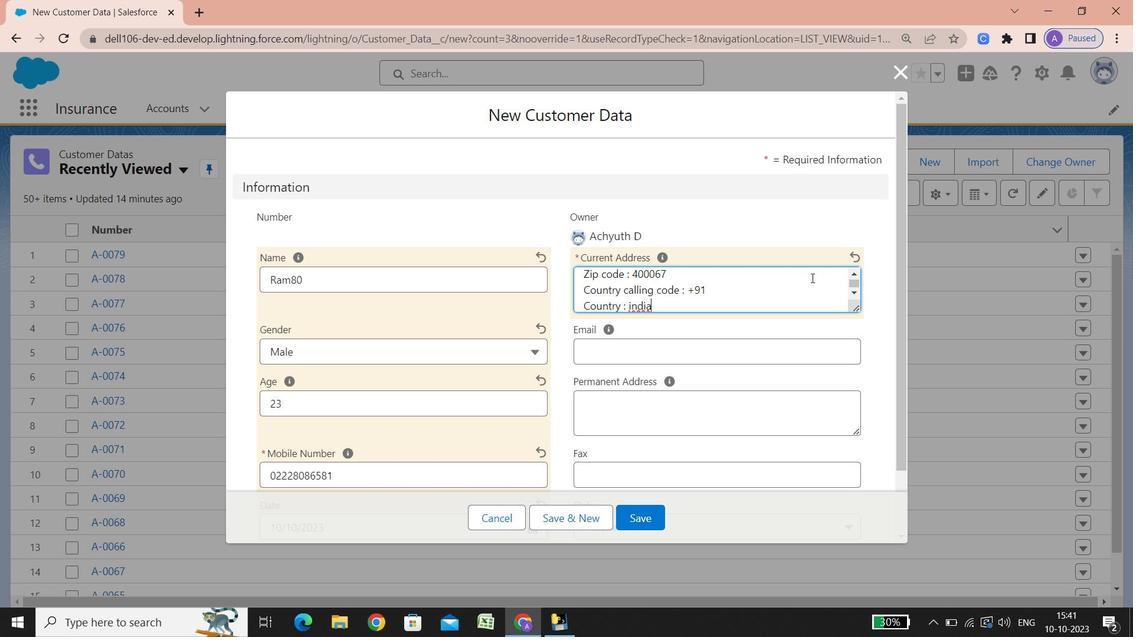
Action: Mouse scrolled (805, 284) with delta (0, 0)
Screenshot: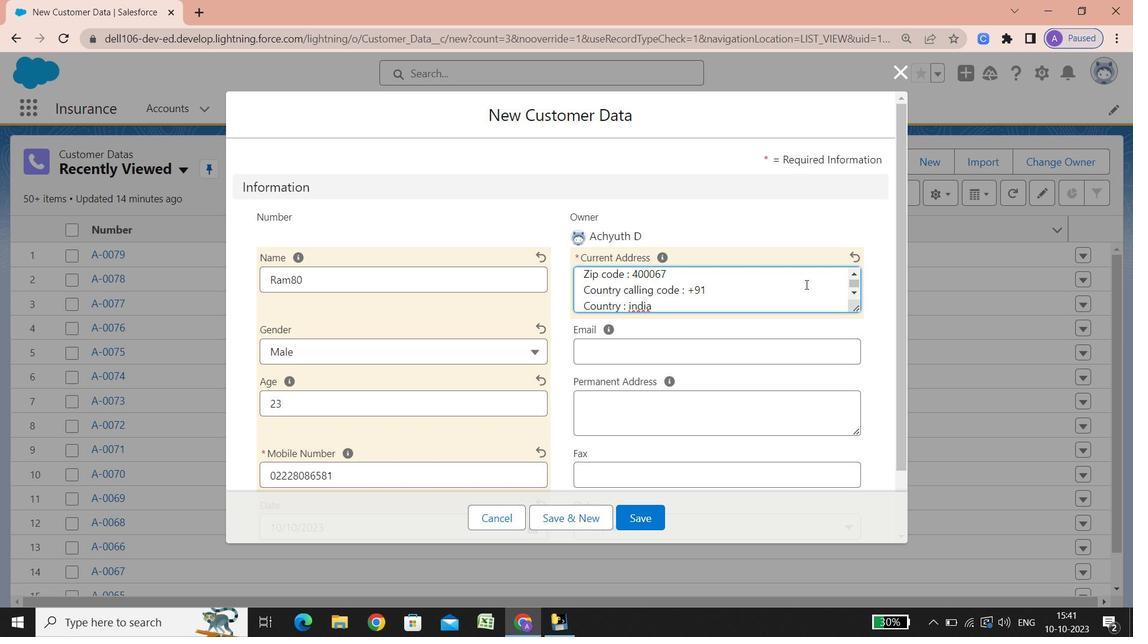 
Action: Mouse scrolled (805, 284) with delta (0, 0)
Screenshot: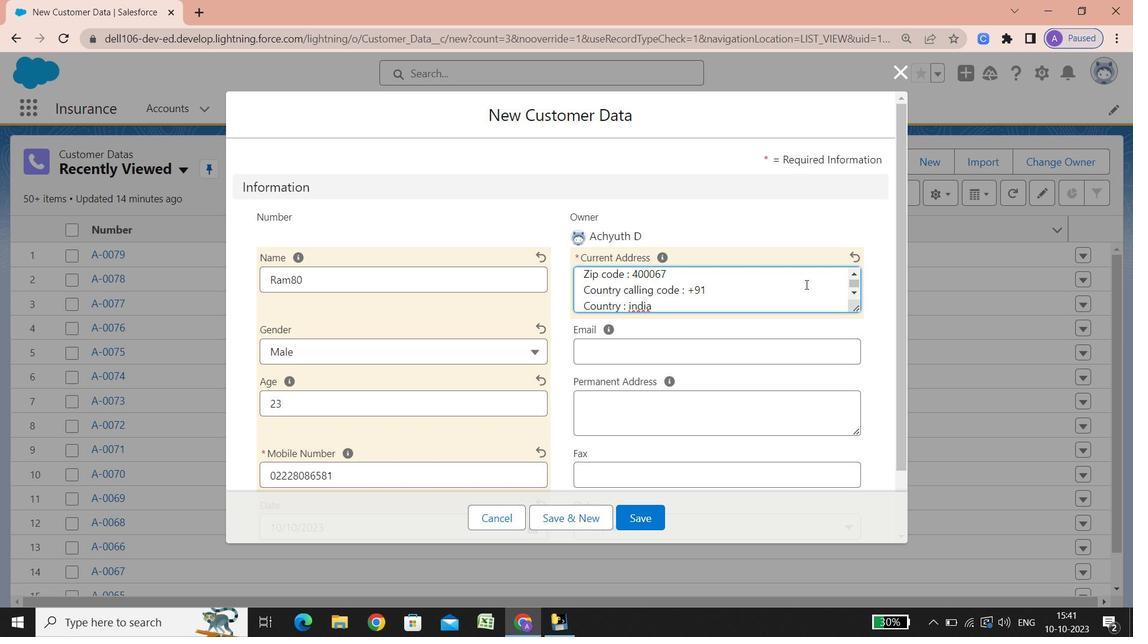 
Action: Mouse scrolled (805, 284) with delta (0, 0)
Screenshot: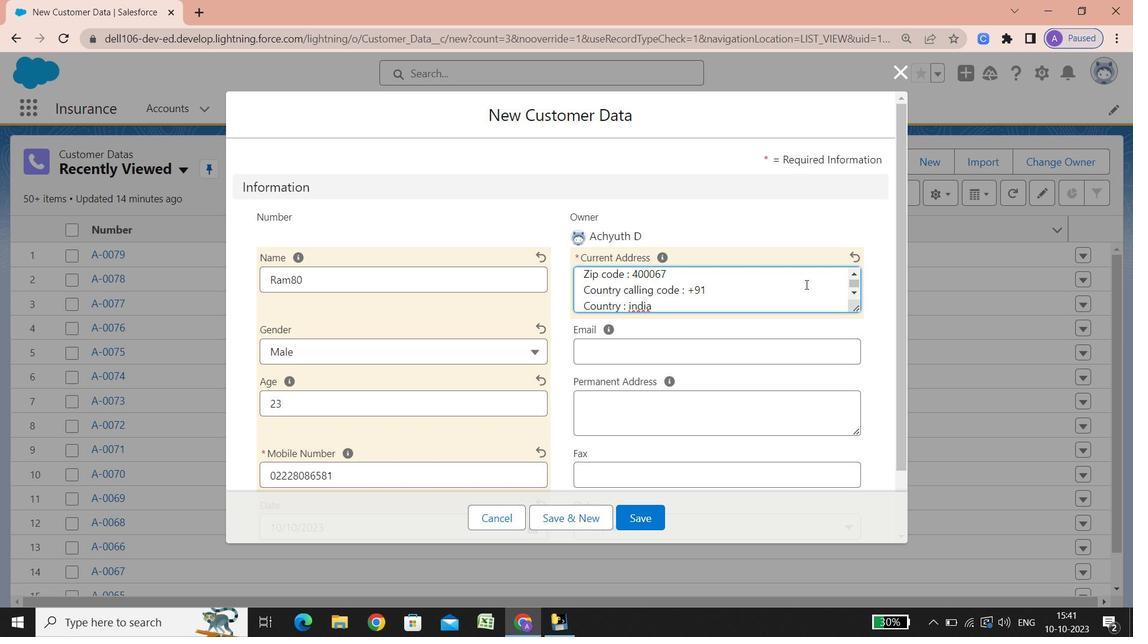 
Action: Mouse scrolled (805, 284) with delta (0, 0)
Screenshot: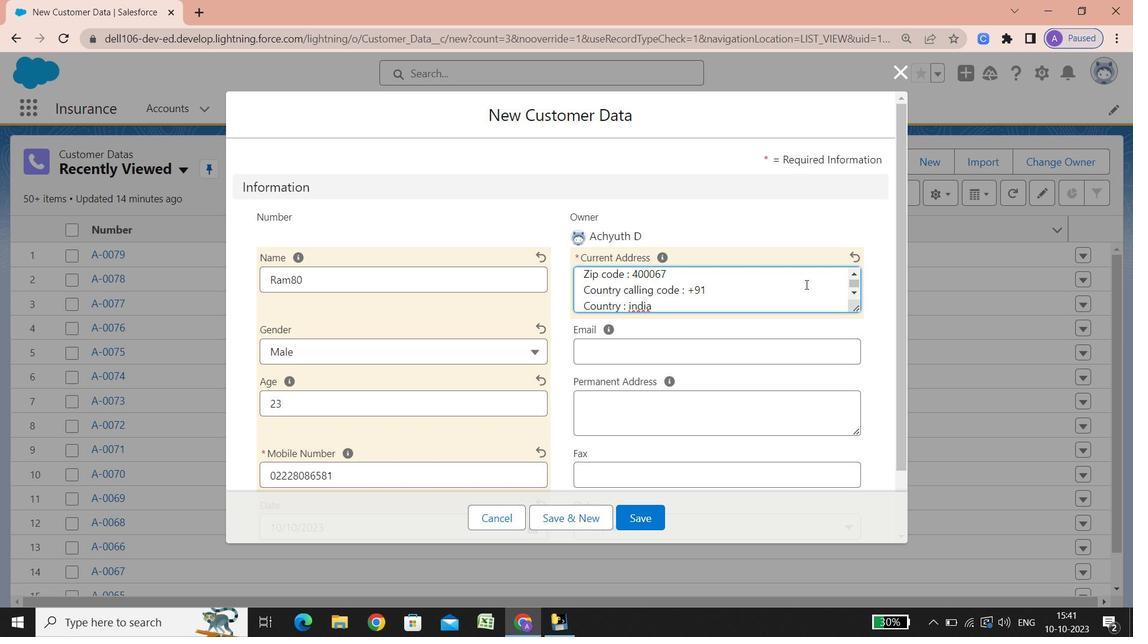 
Action: Mouse scrolled (805, 284) with delta (0, 0)
Screenshot: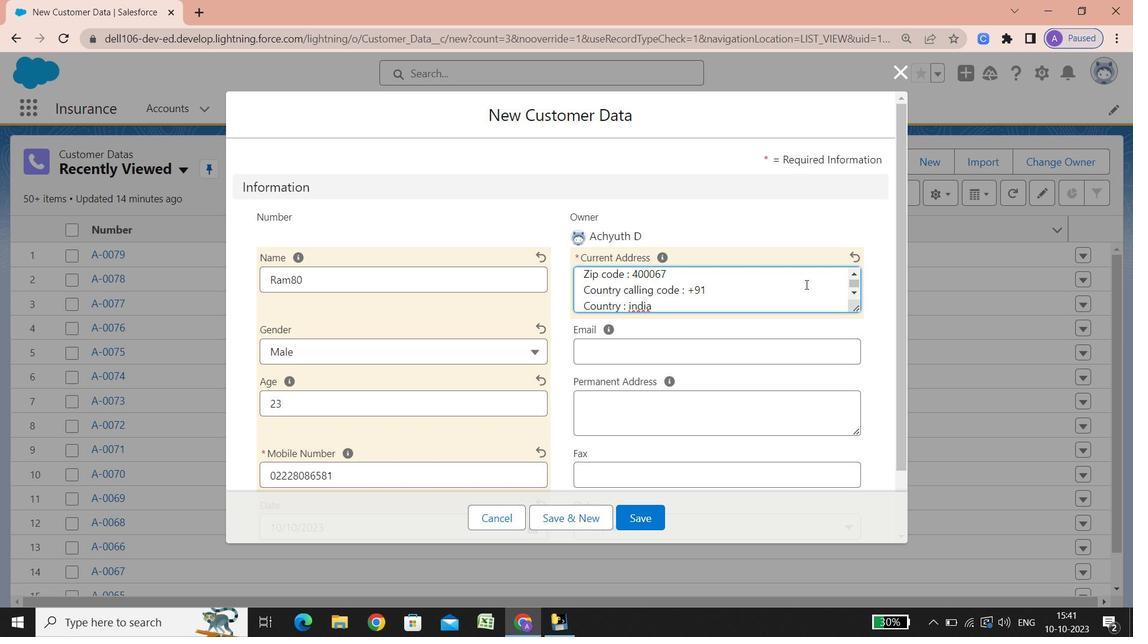 
Action: Mouse scrolled (805, 284) with delta (0, 0)
Screenshot: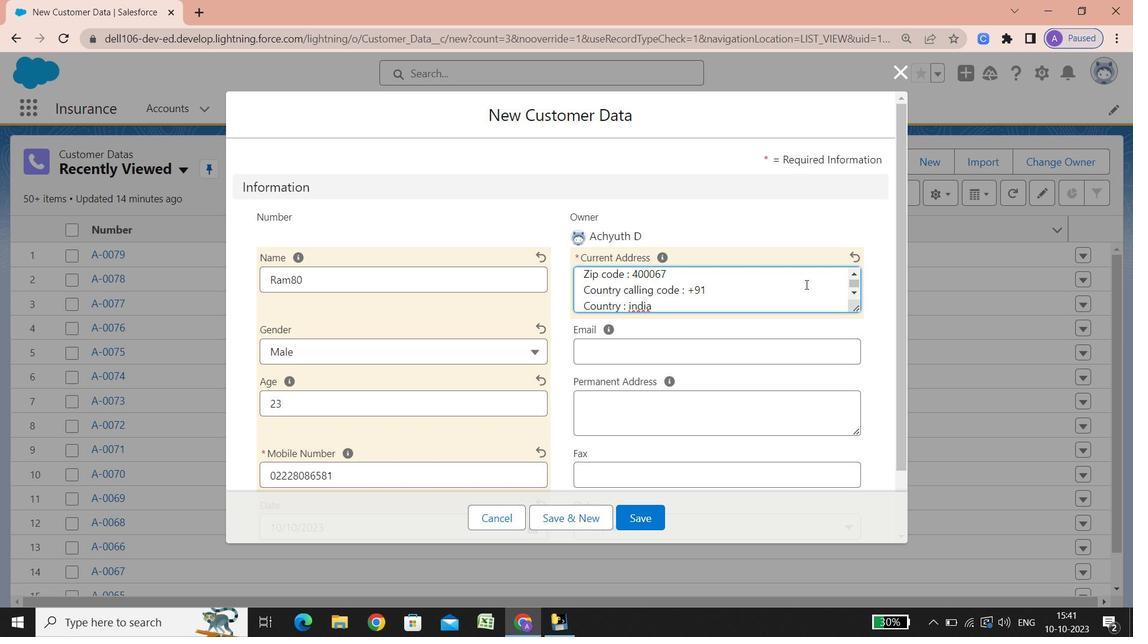 
Action: Mouse scrolled (805, 284) with delta (0, 0)
Screenshot: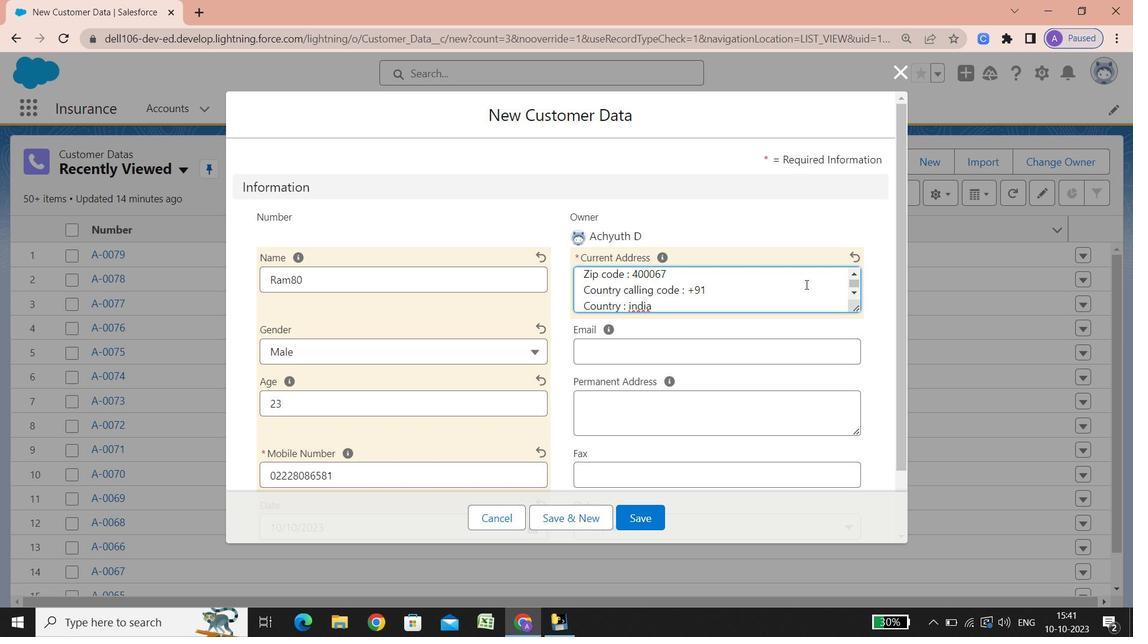 
Action: Mouse scrolled (805, 284) with delta (0, 0)
Screenshot: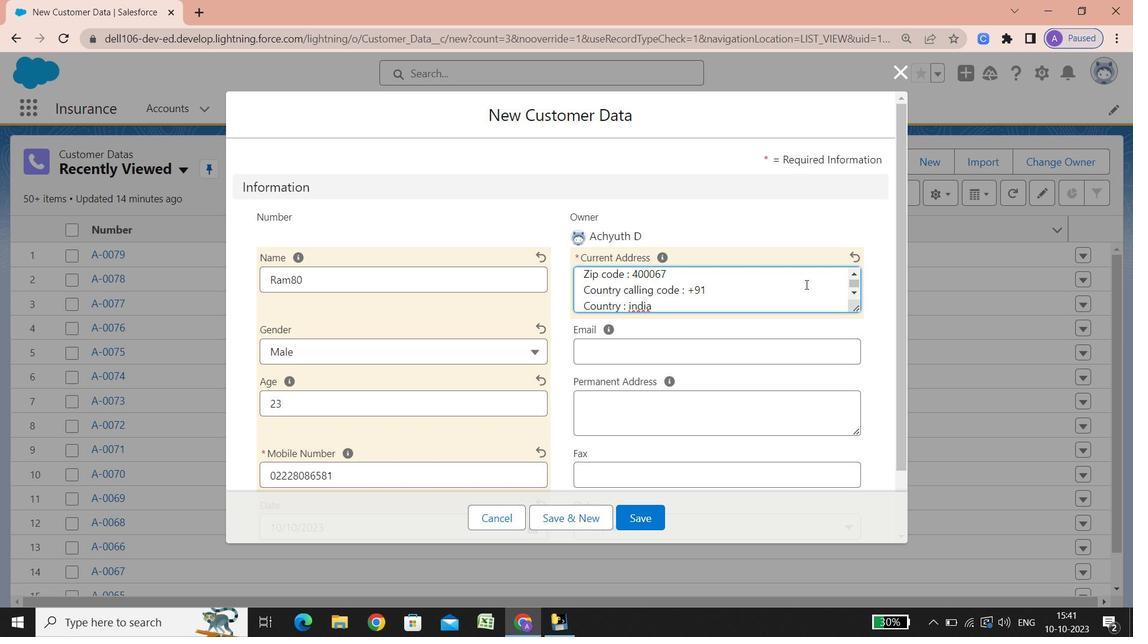 
Action: Mouse scrolled (805, 284) with delta (0, 0)
Screenshot: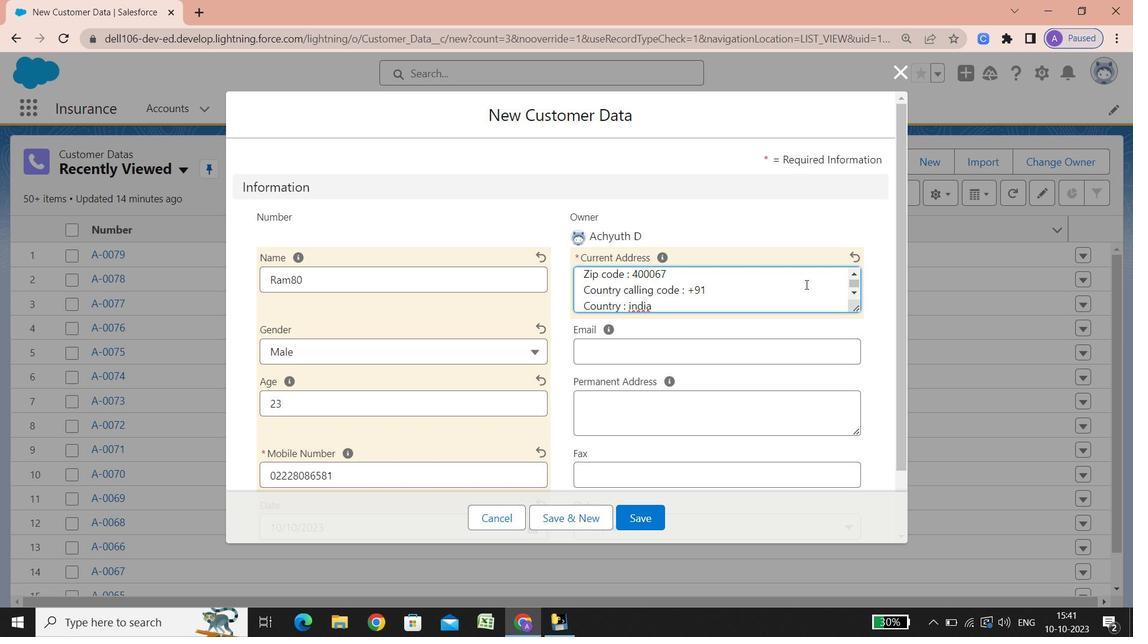 
Action: Mouse scrolled (805, 284) with delta (0, 0)
Screenshot: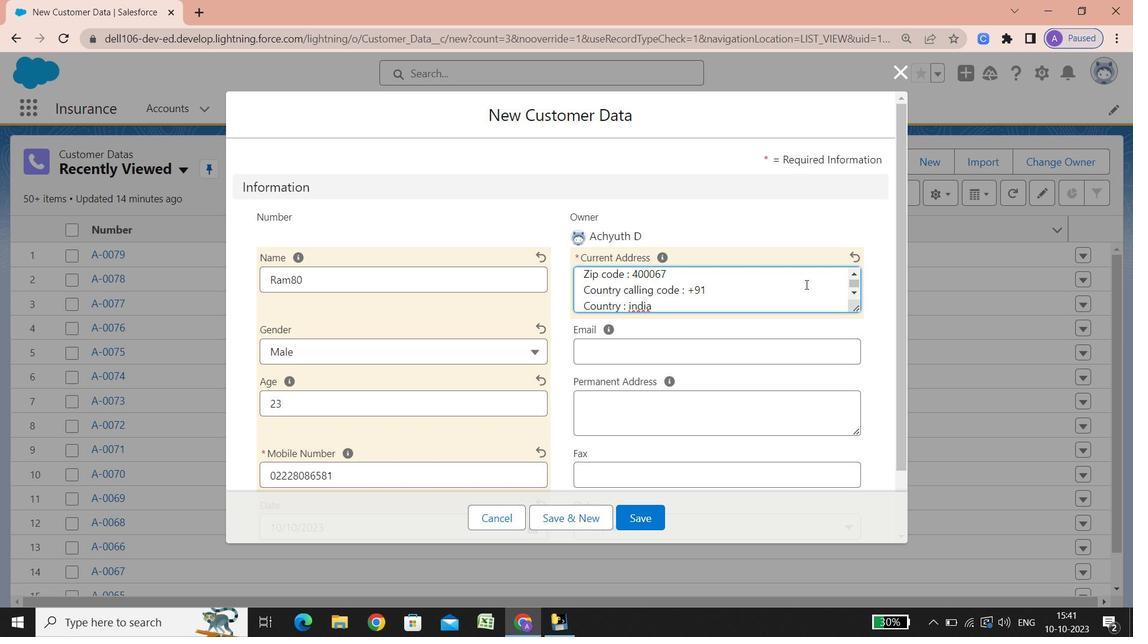 
Action: Mouse scrolled (805, 284) with delta (0, 0)
Screenshot: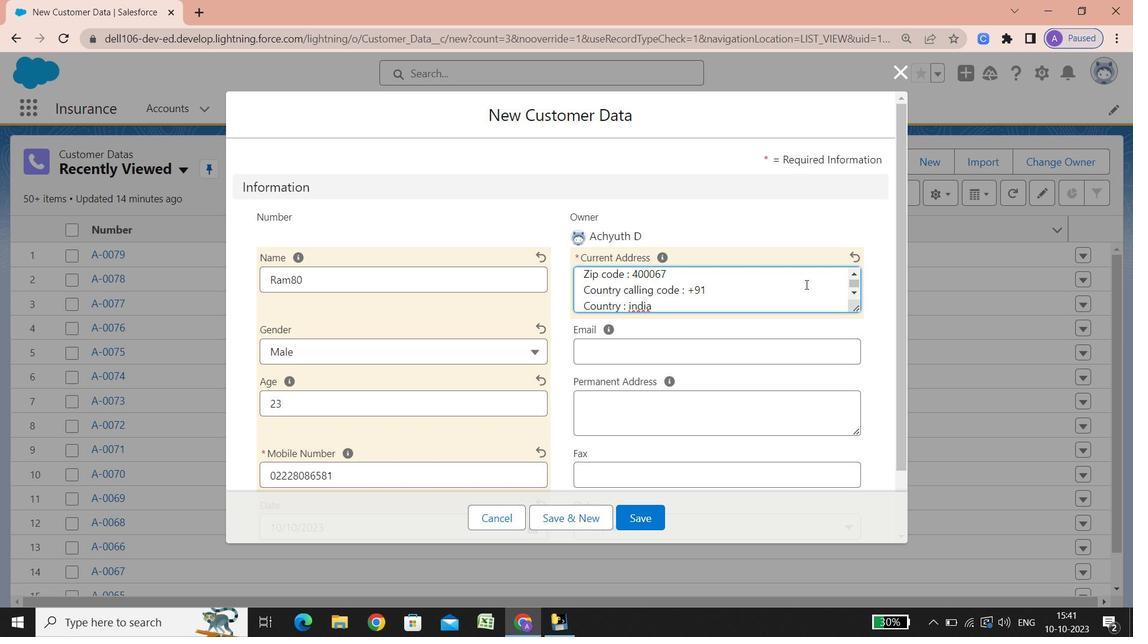 
Action: Mouse scrolled (805, 284) with delta (0, 0)
Screenshot: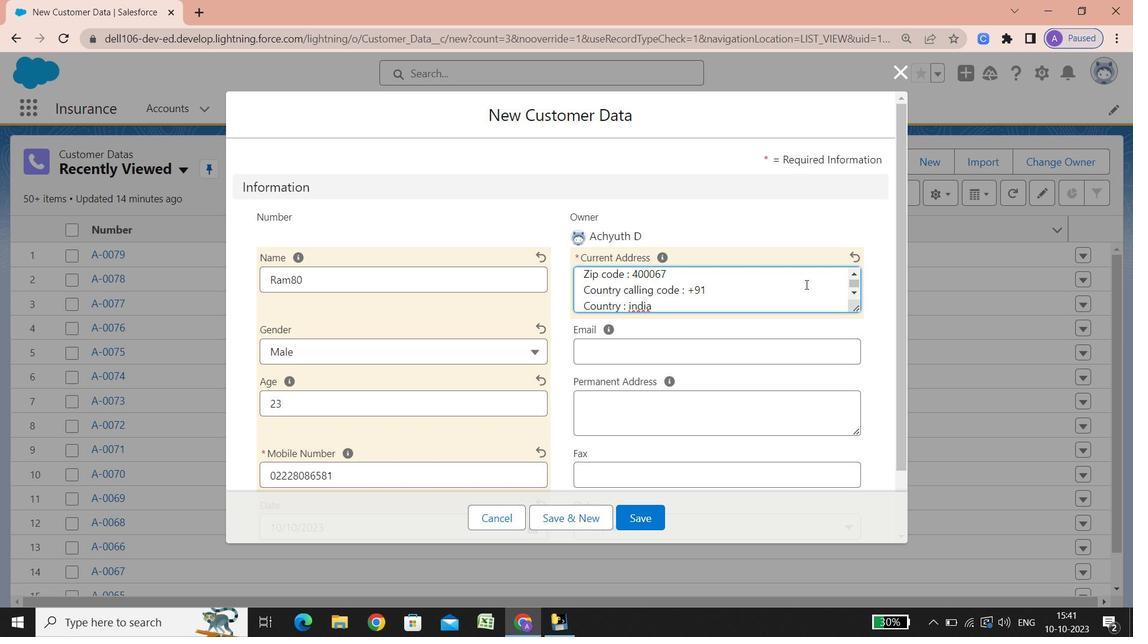 
Action: Mouse scrolled (805, 284) with delta (0, 0)
Screenshot: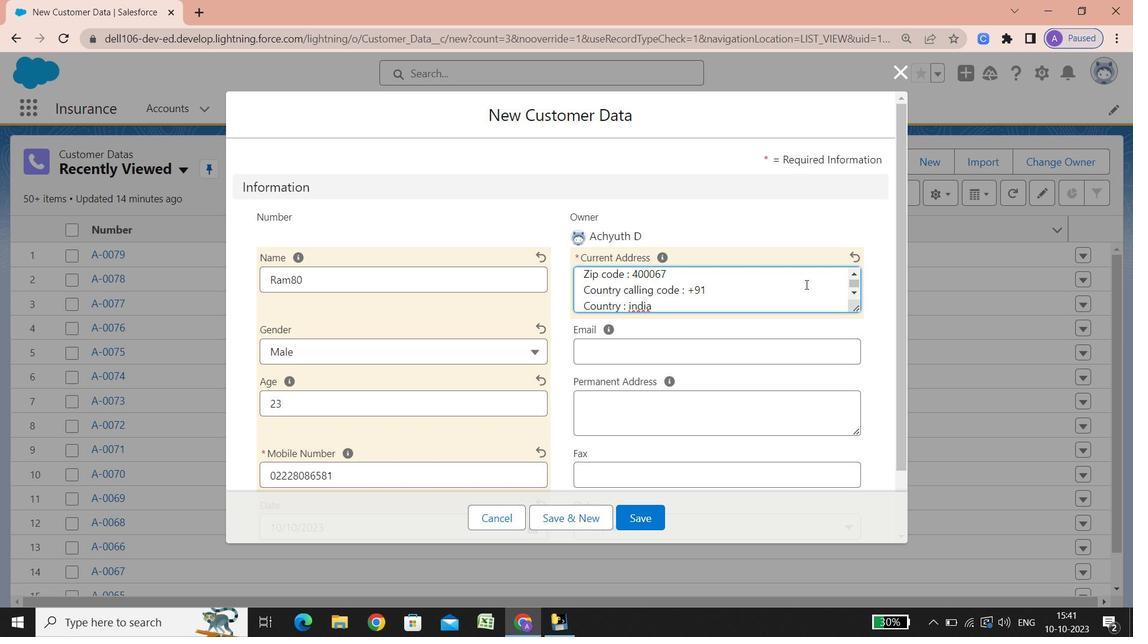 
Action: Mouse scrolled (805, 284) with delta (0, 0)
Screenshot: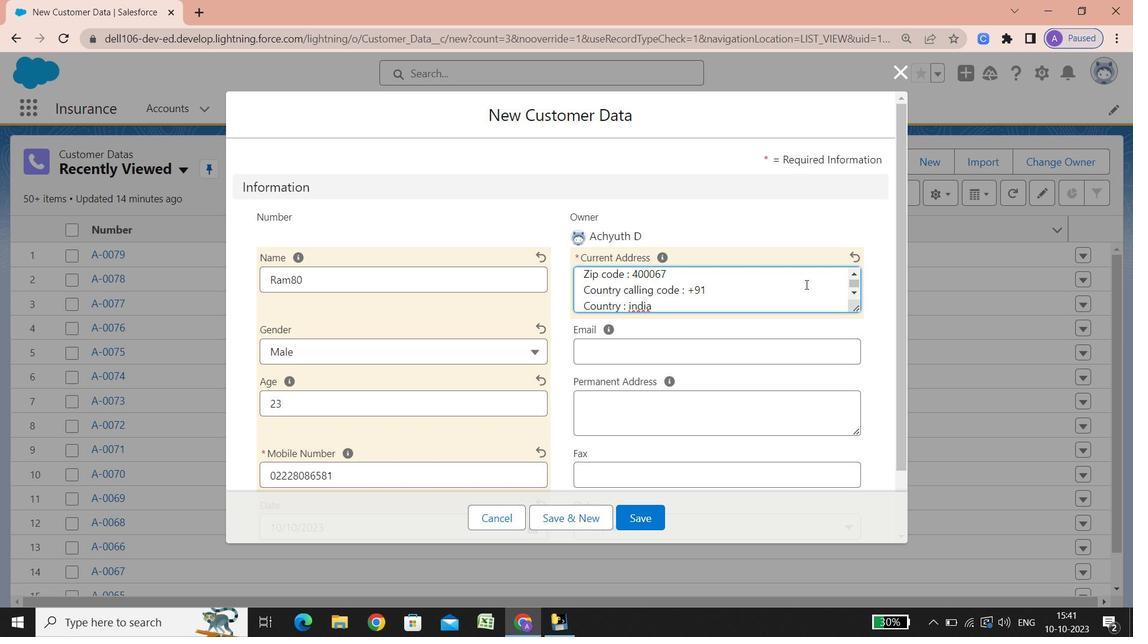 
Action: Mouse scrolled (805, 284) with delta (0, 0)
Screenshot: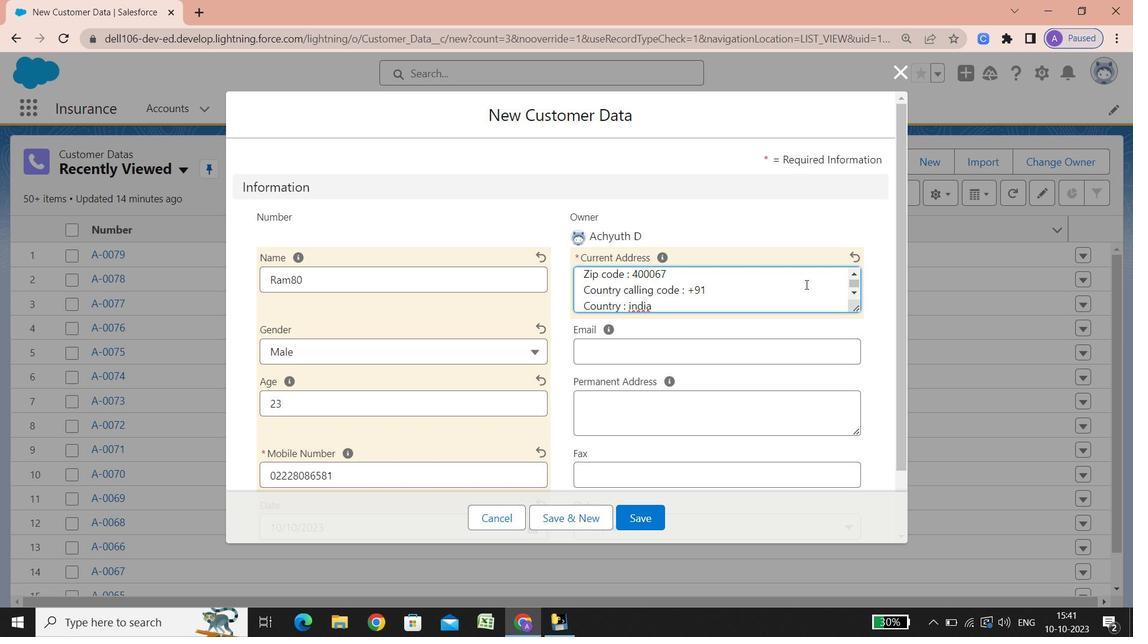 
Action: Mouse scrolled (805, 284) with delta (0, 0)
Screenshot: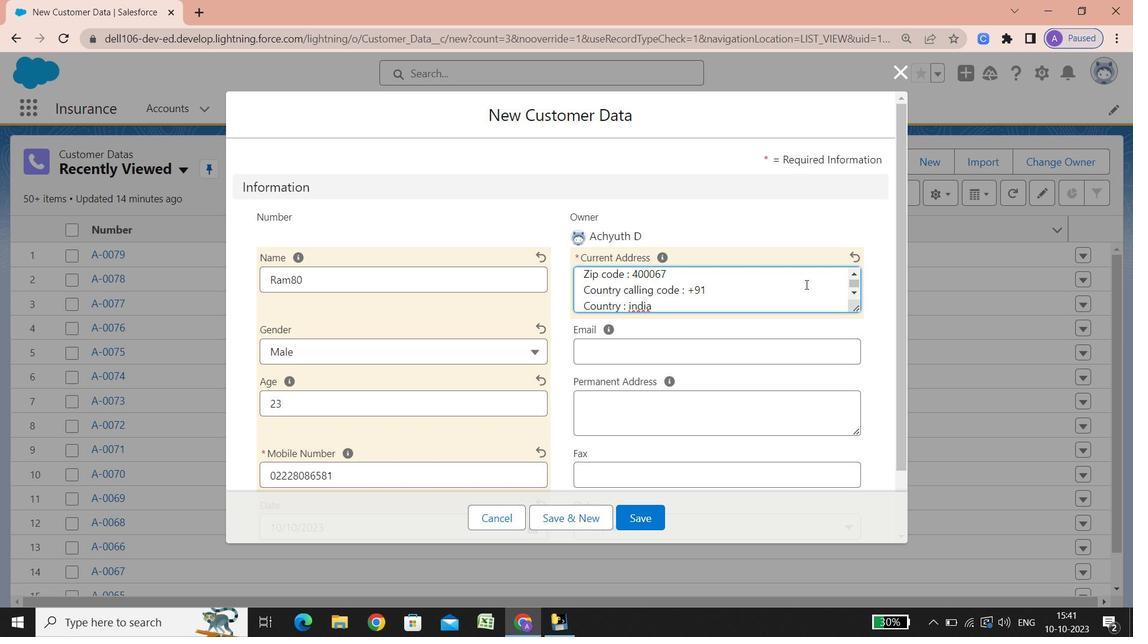 
Action: Mouse scrolled (805, 284) with delta (0, 0)
Screenshot: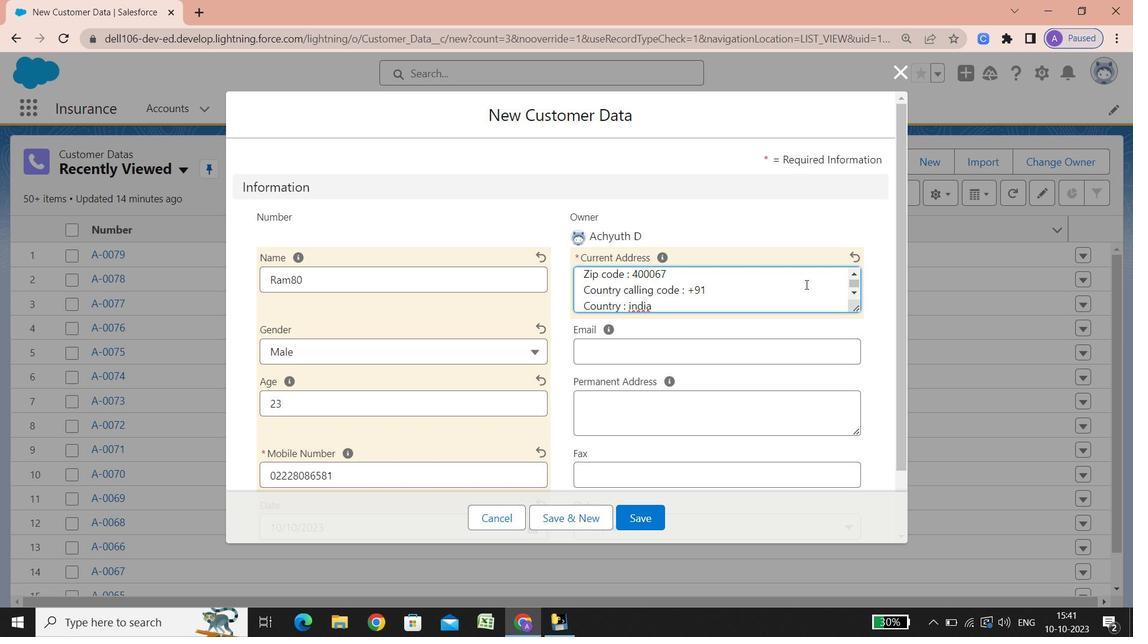 
Action: Mouse scrolled (805, 284) with delta (0, 0)
Screenshot: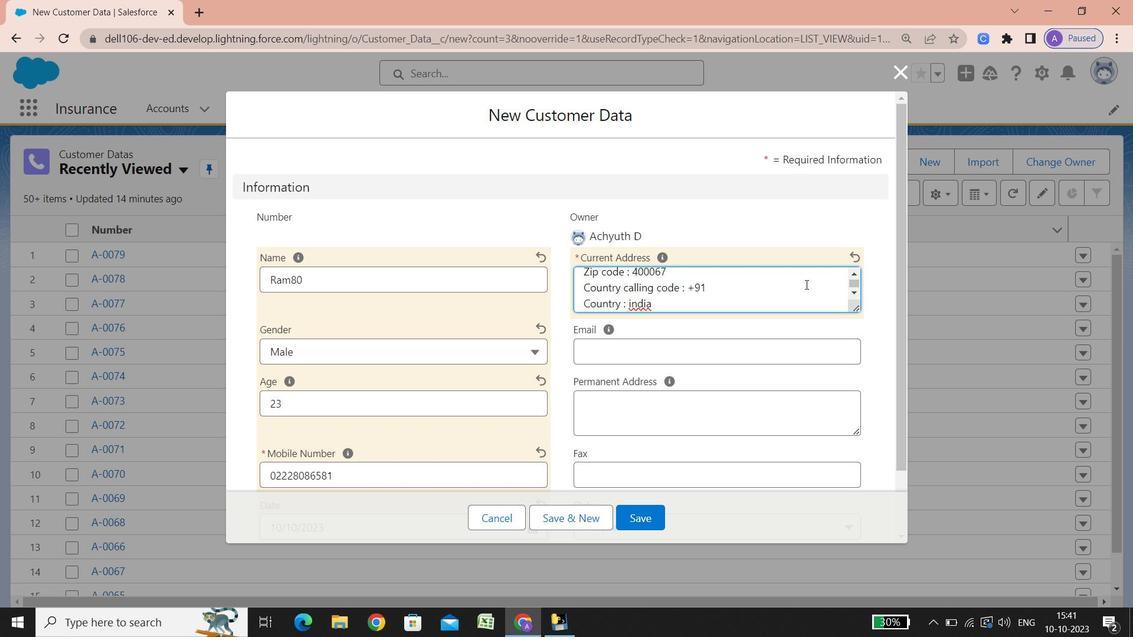 
Action: Mouse scrolled (805, 284) with delta (0, 0)
Screenshot: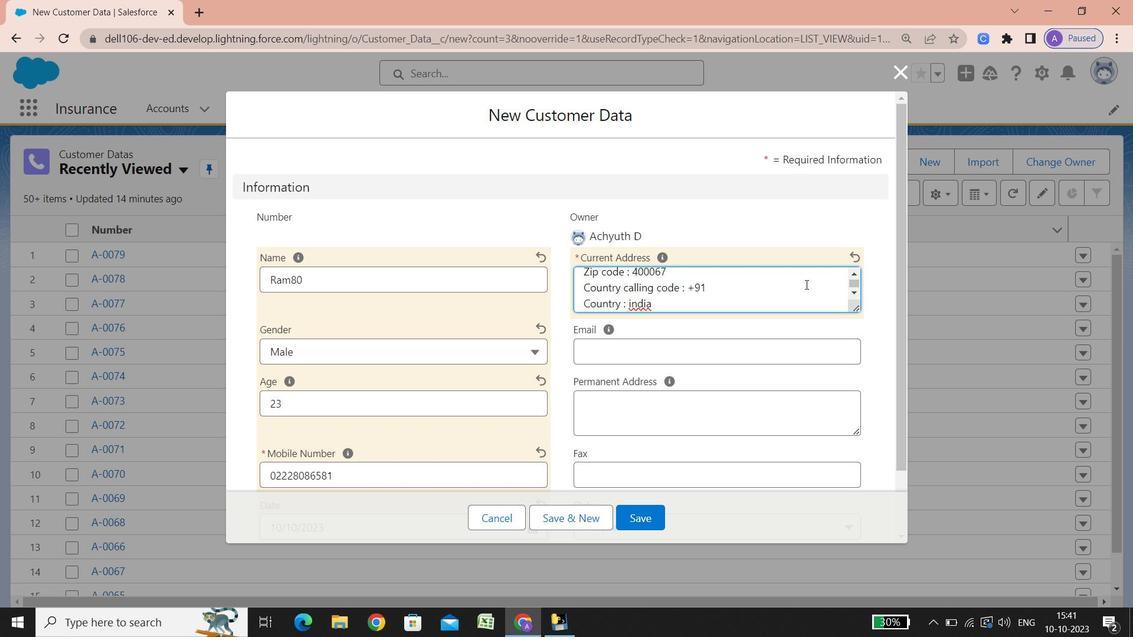 
Action: Mouse scrolled (805, 284) with delta (0, 0)
Screenshot: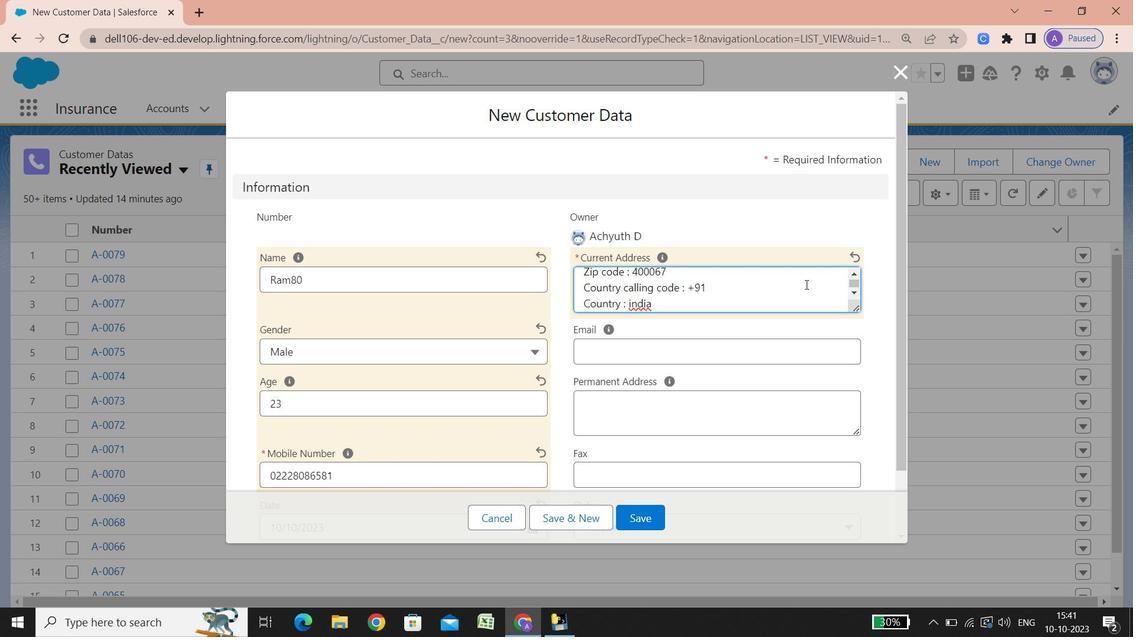 
Action: Mouse scrolled (805, 284) with delta (0, 0)
Screenshot: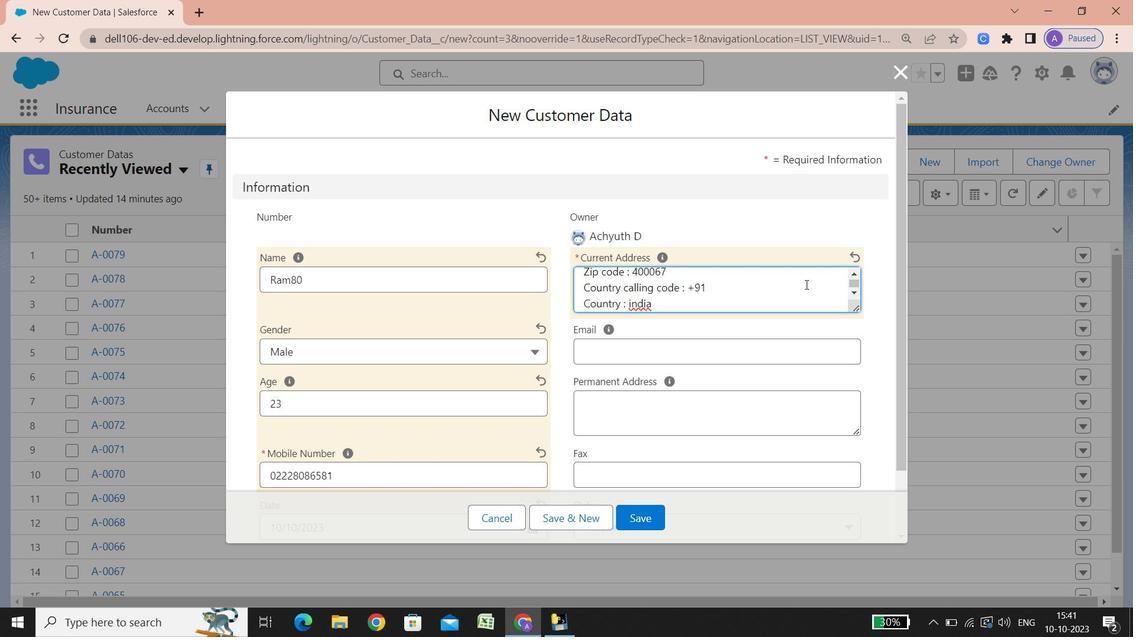 
Action: Mouse scrolled (805, 284) with delta (0, 0)
Screenshot: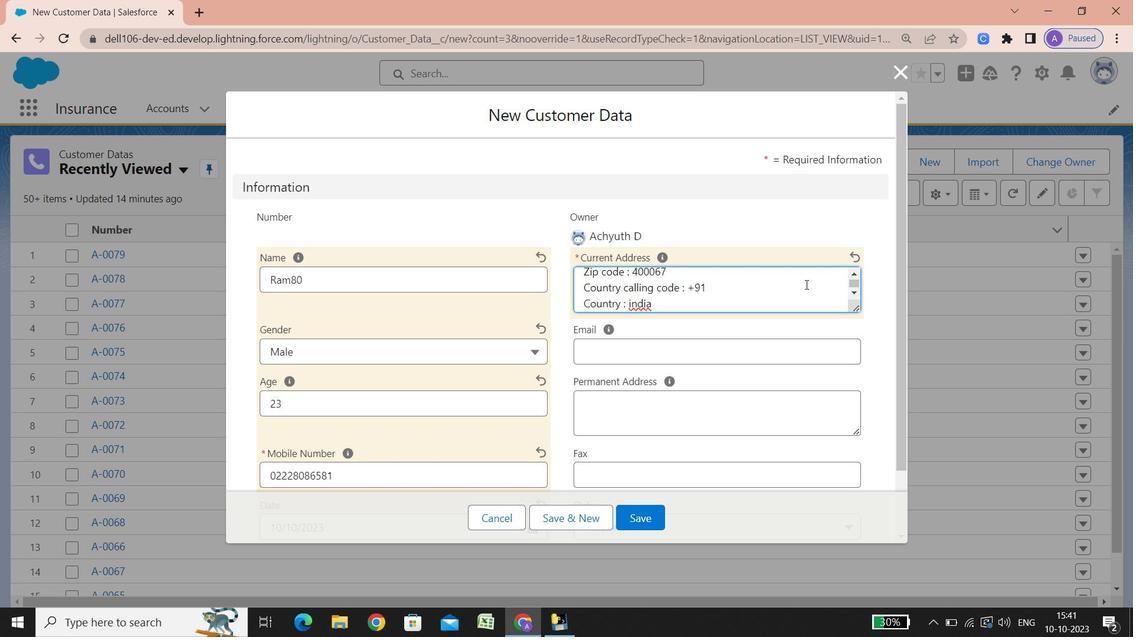 
Action: Mouse scrolled (805, 284) with delta (0, 0)
Screenshot: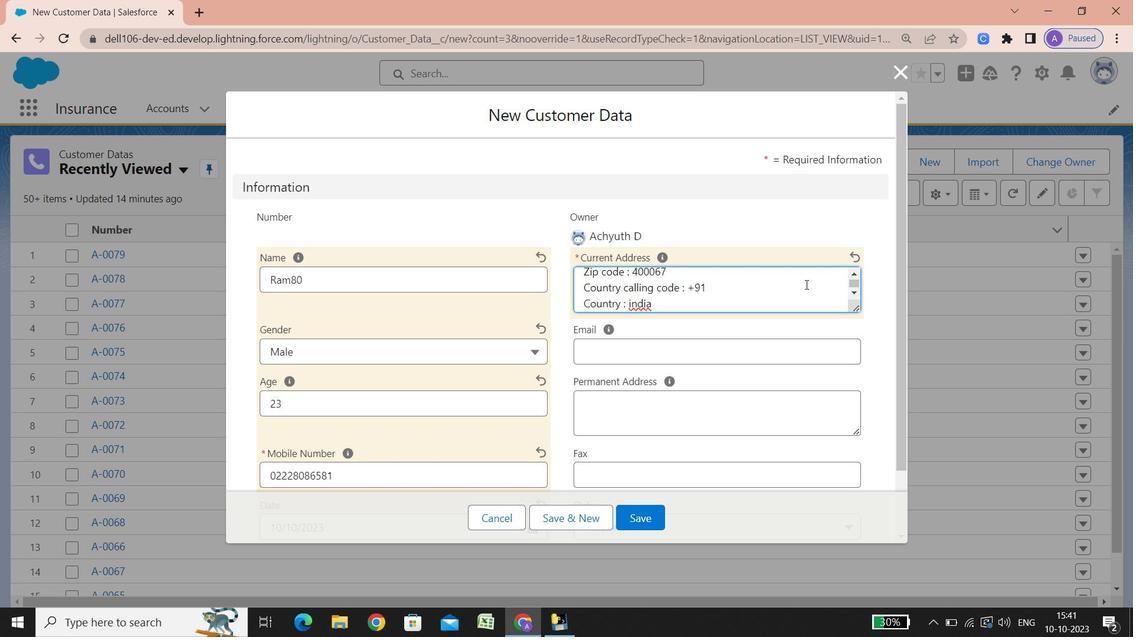 
Action: Mouse scrolled (805, 284) with delta (0, 0)
Screenshot: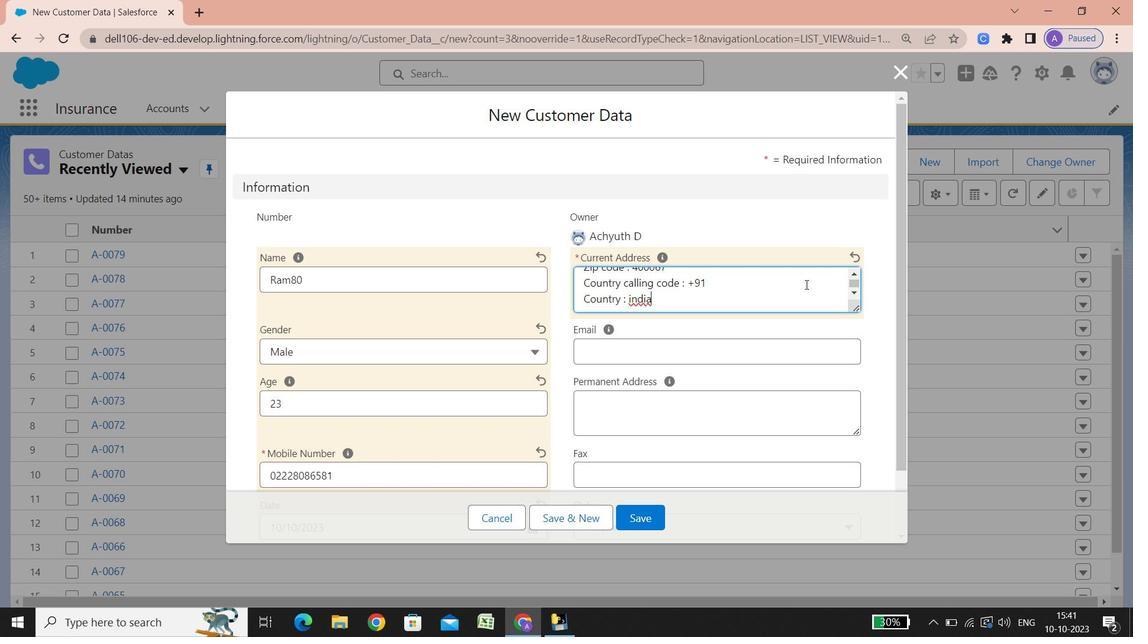 
Action: Mouse scrolled (805, 284) with delta (0, 0)
Screenshot: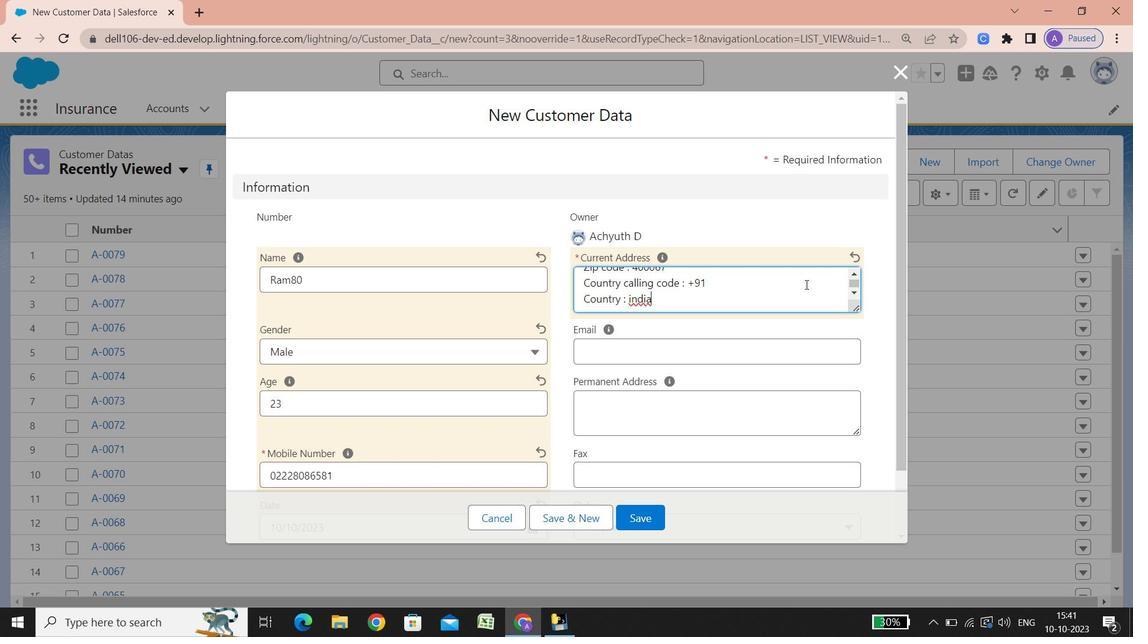 
Action: Mouse scrolled (805, 284) with delta (0, 0)
Screenshot: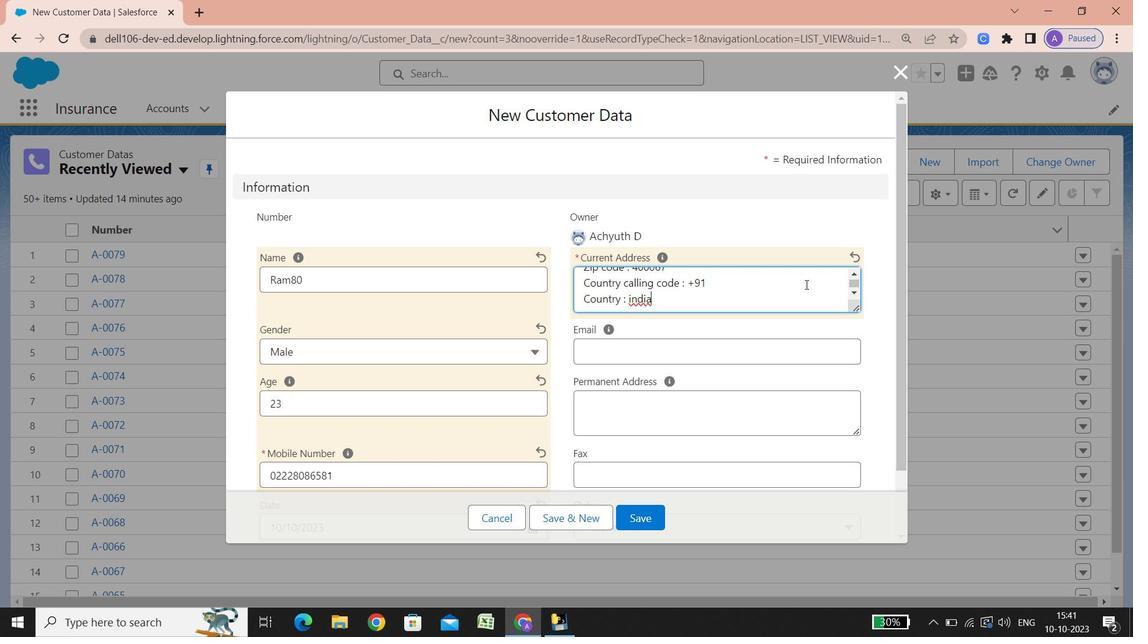 
Action: Mouse scrolled (805, 284) with delta (0, 0)
Screenshot: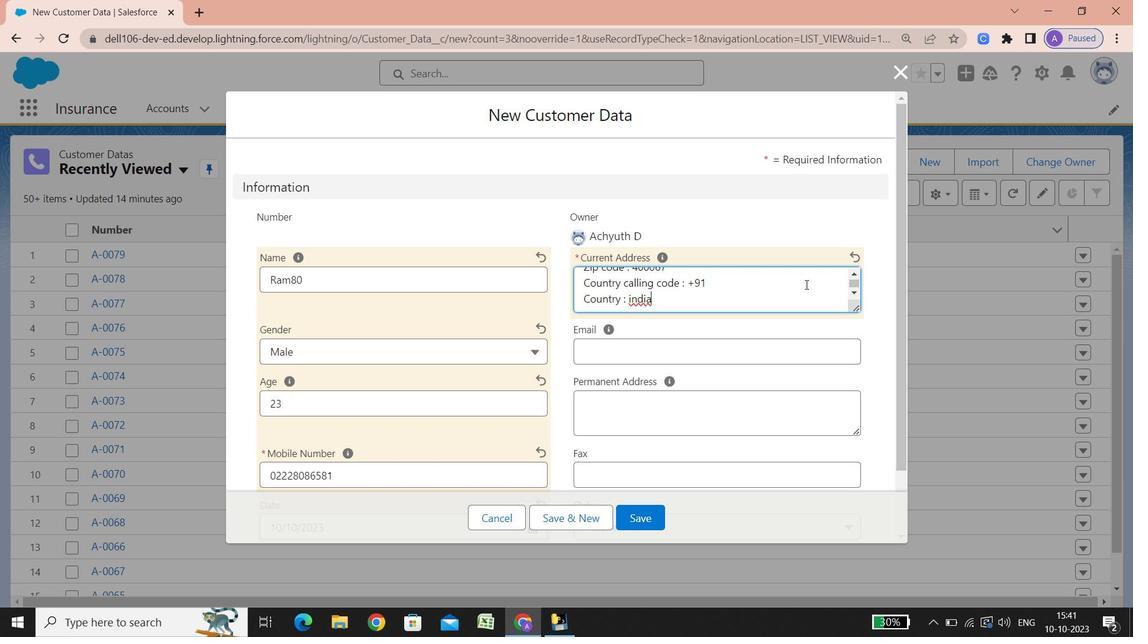 
Action: Mouse scrolled (805, 284) with delta (0, 0)
Screenshot: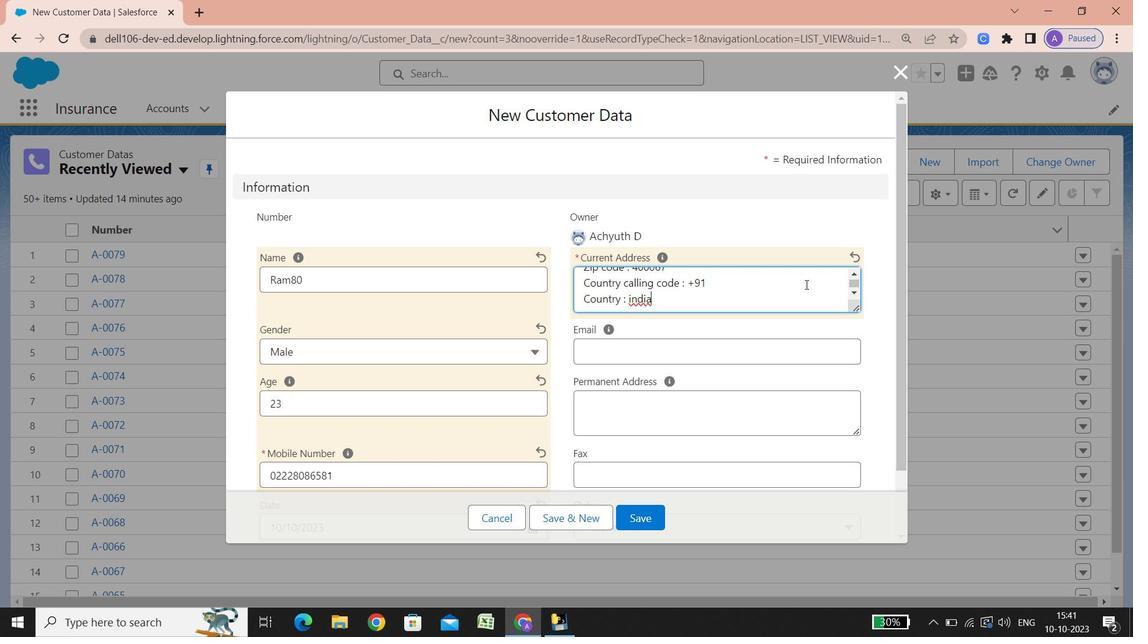 
Action: Mouse scrolled (805, 284) with delta (0, 0)
Screenshot: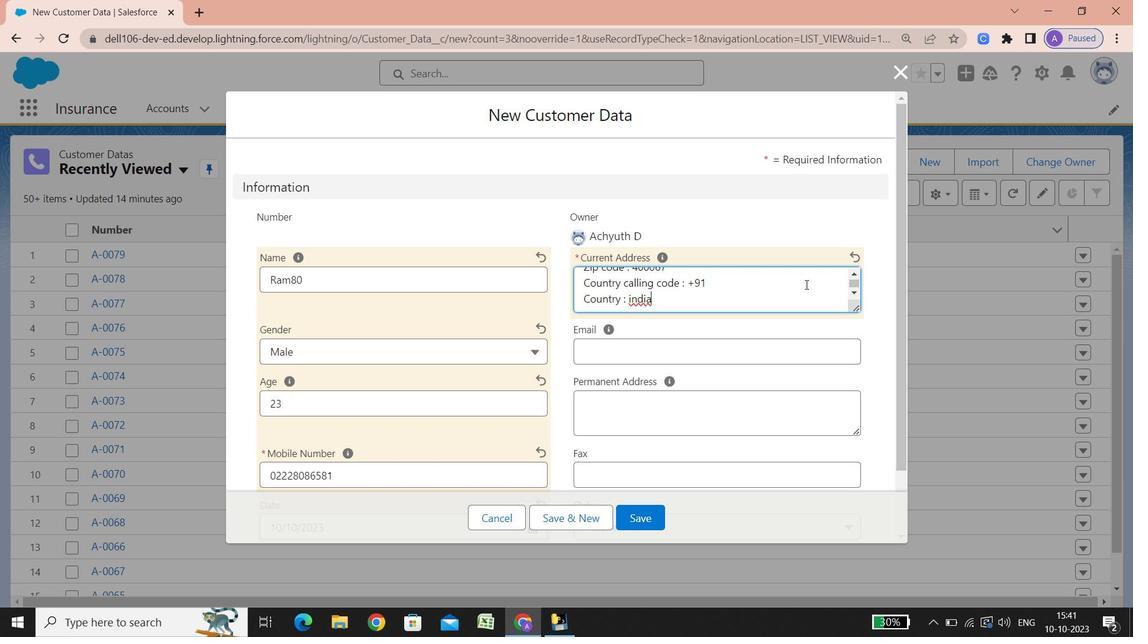 
Action: Mouse scrolled (805, 284) with delta (0, 0)
Screenshot: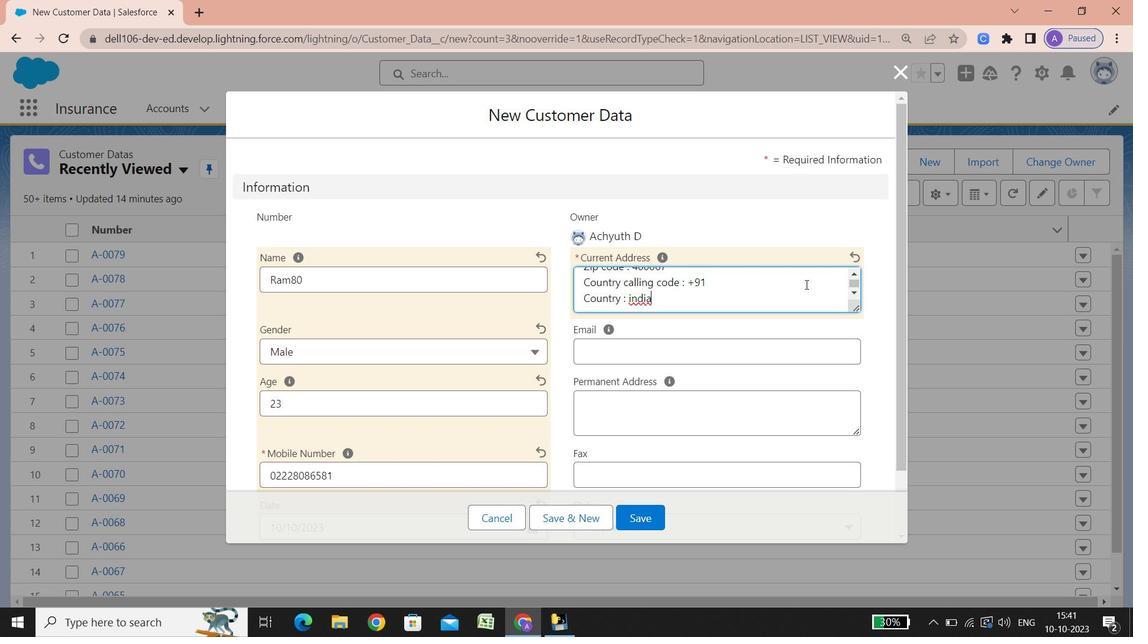 
Action: Mouse scrolled (805, 284) with delta (0, 0)
Screenshot: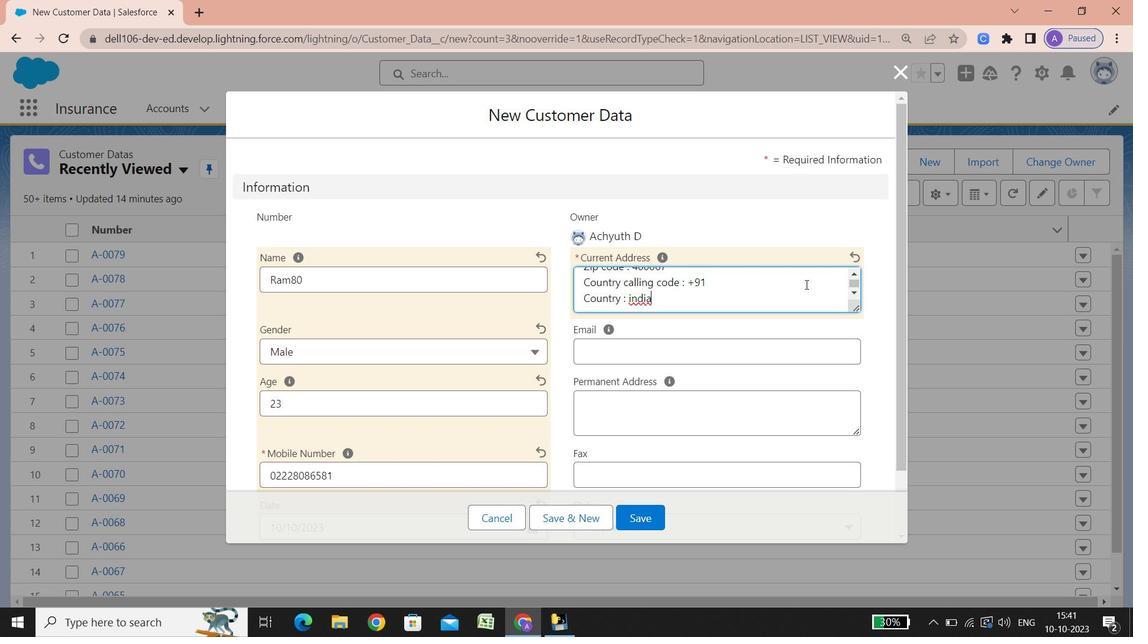 
Action: Mouse scrolled (805, 284) with delta (0, 0)
Screenshot: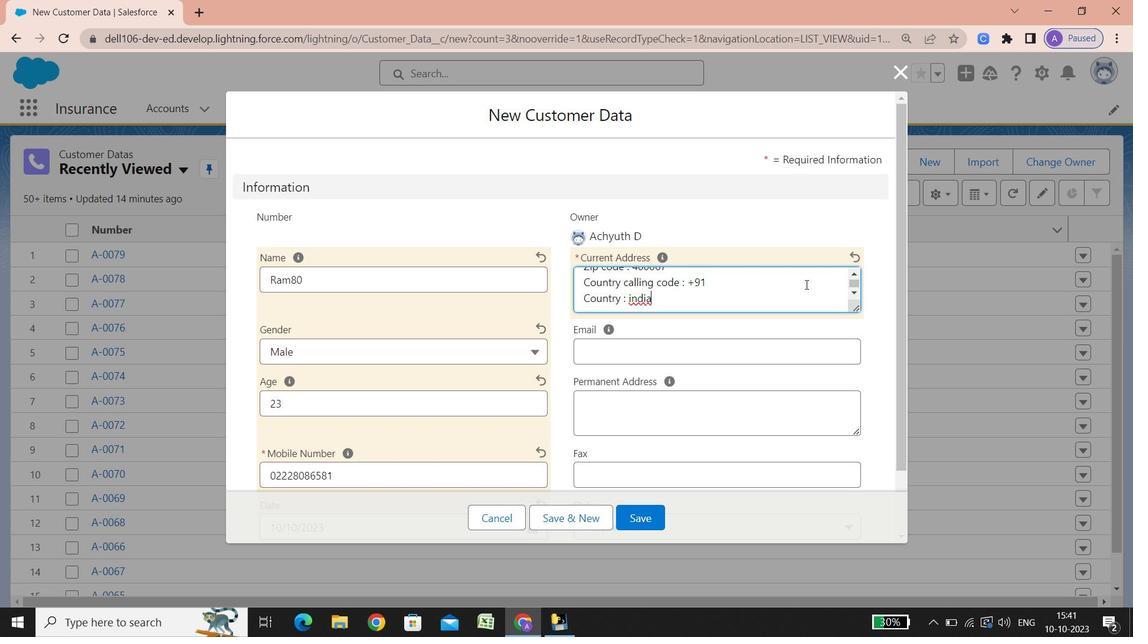 
Action: Mouse scrolled (805, 284) with delta (0, 0)
Screenshot: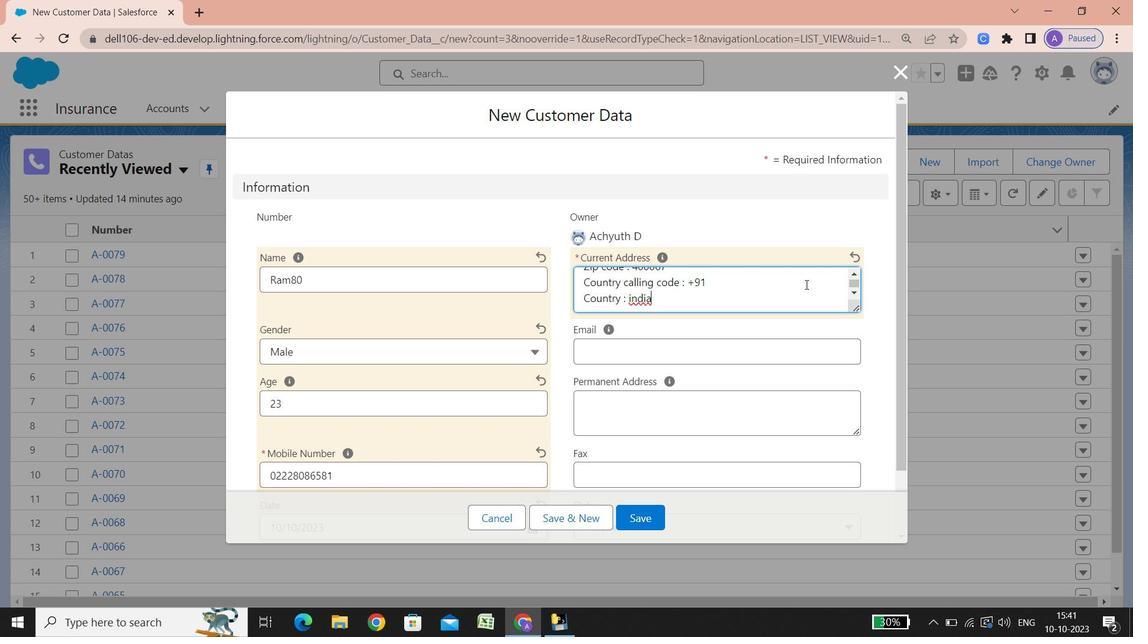 
Action: Mouse scrolled (805, 284) with delta (0, 0)
Screenshot: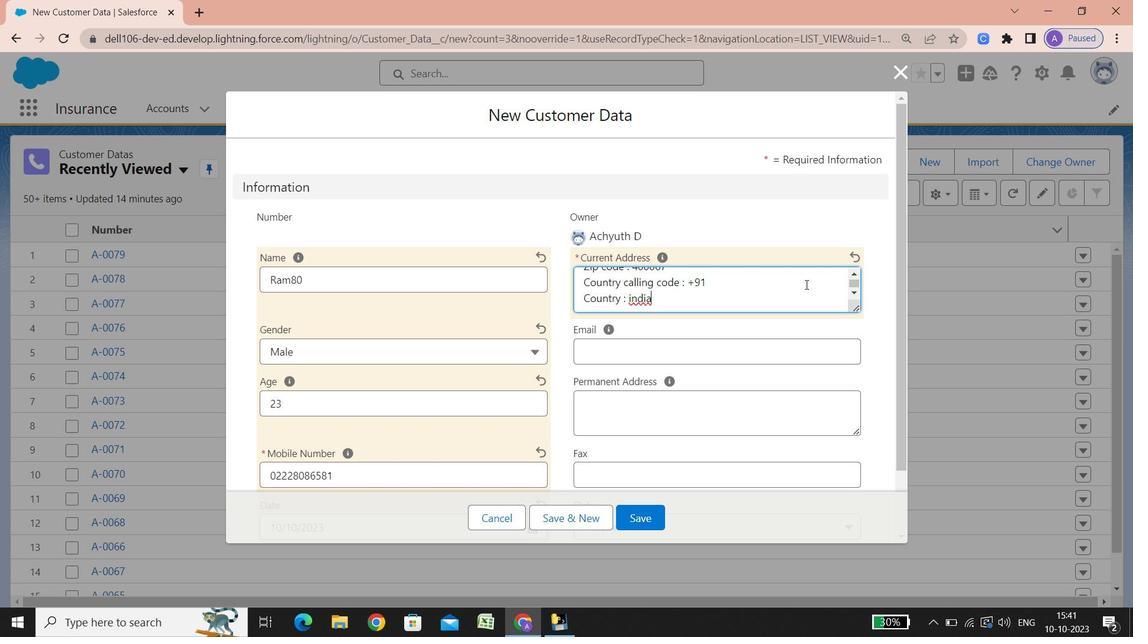 
Action: Mouse scrolled (805, 284) with delta (0, 0)
Screenshot: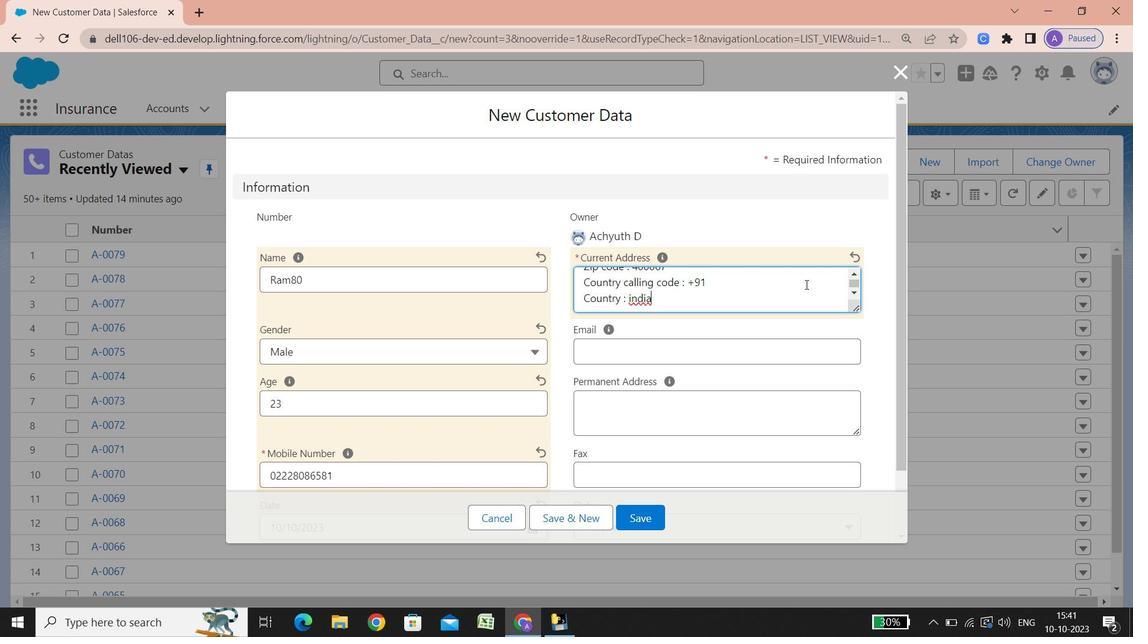 
Action: Mouse scrolled (805, 284) with delta (0, 0)
Screenshot: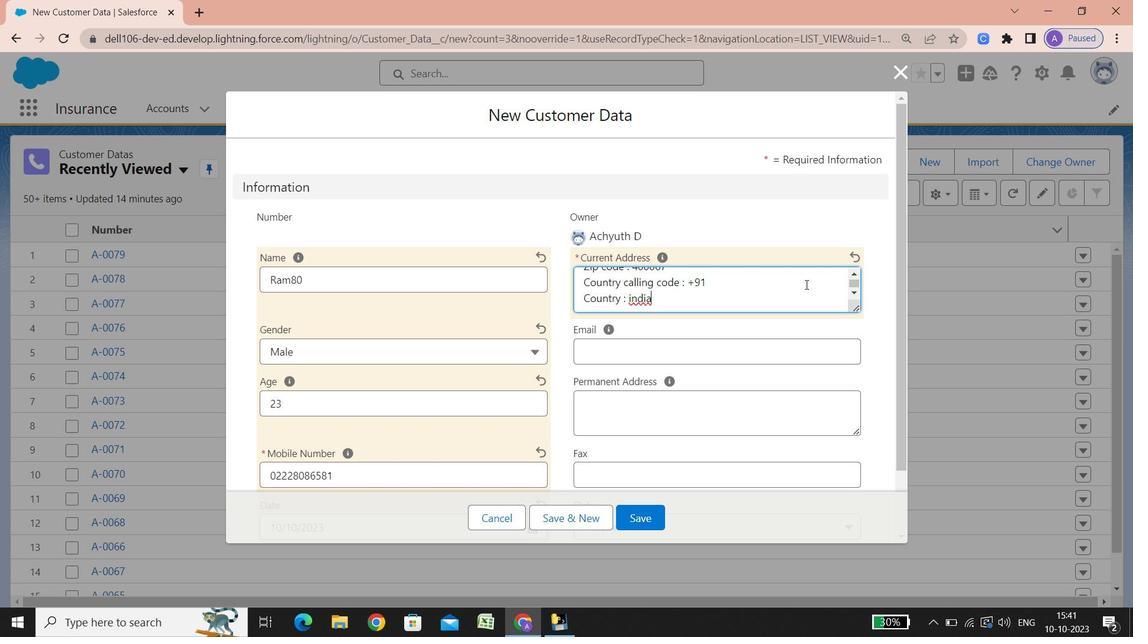
Action: Mouse scrolled (805, 284) with delta (0, 0)
Screenshot: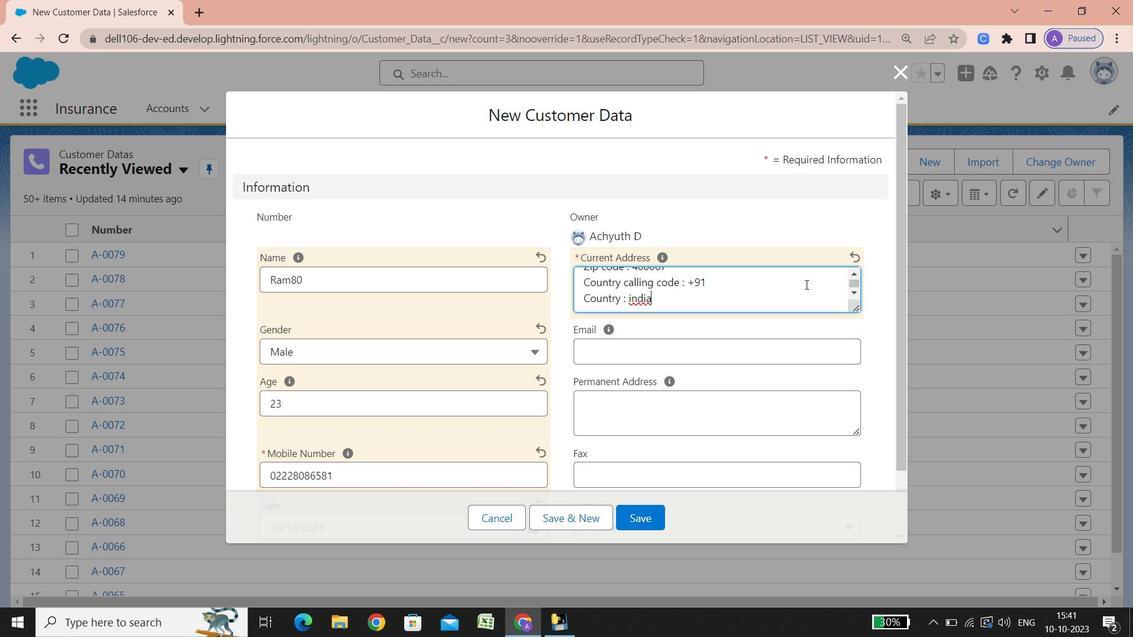 
Action: Mouse scrolled (805, 284) with delta (0, 0)
Screenshot: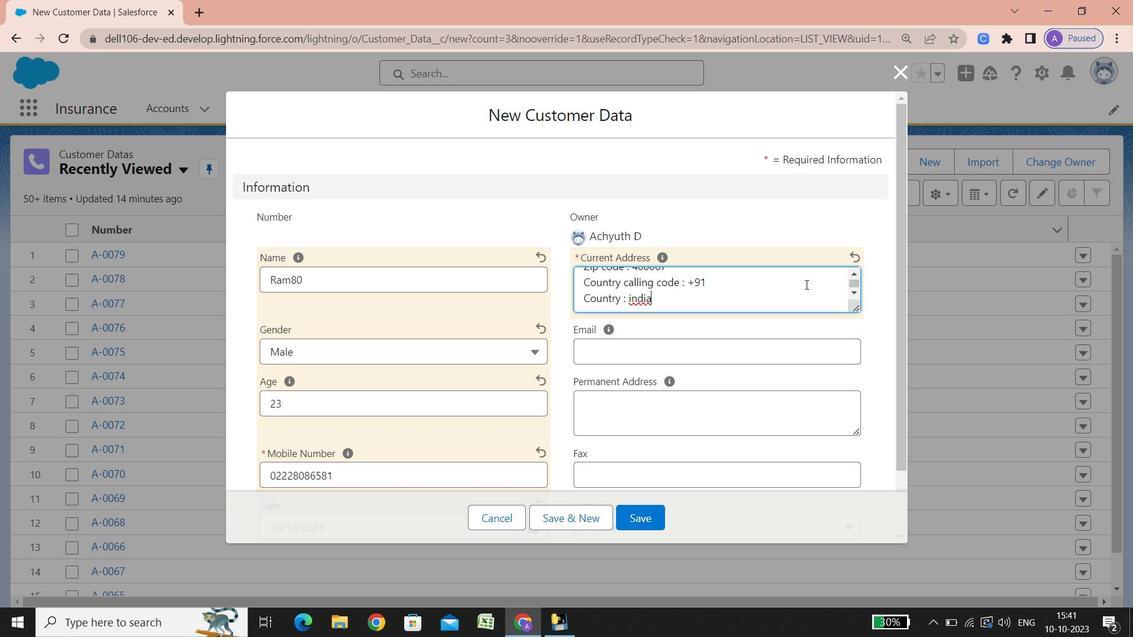 
Action: Mouse scrolled (805, 284) with delta (0, 0)
Screenshot: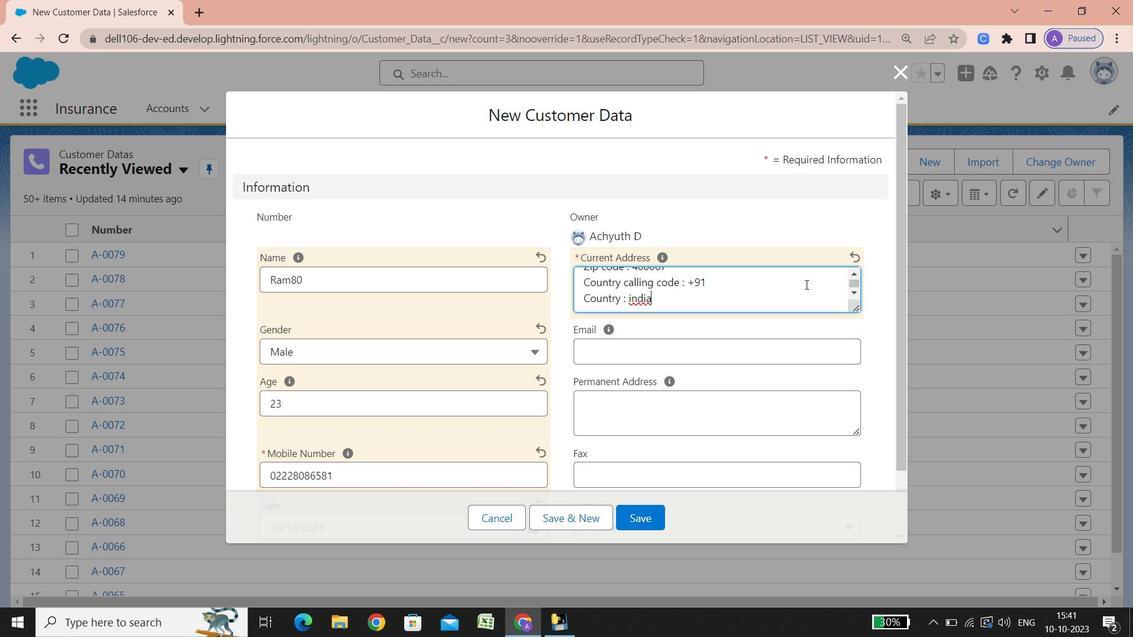 
Action: Mouse scrolled (805, 284) with delta (0, 0)
Screenshot: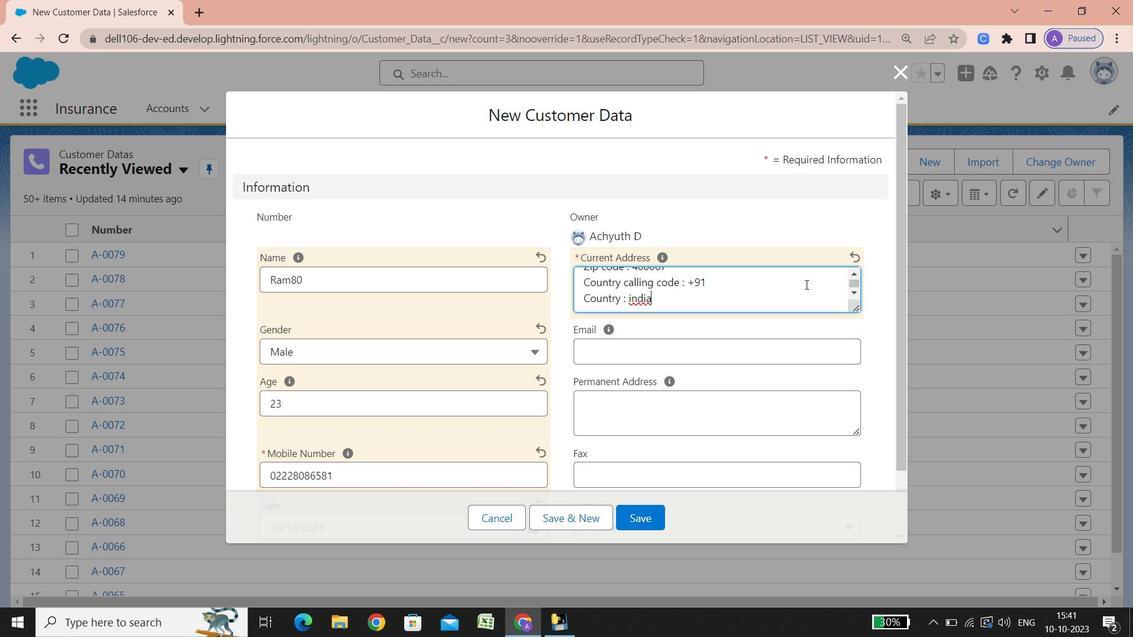 
Action: Mouse scrolled (805, 284) with delta (0, 0)
Screenshot: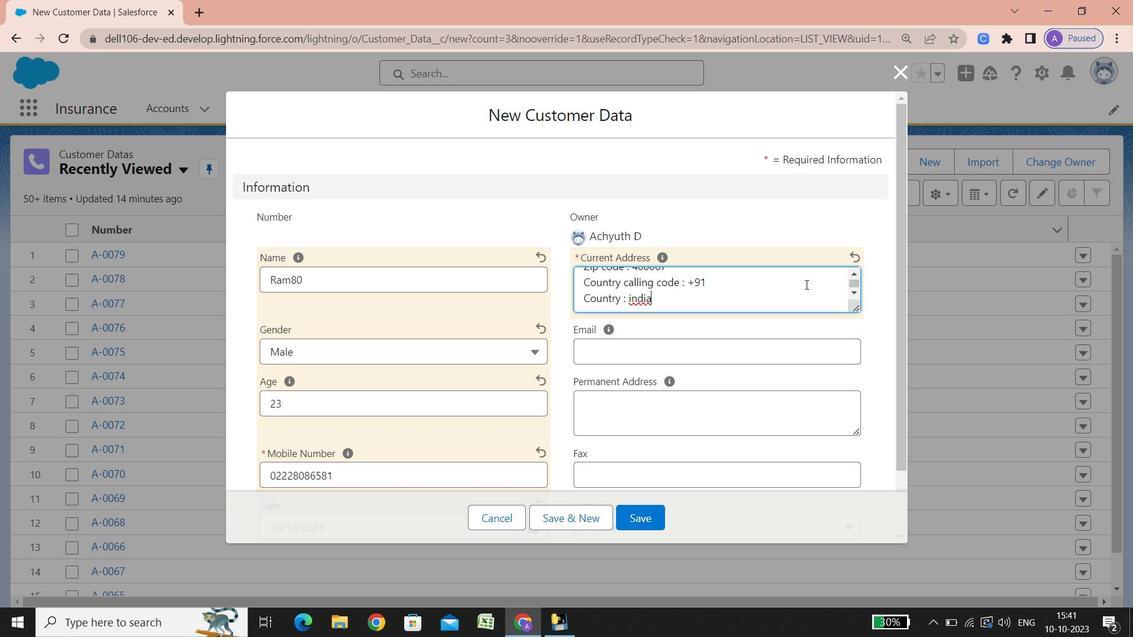 
Action: Mouse scrolled (805, 284) with delta (0, 0)
Screenshot: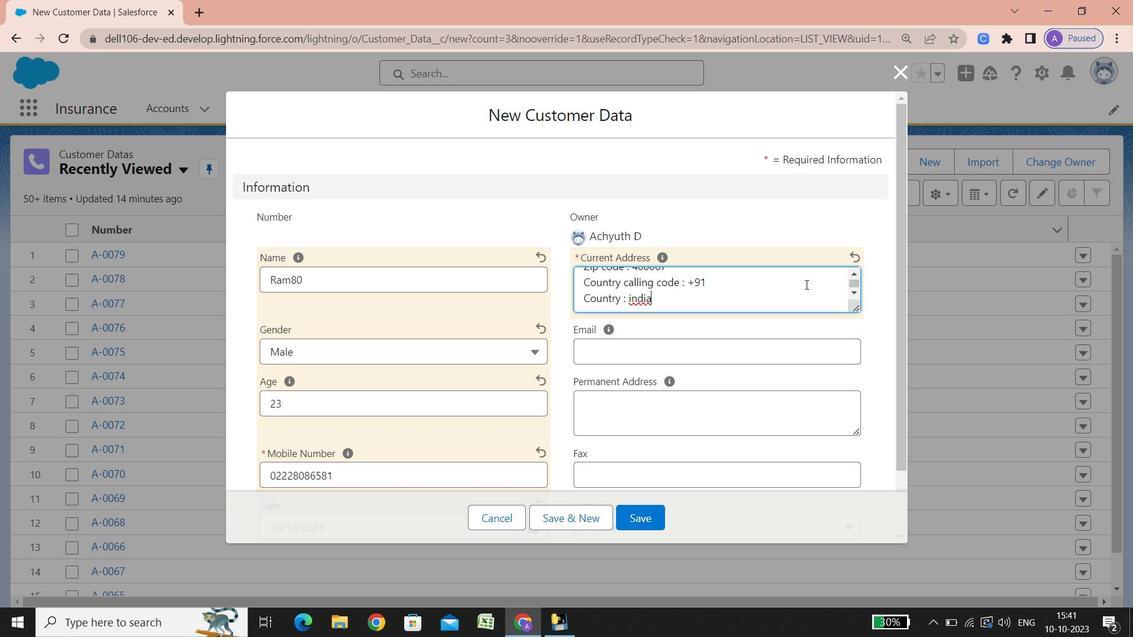
Action: Mouse scrolled (805, 284) with delta (0, 0)
Screenshot: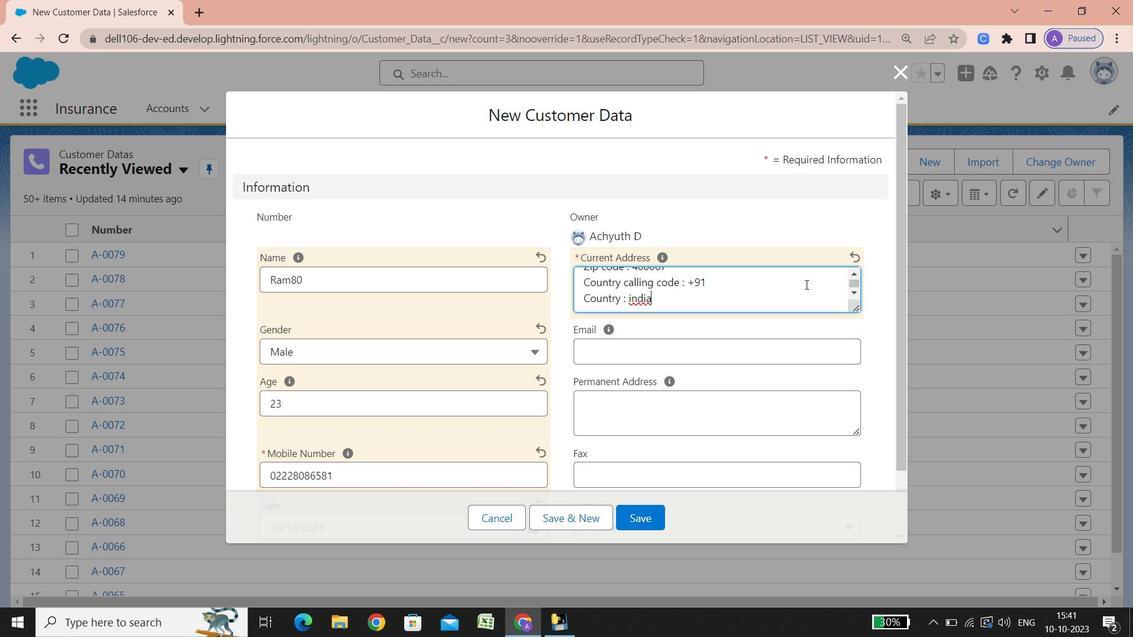 
Action: Mouse scrolled (805, 284) with delta (0, 0)
Screenshot: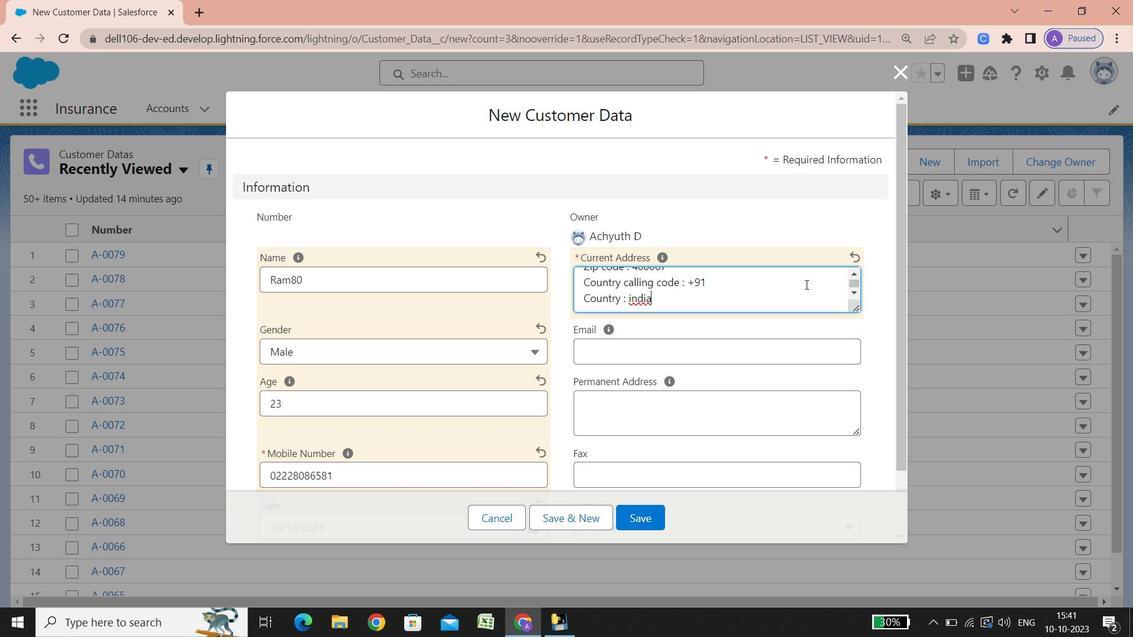 
Action: Mouse scrolled (805, 284) with delta (0, 0)
Screenshot: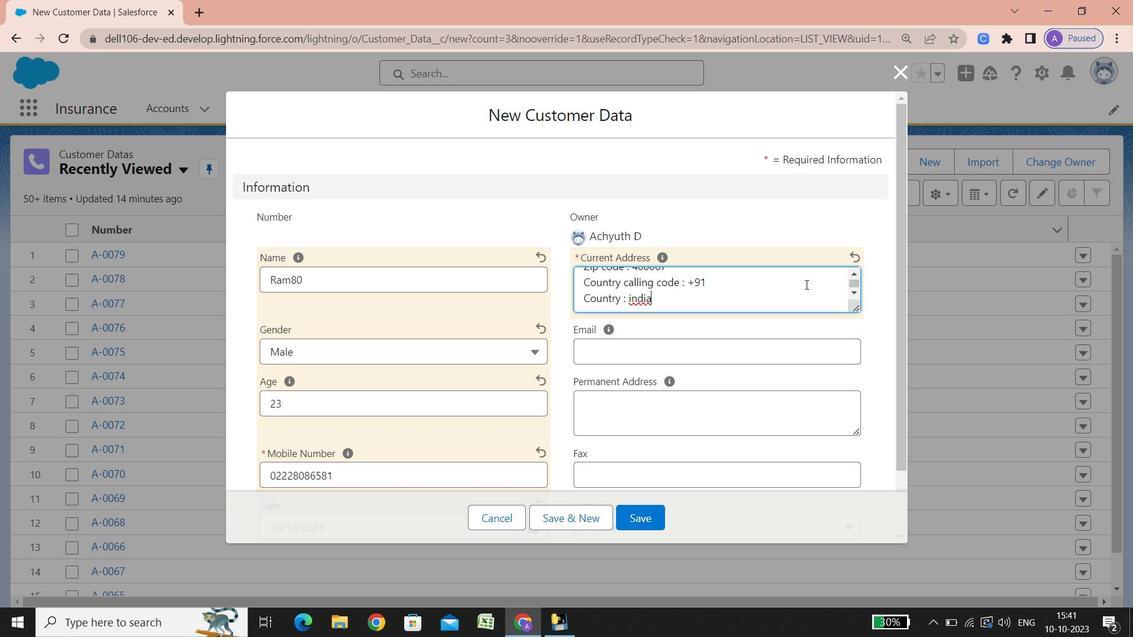 
Action: Mouse scrolled (805, 284) with delta (0, 0)
Screenshot: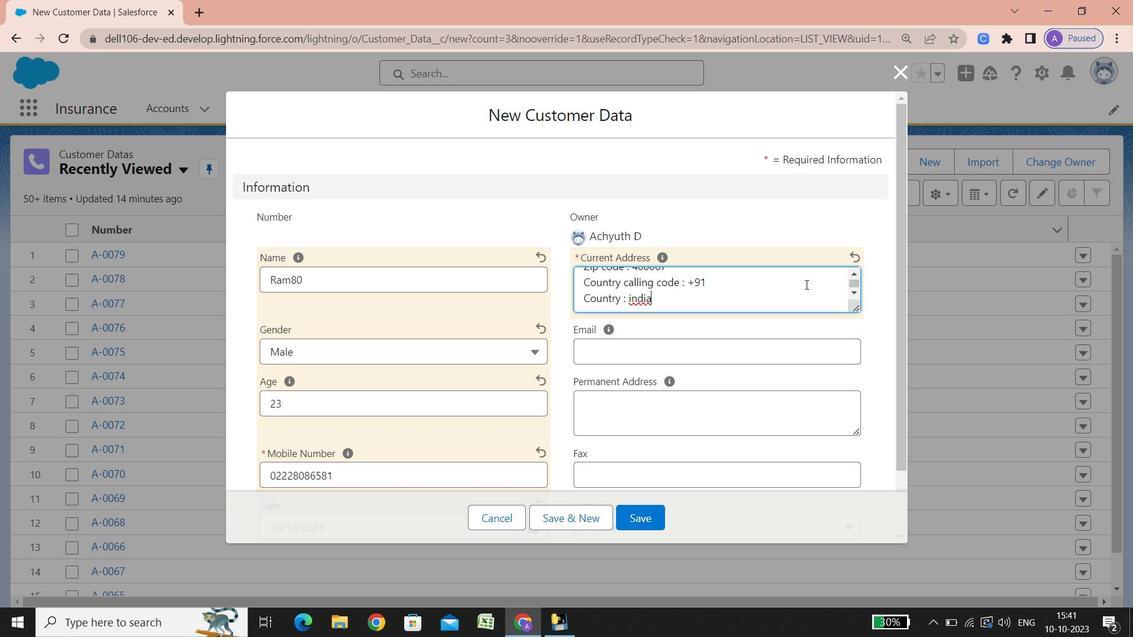 
Action: Mouse scrolled (805, 284) with delta (0, 0)
Screenshot: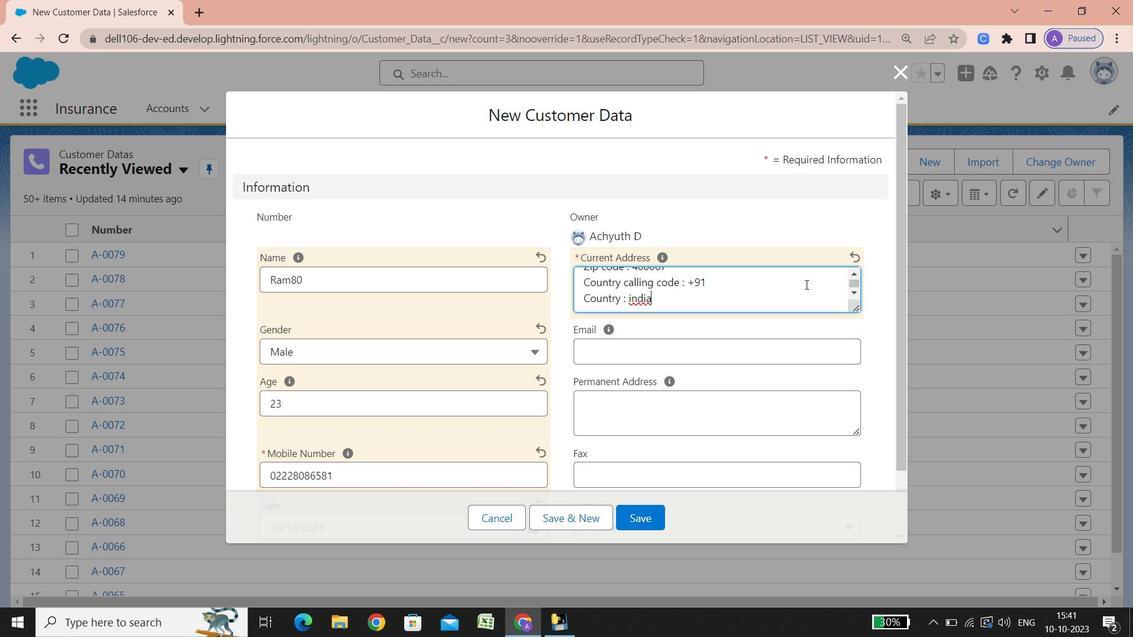 
Action: Mouse scrolled (805, 284) with delta (0, 0)
Screenshot: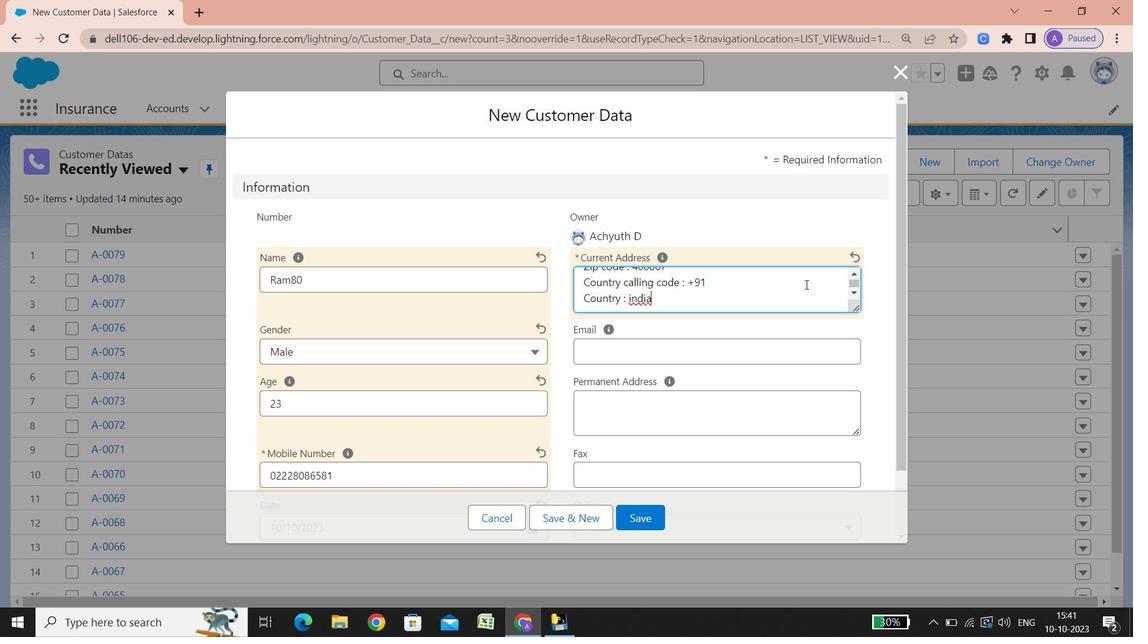 
Action: Mouse scrolled (805, 284) with delta (0, 0)
Screenshot: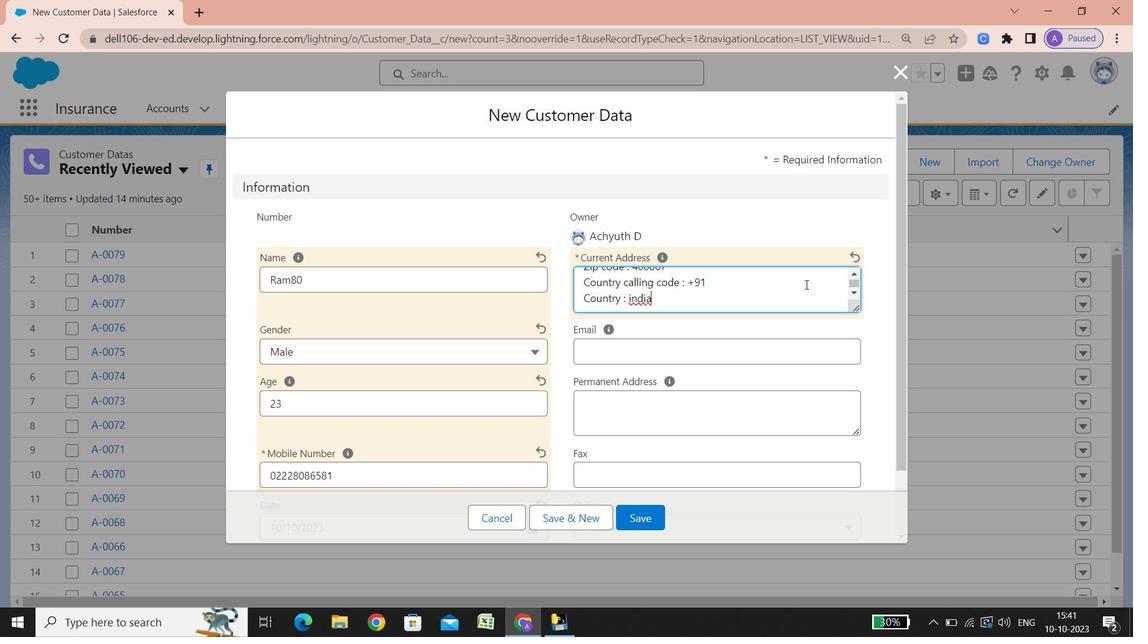 
Action: Mouse scrolled (805, 284) with delta (0, 0)
Screenshot: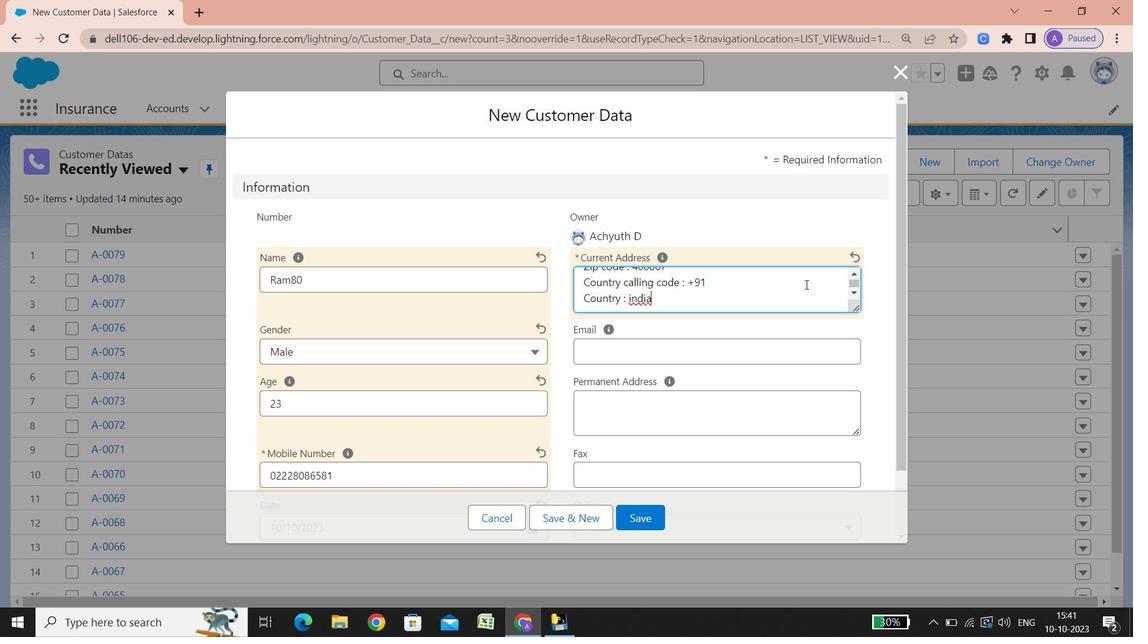 
Action: Mouse scrolled (805, 284) with delta (0, 0)
Screenshot: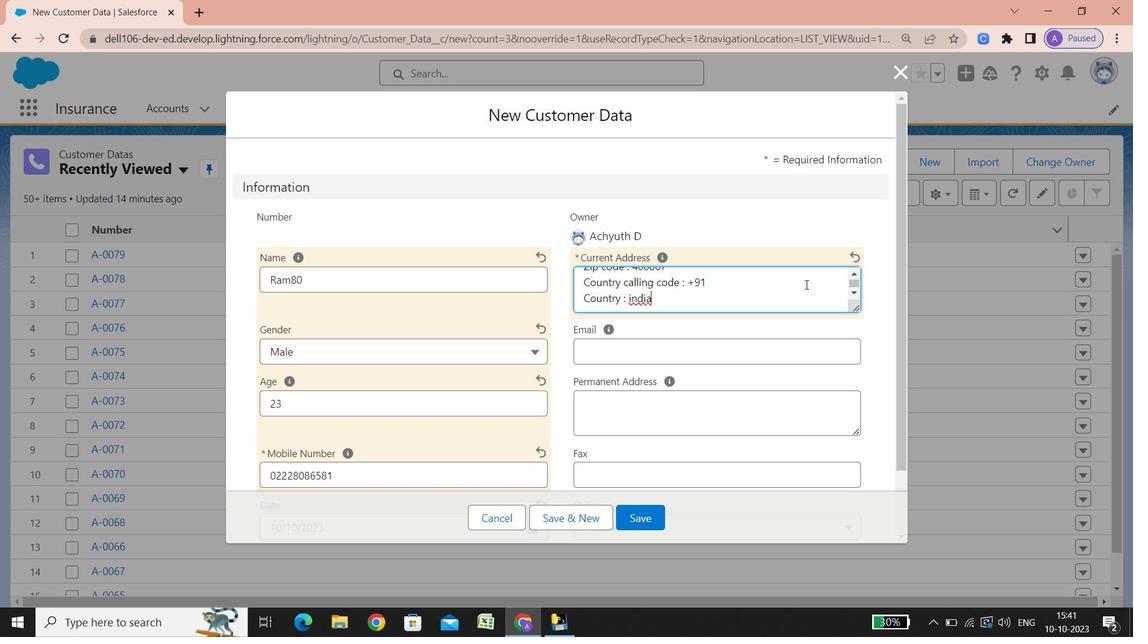 
Action: Mouse scrolled (805, 284) with delta (0, 0)
Screenshot: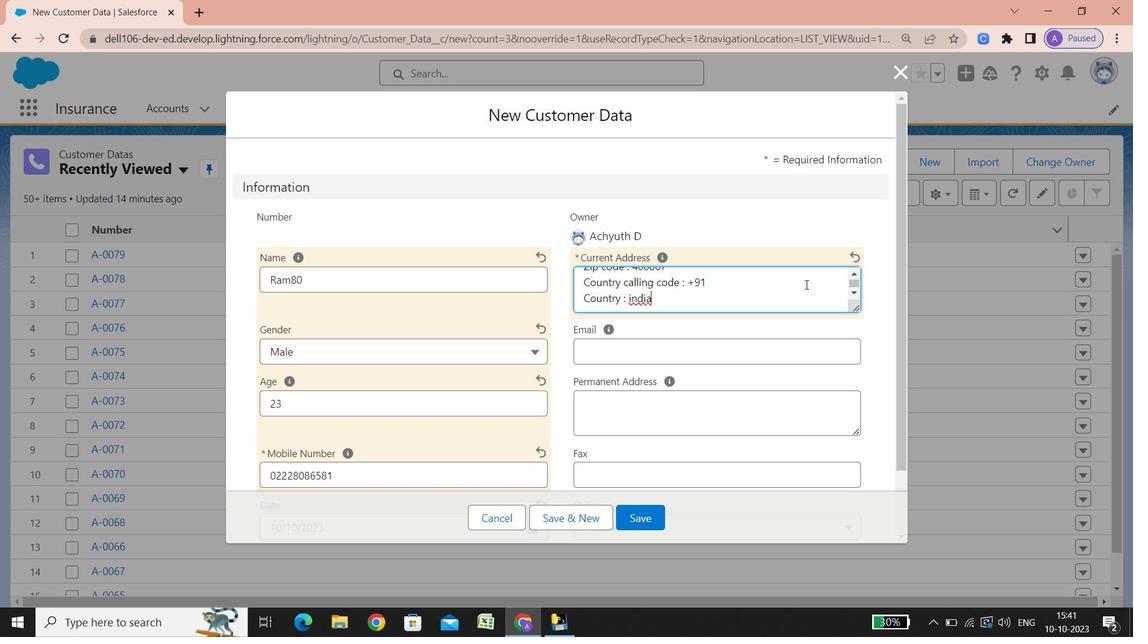 
Action: Mouse scrolled (805, 284) with delta (0, 0)
Screenshot: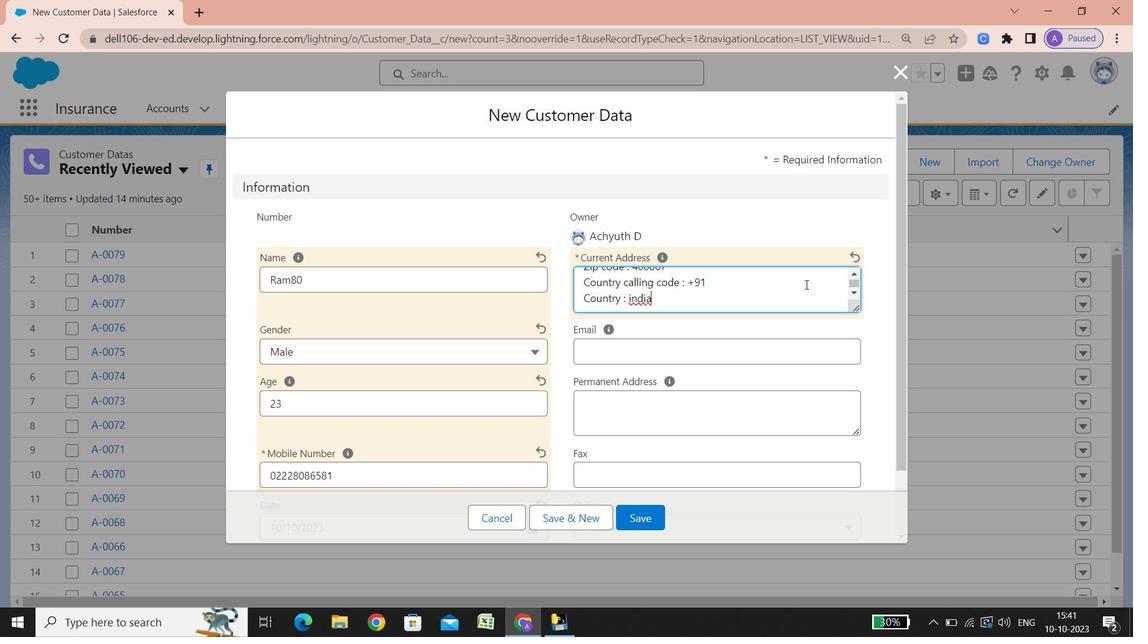 
Action: Mouse scrolled (805, 284) with delta (0, 0)
Screenshot: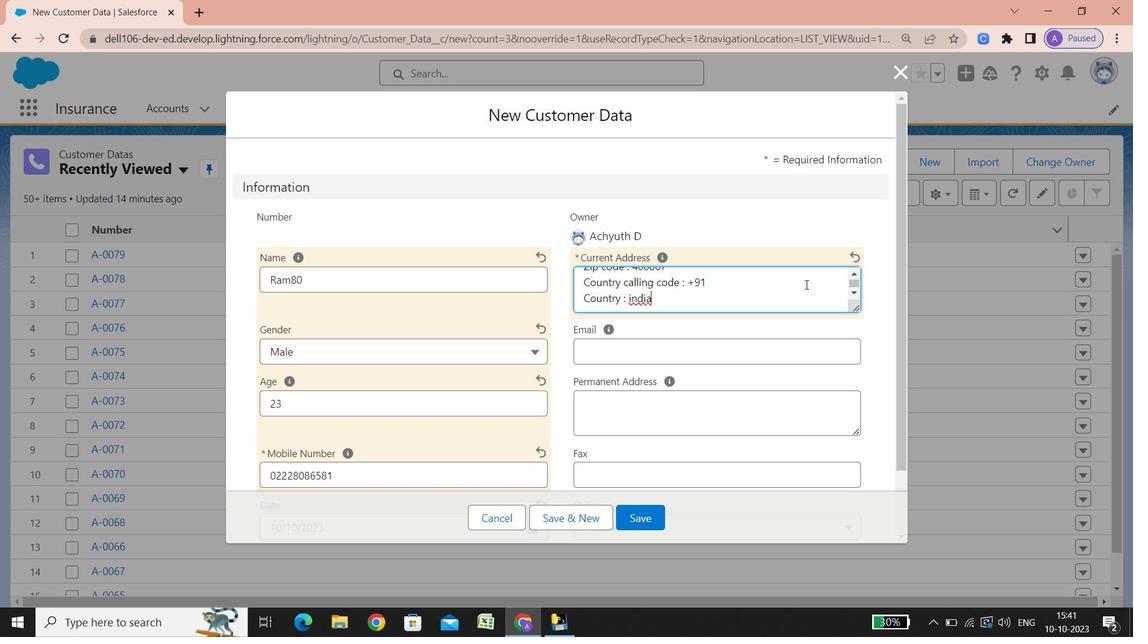 
Action: Mouse scrolled (805, 284) with delta (0, 0)
Screenshot: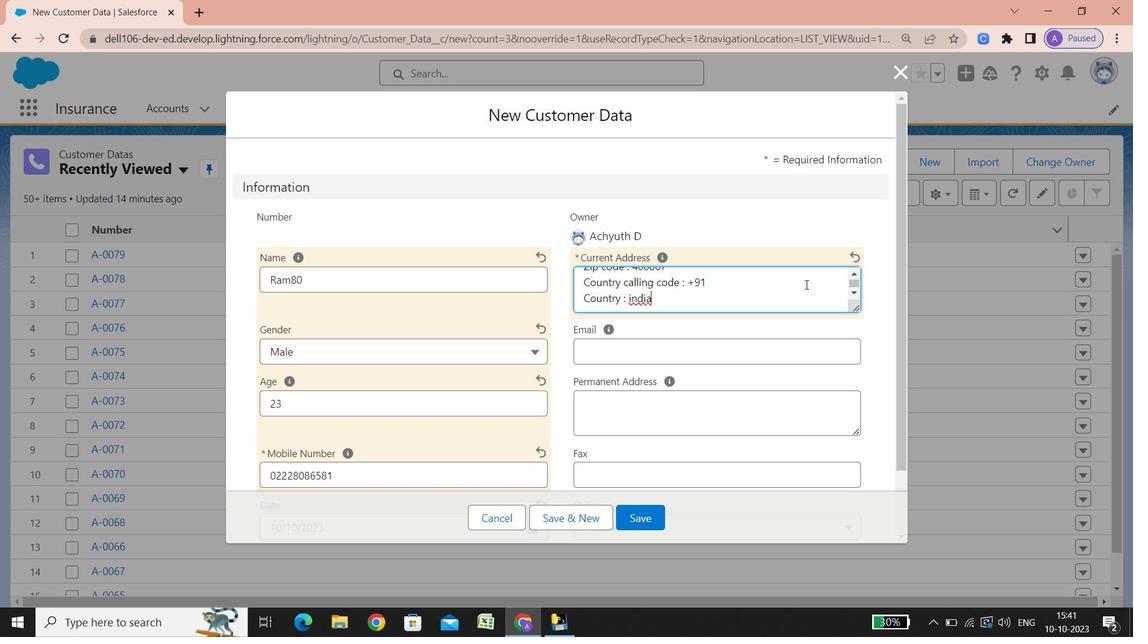 
Action: Mouse scrolled (805, 284) with delta (0, 0)
Screenshot: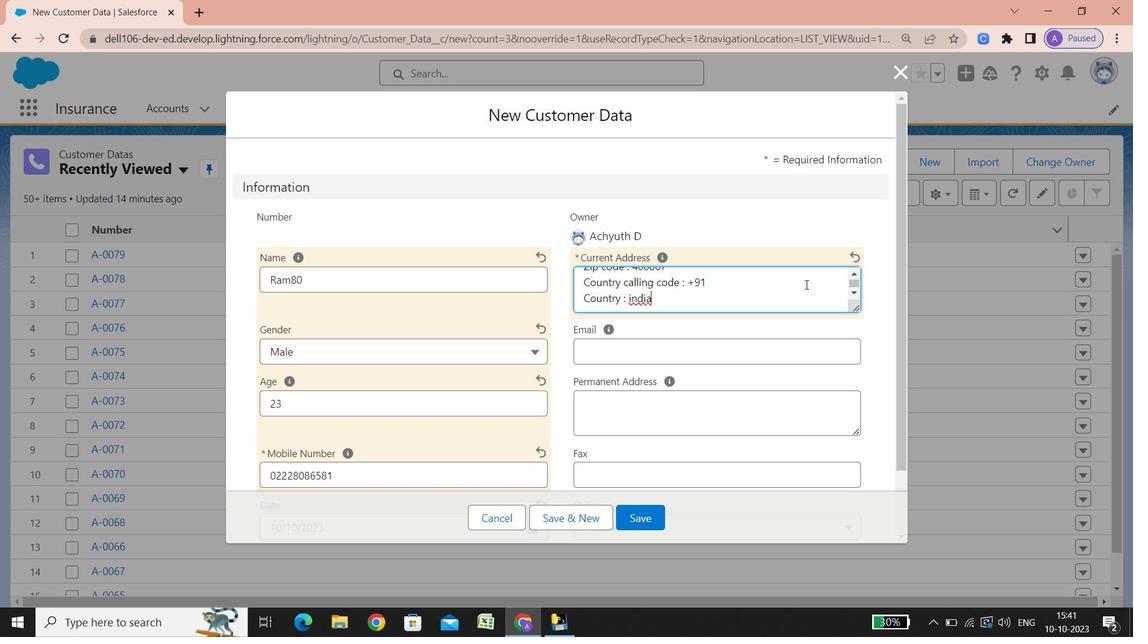 
Action: Mouse scrolled (805, 284) with delta (0, 0)
